 Task: Create a GitHub Pages site by setting up a new repository named 'testpage.io' and deploying it from the main branch.
Action: Mouse moved to (157, 112)
Screenshot: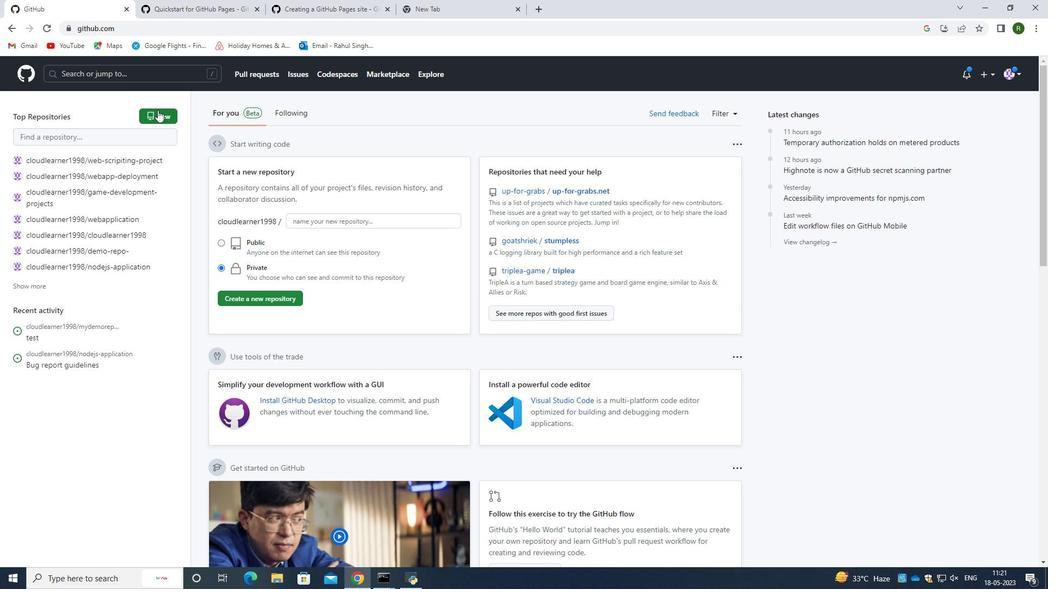 
Action: Mouse pressed left at (157, 112)
Screenshot: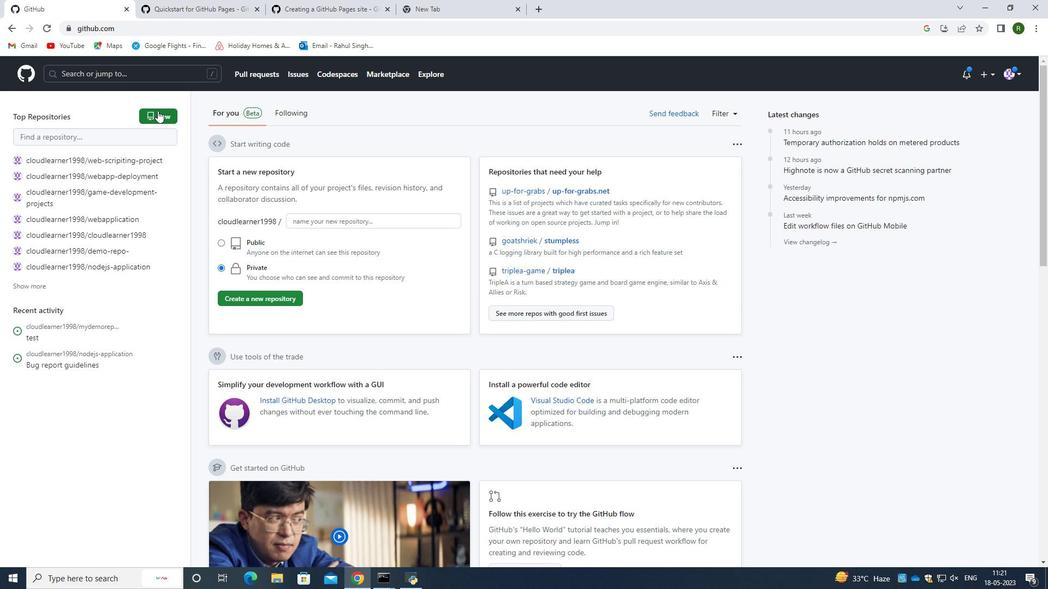 
Action: Mouse moved to (470, 192)
Screenshot: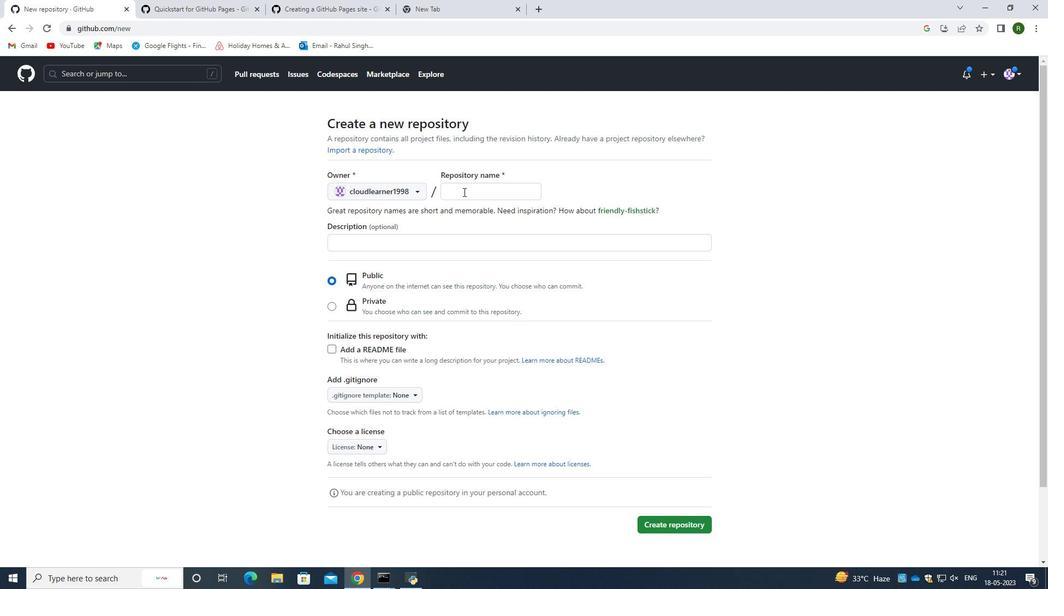 
Action: Mouse pressed left at (470, 192)
Screenshot: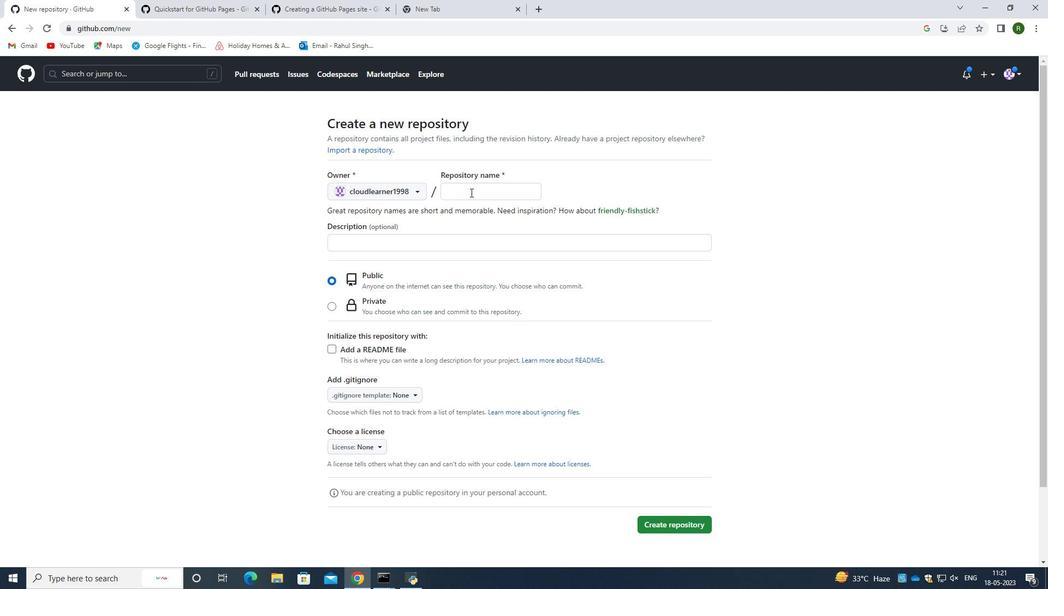 
Action: Key pressed w<Key.backspace>
Screenshot: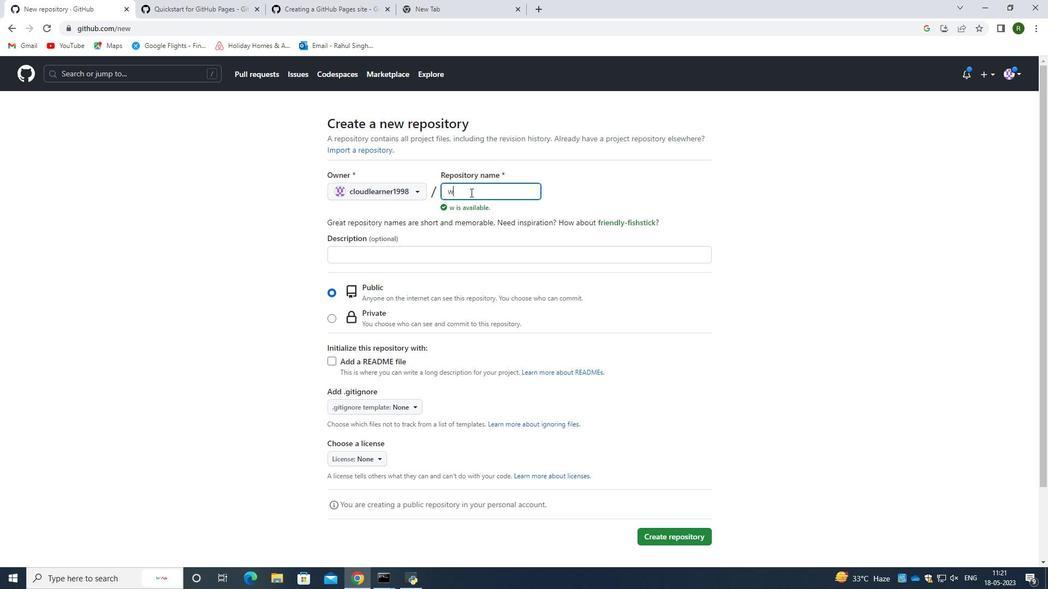 
Action: Mouse moved to (217, 0)
Screenshot: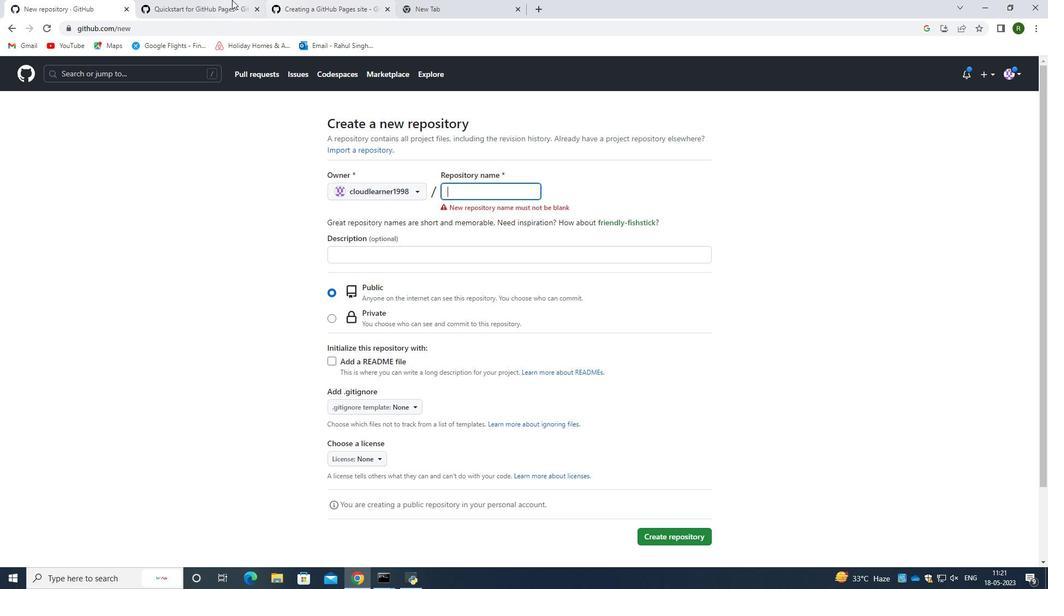 
Action: Mouse pressed left at (217, 0)
Screenshot: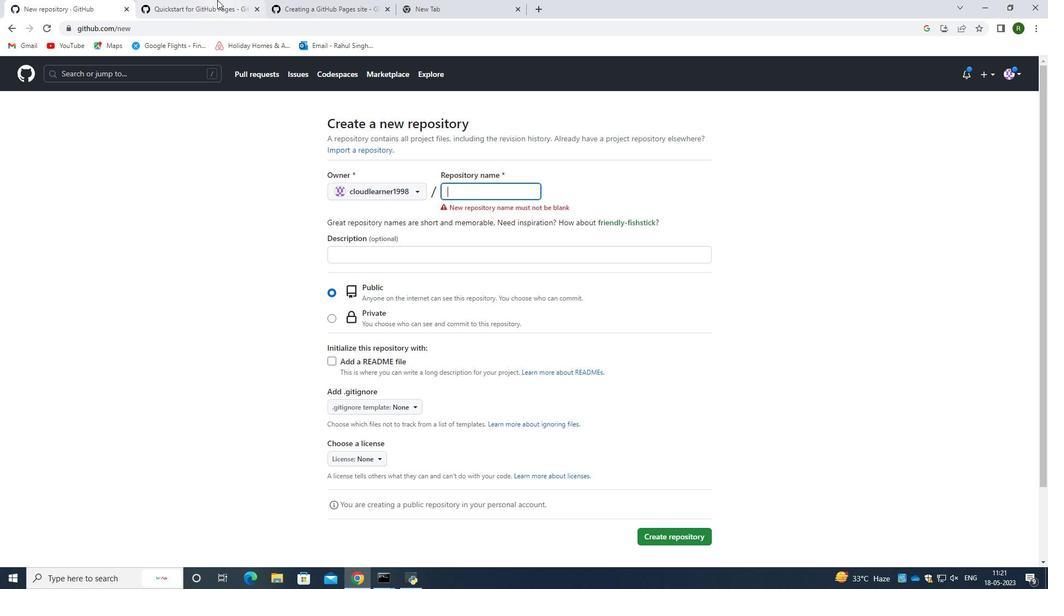
Action: Mouse moved to (438, 321)
Screenshot: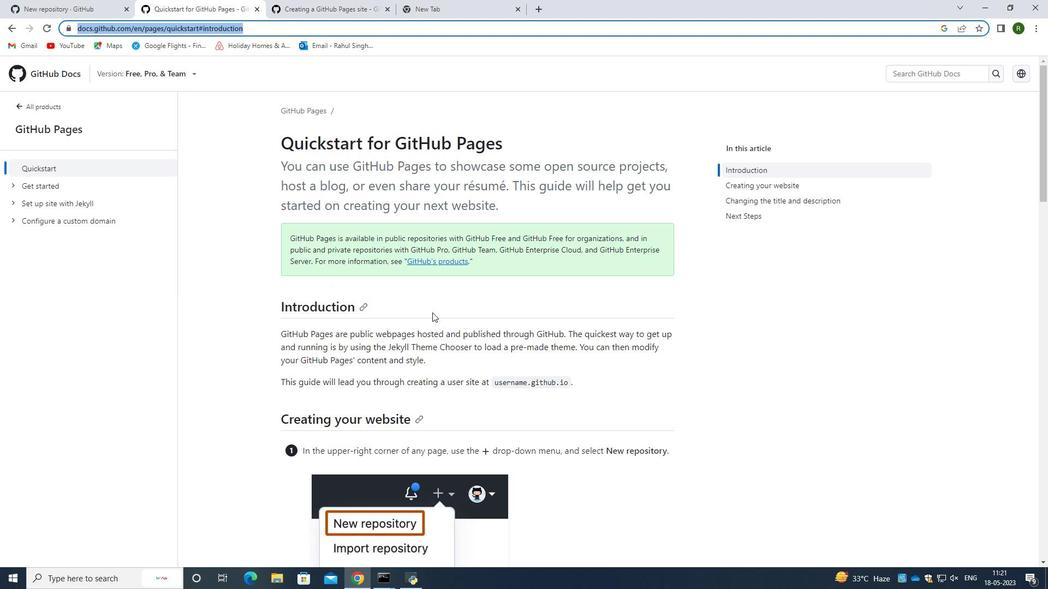 
Action: Mouse scrolled (438, 321) with delta (0, 0)
Screenshot: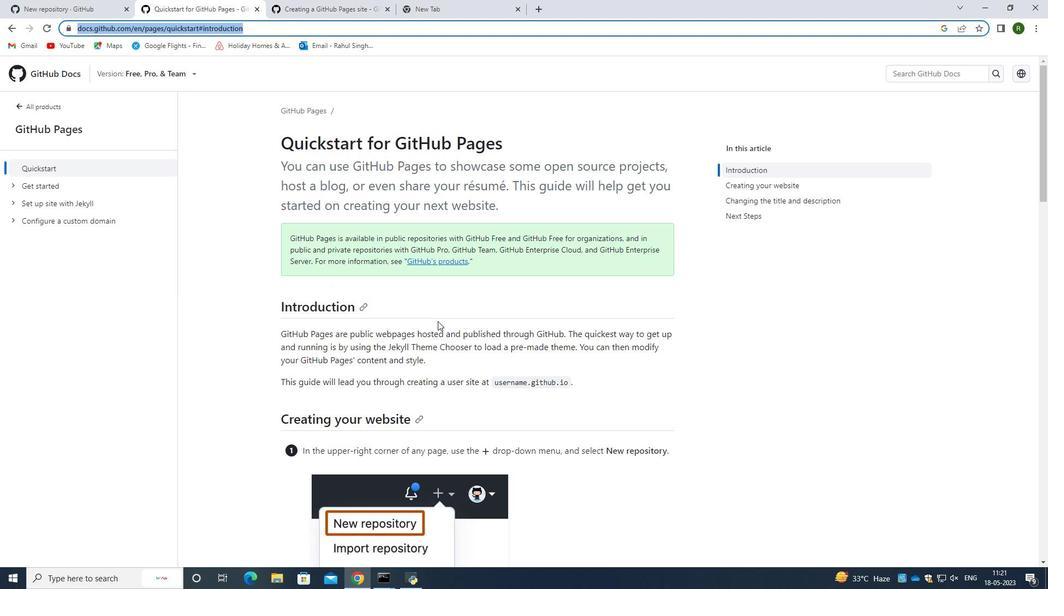 
Action: Mouse scrolled (438, 321) with delta (0, 0)
Screenshot: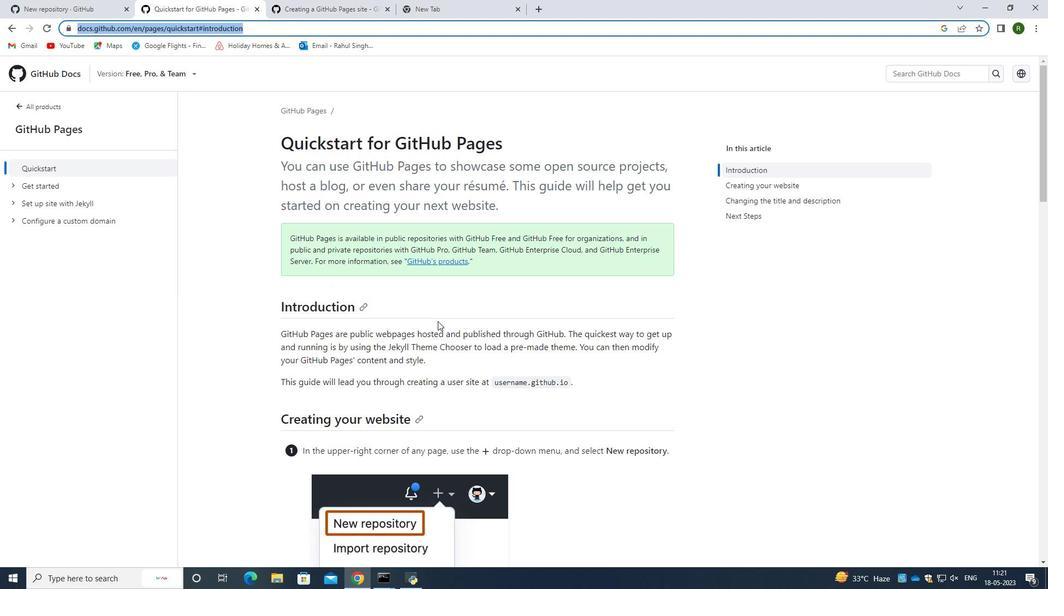 
Action: Mouse scrolled (438, 321) with delta (0, 0)
Screenshot: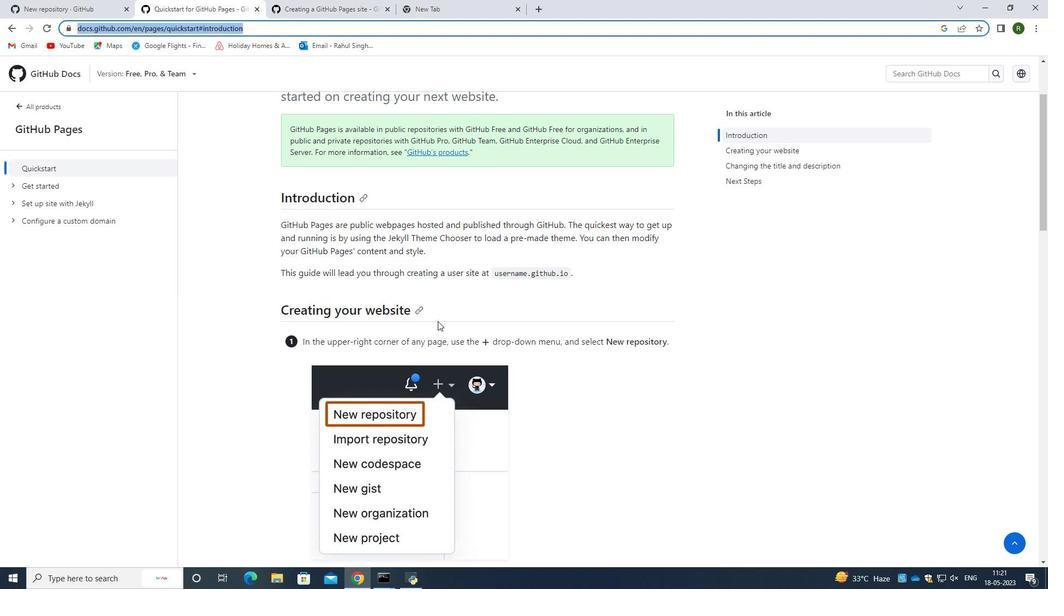 
Action: Mouse scrolled (438, 321) with delta (0, 0)
Screenshot: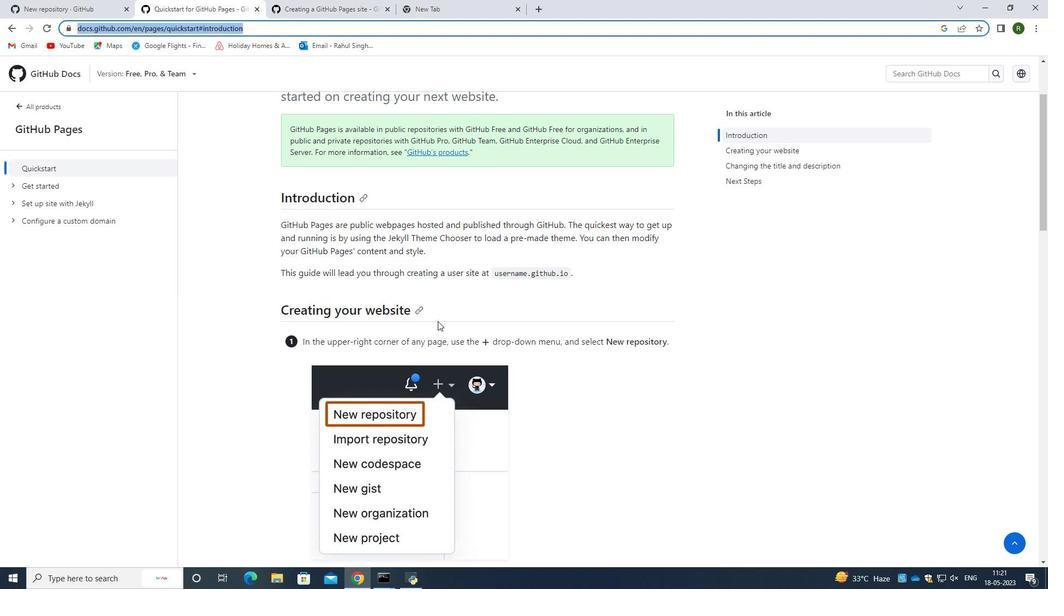 
Action: Mouse scrolled (438, 321) with delta (0, 0)
Screenshot: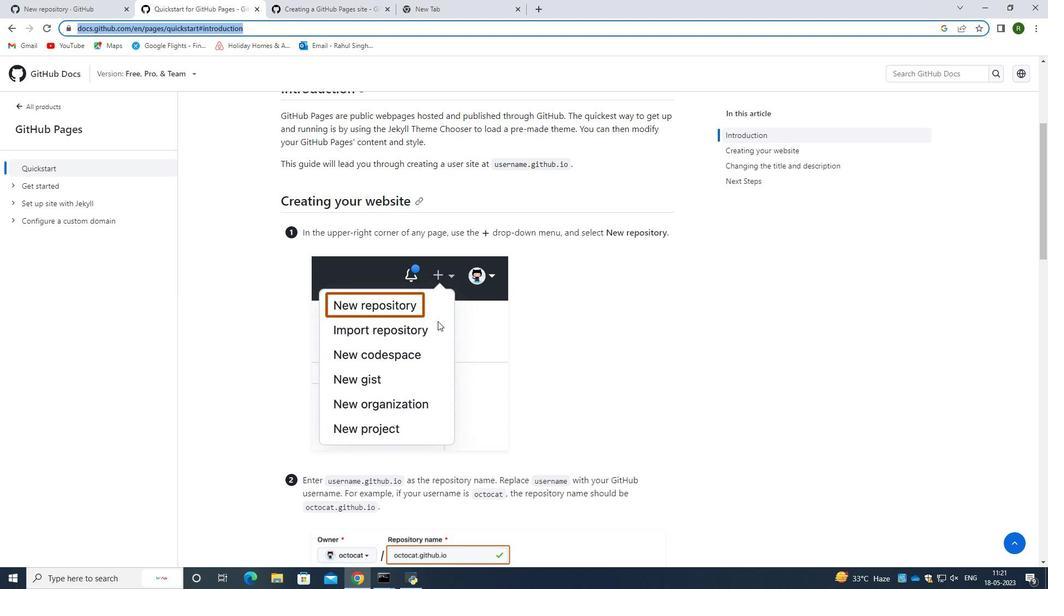 
Action: Mouse scrolled (438, 322) with delta (0, 0)
Screenshot: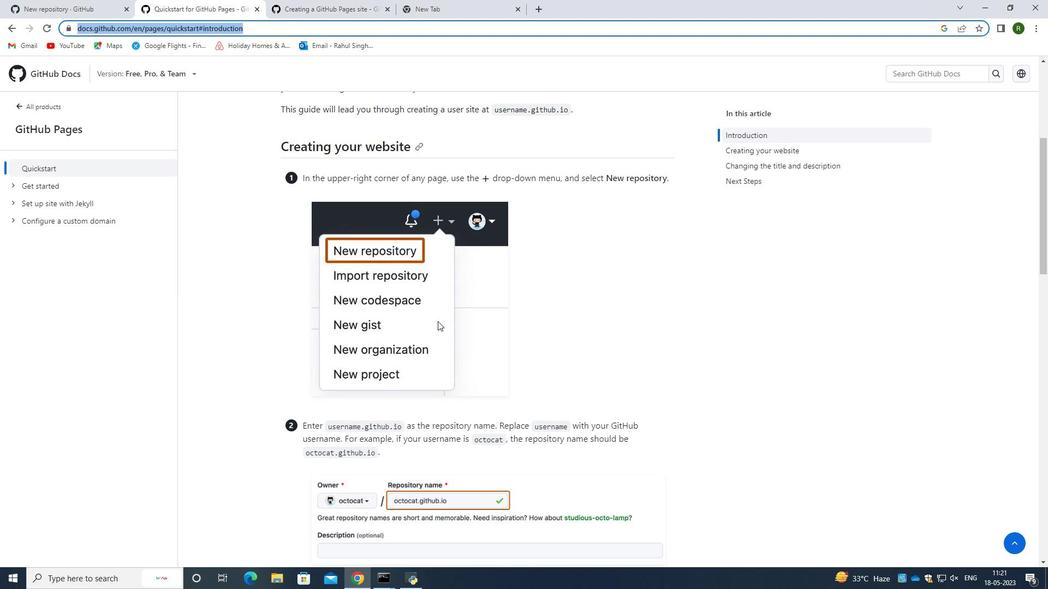 
Action: Mouse scrolled (438, 322) with delta (0, 0)
Screenshot: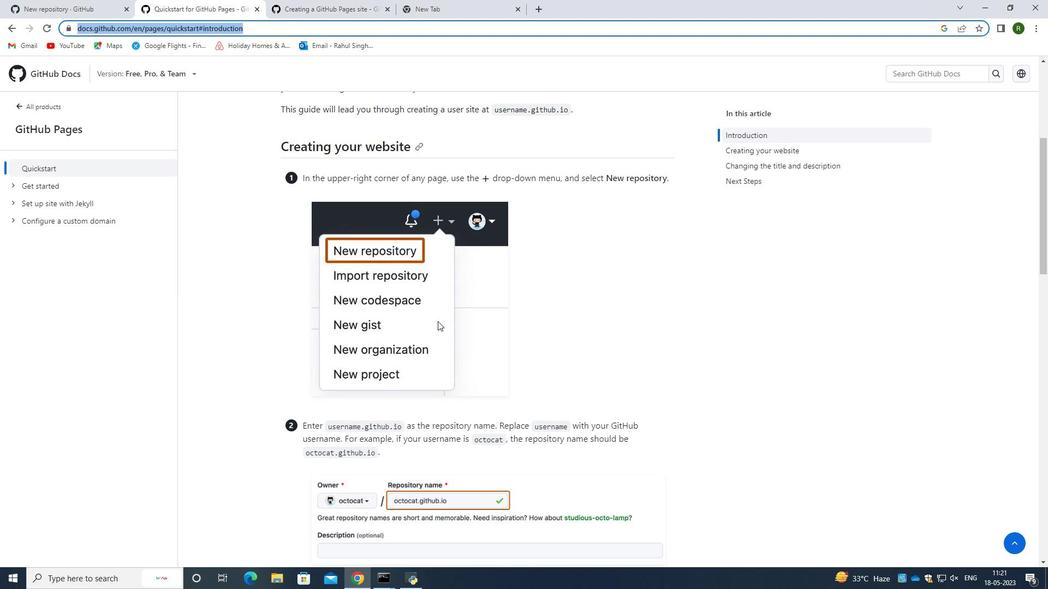 
Action: Mouse scrolled (438, 322) with delta (0, 0)
Screenshot: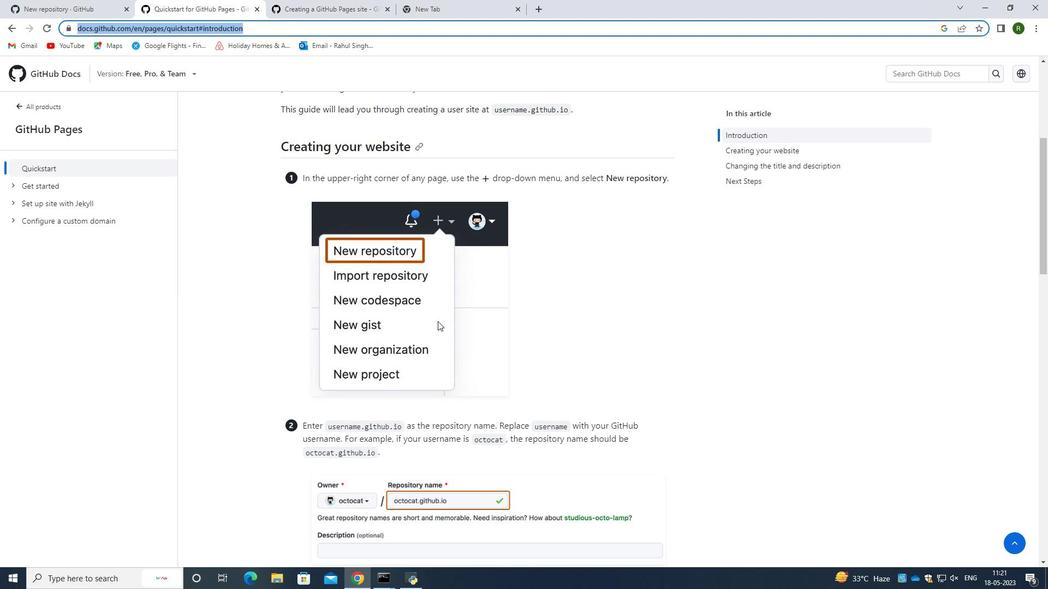
Action: Mouse scrolled (438, 322) with delta (0, 0)
Screenshot: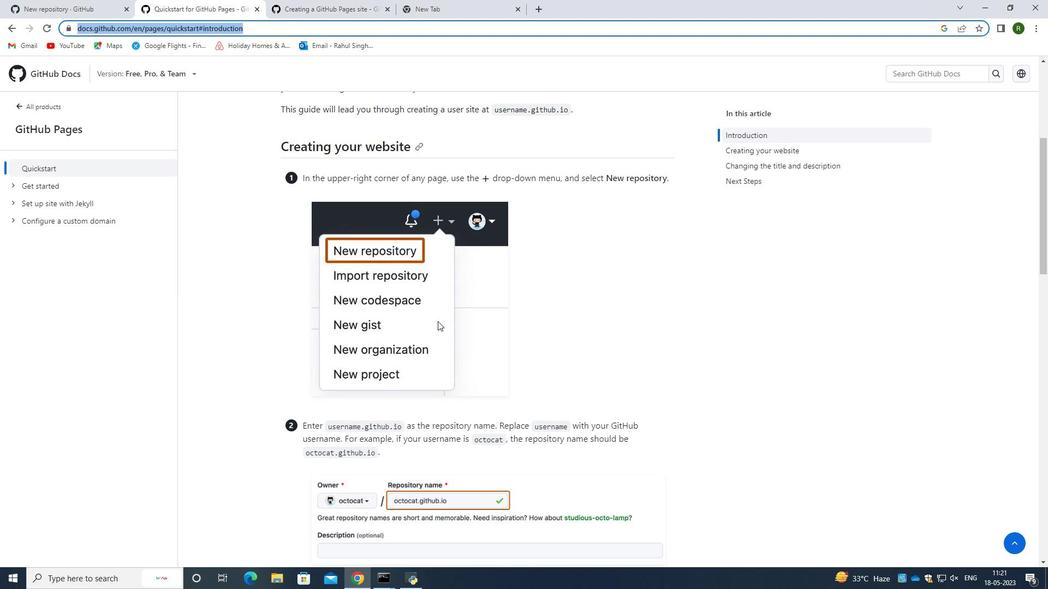 
Action: Mouse scrolled (438, 322) with delta (0, 0)
Screenshot: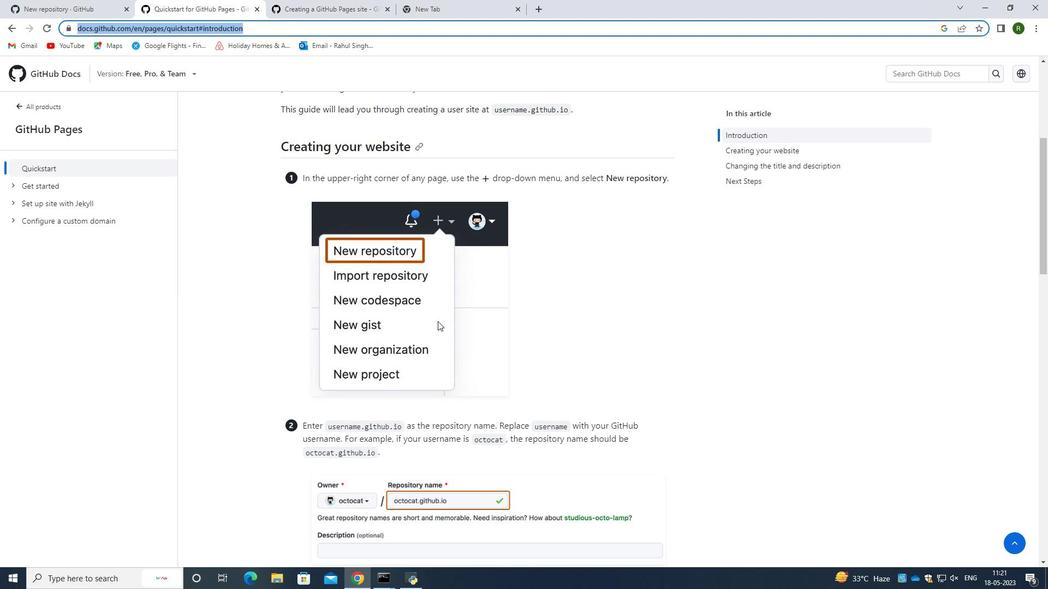 
Action: Mouse scrolled (438, 322) with delta (0, 0)
Screenshot: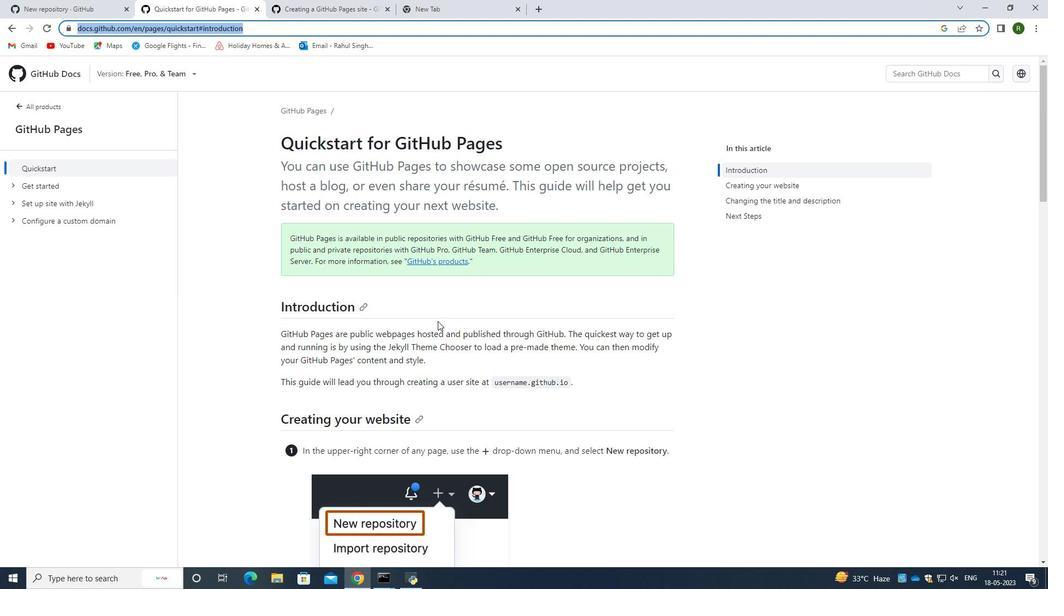 
Action: Mouse scrolled (438, 322) with delta (0, 0)
Screenshot: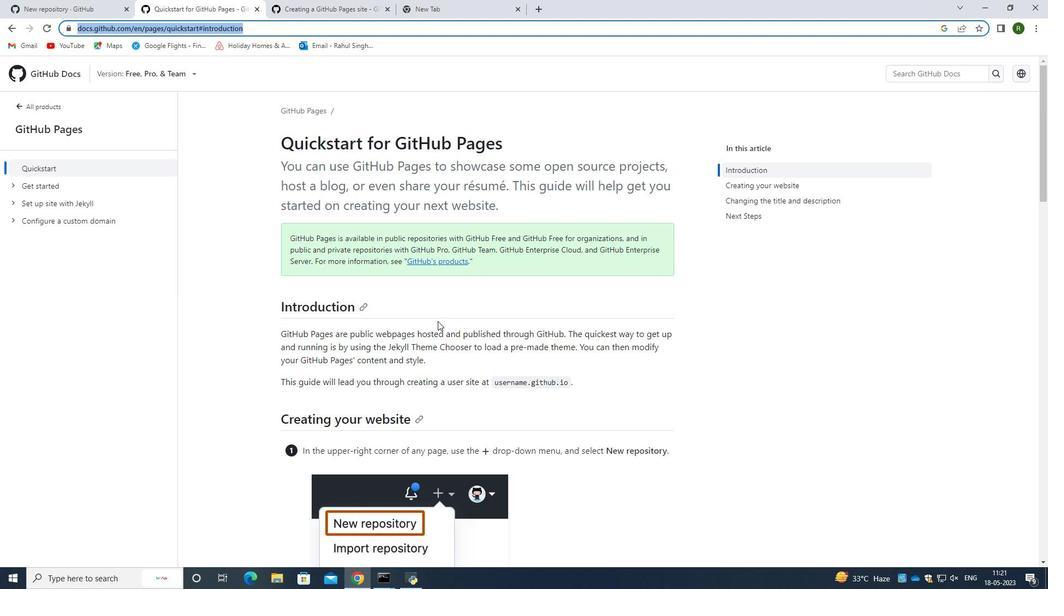
Action: Mouse scrolled (438, 322) with delta (0, 0)
Screenshot: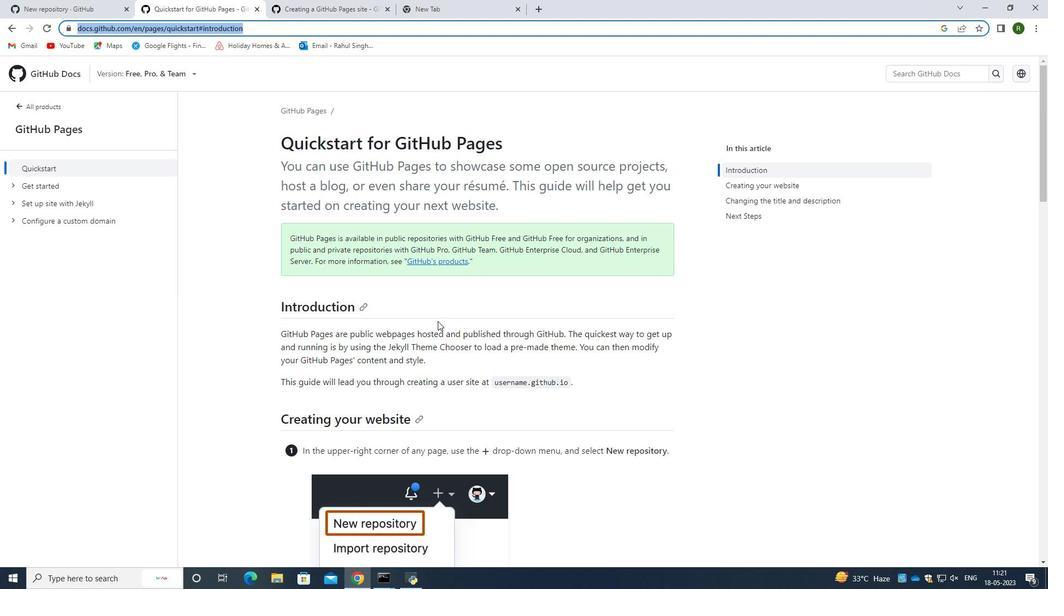 
Action: Mouse moved to (96, 0)
Screenshot: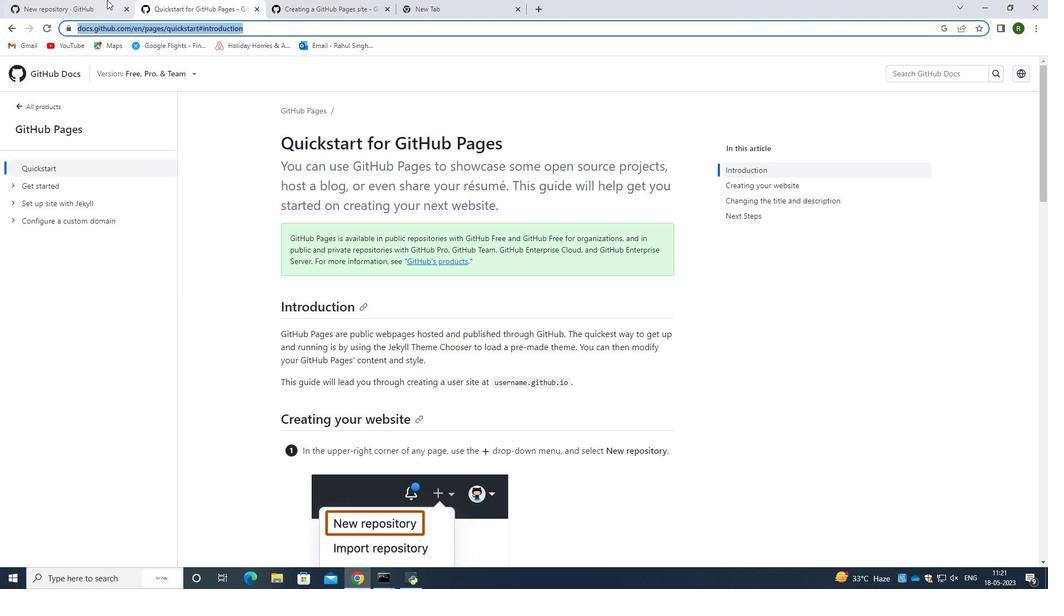 
Action: Mouse pressed left at (96, 0)
Screenshot: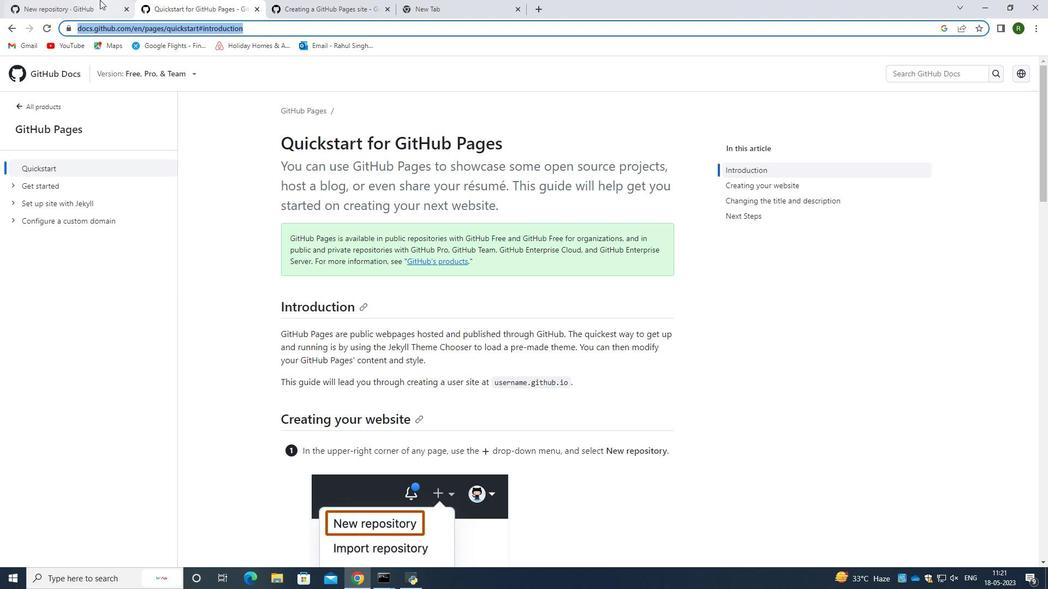 
Action: Mouse moved to (395, 193)
Screenshot: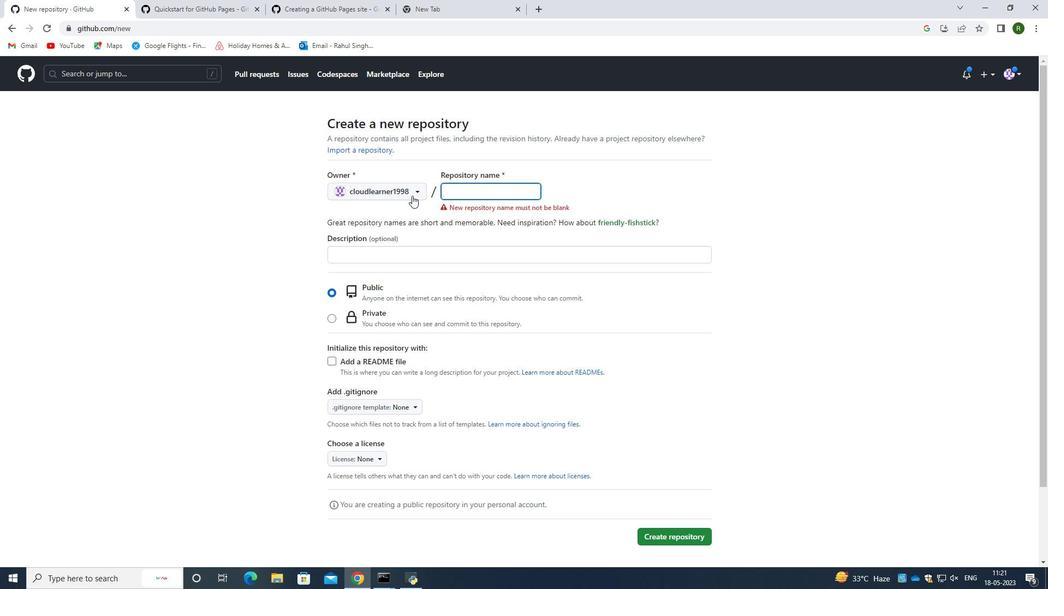 
Action: Mouse pressed left at (395, 193)
Screenshot: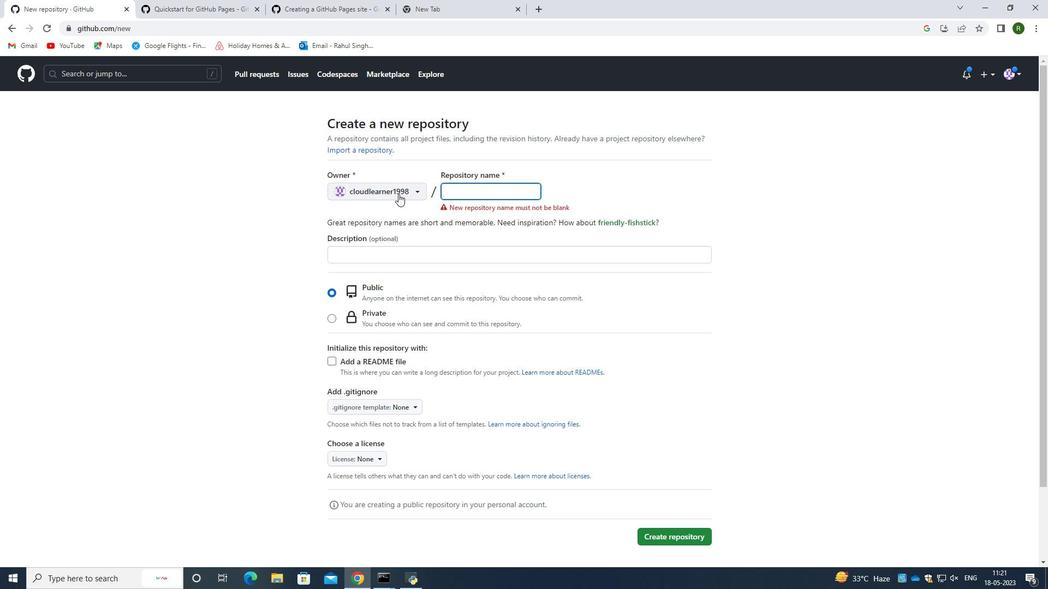 
Action: Mouse moved to (396, 214)
Screenshot: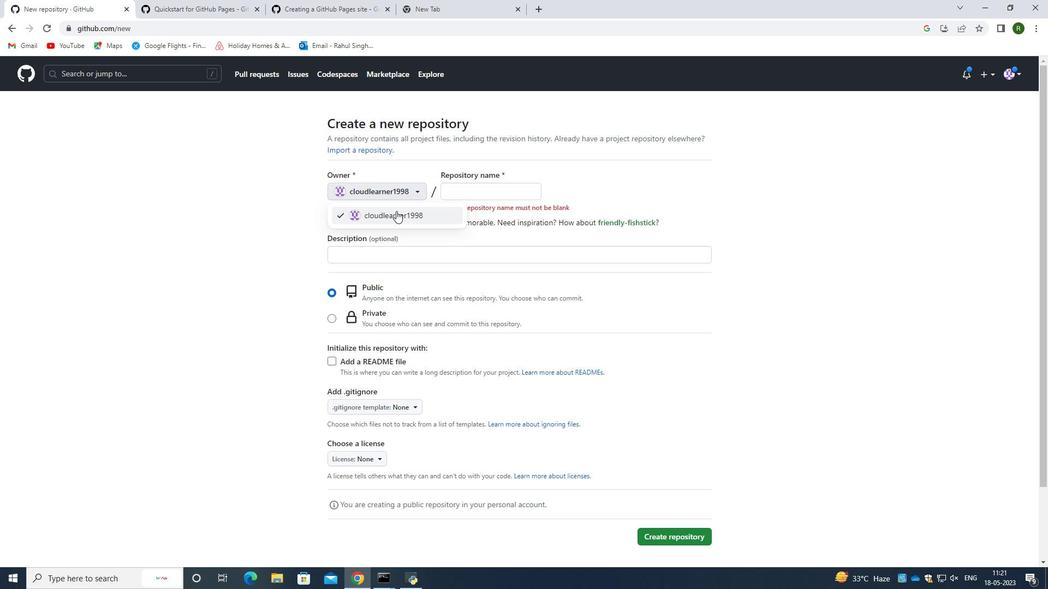 
Action: Mouse pressed left at (396, 214)
Screenshot: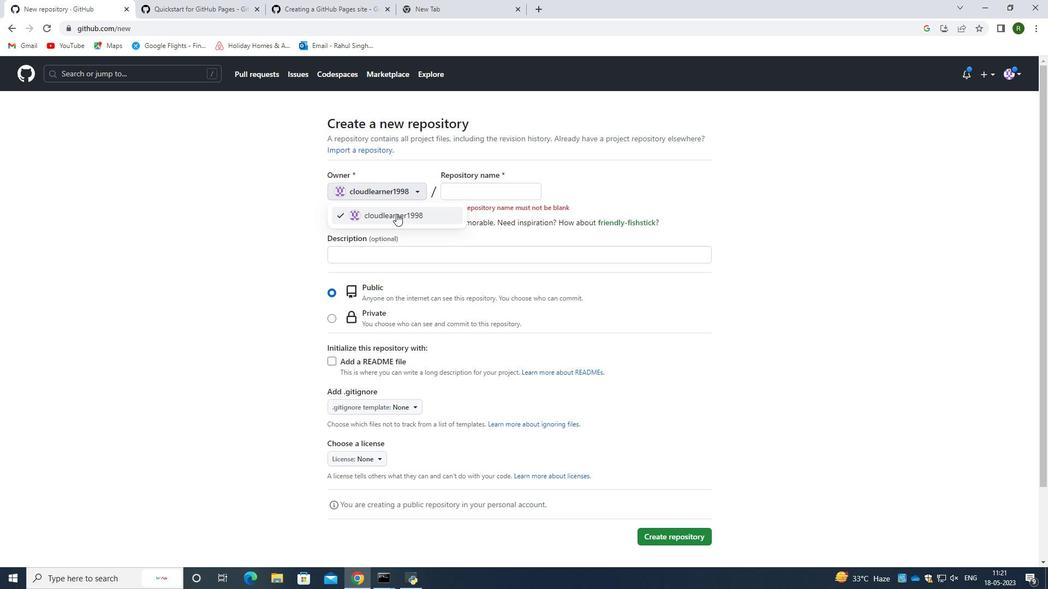 
Action: Mouse moved to (464, 197)
Screenshot: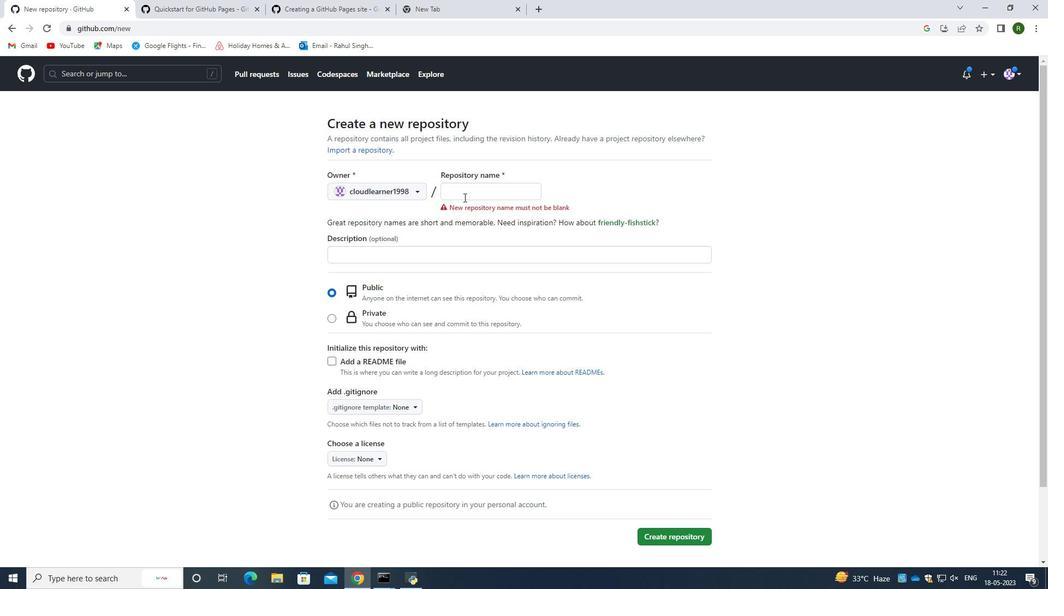 
Action: Mouse pressed left at (464, 197)
Screenshot: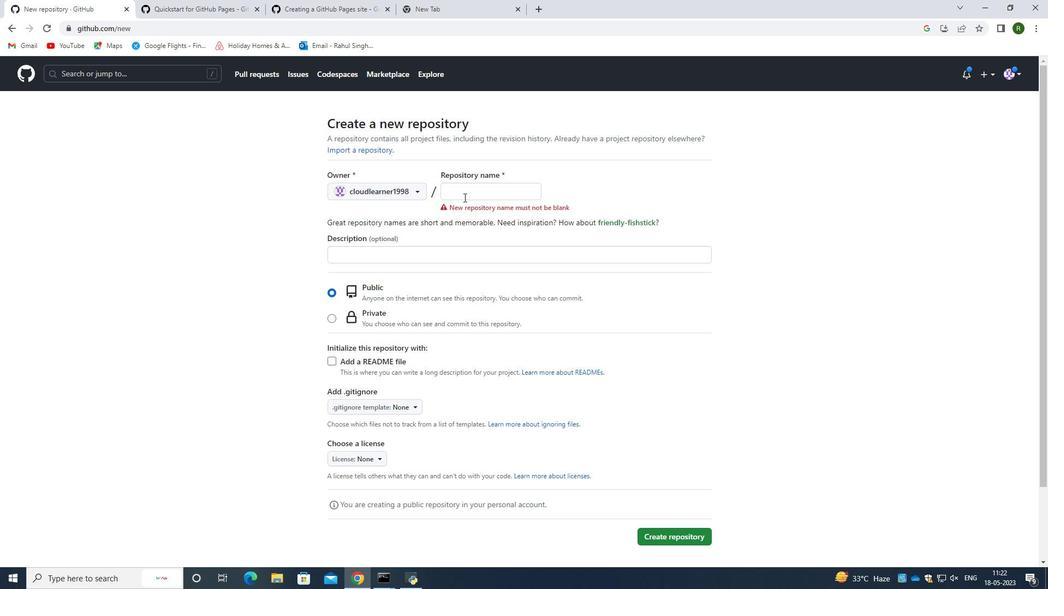 
Action: Key pressed cloudle<Key.backspace><Key.backspace><Key.backspace><Key.backspace><Key.backspace><Key.backspace><Key.backspace><Key.backspace><Key.backspace><Key.backspace><Key.backspace><Key.backspace>testpage.io
Screenshot: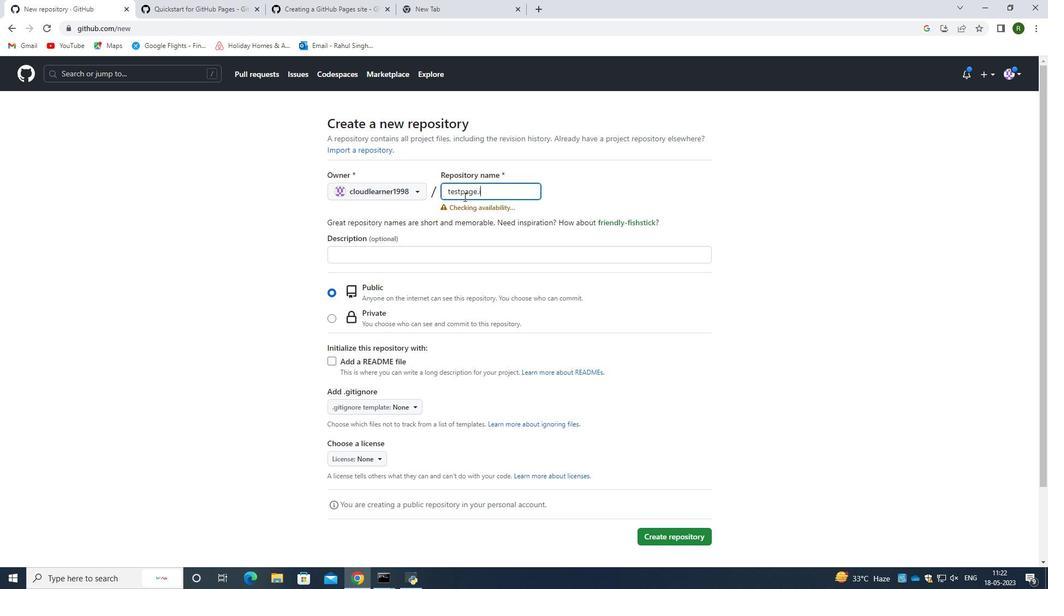 
Action: Mouse moved to (336, 361)
Screenshot: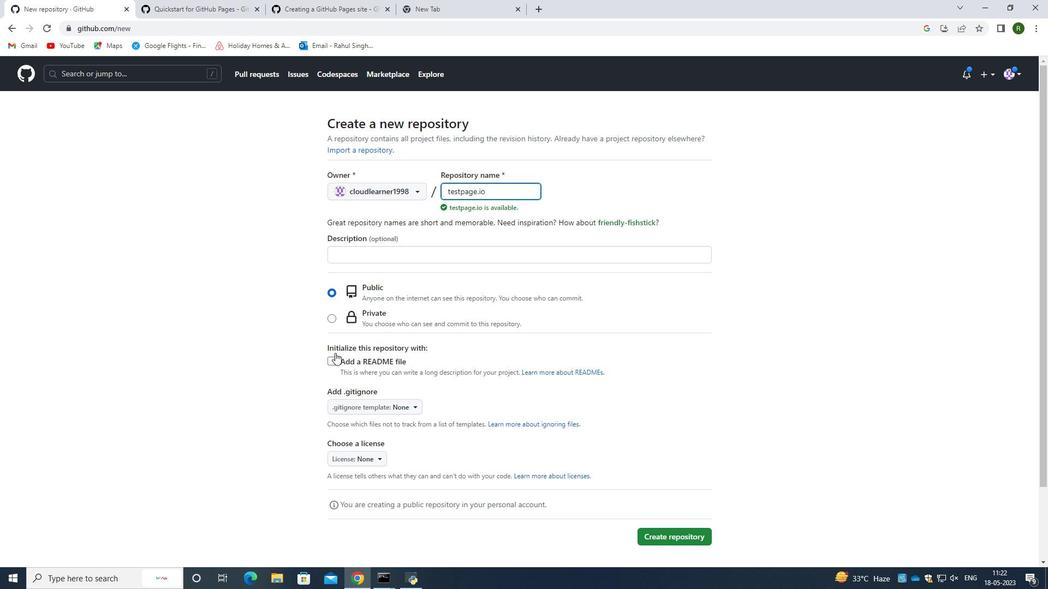 
Action: Mouse pressed left at (336, 361)
Screenshot: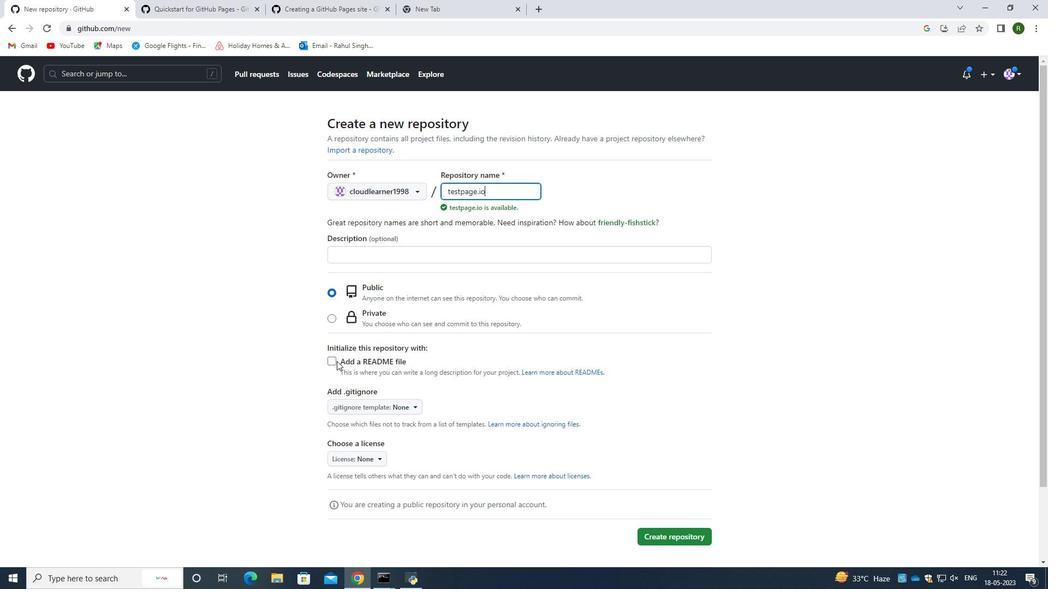 
Action: Mouse moved to (336, 362)
Screenshot: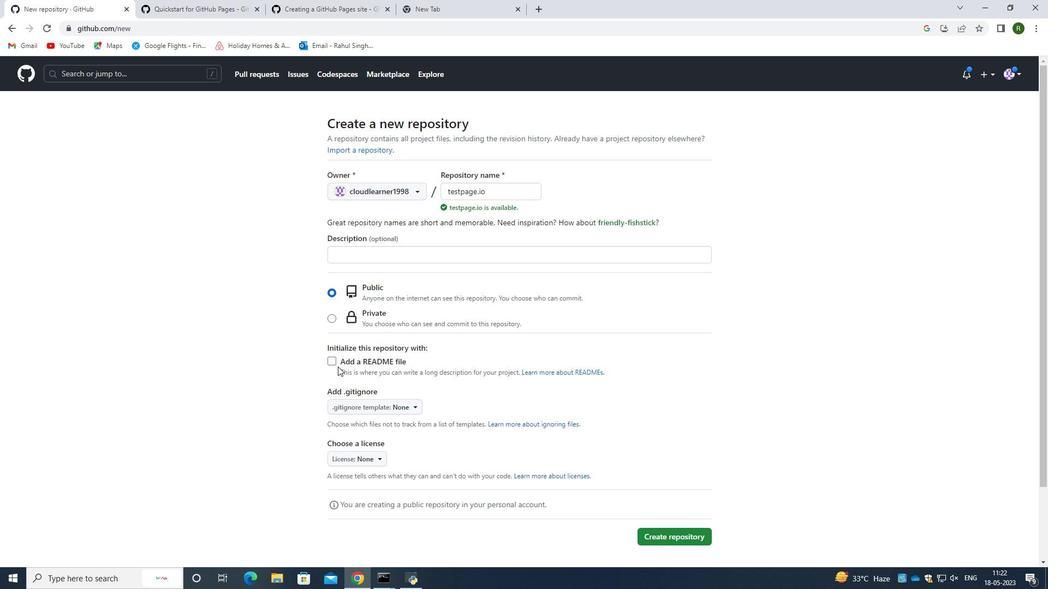 
Action: Mouse pressed left at (336, 362)
Screenshot: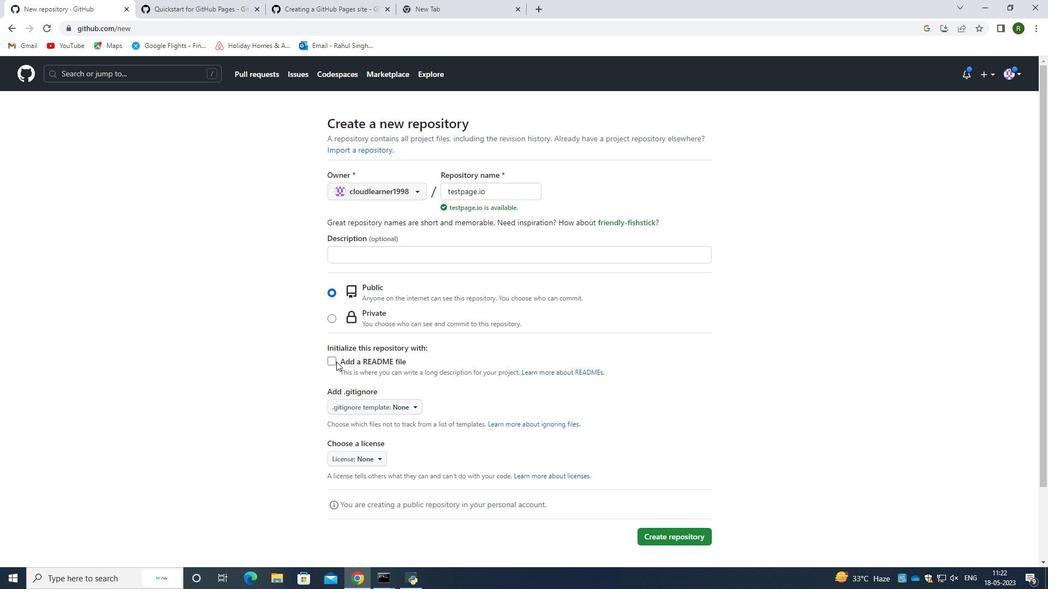 
Action: Mouse moved to (334, 363)
Screenshot: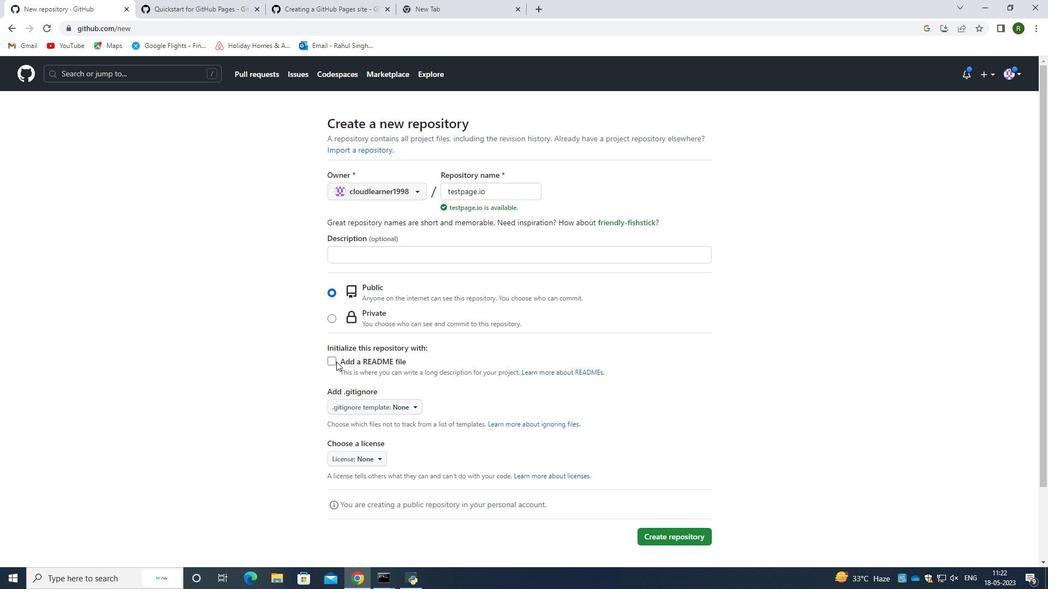 
Action: Mouse pressed left at (334, 363)
Screenshot: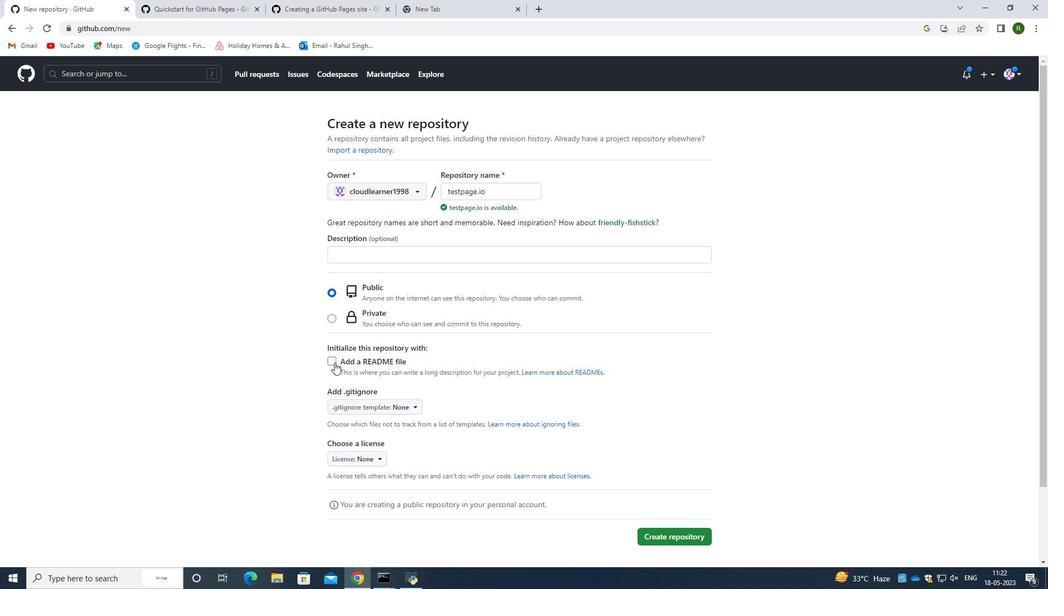 
Action: Mouse moved to (474, 443)
Screenshot: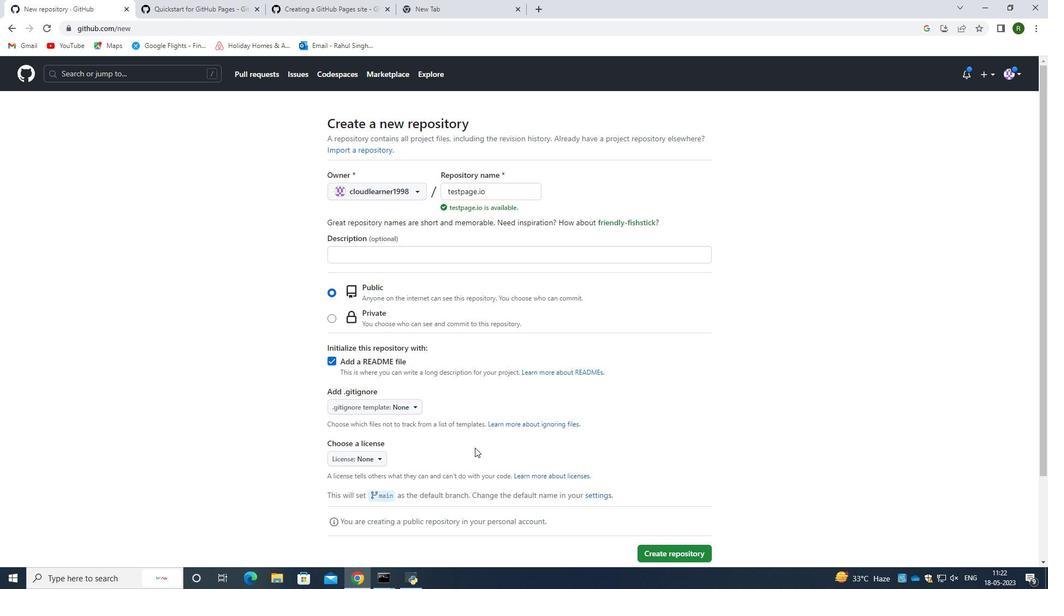 
Action: Mouse scrolled (474, 442) with delta (0, 0)
Screenshot: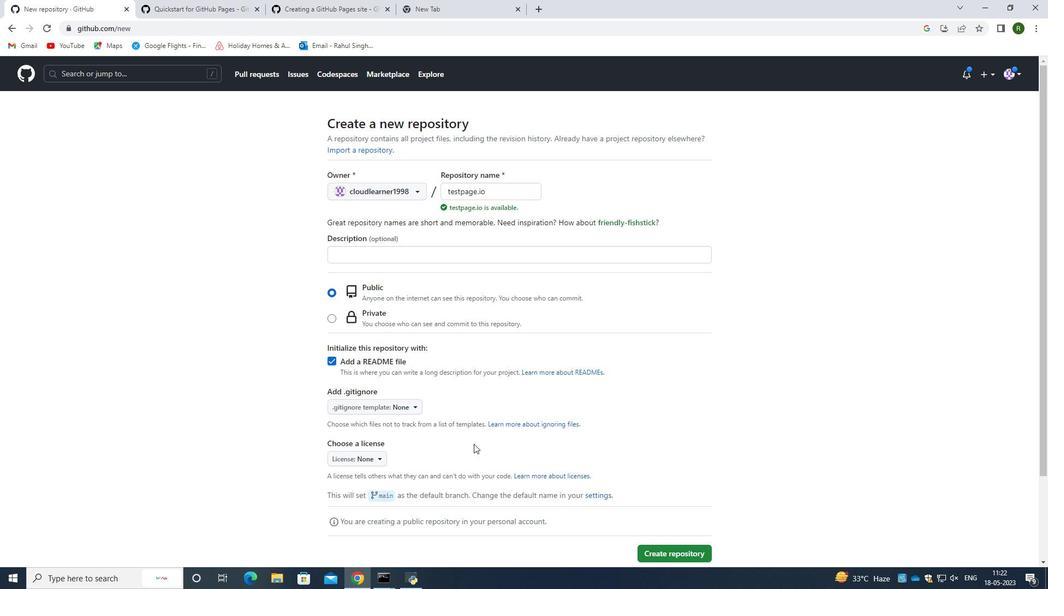 
Action: Mouse scrolled (474, 442) with delta (0, 0)
Screenshot: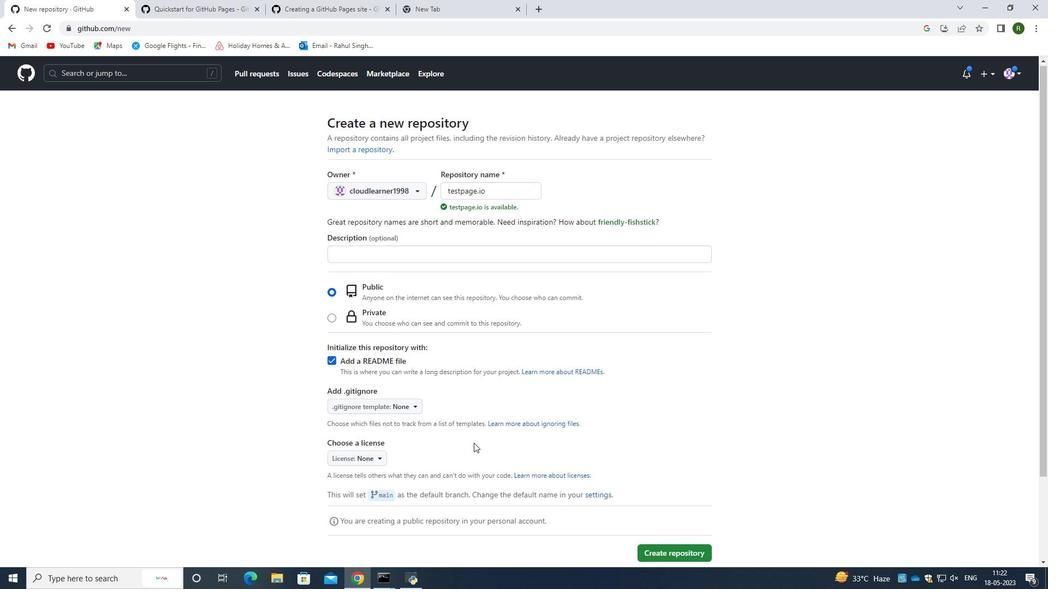 
Action: Mouse moved to (673, 451)
Screenshot: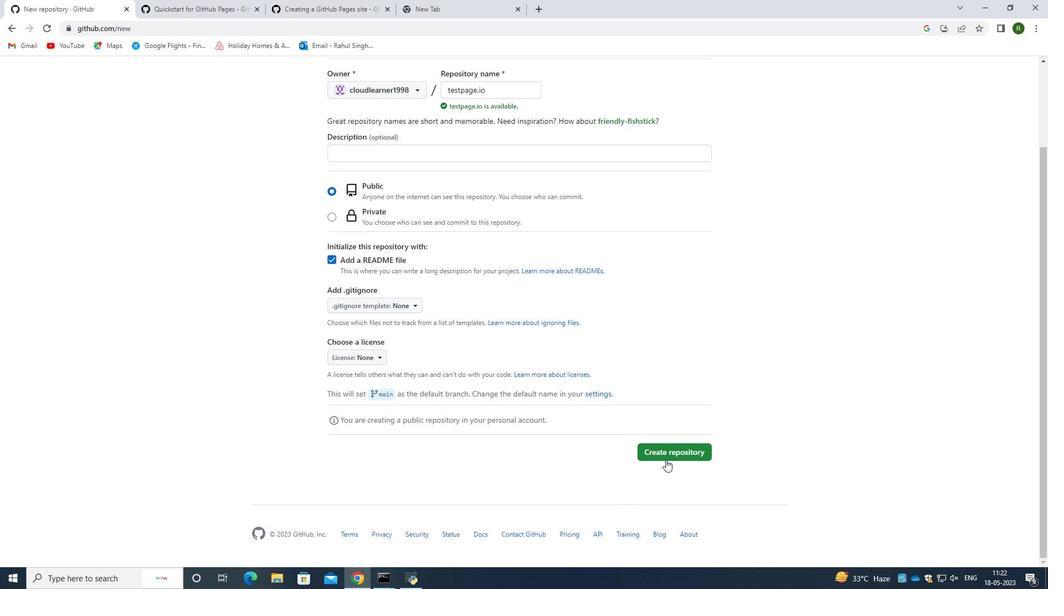 
Action: Mouse pressed left at (673, 451)
Screenshot: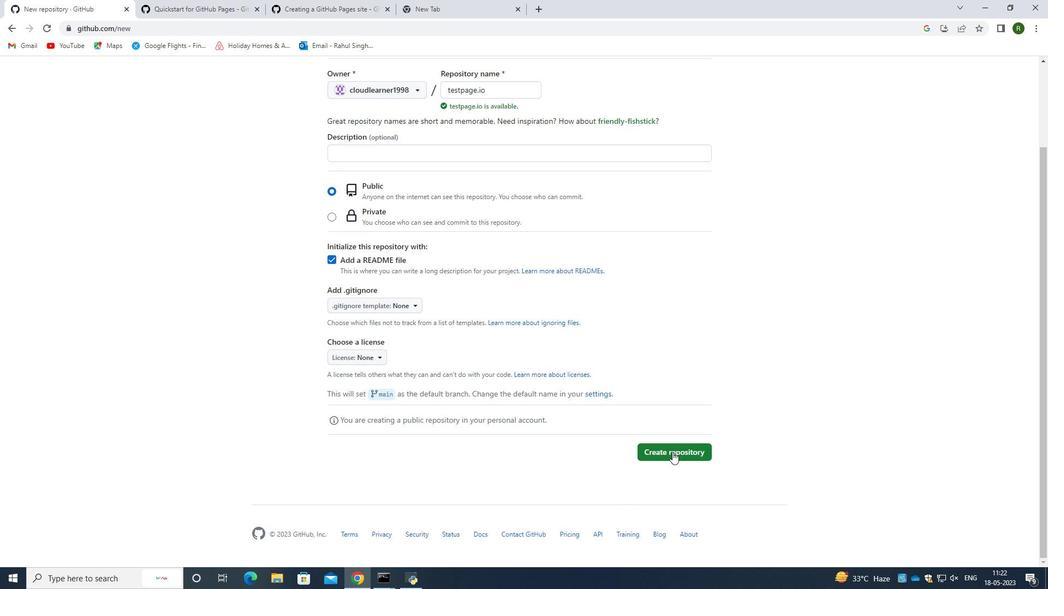 
Action: Mouse moved to (591, 175)
Screenshot: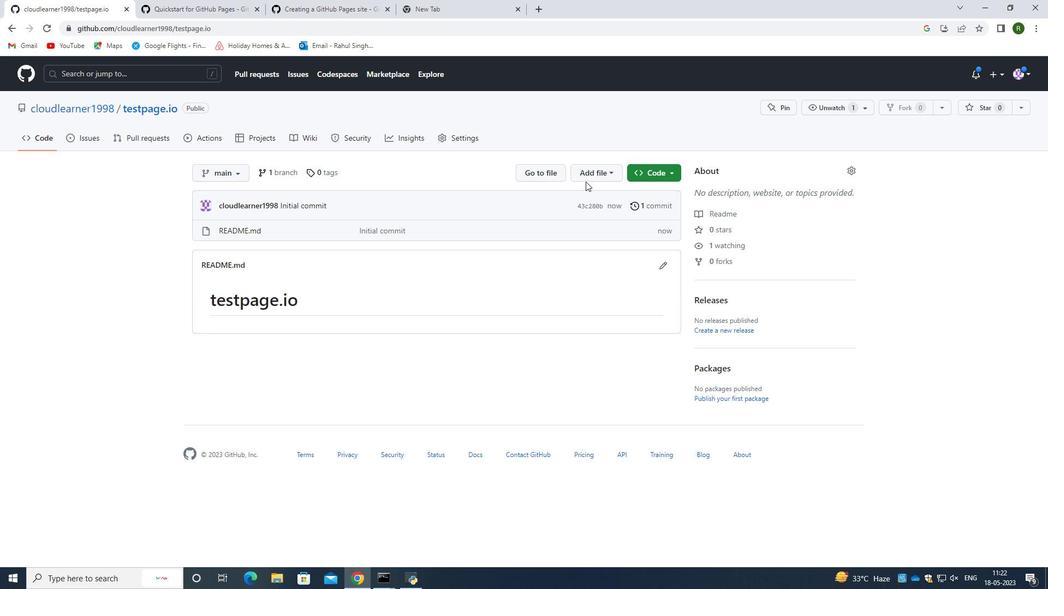 
Action: Mouse pressed left at (591, 175)
Screenshot: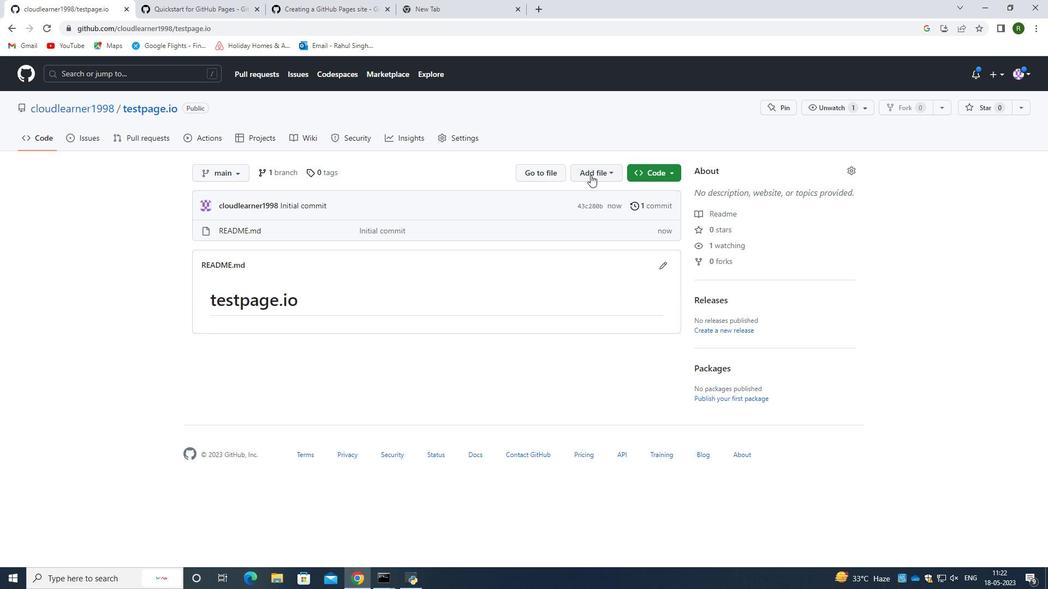 
Action: Mouse moved to (586, 197)
Screenshot: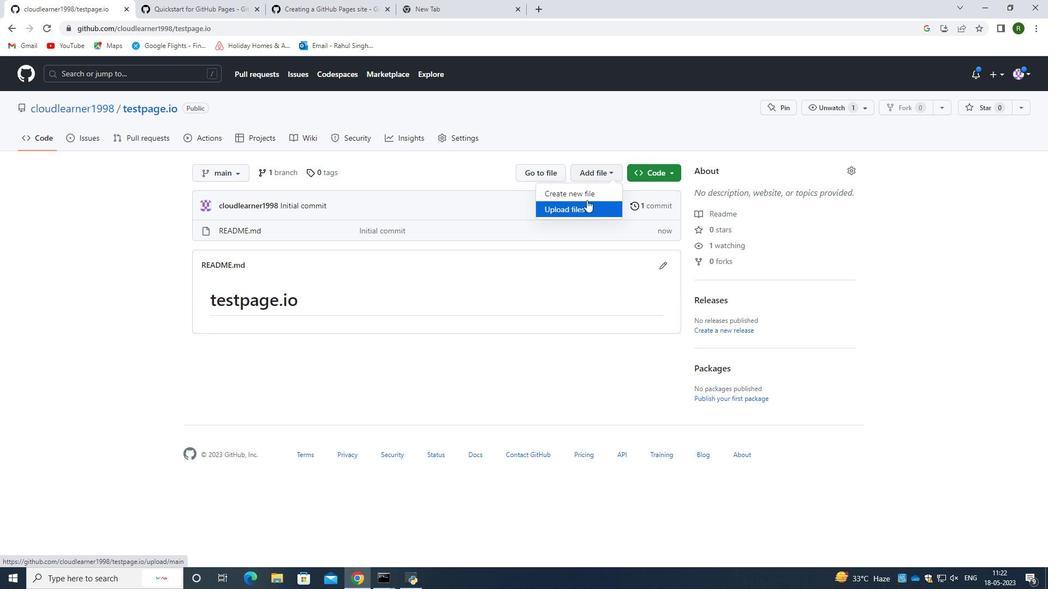 
Action: Mouse pressed left at (586, 197)
Screenshot: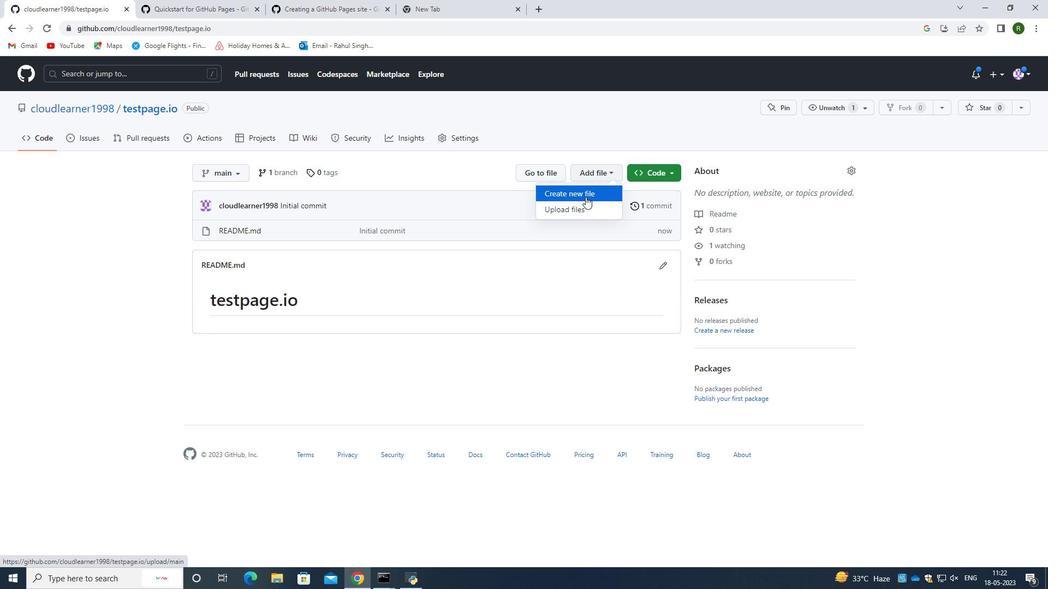 
Action: Mouse moved to (302, 168)
Screenshot: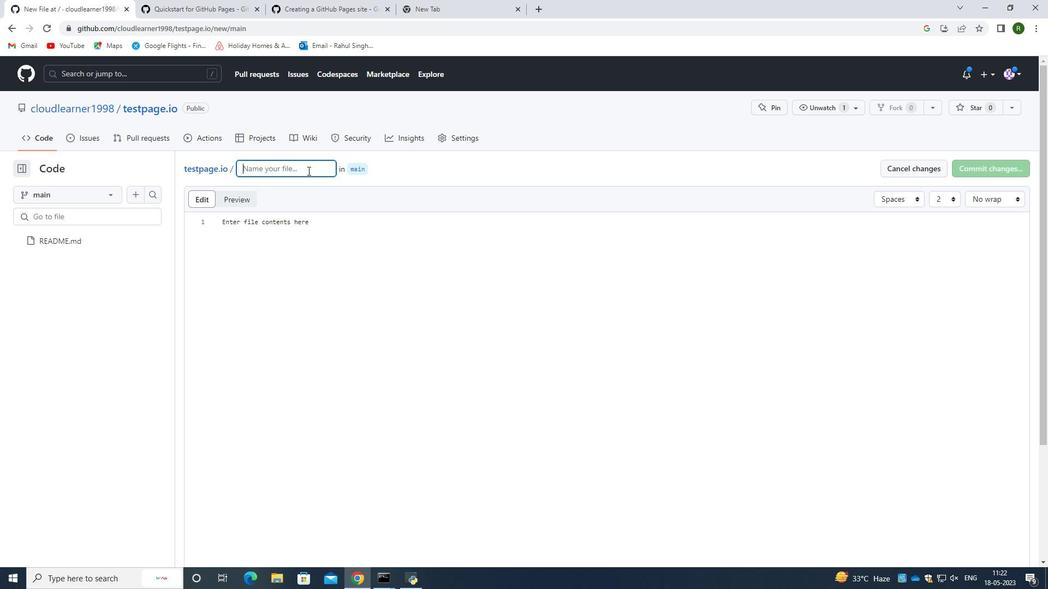 
Action: Key pressed index.html
Screenshot: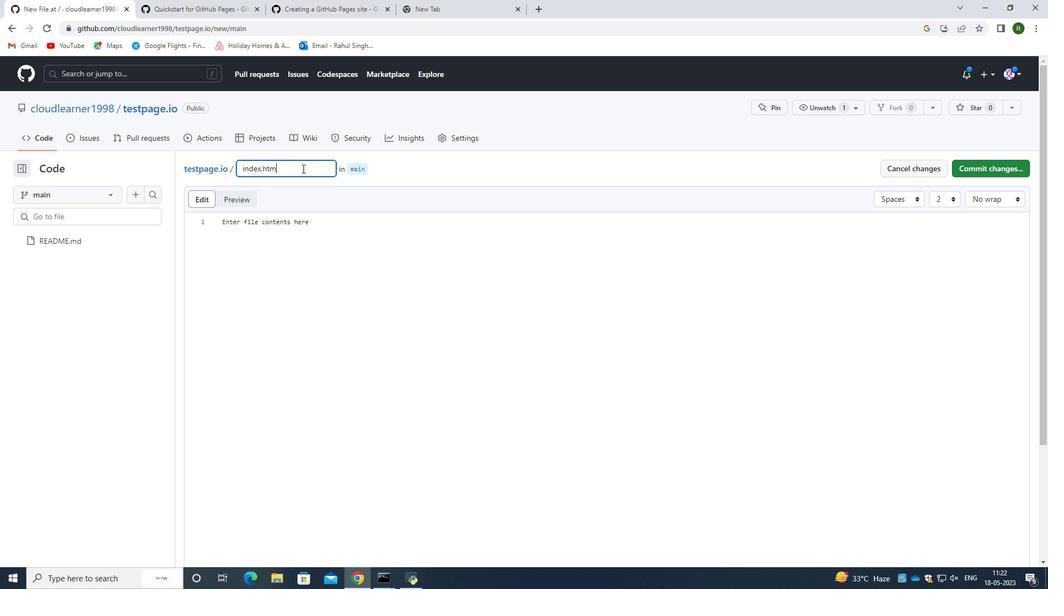 
Action: Mouse moved to (284, 271)
Screenshot: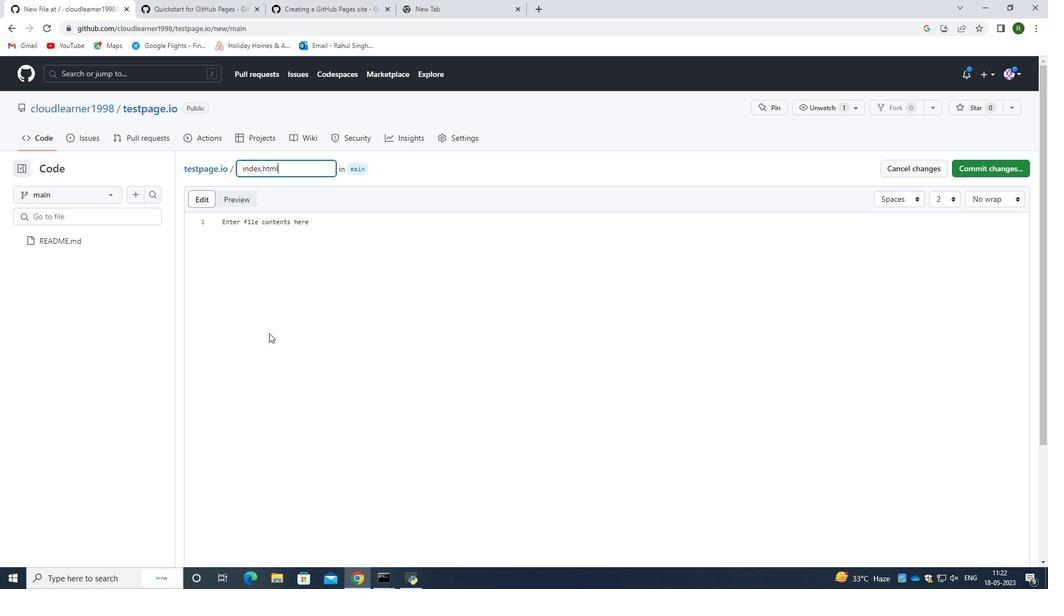 
Action: Mouse pressed left at (284, 271)
Screenshot: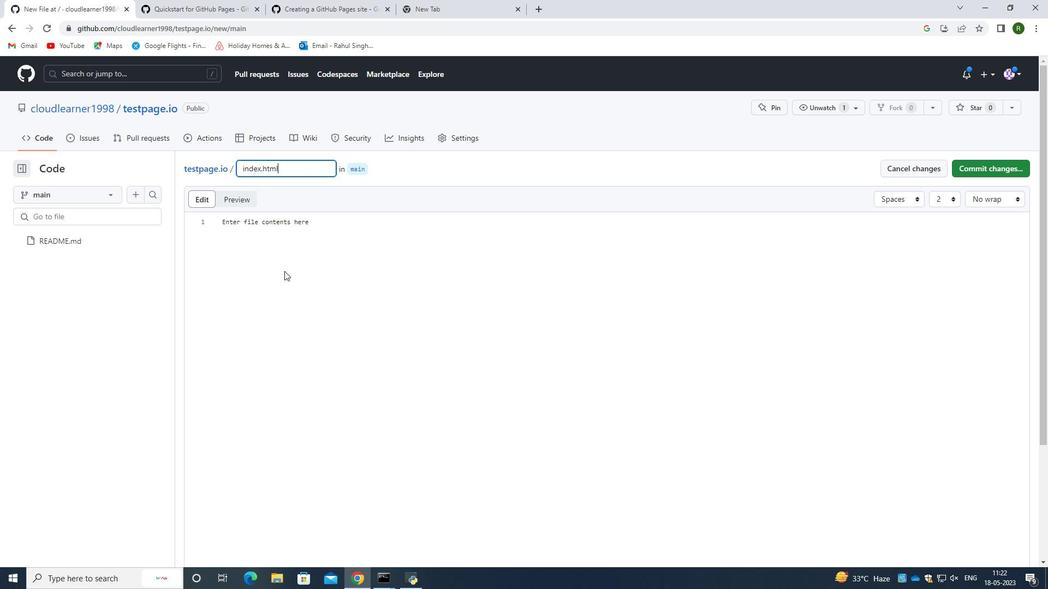 
Action: Mouse moved to (285, 263)
Screenshot: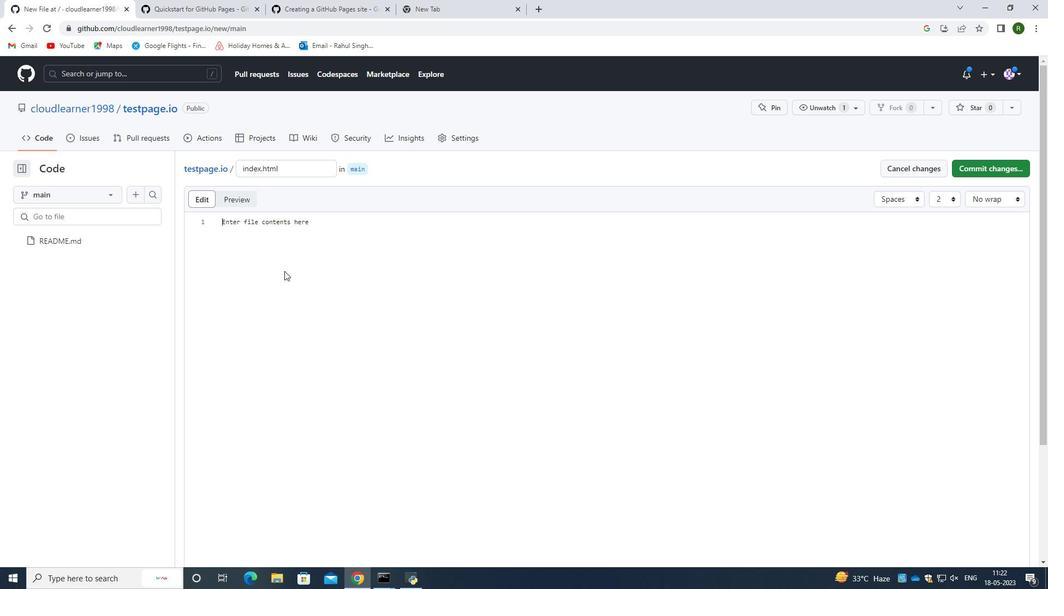 
Action: Key pressed <Key.caps_lock>T<Key.caps_lock>his<Key.space>c<Key.backspace>is<Key.space>t<Key.backspace>for<Key.space>testing<Key.space>purpose<Key.space>
Screenshot: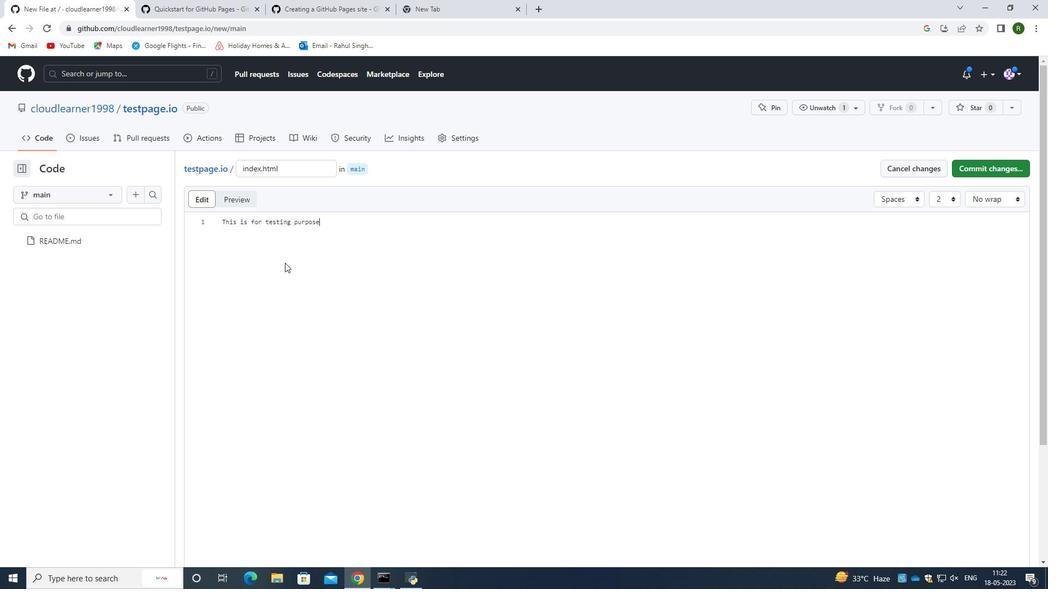 
Action: Mouse moved to (977, 165)
Screenshot: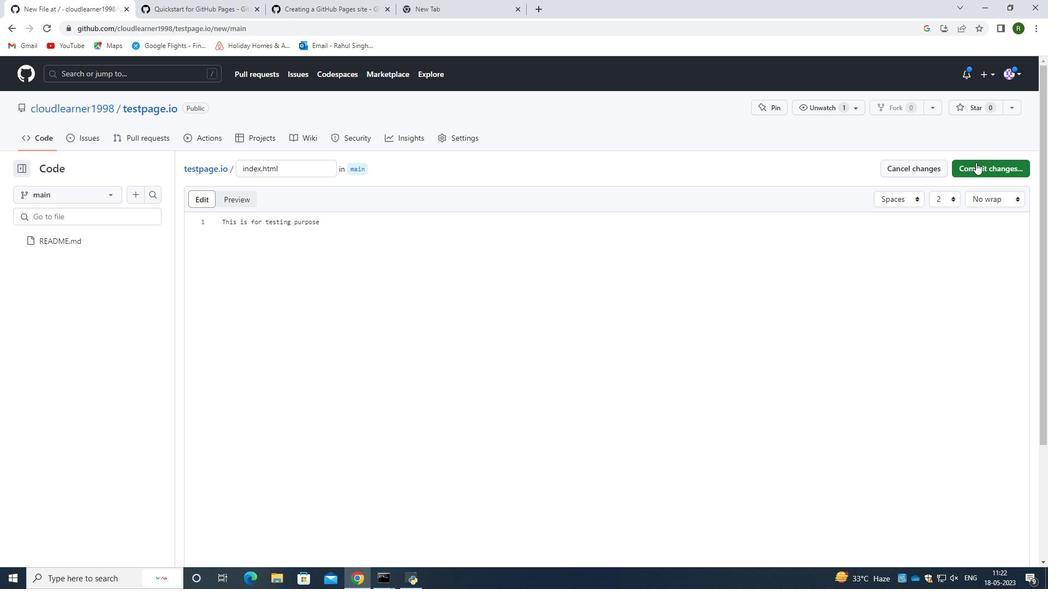 
Action: Mouse pressed left at (977, 165)
Screenshot: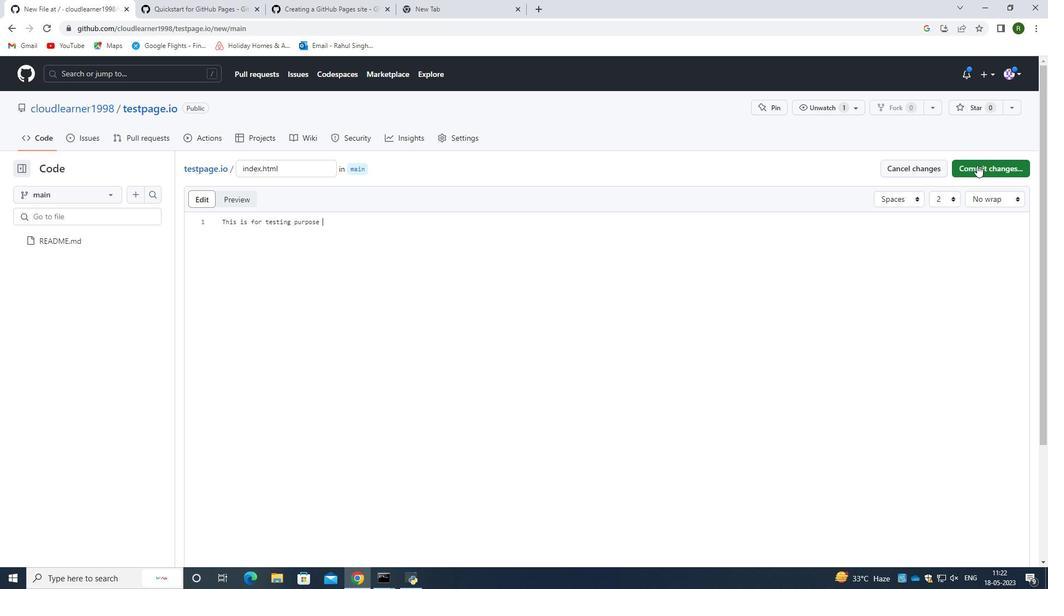 
Action: Mouse moved to (625, 429)
Screenshot: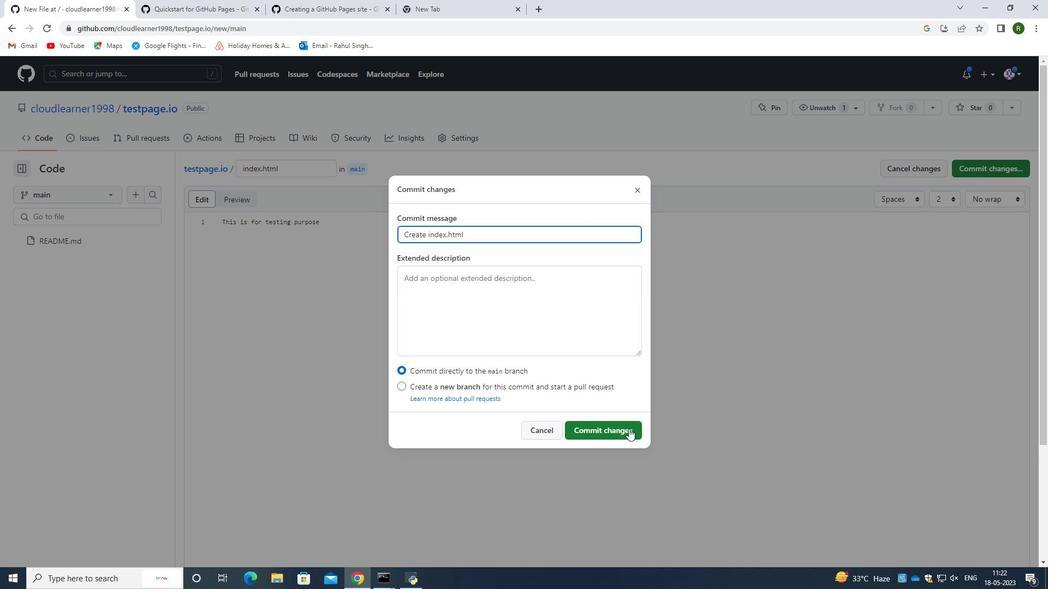 
Action: Mouse pressed left at (625, 429)
Screenshot: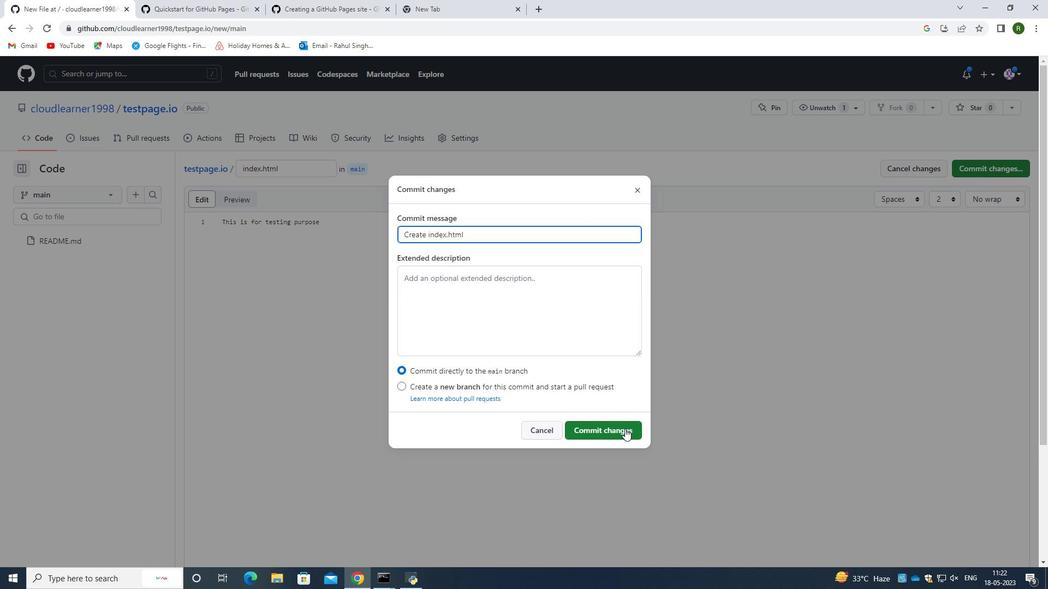 
Action: Mouse moved to (328, 321)
Screenshot: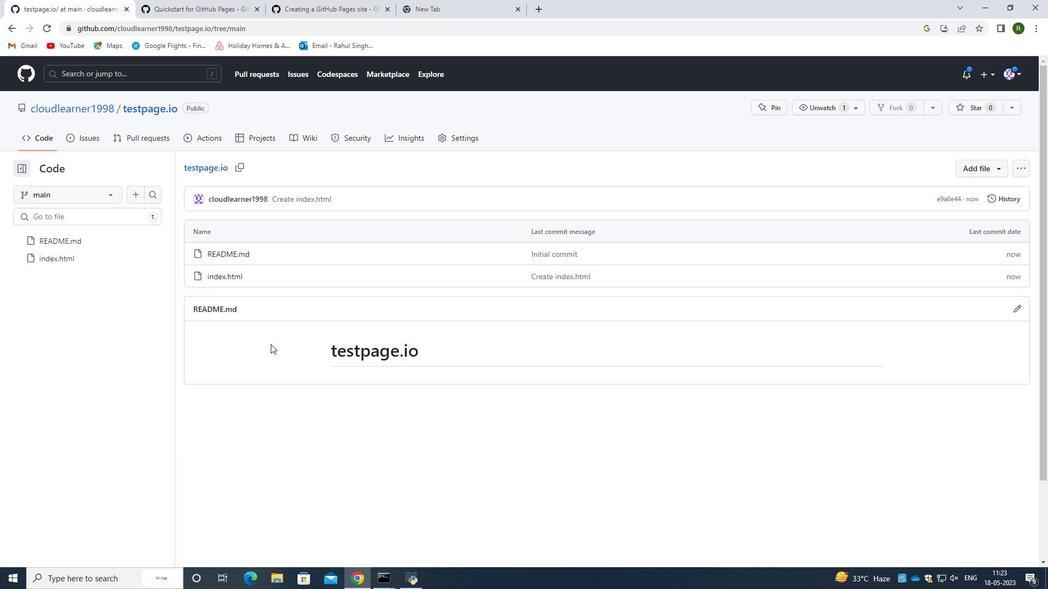 
Action: Mouse scrolled (328, 321) with delta (0, 0)
Screenshot: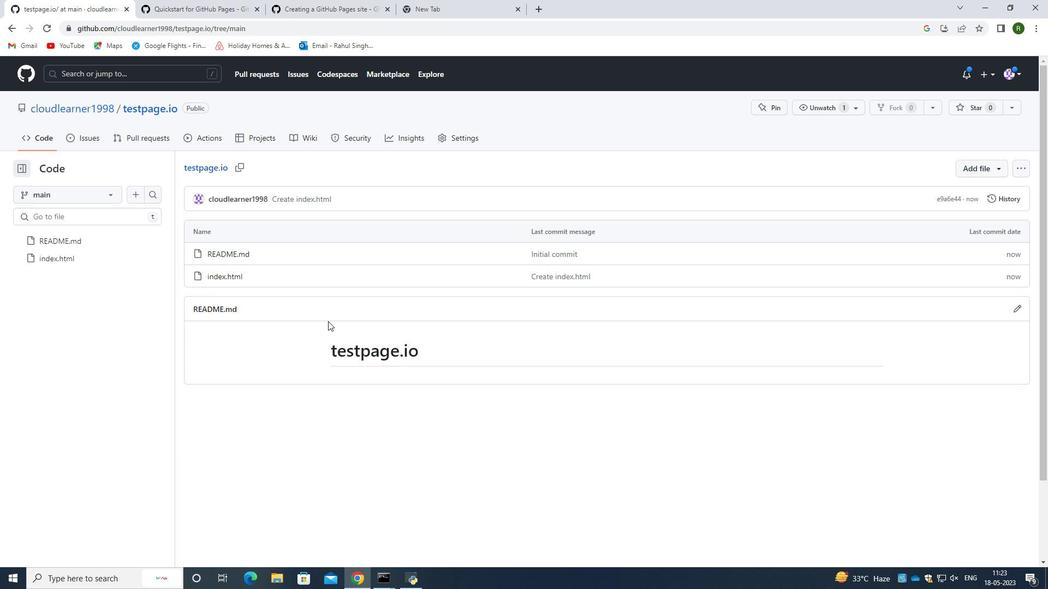
Action: Mouse moved to (330, 320)
Screenshot: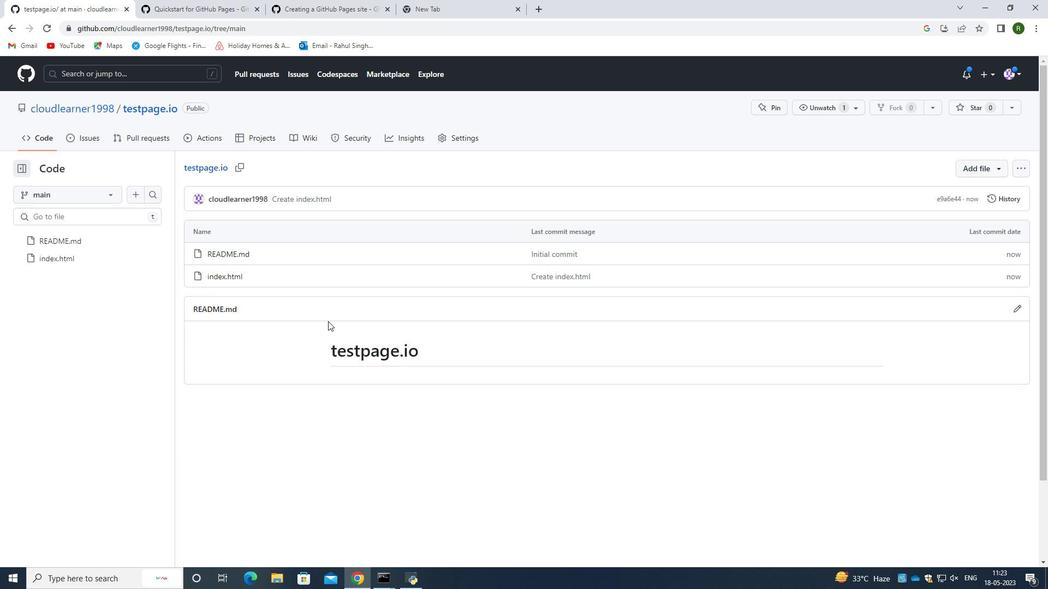 
Action: Mouse scrolled (330, 320) with delta (0, 0)
Screenshot: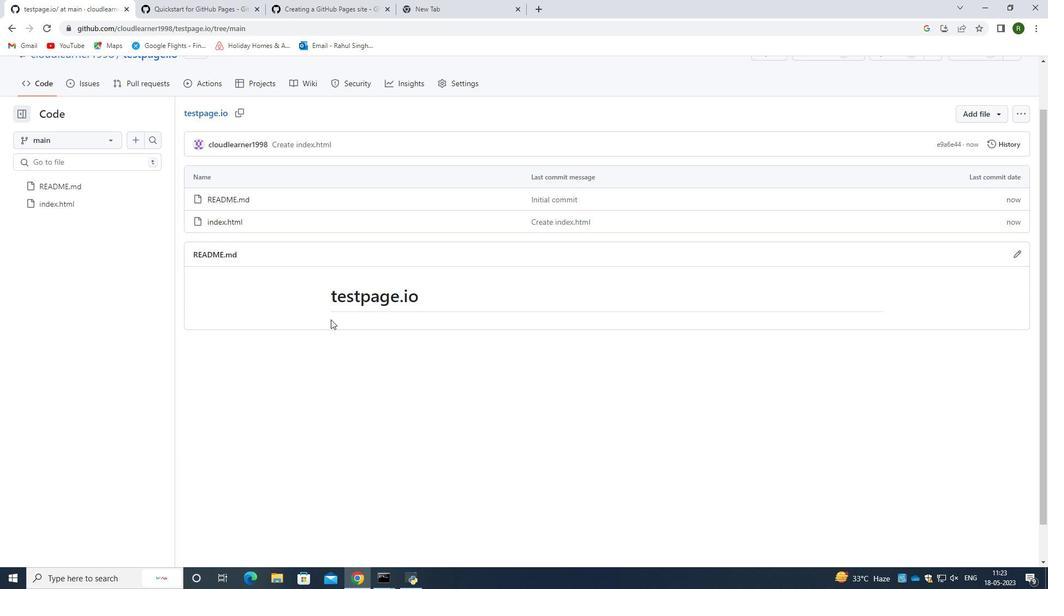 
Action: Mouse moved to (219, 310)
Screenshot: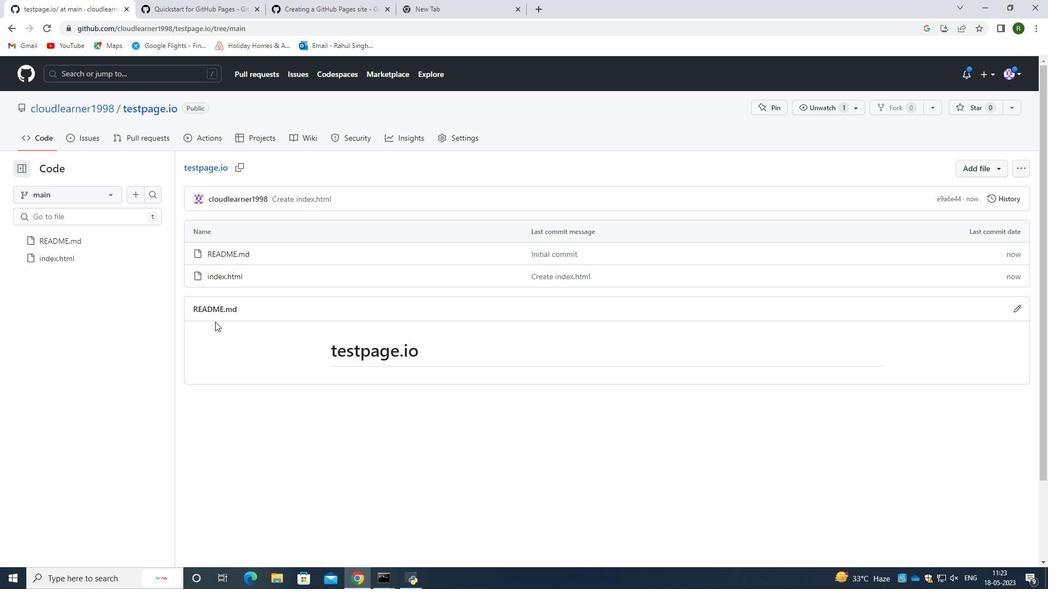 
Action: Mouse scrolled (219, 310) with delta (0, 0)
Screenshot: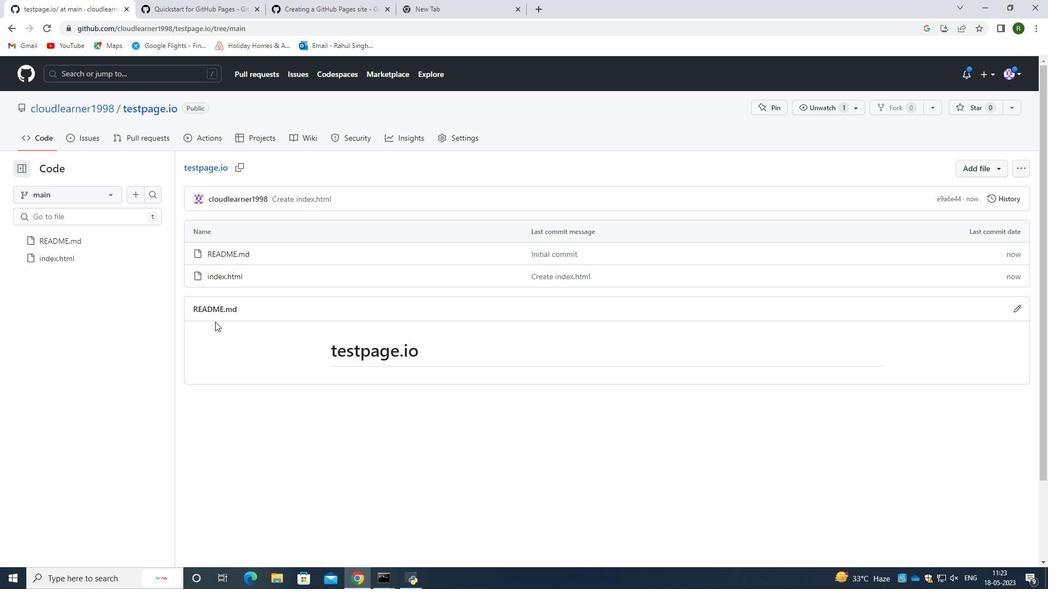 
Action: Mouse scrolled (219, 310) with delta (0, 0)
Screenshot: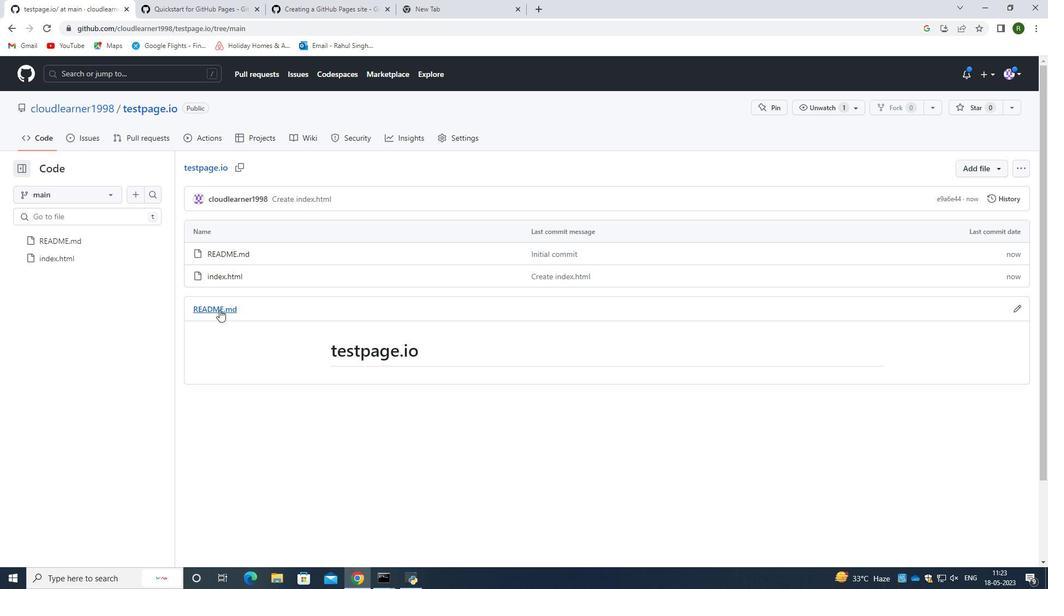 
Action: Mouse moved to (51, 135)
Screenshot: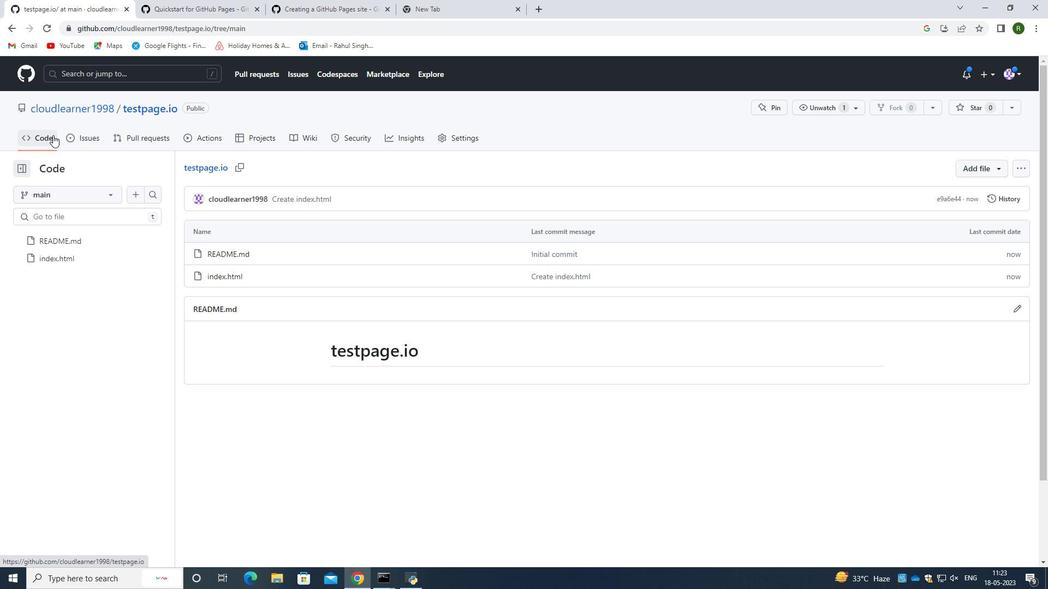 
Action: Mouse pressed left at (51, 135)
Screenshot: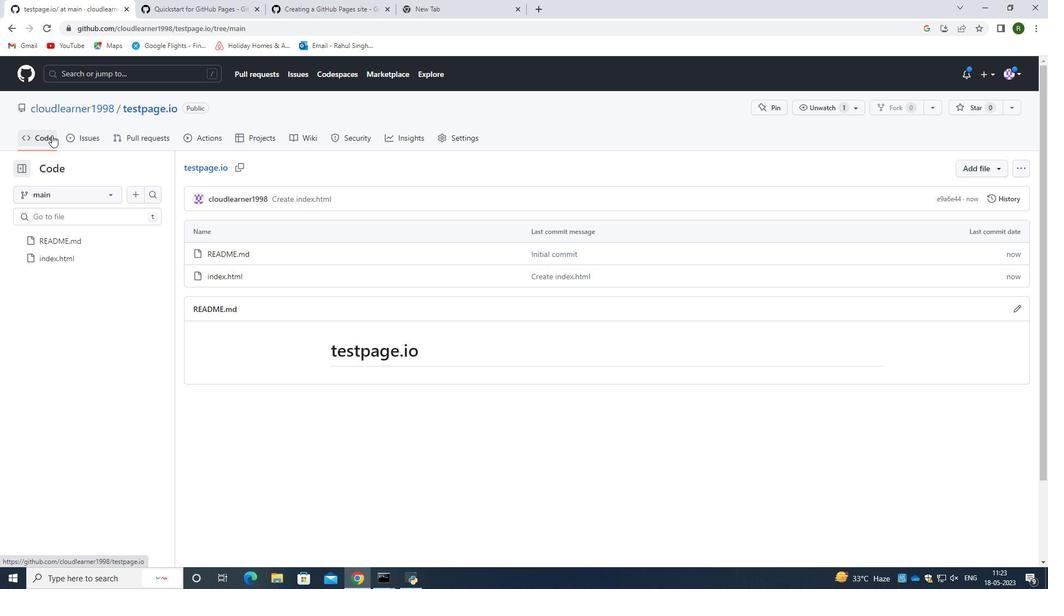 
Action: Mouse moved to (53, 108)
Screenshot: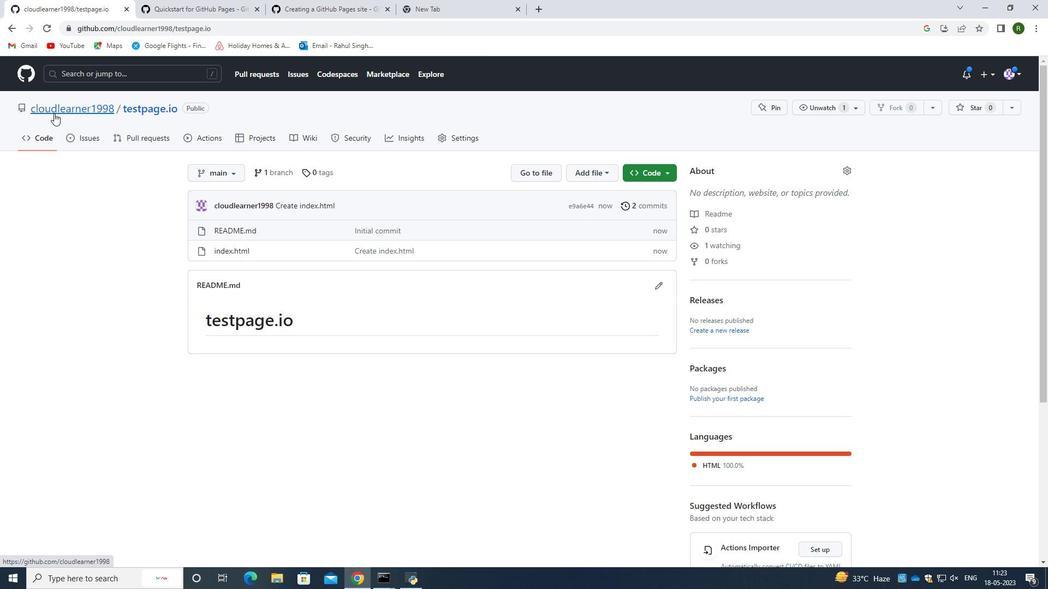 
Action: Mouse pressed left at (53, 108)
Screenshot: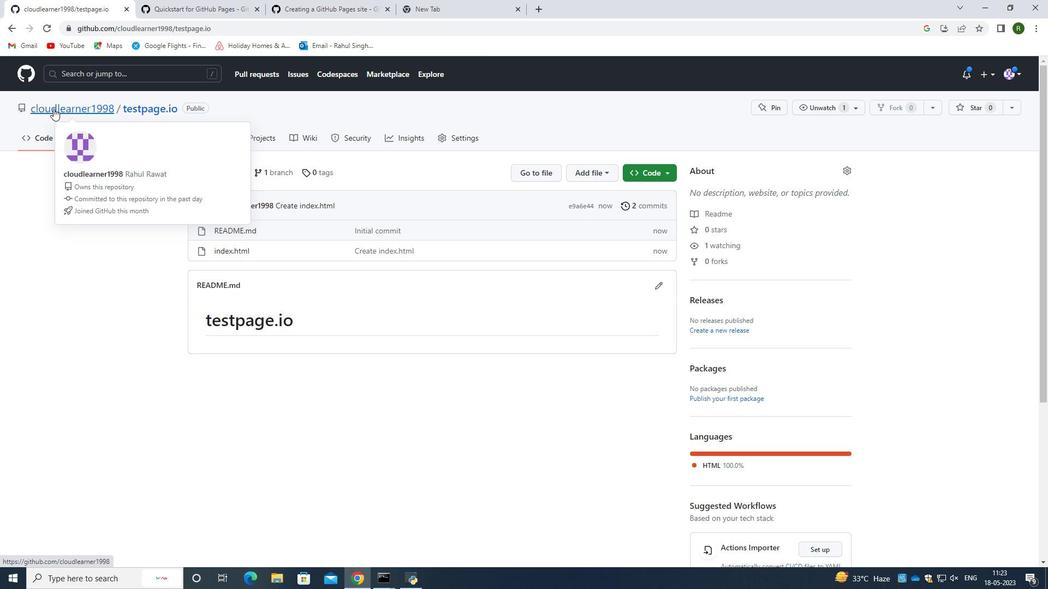 
Action: Mouse moved to (26, 71)
Screenshot: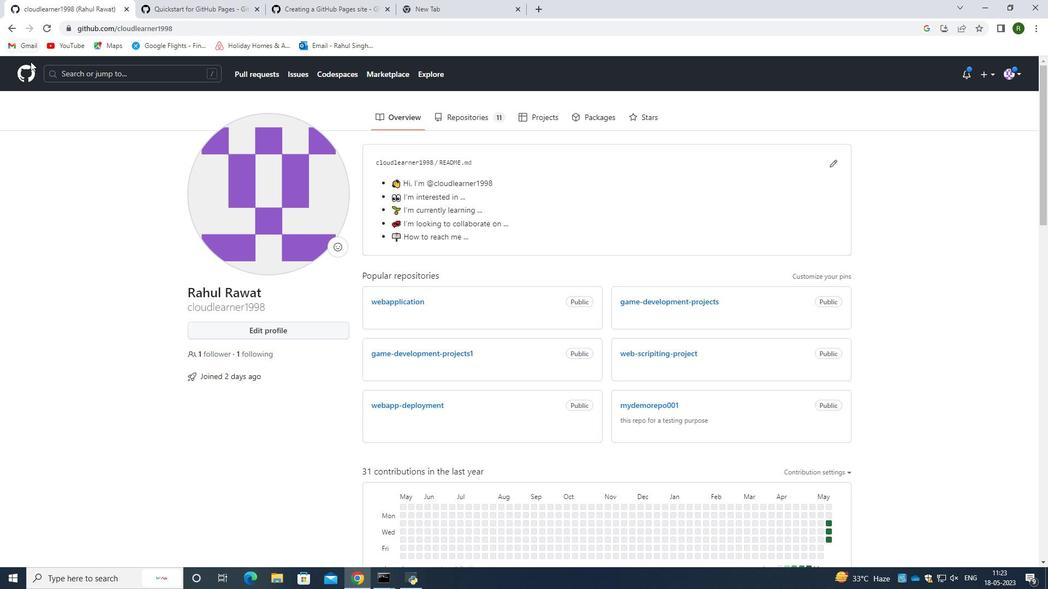 
Action: Mouse pressed left at (26, 71)
Screenshot: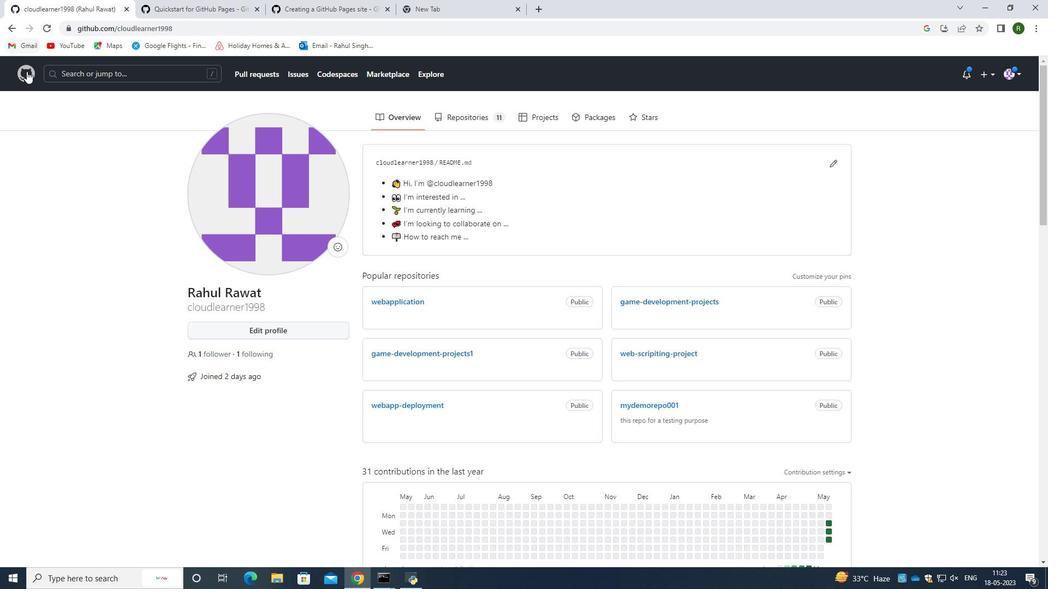 
Action: Mouse moved to (35, 286)
Screenshot: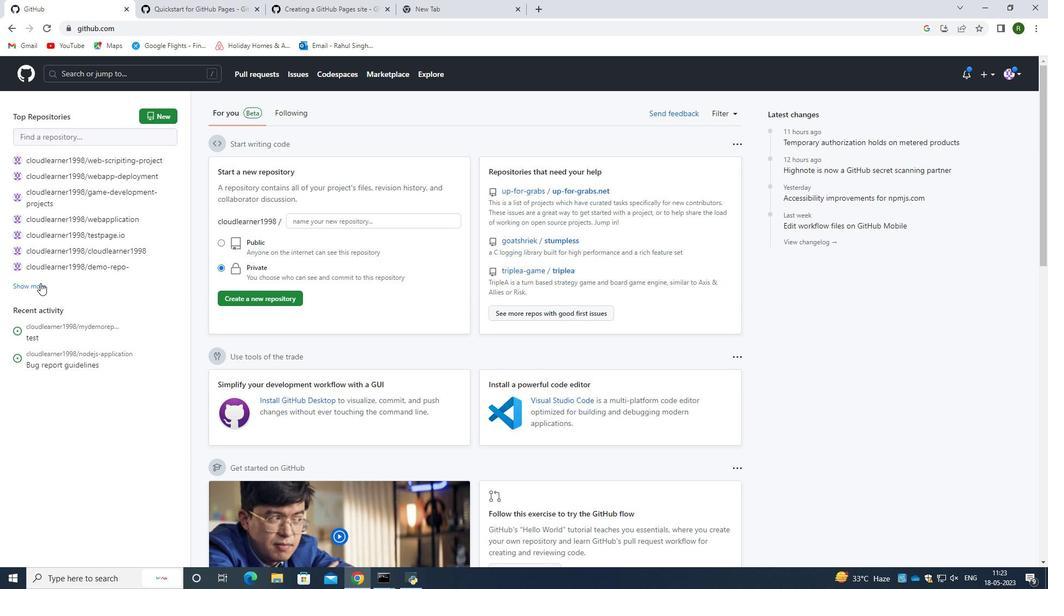 
Action: Mouse pressed left at (35, 286)
Screenshot: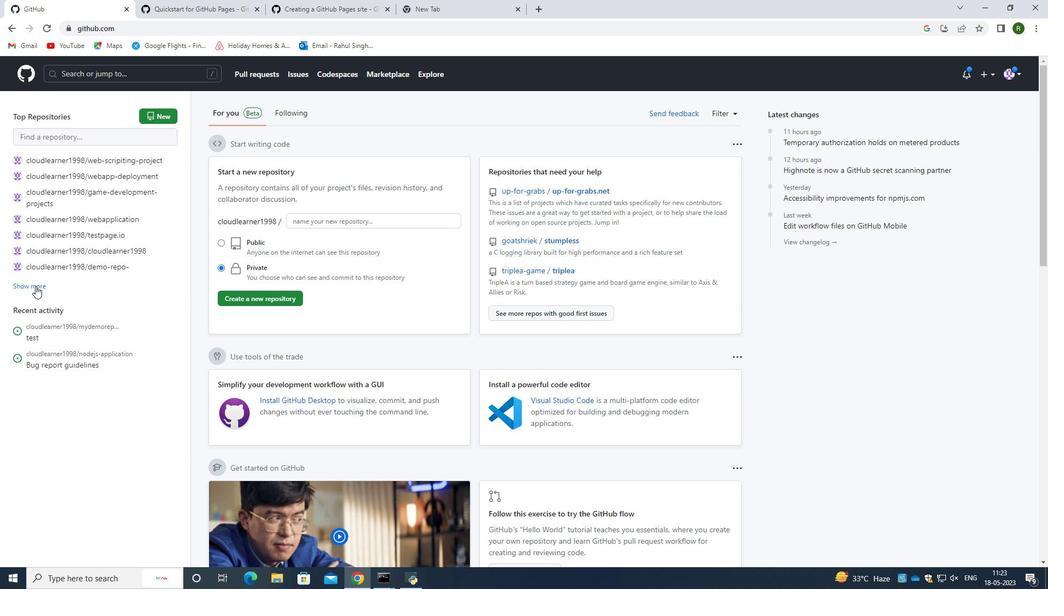 
Action: Mouse moved to (75, 238)
Screenshot: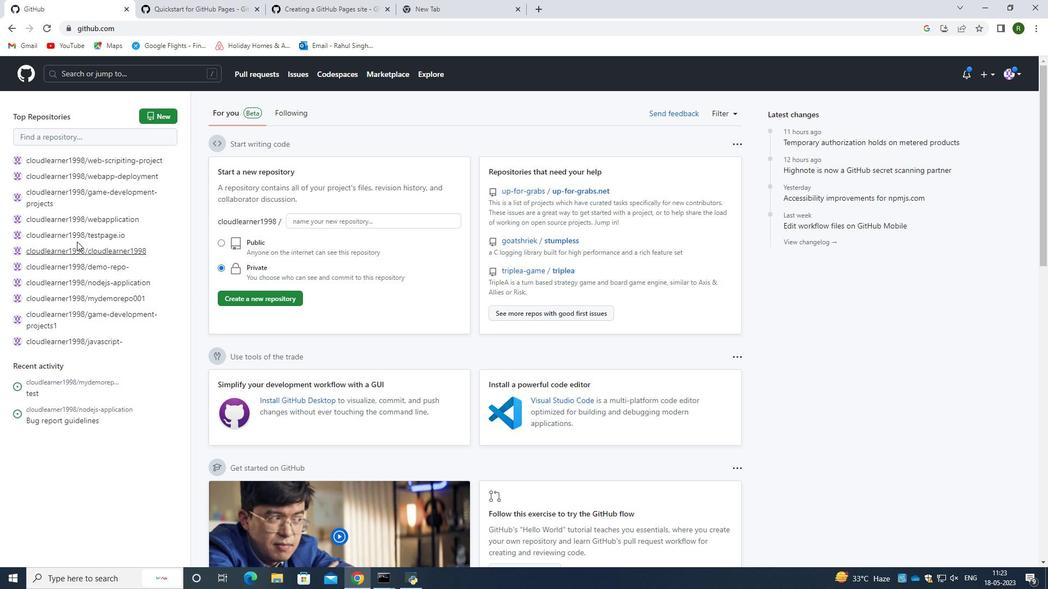 
Action: Mouse pressed left at (75, 238)
Screenshot: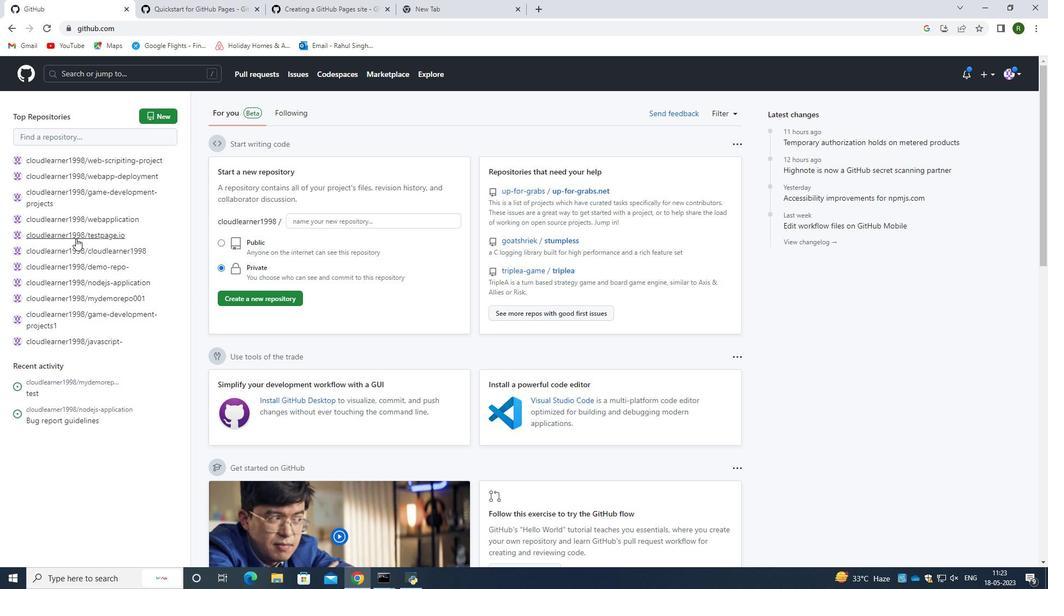 
Action: Mouse moved to (192, 10)
Screenshot: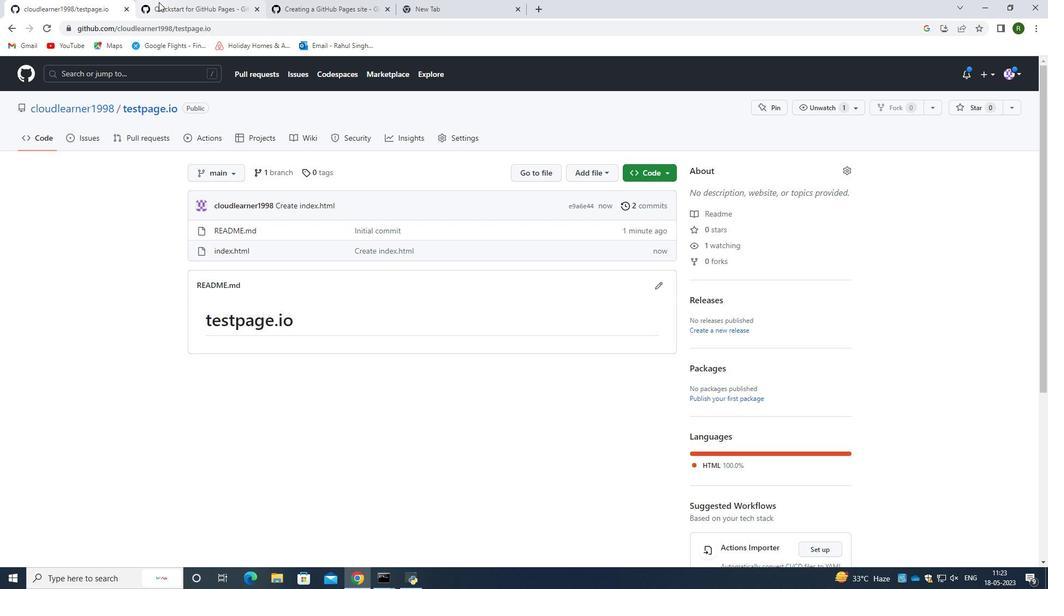 
Action: Mouse pressed left at (192, 10)
Screenshot: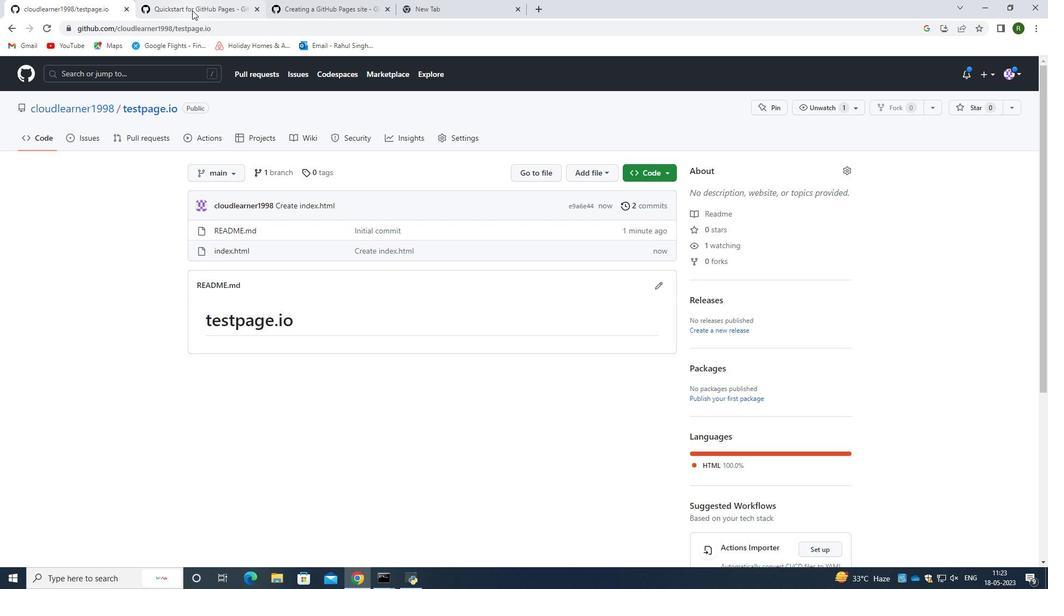 
Action: Mouse moved to (395, 332)
Screenshot: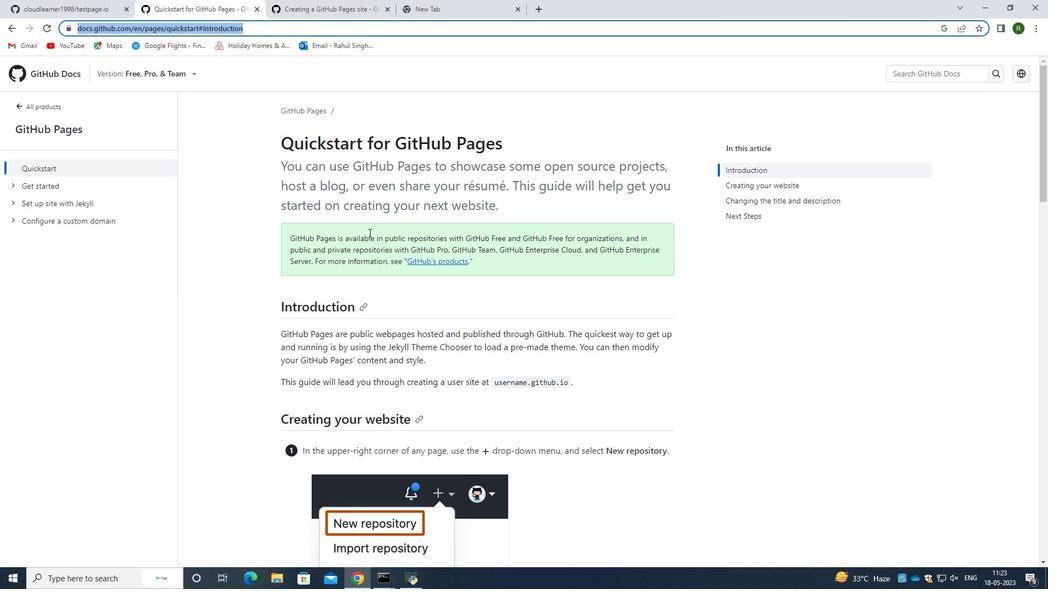 
Action: Mouse scrolled (395, 331) with delta (0, 0)
Screenshot: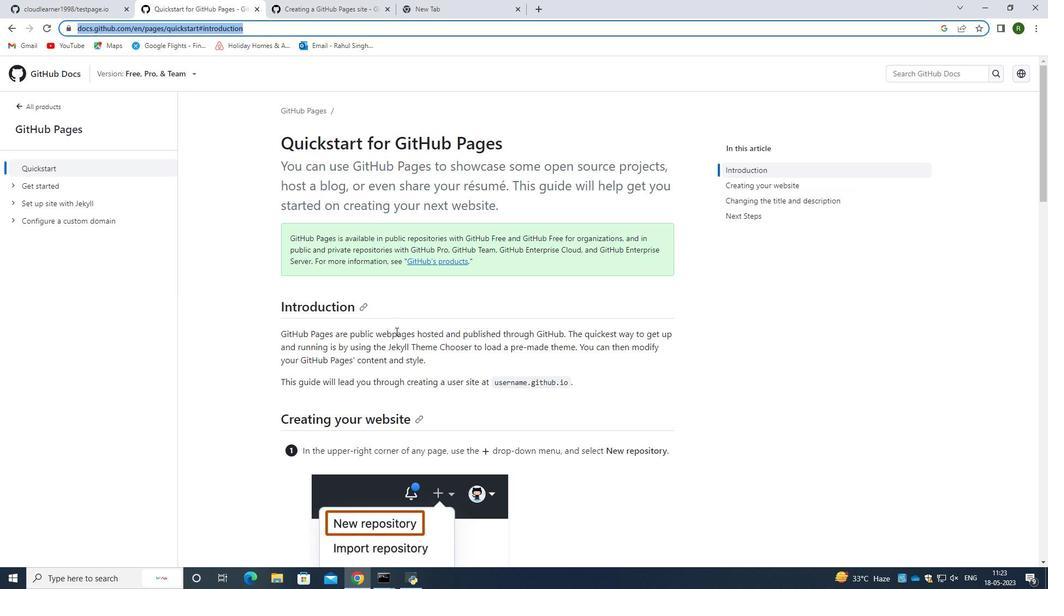 
Action: Mouse scrolled (395, 331) with delta (0, 0)
Screenshot: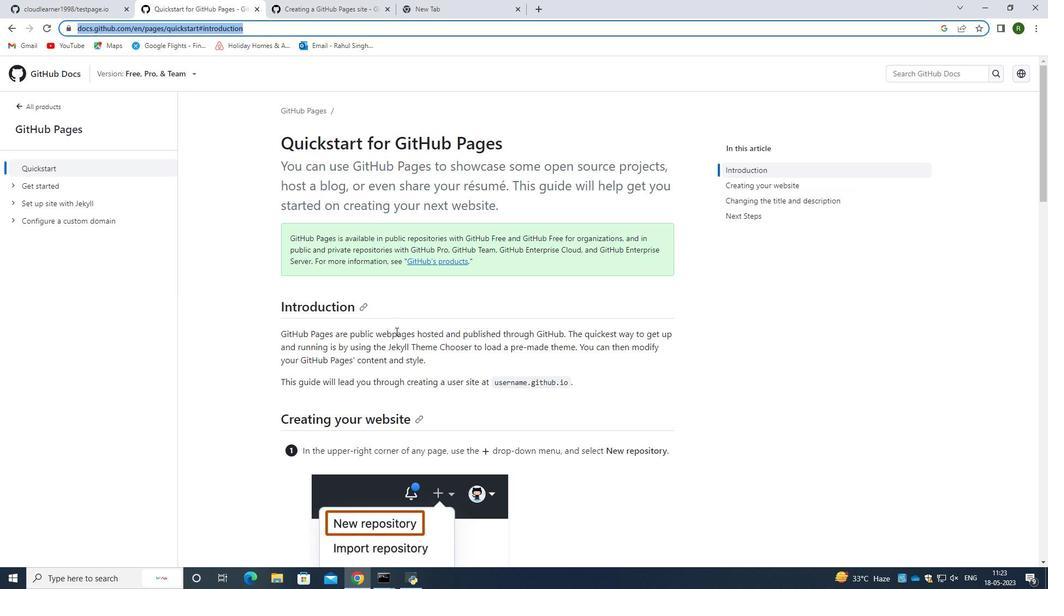 
Action: Mouse scrolled (395, 331) with delta (0, 0)
Screenshot: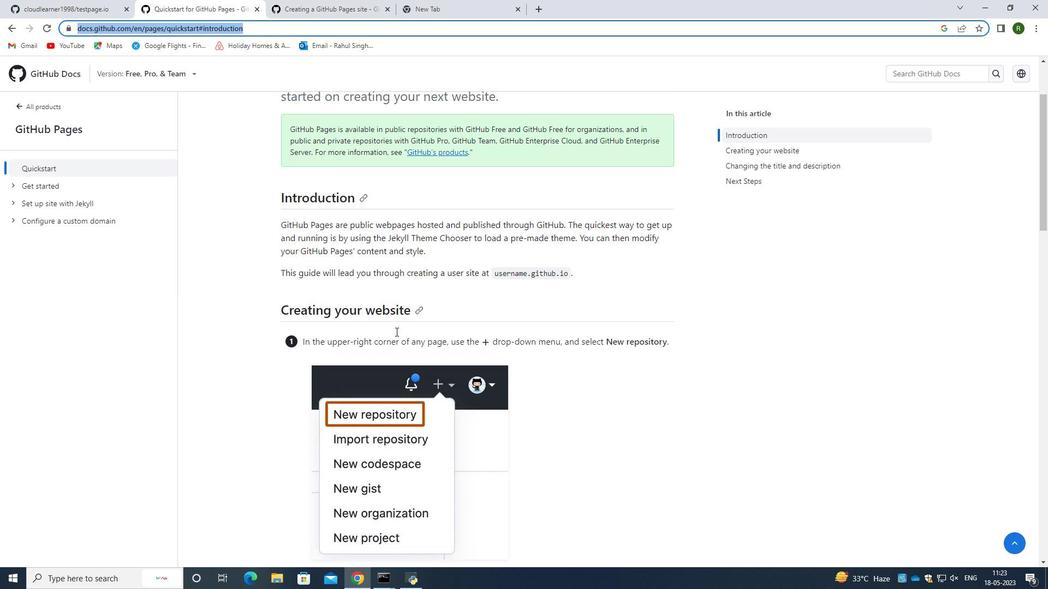 
Action: Mouse scrolled (395, 331) with delta (0, 0)
Screenshot: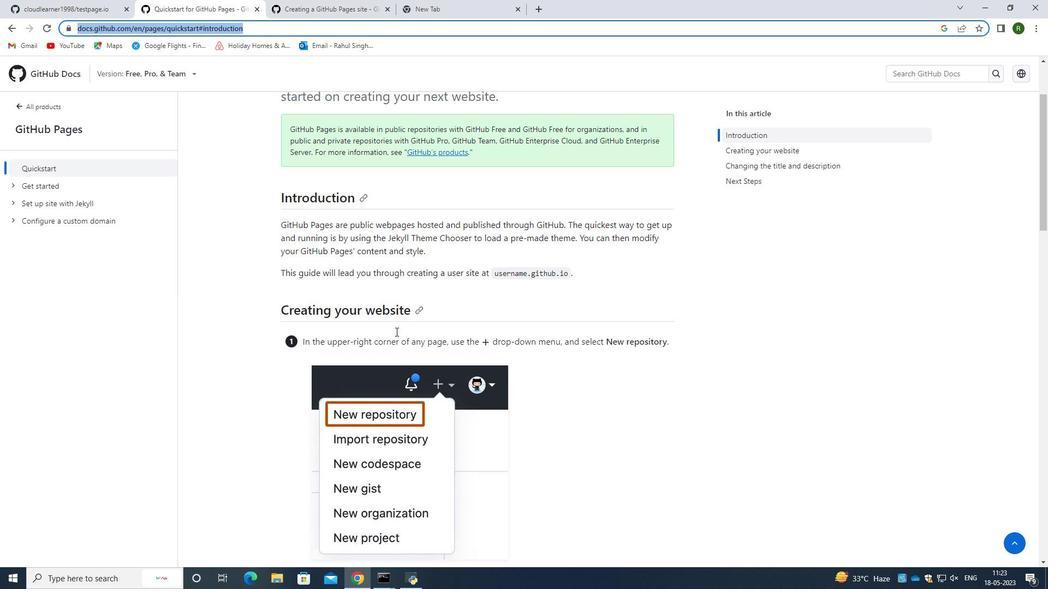 
Action: Mouse moved to (396, 333)
Screenshot: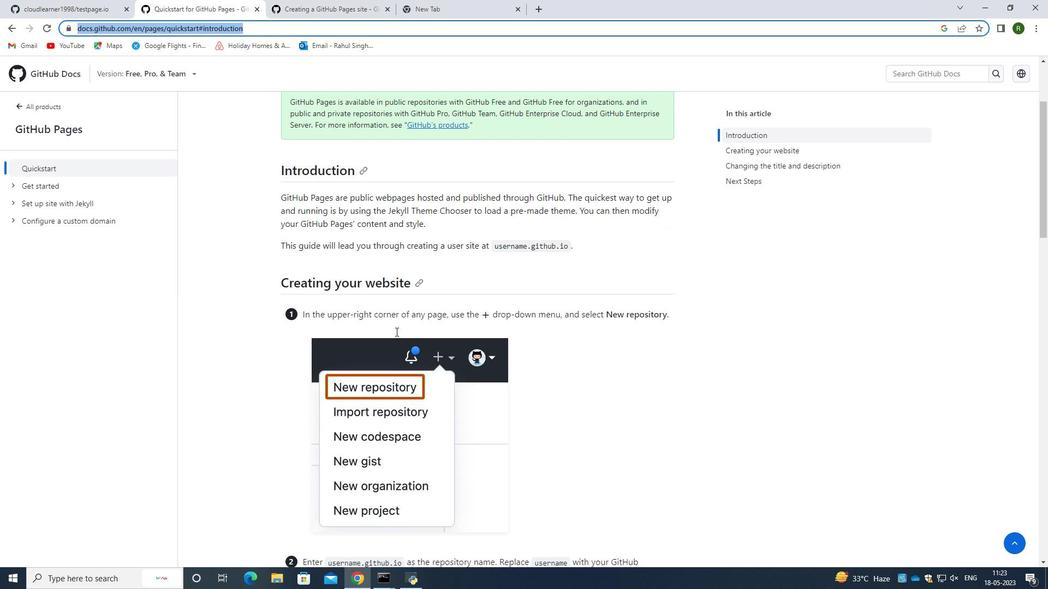 
Action: Mouse scrolled (396, 332) with delta (0, 0)
Screenshot: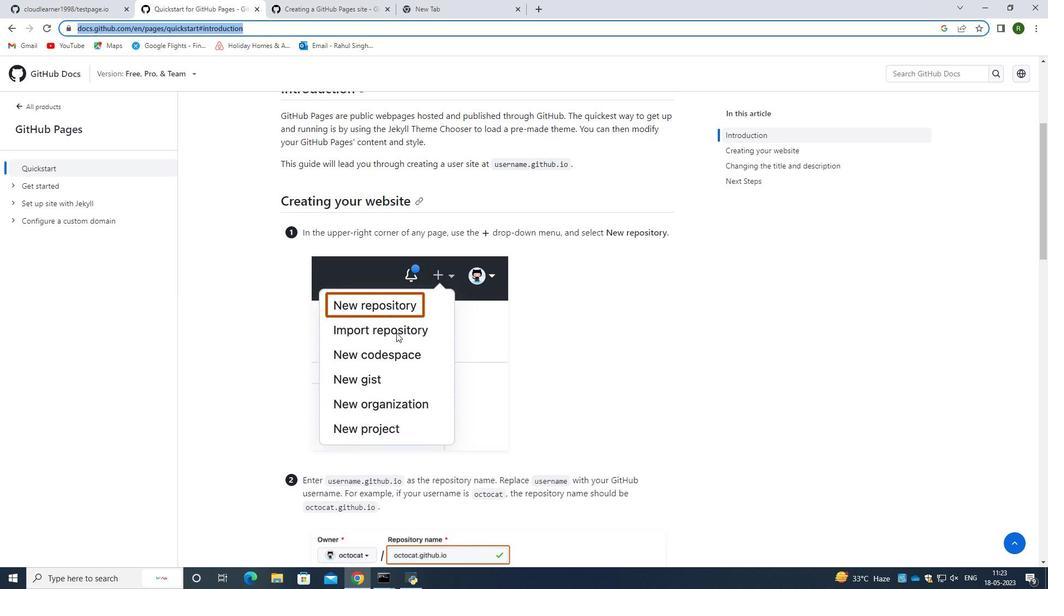
Action: Mouse scrolled (396, 332) with delta (0, 0)
Screenshot: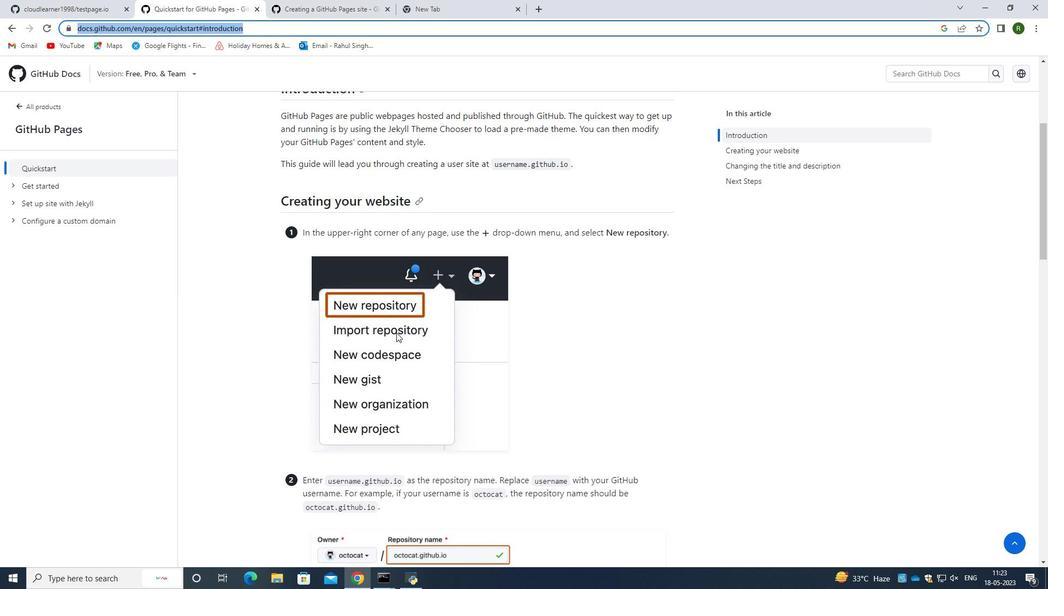 
Action: Mouse scrolled (396, 332) with delta (0, 0)
Screenshot: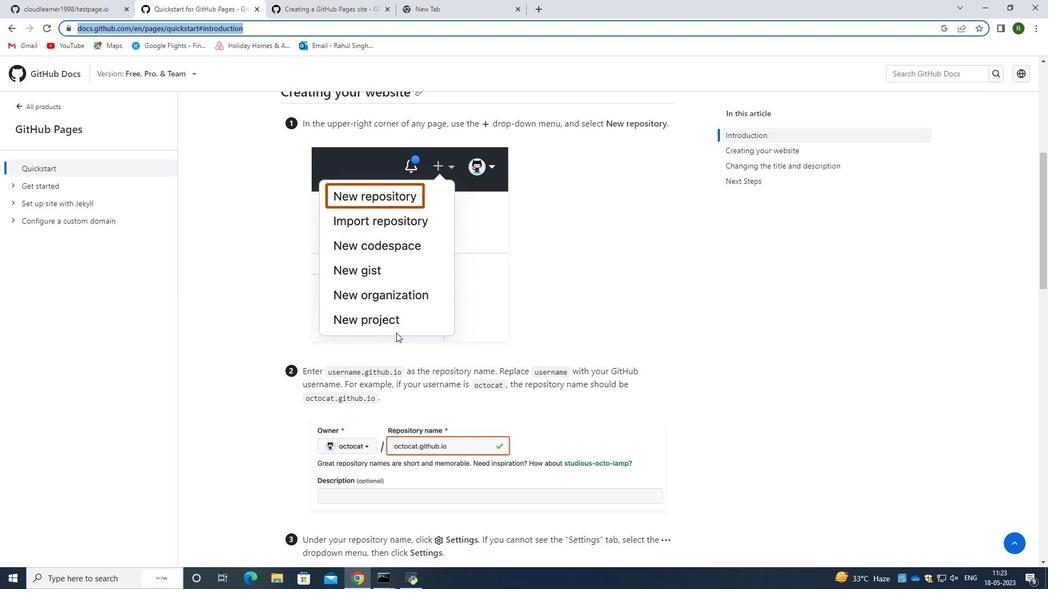 
Action: Mouse scrolled (396, 332) with delta (0, 0)
Screenshot: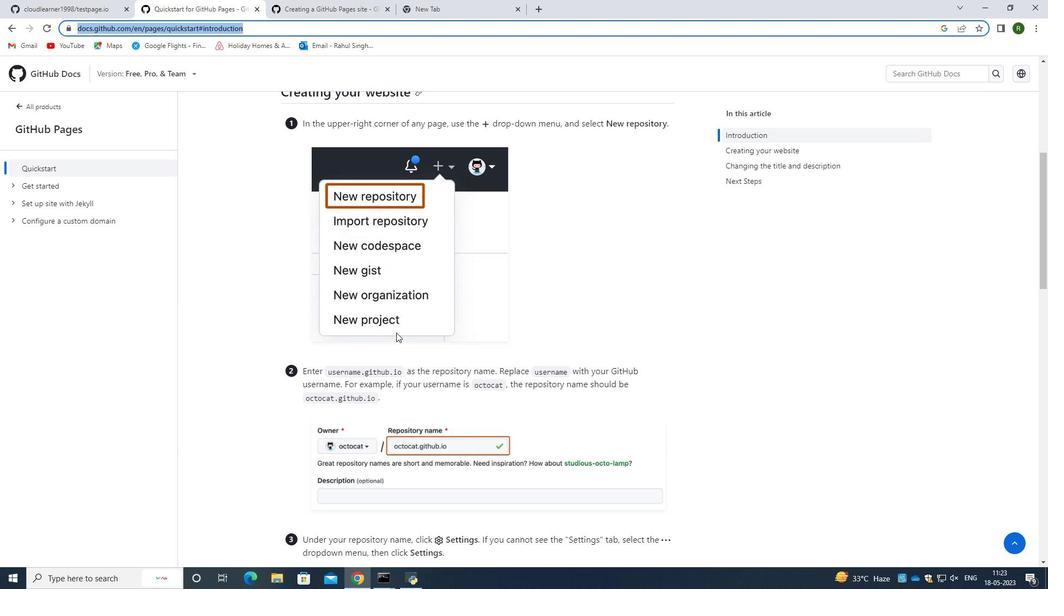 
Action: Mouse scrolled (396, 332) with delta (0, 0)
Screenshot: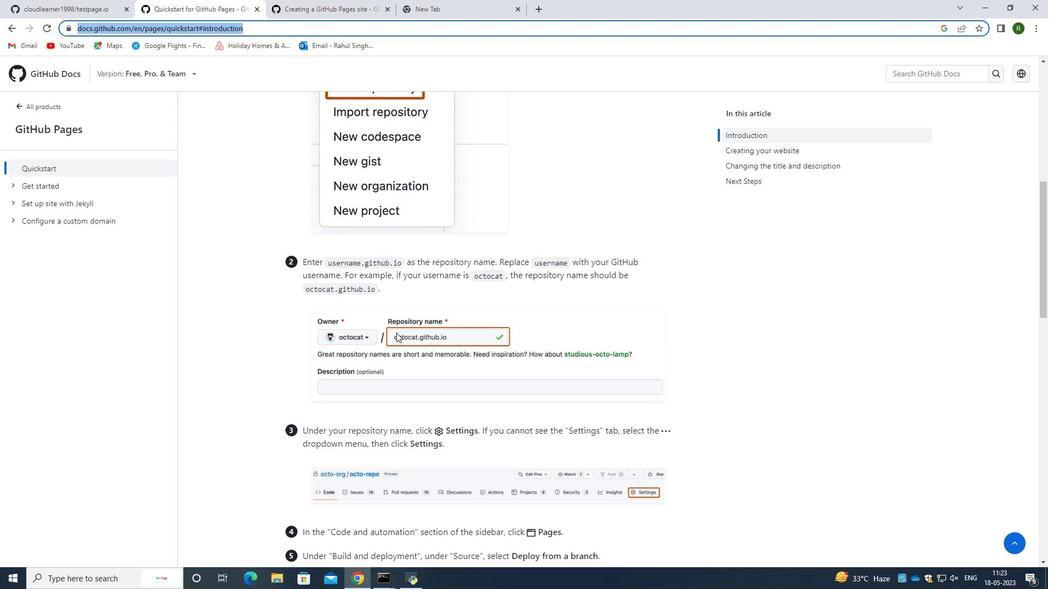 
Action: Mouse moved to (423, 308)
Screenshot: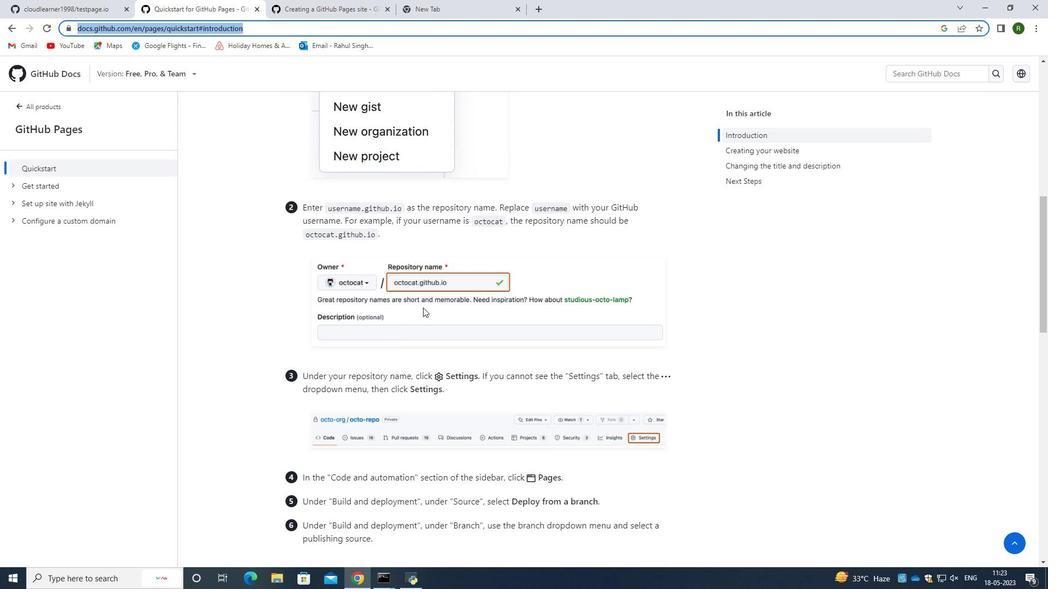 
Action: Mouse scrolled (423, 308) with delta (0, 0)
Screenshot: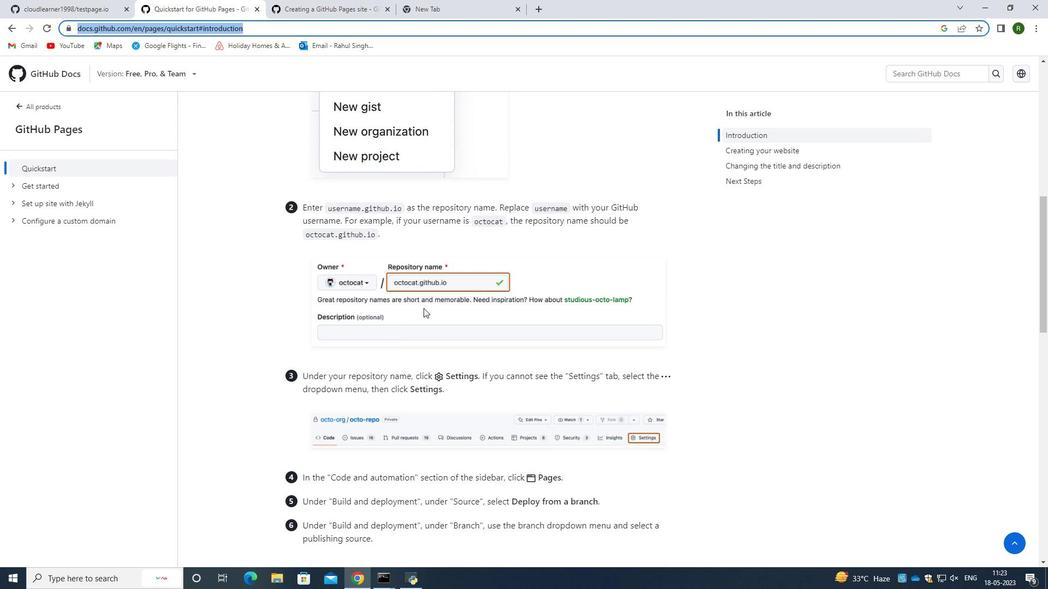 
Action: Mouse moved to (426, 398)
Screenshot: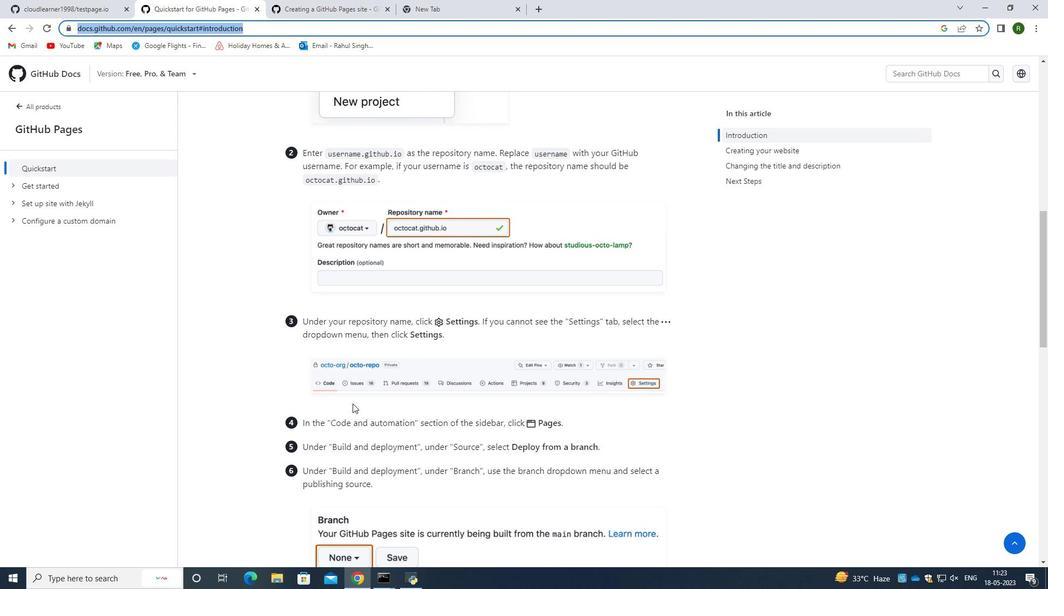 
Action: Mouse scrolled (426, 398) with delta (0, 0)
Screenshot: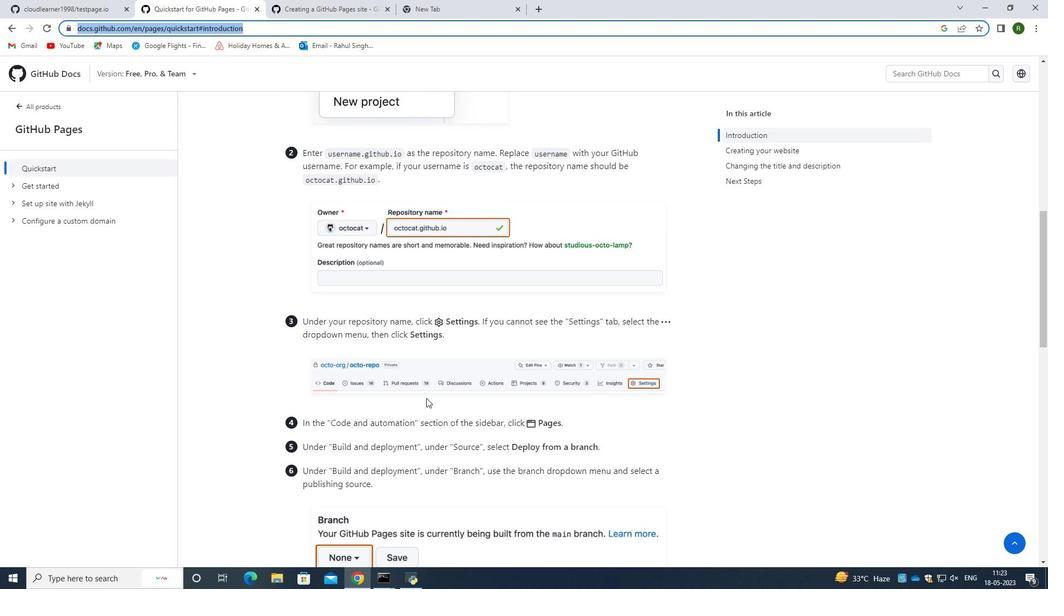 
Action: Mouse moved to (91, 0)
Screenshot: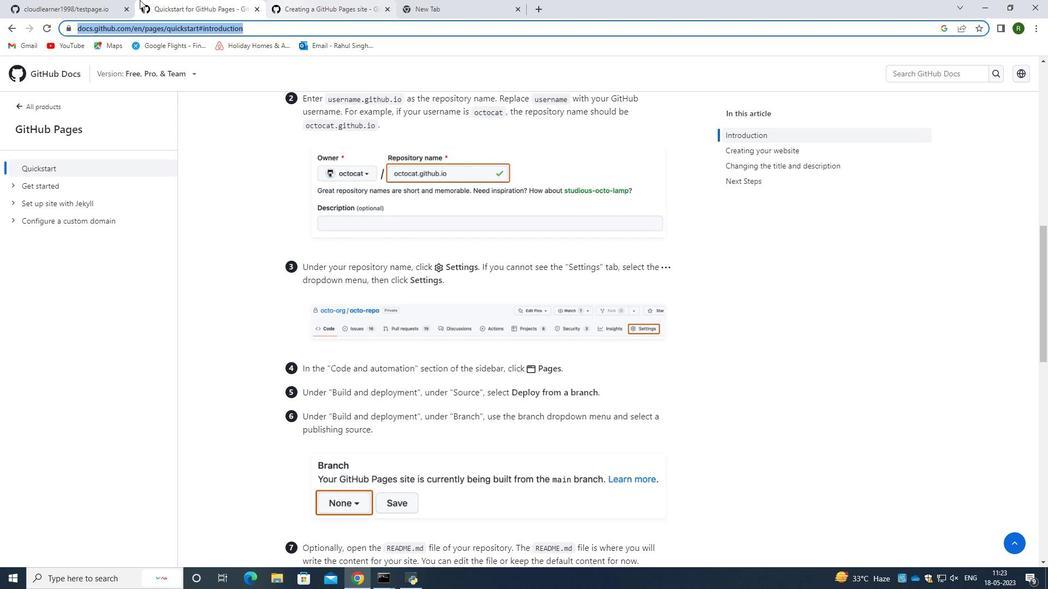 
Action: Mouse pressed left at (91, 0)
Screenshot: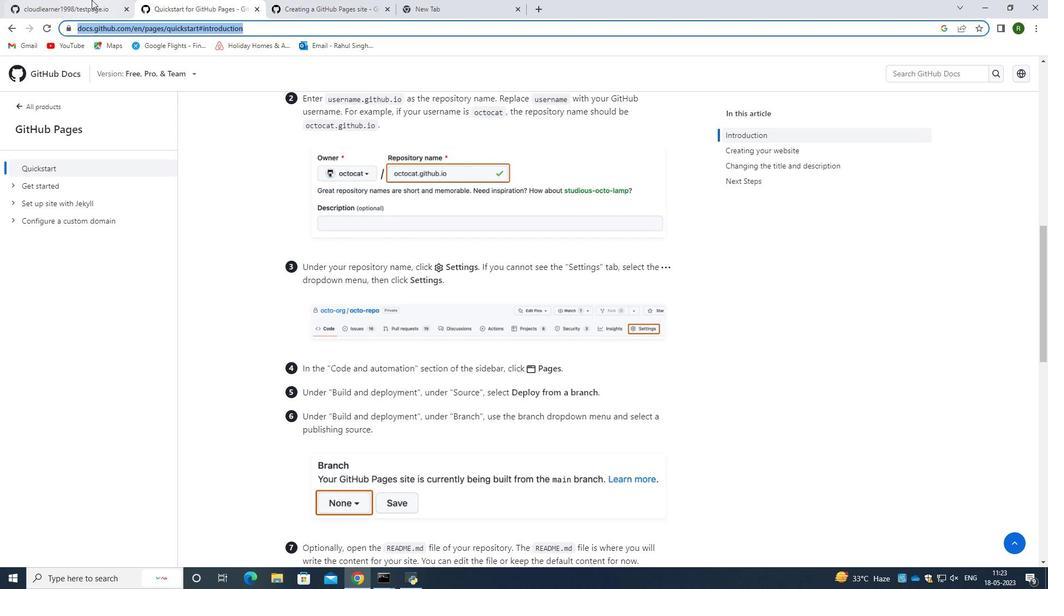 
Action: Mouse moved to (462, 138)
Screenshot: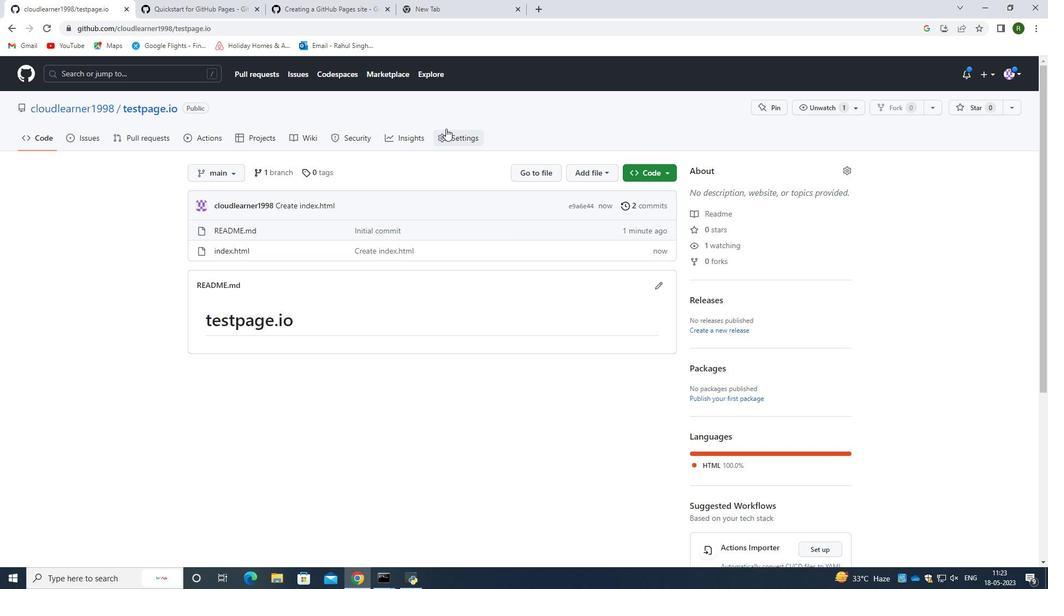 
Action: Mouse pressed left at (462, 138)
Screenshot: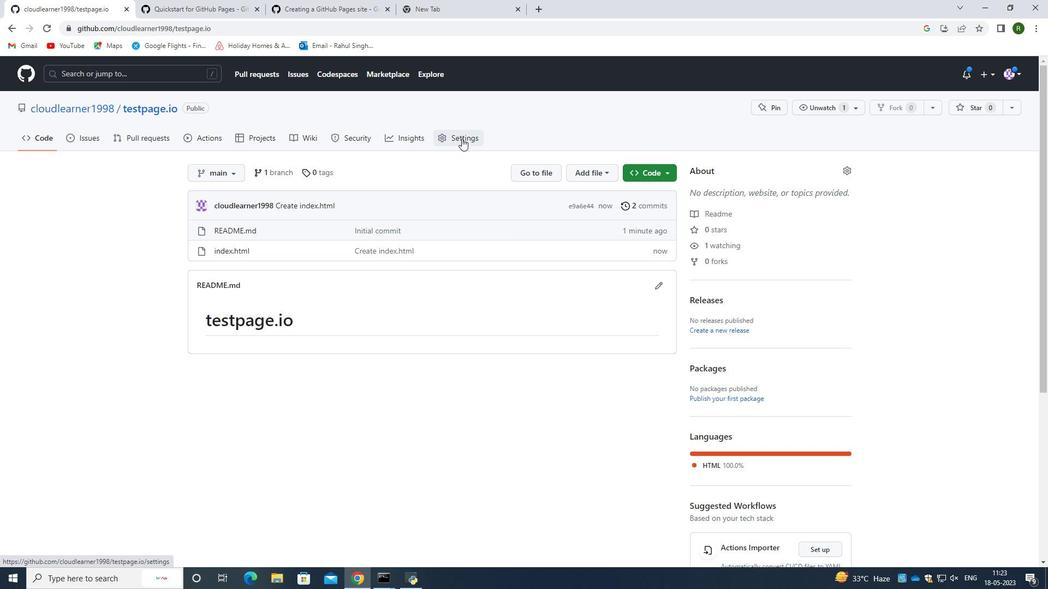 
Action: Mouse moved to (189, 0)
Screenshot: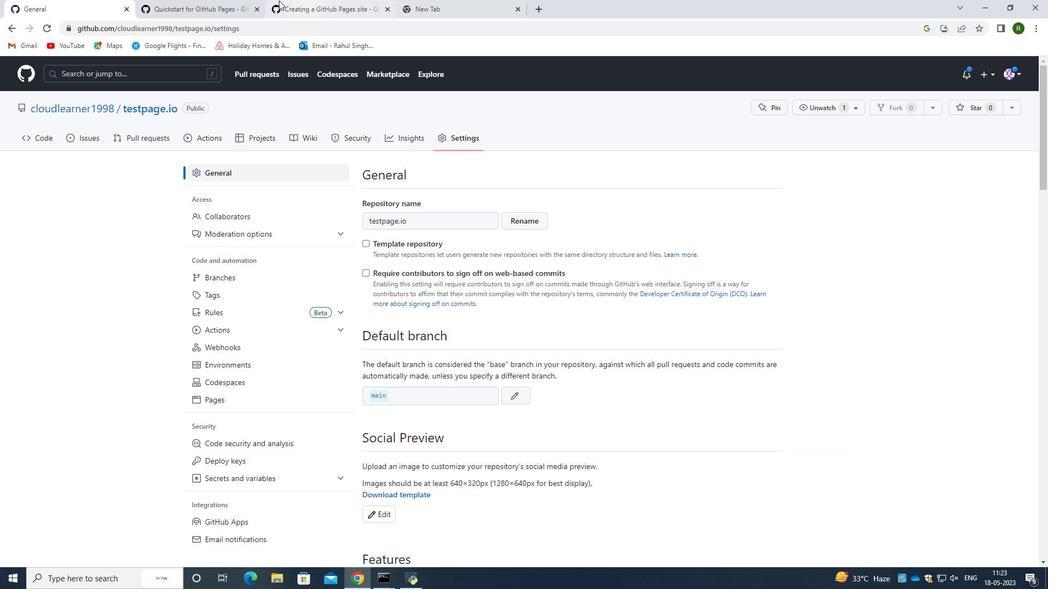 
Action: Mouse pressed left at (189, 0)
Screenshot: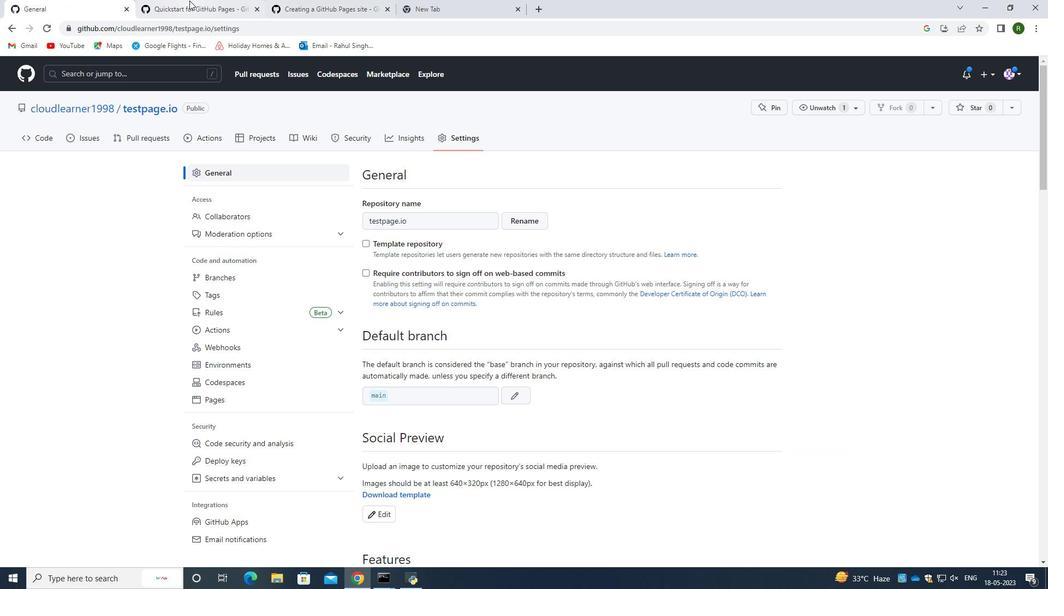 
Action: Mouse moved to (312, 324)
Screenshot: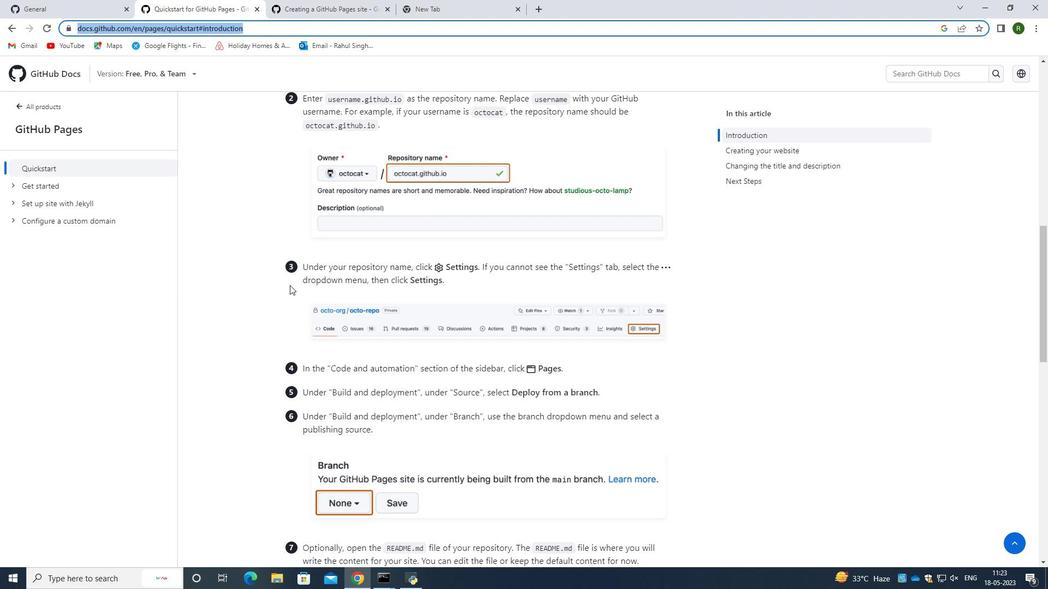 
Action: Mouse scrolled (312, 324) with delta (0, 0)
Screenshot: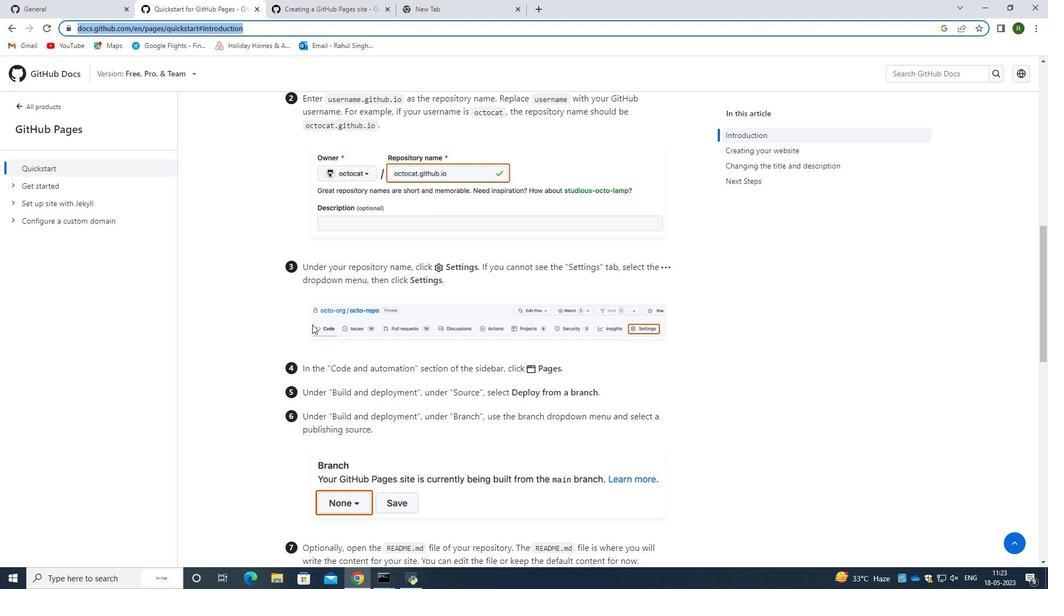 
Action: Mouse scrolled (312, 325) with delta (0, 0)
Screenshot: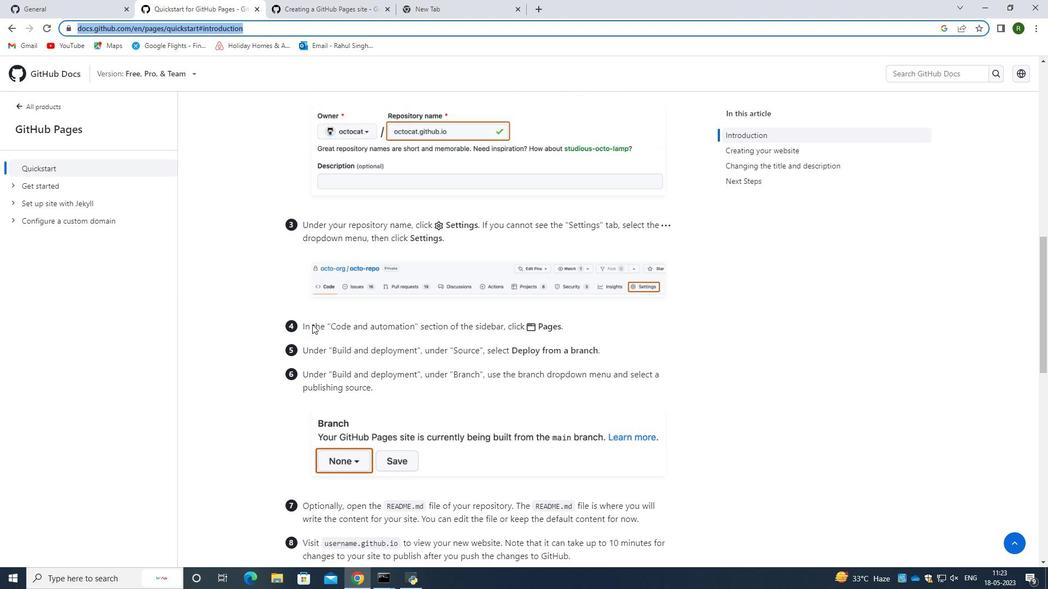
Action: Mouse scrolled (312, 324) with delta (0, 0)
Screenshot: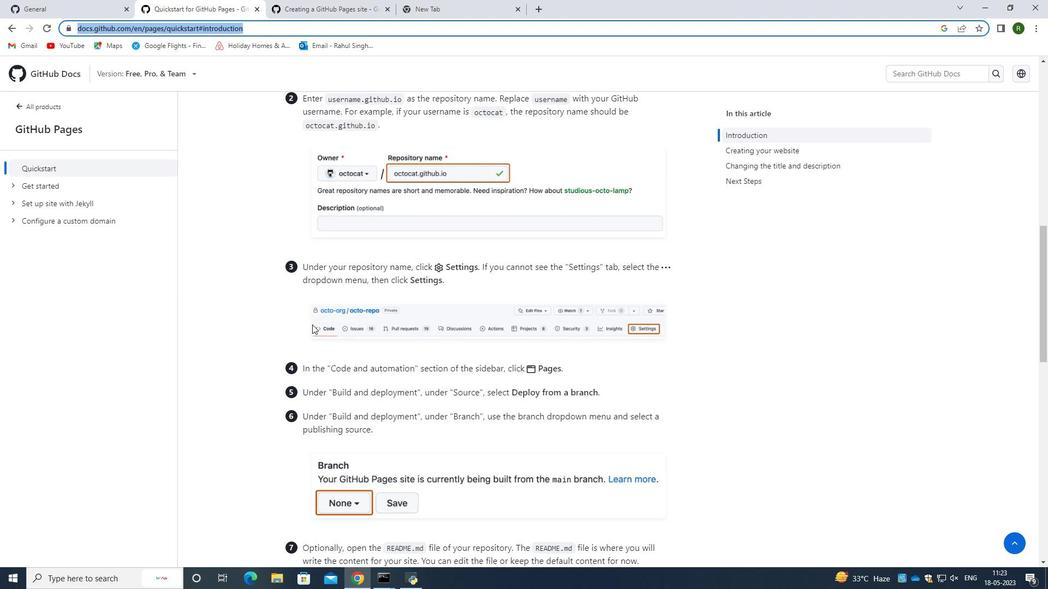 
Action: Mouse scrolled (312, 324) with delta (0, 0)
Screenshot: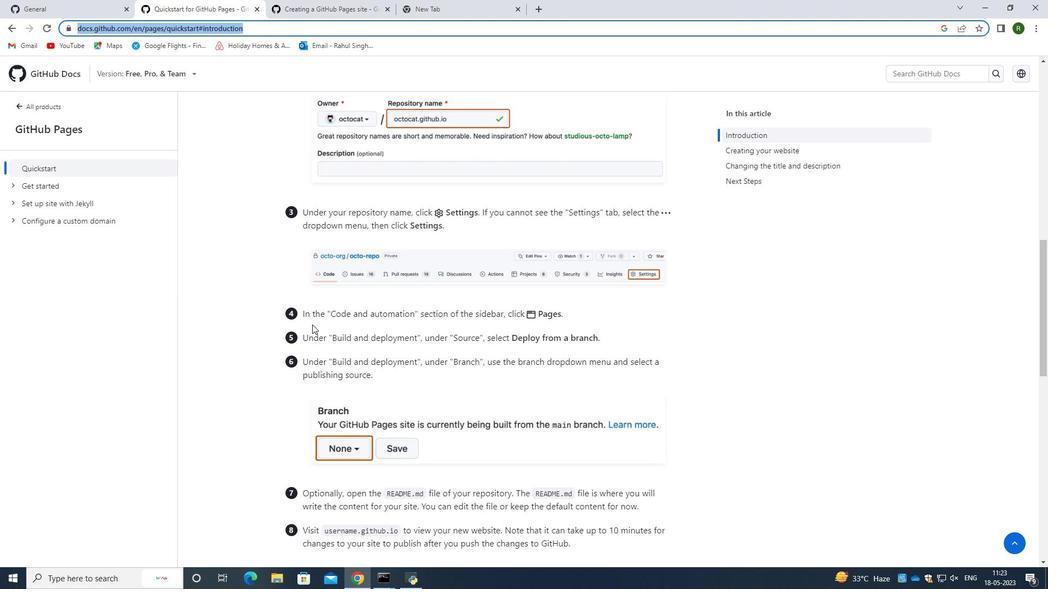 
Action: Mouse moved to (368, 302)
Screenshot: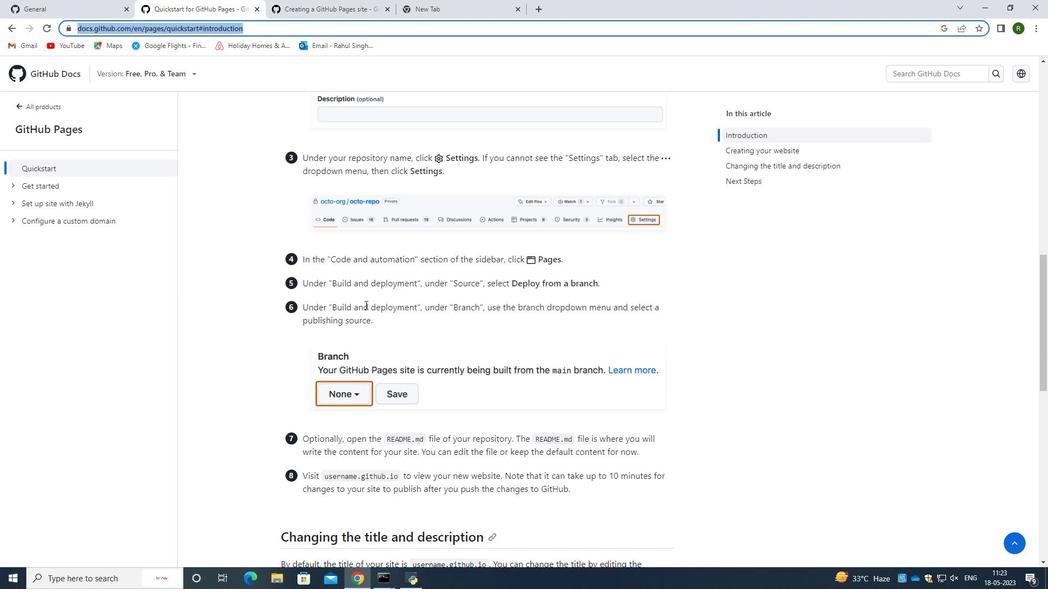 
Action: Mouse scrolled (368, 302) with delta (0, 0)
Screenshot: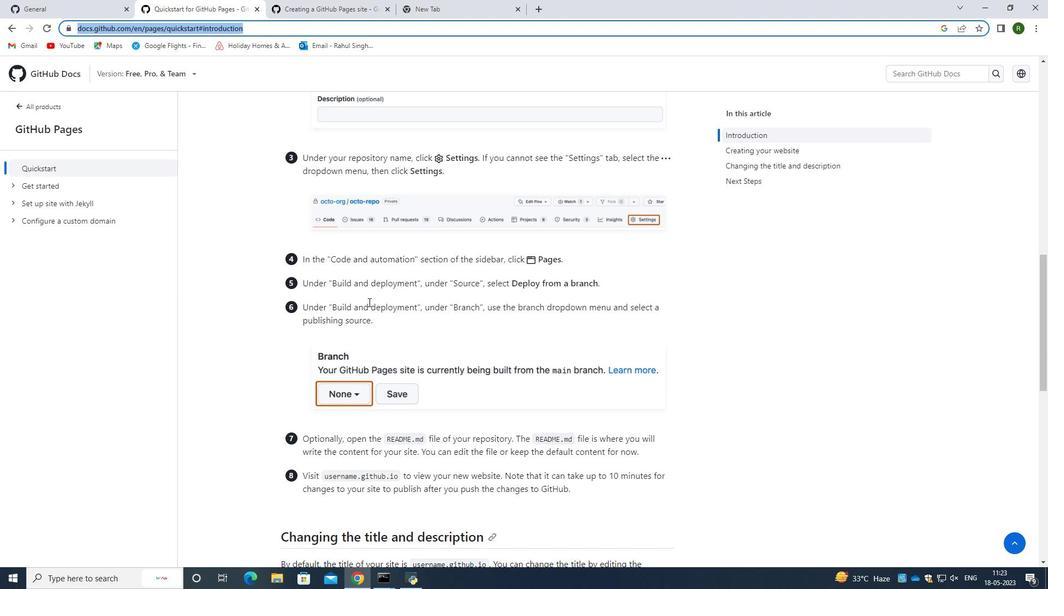 
Action: Mouse scrolled (368, 303) with delta (0, 0)
Screenshot: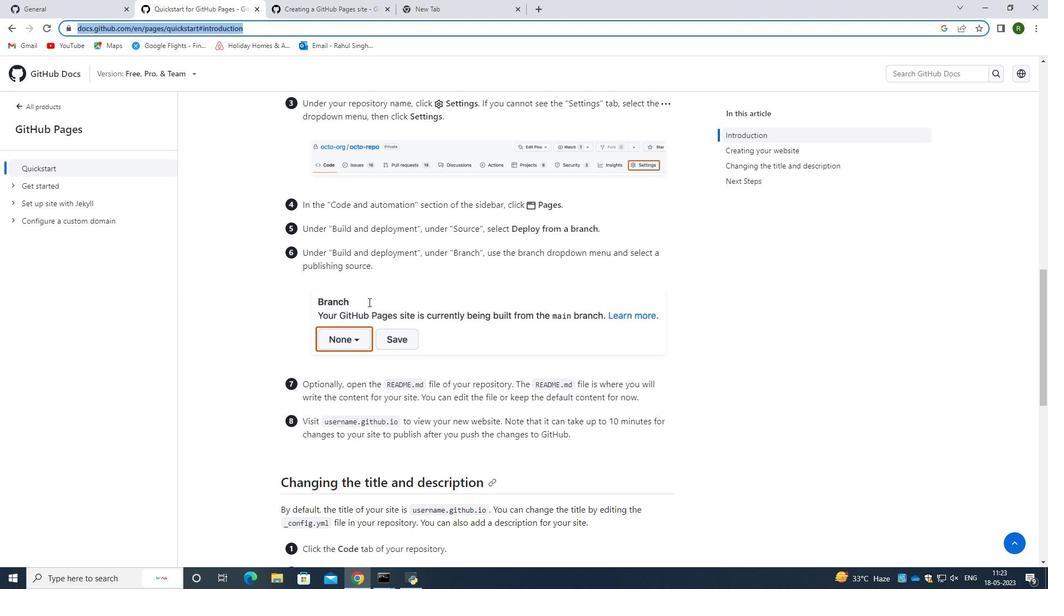 
Action: Mouse scrolled (368, 302) with delta (0, 0)
Screenshot: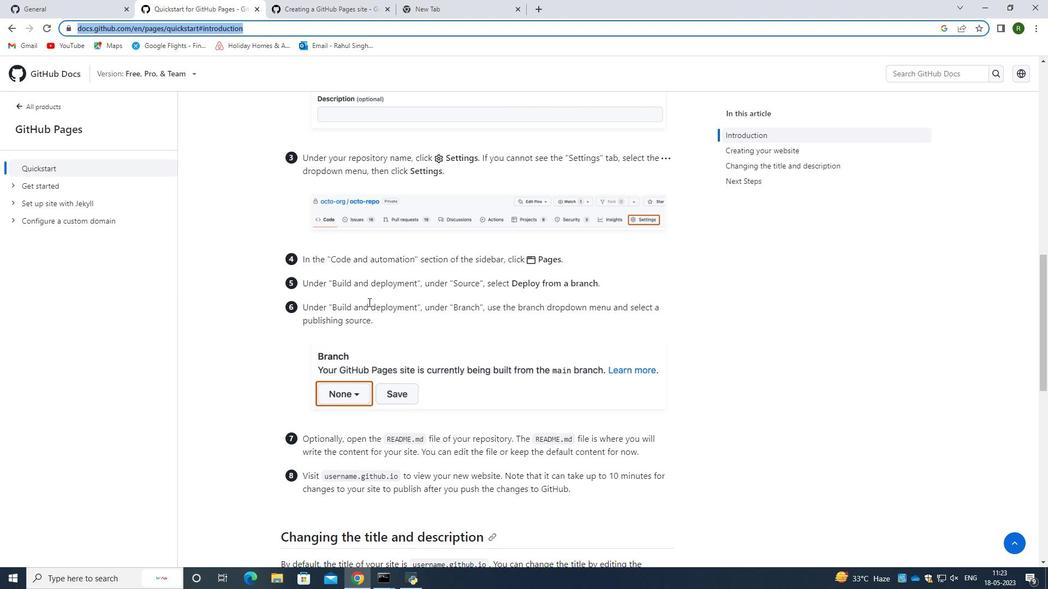 
Action: Mouse scrolled (368, 302) with delta (0, 0)
Screenshot: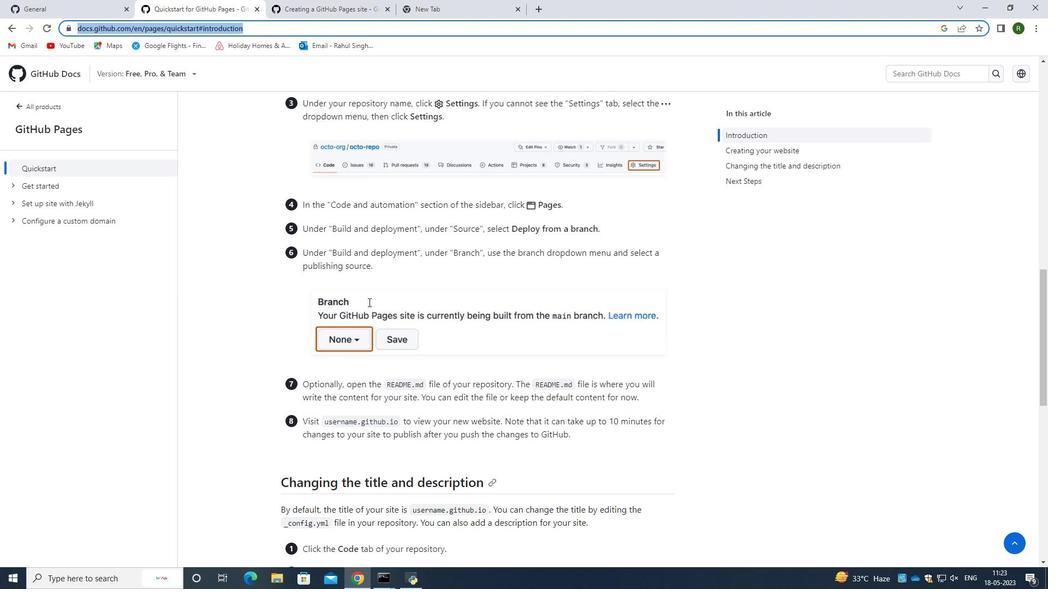 
Action: Mouse scrolled (368, 302) with delta (0, 0)
Screenshot: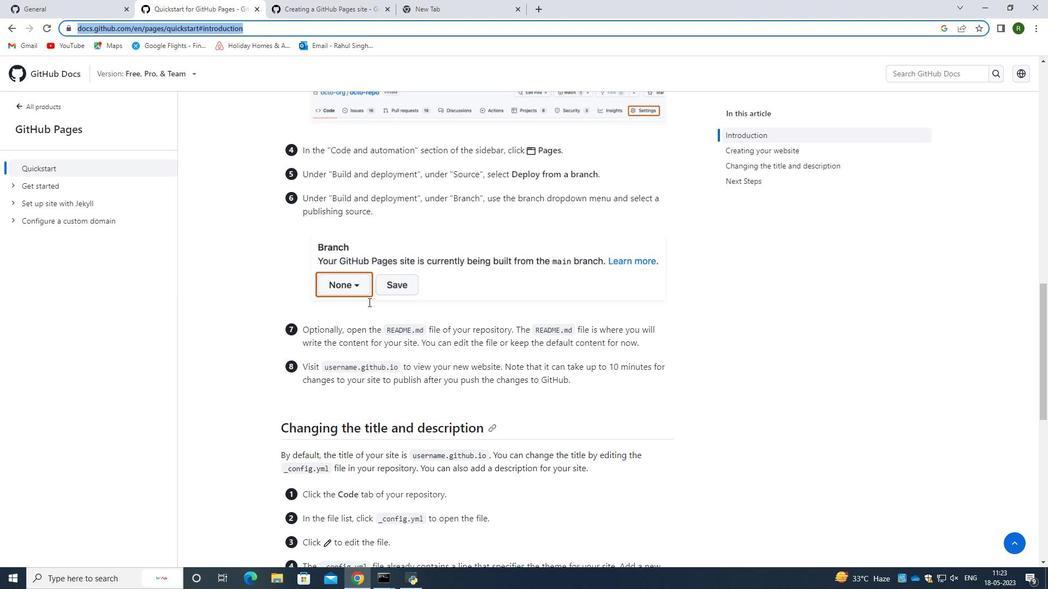 
Action: Mouse scrolled (368, 302) with delta (0, 0)
Screenshot: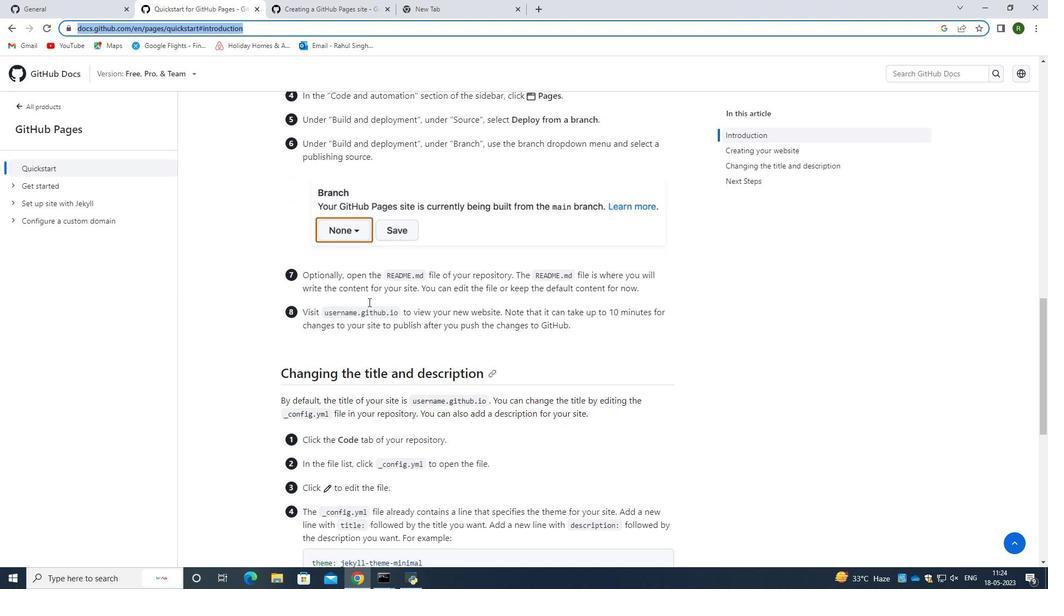 
Action: Mouse scrolled (368, 302) with delta (0, 0)
Screenshot: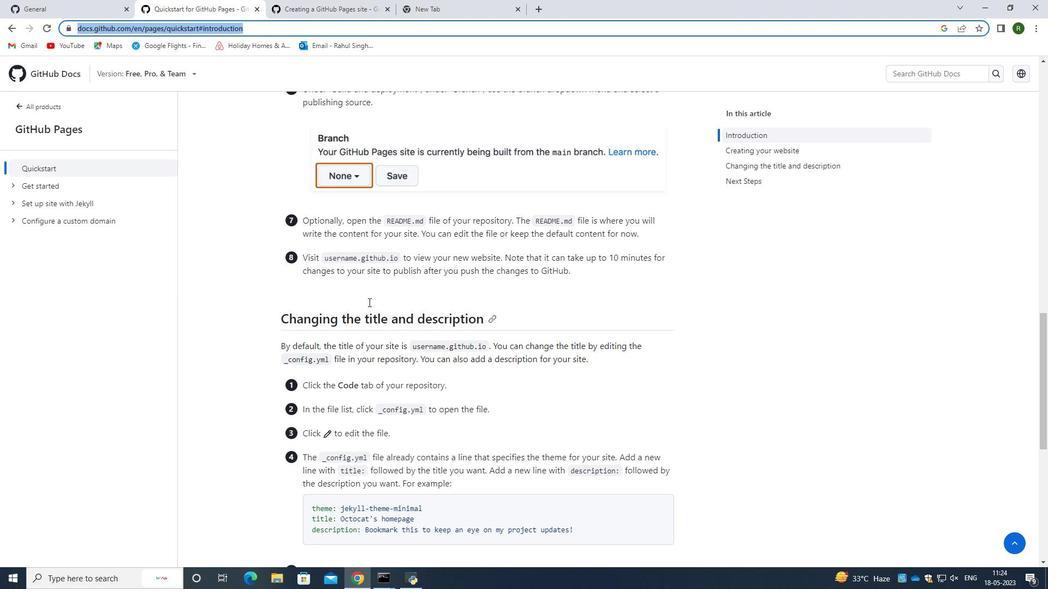 
Action: Mouse scrolled (368, 303) with delta (0, 0)
Screenshot: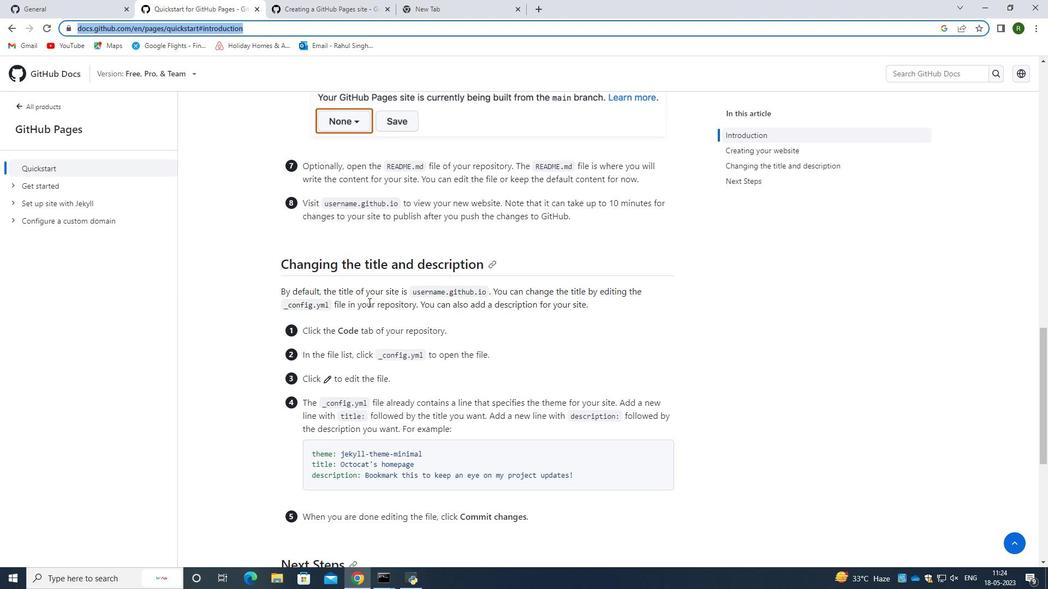 
Action: Mouse scrolled (368, 303) with delta (0, 0)
Screenshot: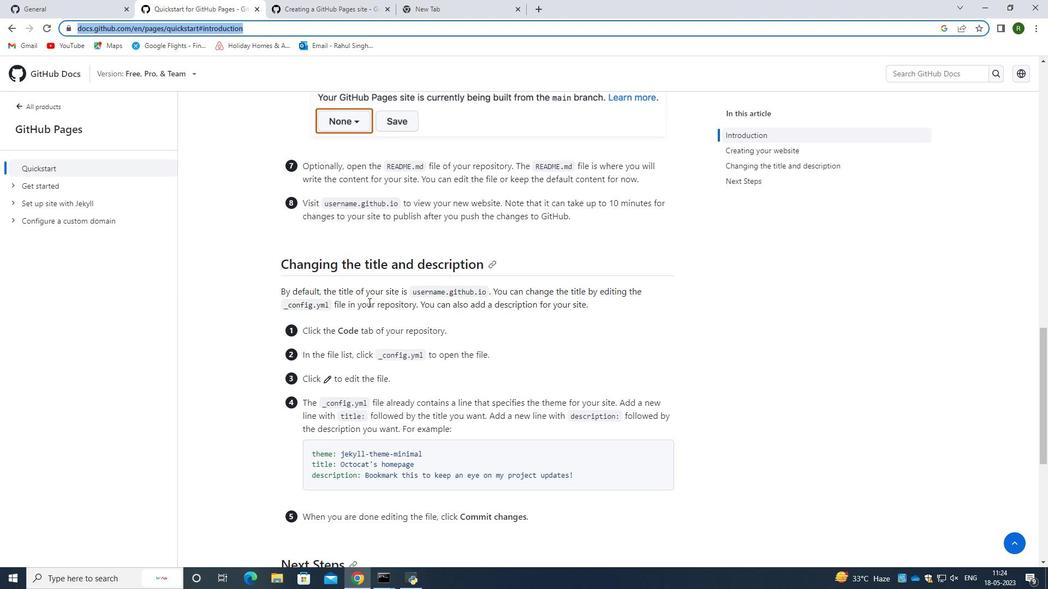 
Action: Mouse scrolled (368, 303) with delta (0, 0)
Screenshot: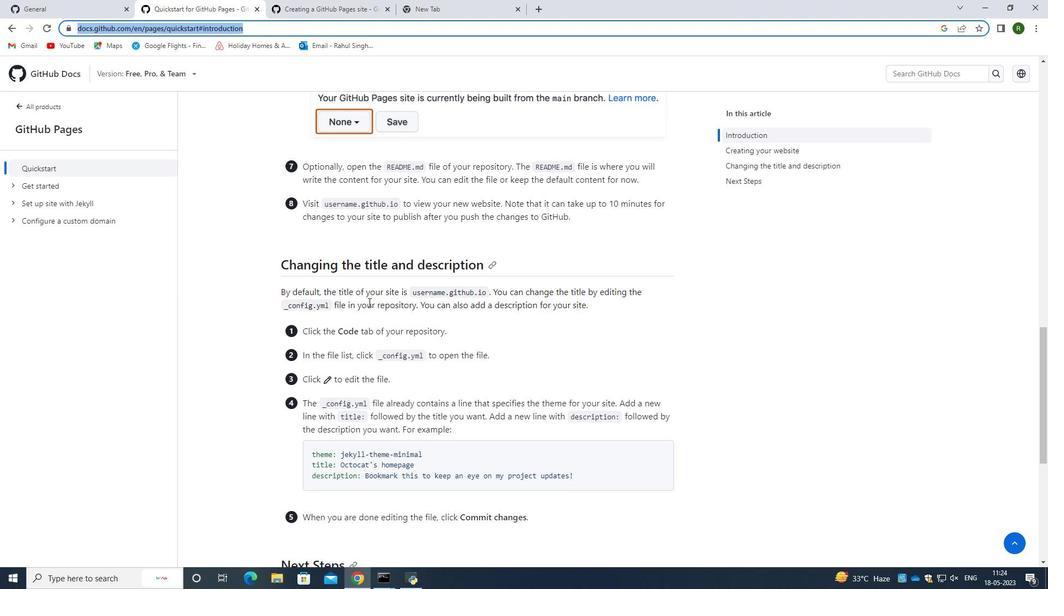 
Action: Mouse scrolled (368, 302) with delta (0, 0)
Screenshot: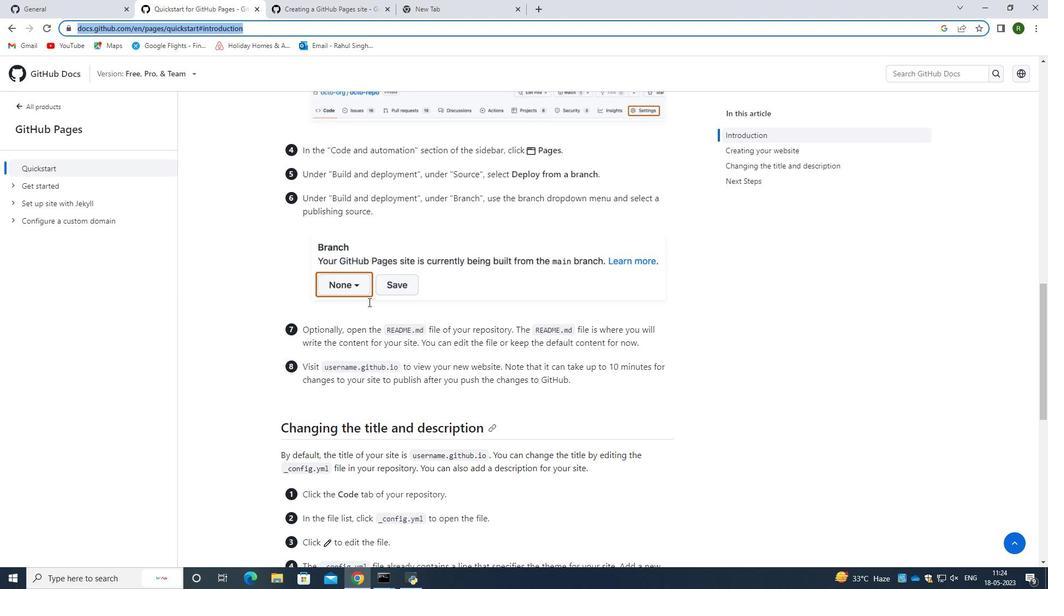 
Action: Mouse scrolled (368, 303) with delta (0, 0)
Screenshot: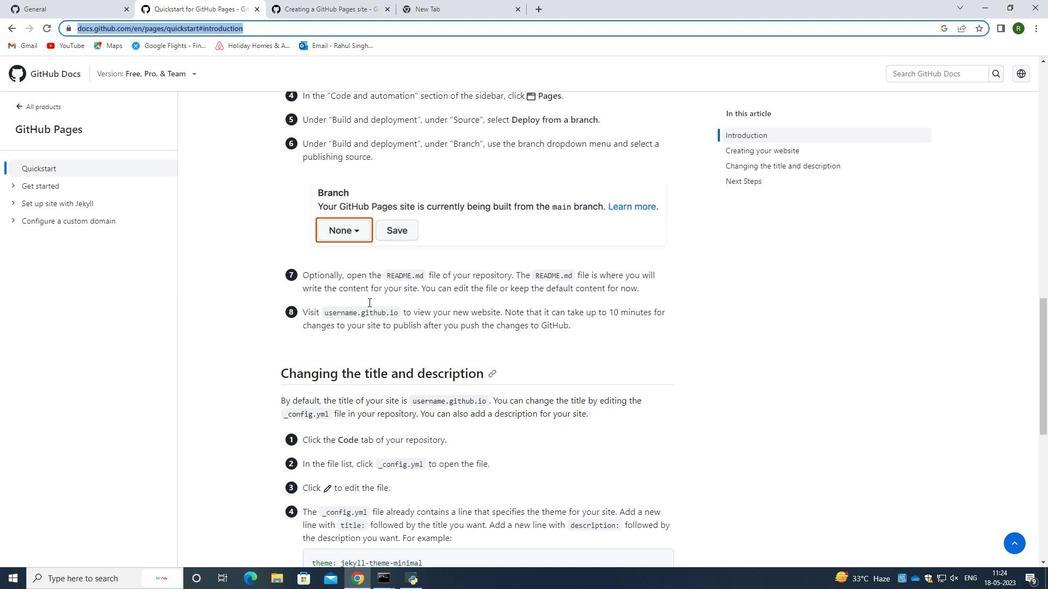 
Action: Mouse scrolled (368, 303) with delta (0, 0)
Screenshot: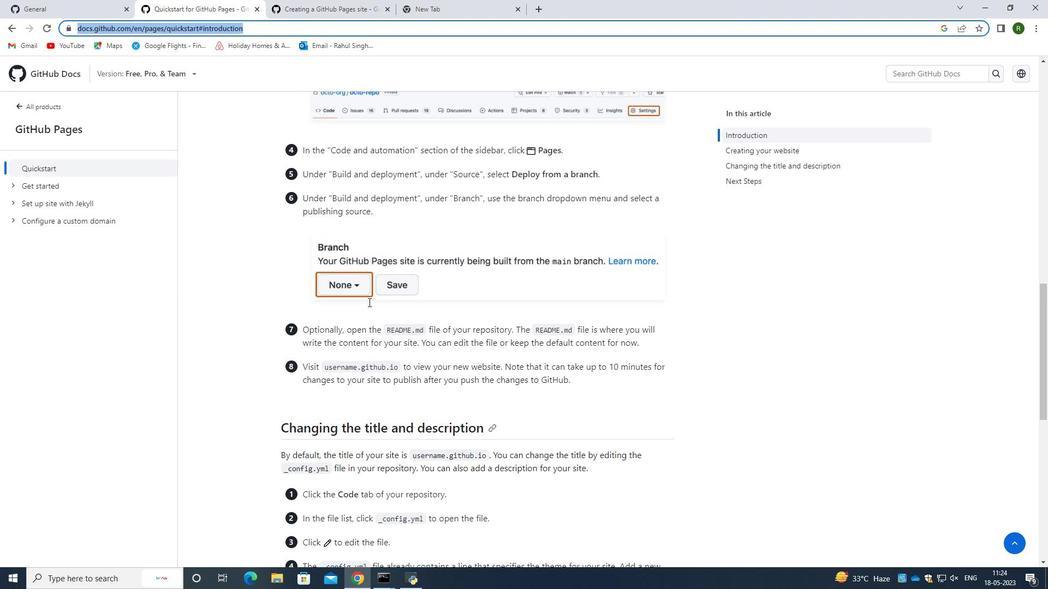
Action: Mouse moved to (428, 250)
Screenshot: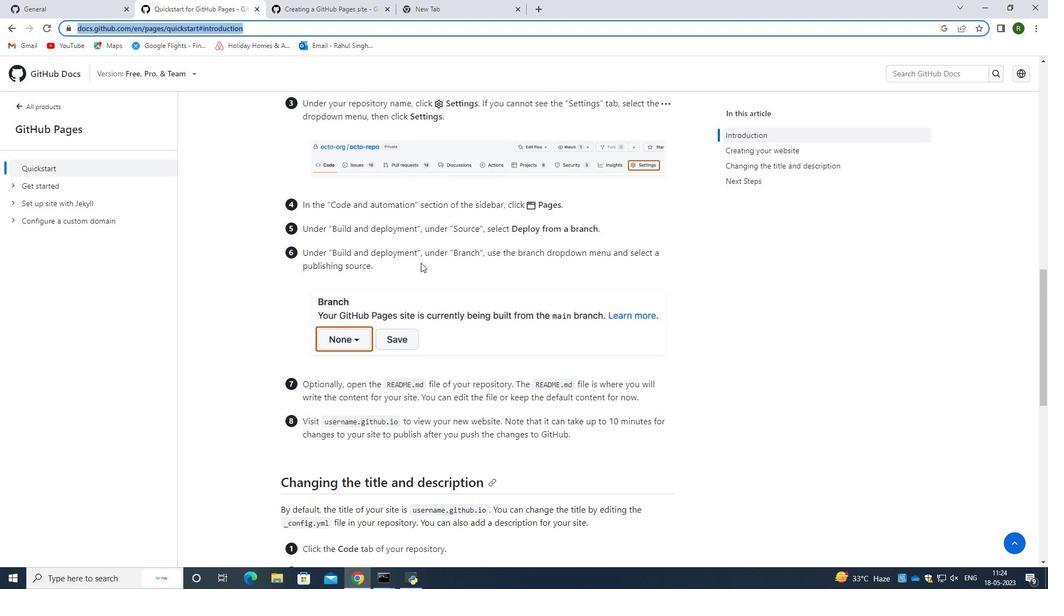 
Action: Mouse scrolled (428, 251) with delta (0, 0)
Screenshot: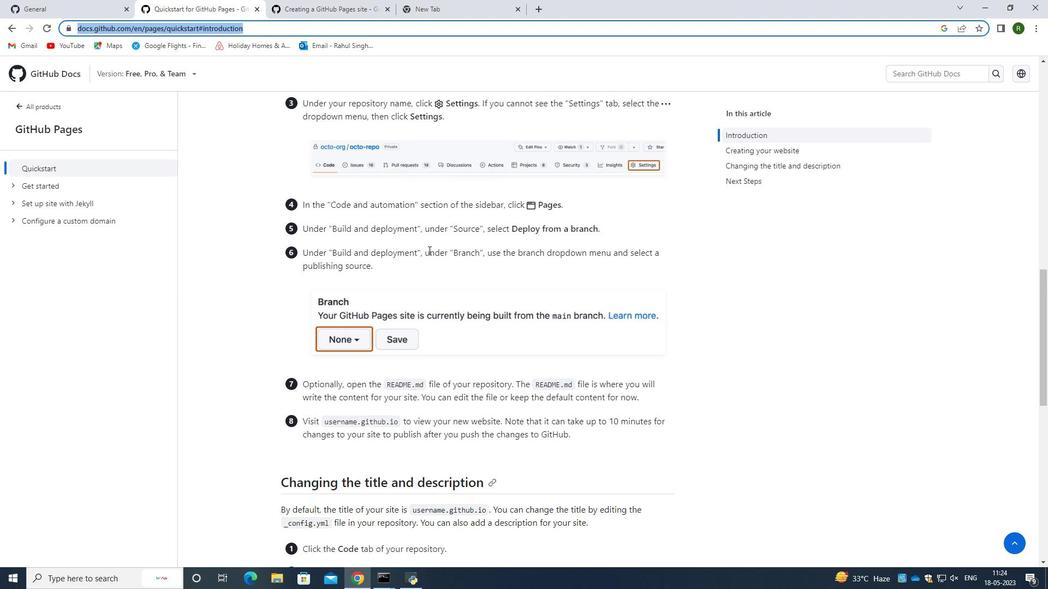 
Action: Mouse moved to (42, 0)
Screenshot: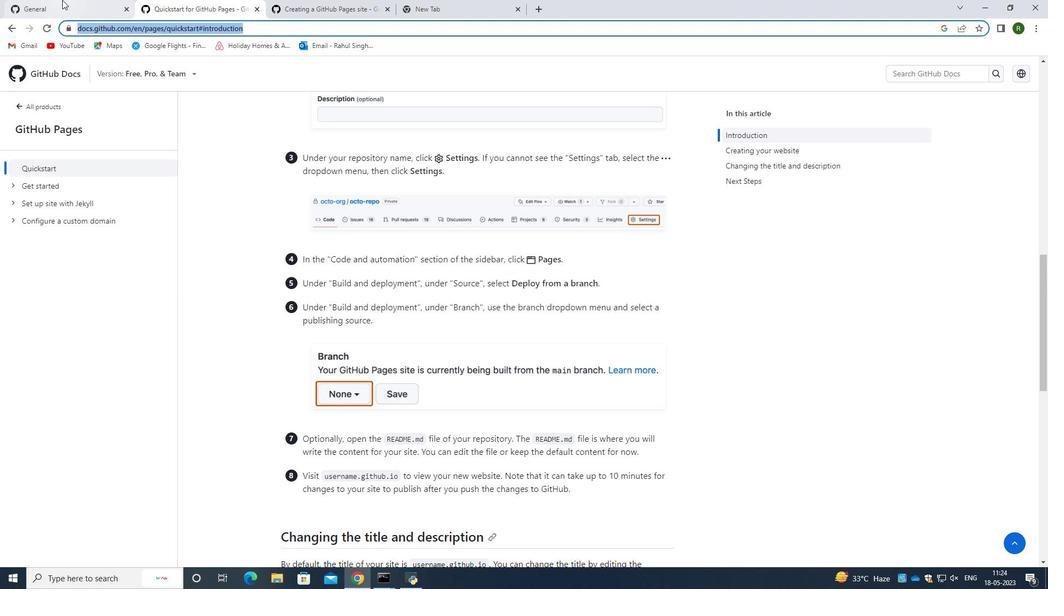 
Action: Mouse pressed left at (42, 0)
Screenshot: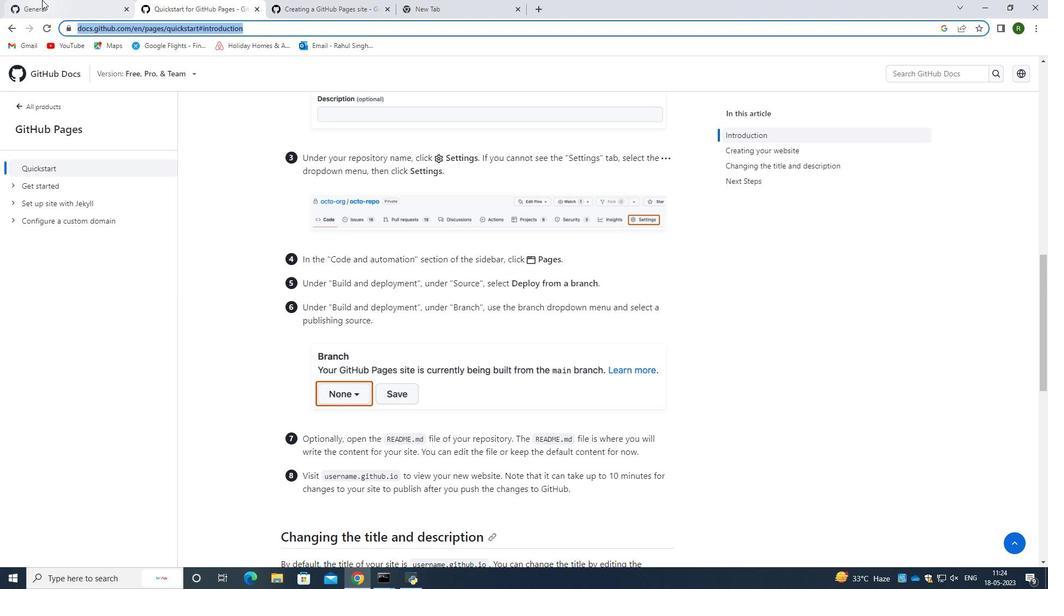 
Action: Mouse moved to (232, 401)
Screenshot: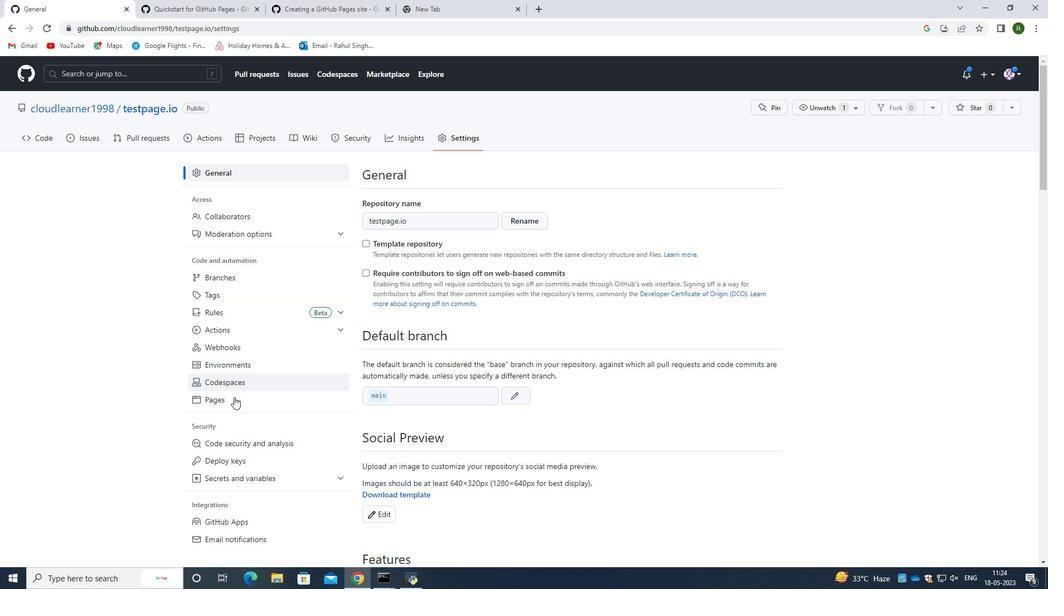 
Action: Mouse pressed left at (232, 401)
Screenshot: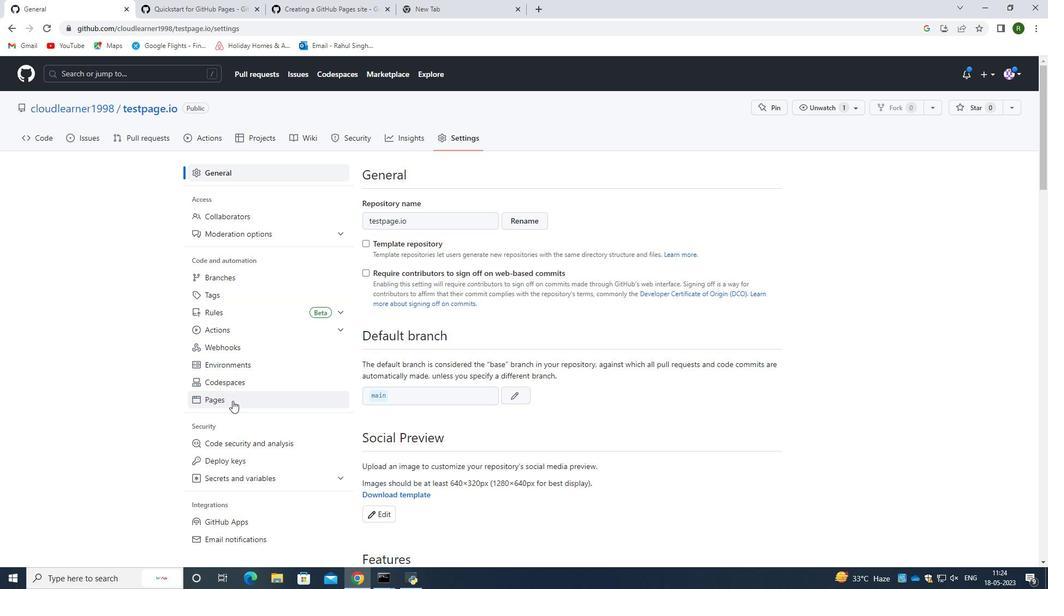 
Action: Mouse moved to (430, 277)
Screenshot: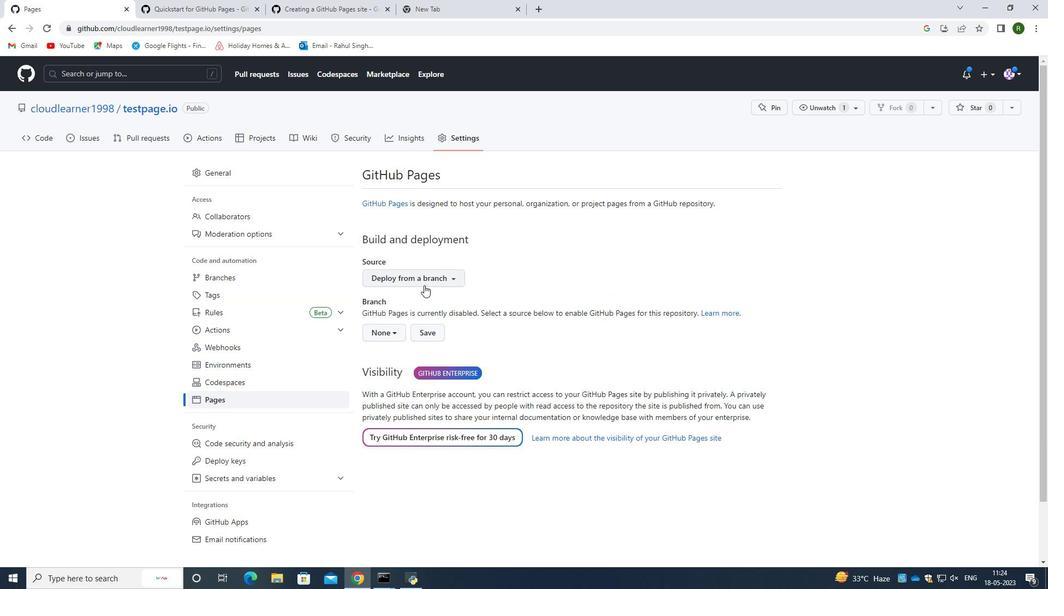 
Action: Mouse pressed left at (430, 277)
Screenshot: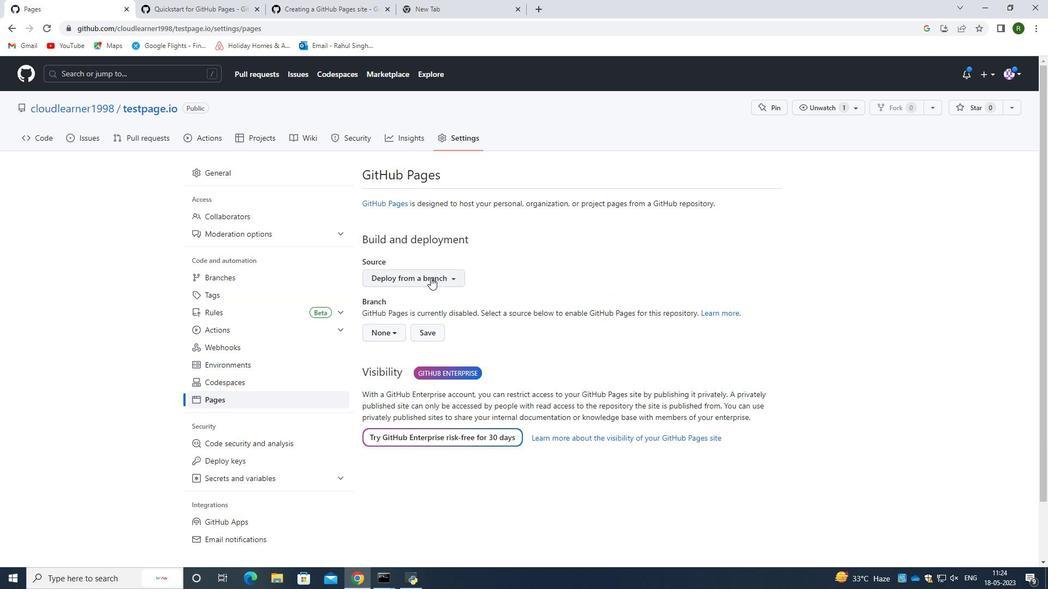 
Action: Mouse moved to (417, 342)
Screenshot: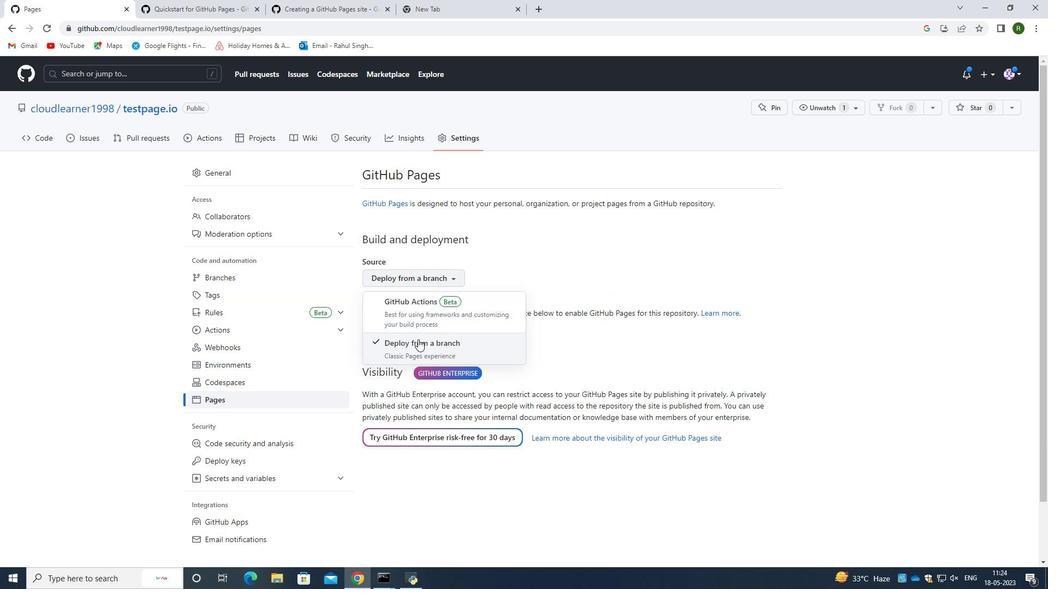 
Action: Mouse pressed left at (417, 342)
Screenshot: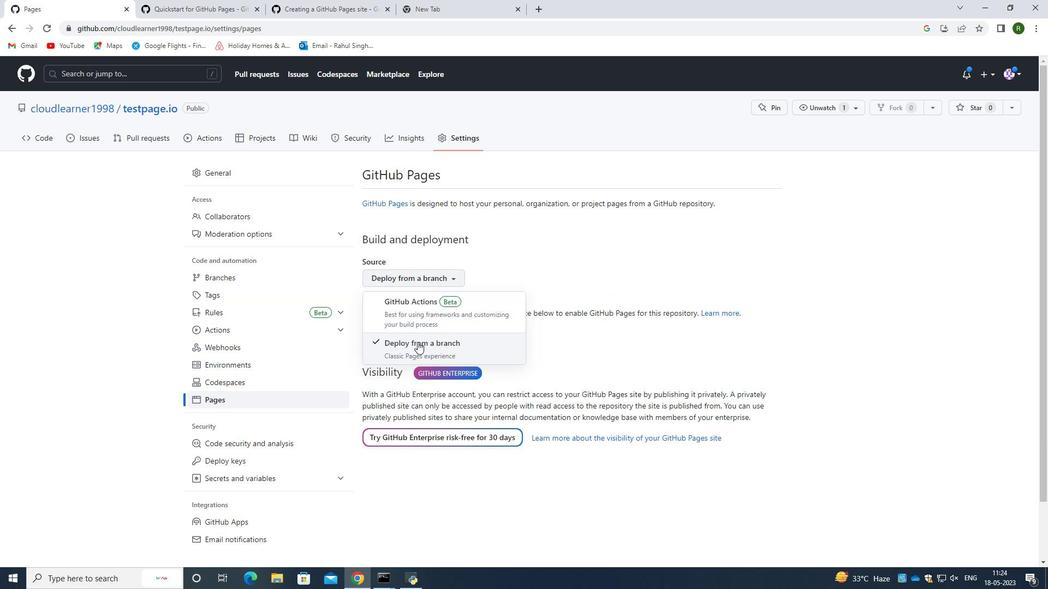 
Action: Mouse moved to (379, 330)
Screenshot: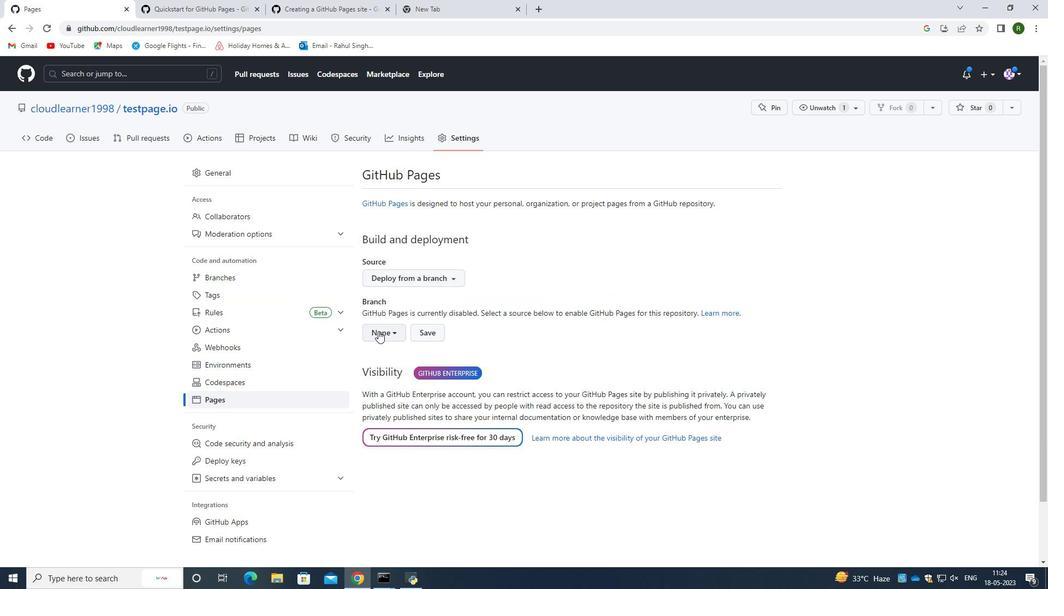 
Action: Mouse pressed left at (379, 330)
Screenshot: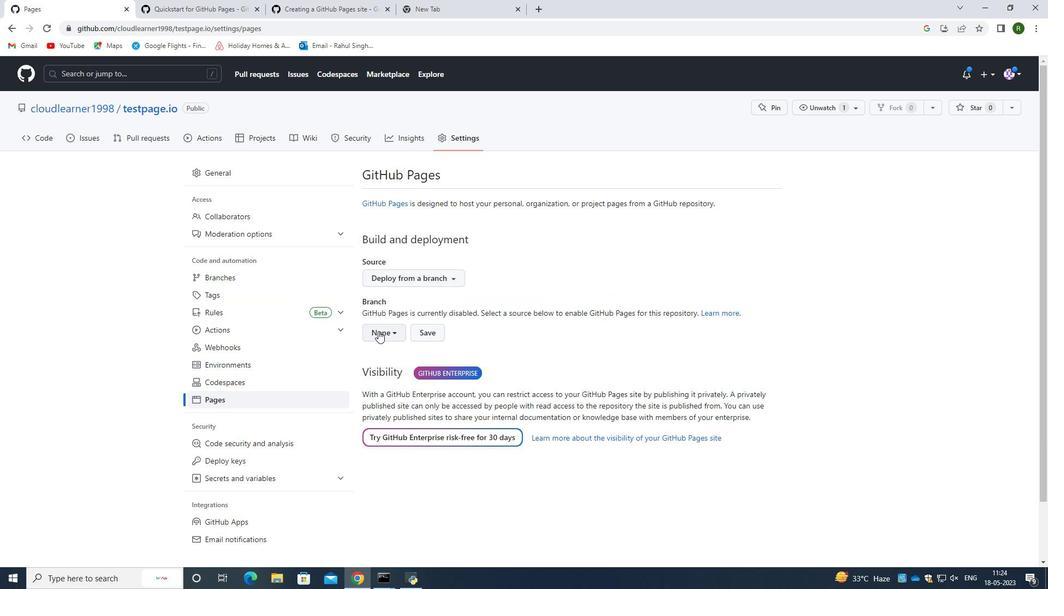 
Action: Mouse moved to (392, 407)
Screenshot: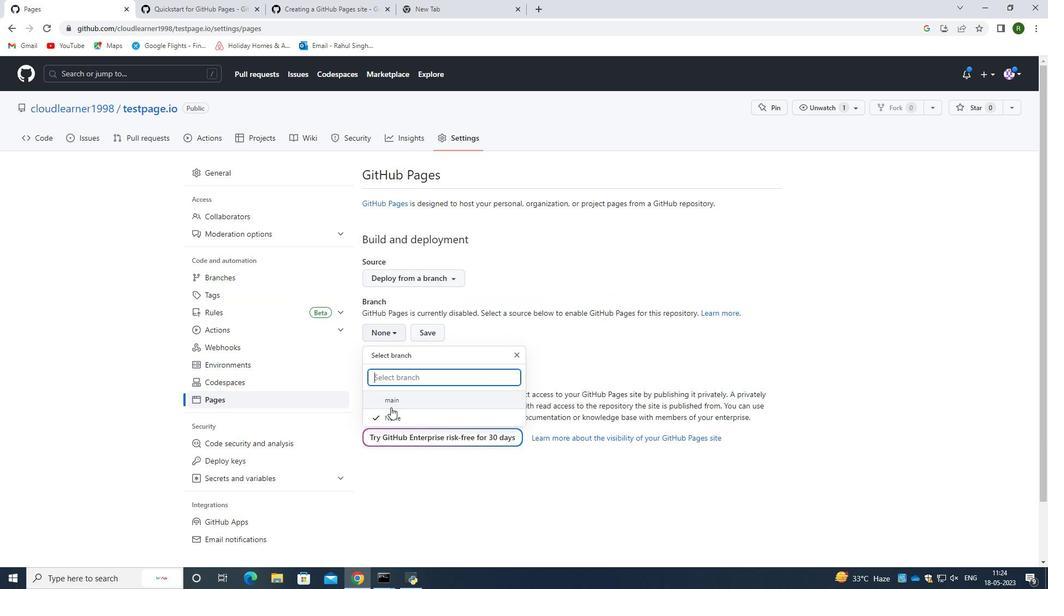 
Action: Mouse pressed left at (392, 407)
Screenshot: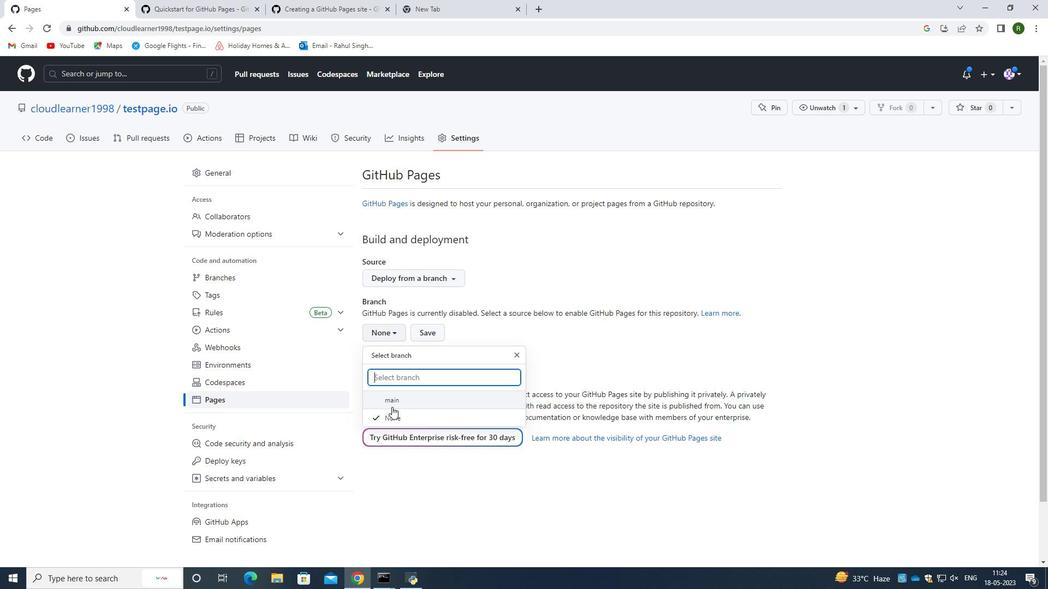 
Action: Mouse moved to (443, 333)
Screenshot: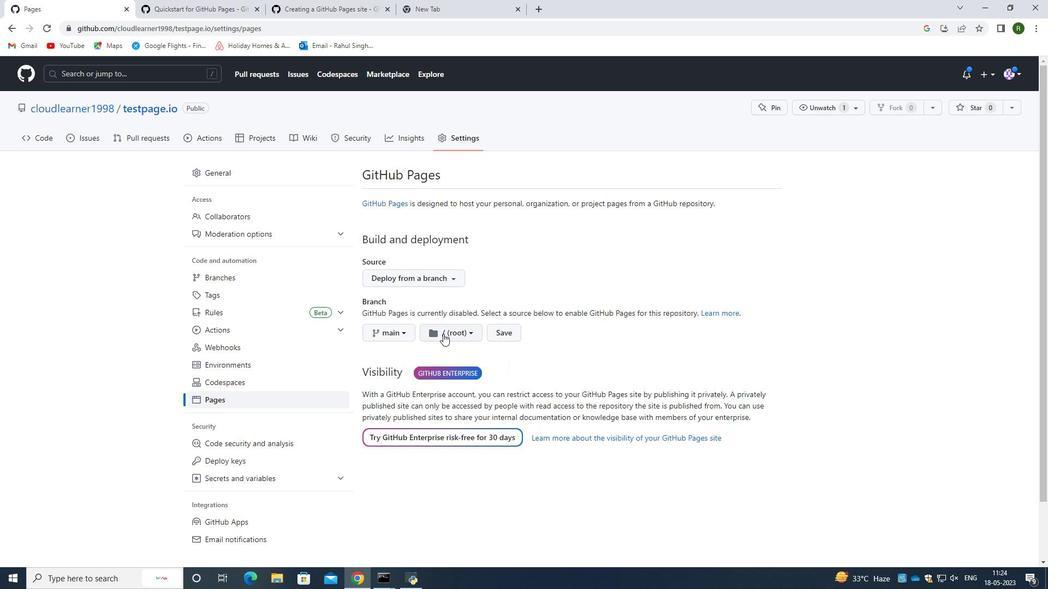 
Action: Mouse pressed left at (443, 333)
Screenshot: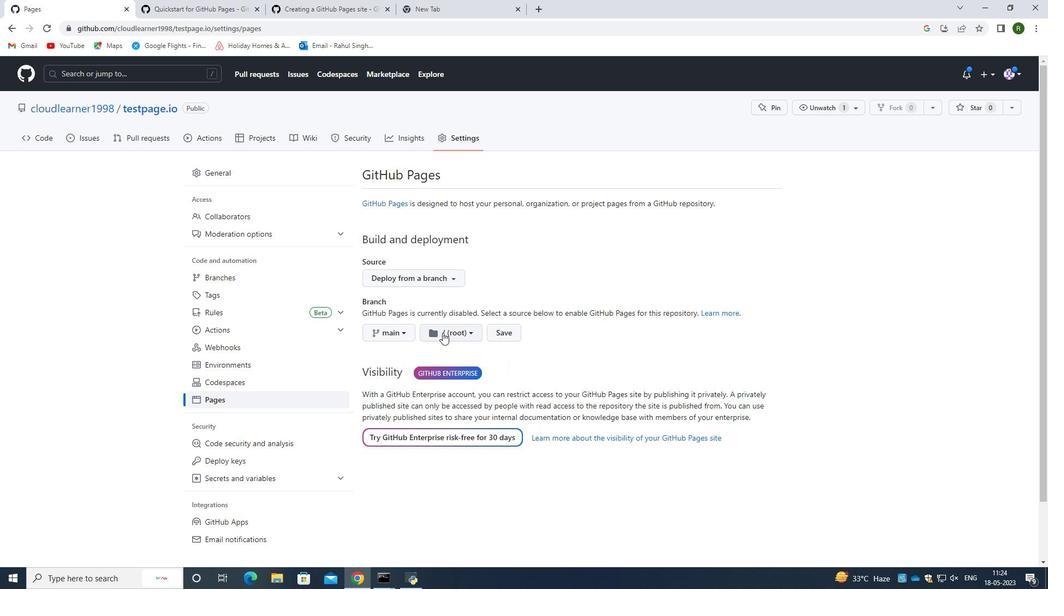 
Action: Mouse moved to (460, 388)
Screenshot: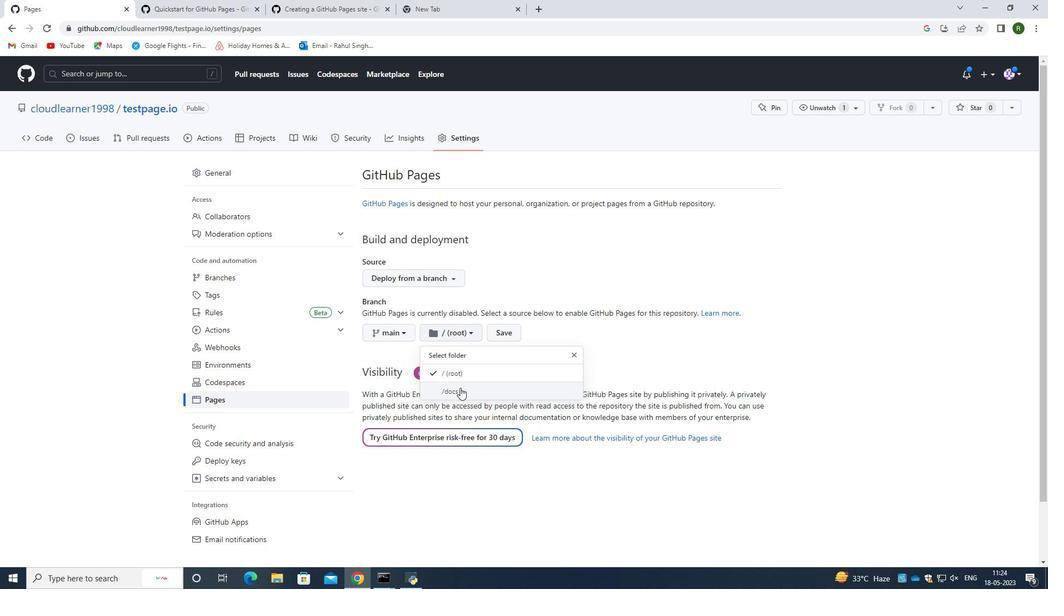 
Action: Mouse pressed left at (460, 388)
Screenshot: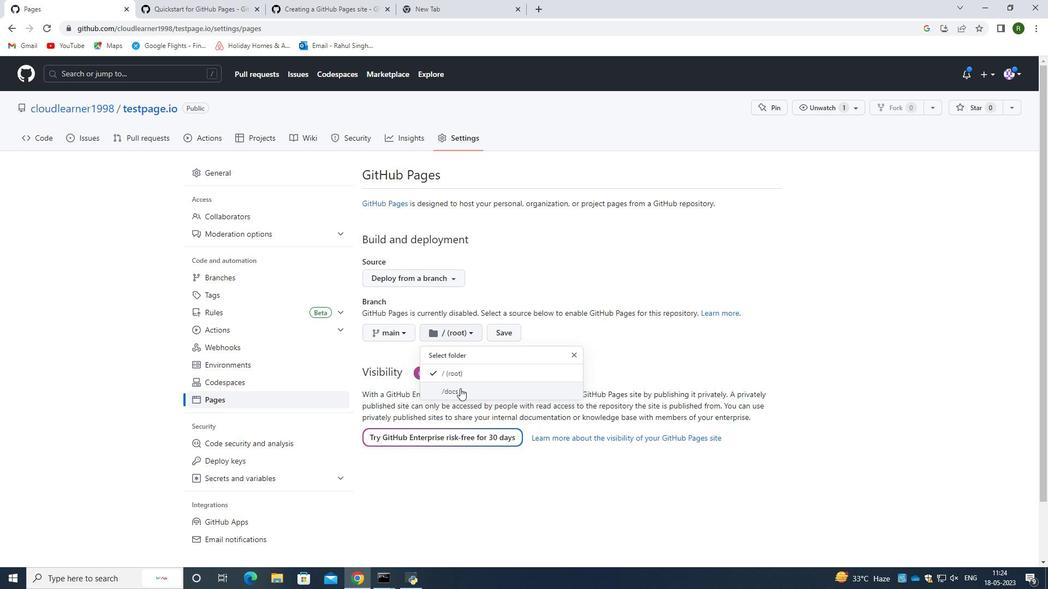 
Action: Mouse moved to (207, 1)
Screenshot: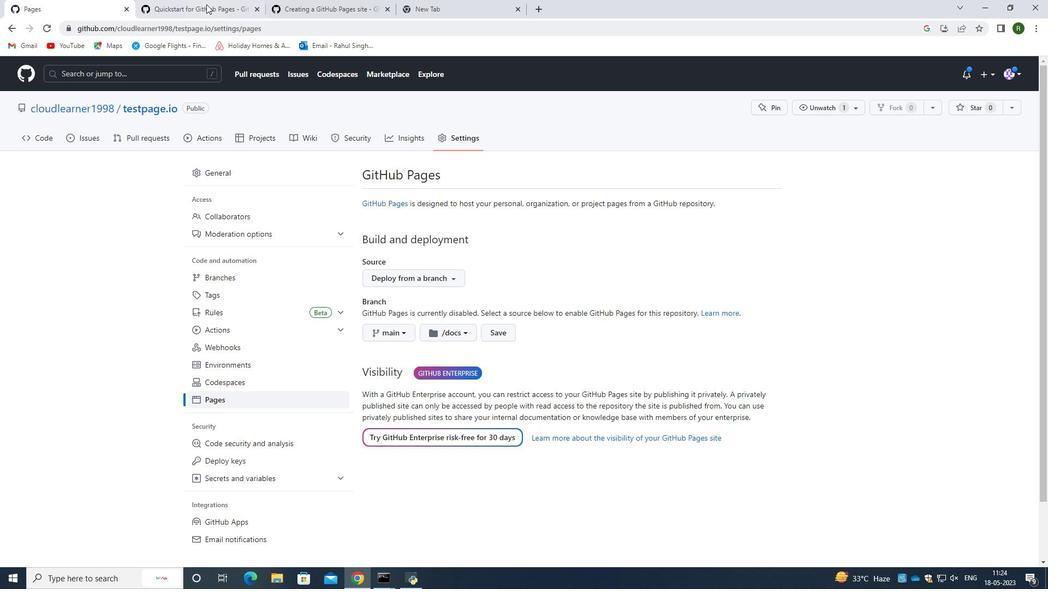 
Action: Mouse pressed left at (207, 1)
Screenshot: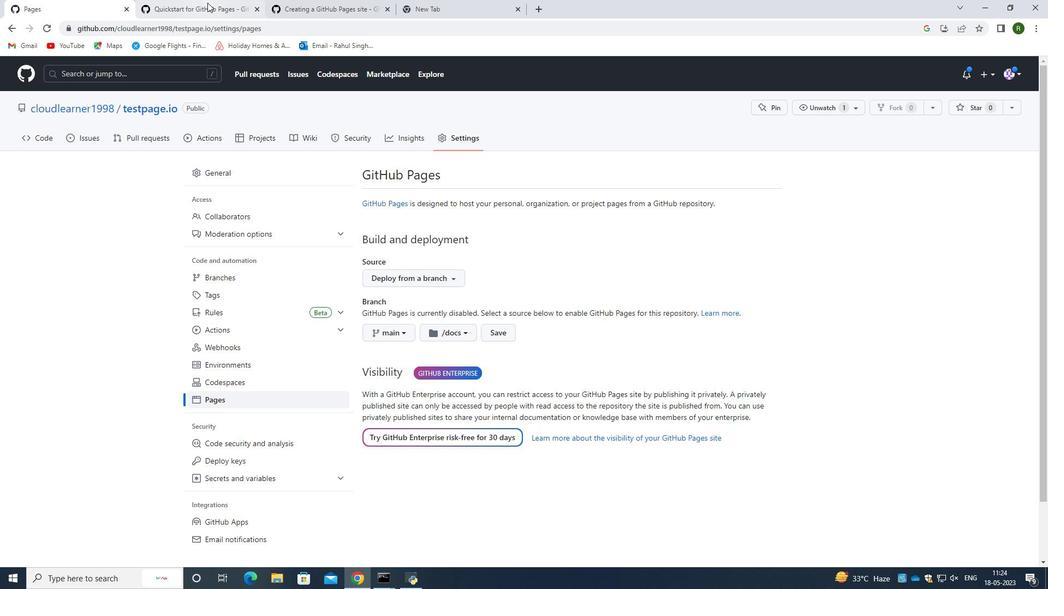 
Action: Mouse moved to (458, 387)
Screenshot: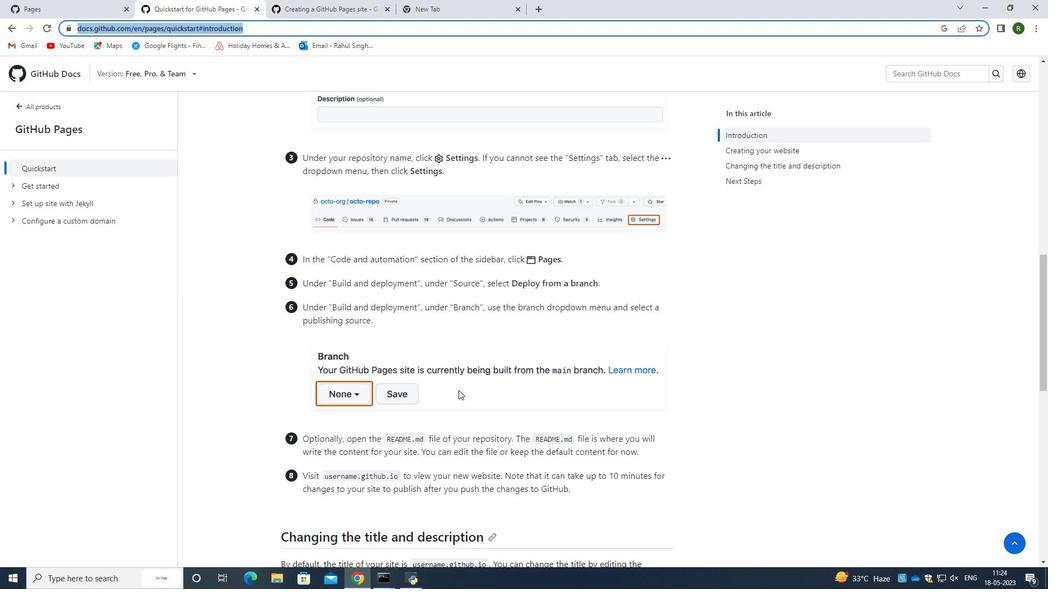 
Action: Mouse scrolled (458, 387) with delta (0, 0)
Screenshot: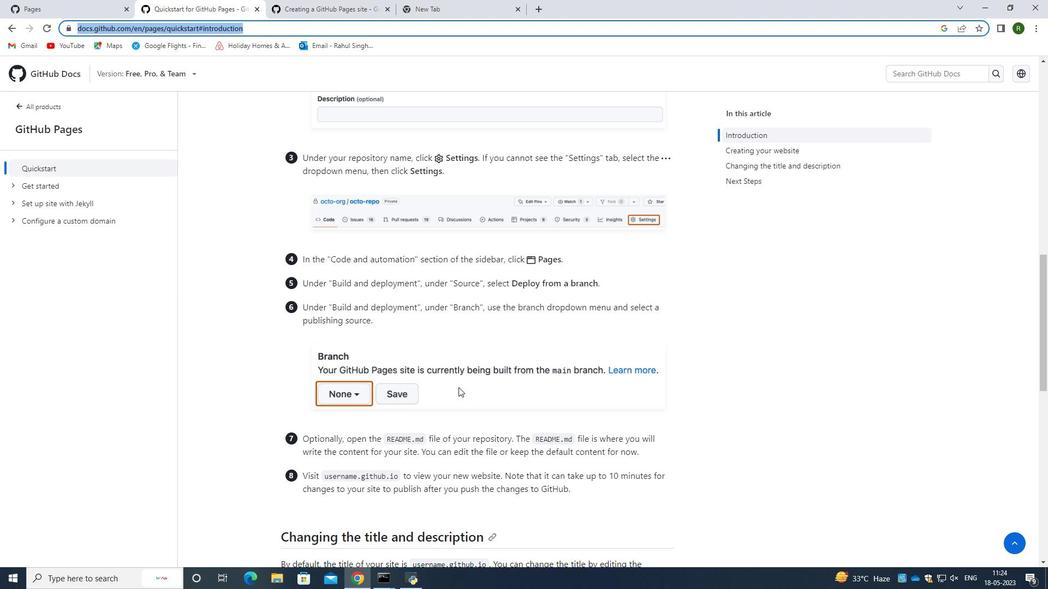 
Action: Mouse moved to (460, 386)
Screenshot: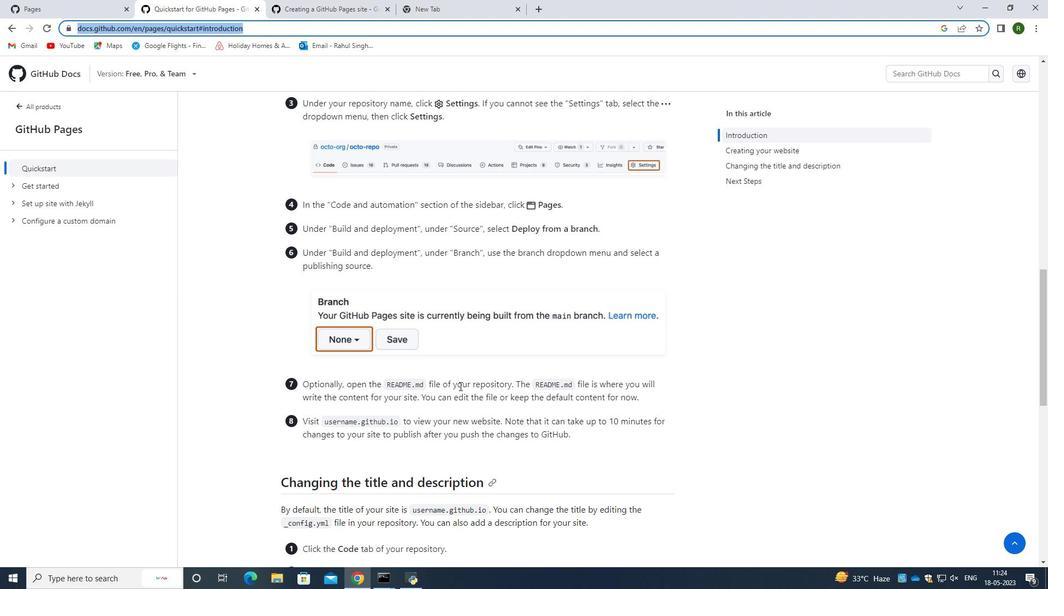 
Action: Mouse scrolled (460, 385) with delta (0, 0)
Screenshot: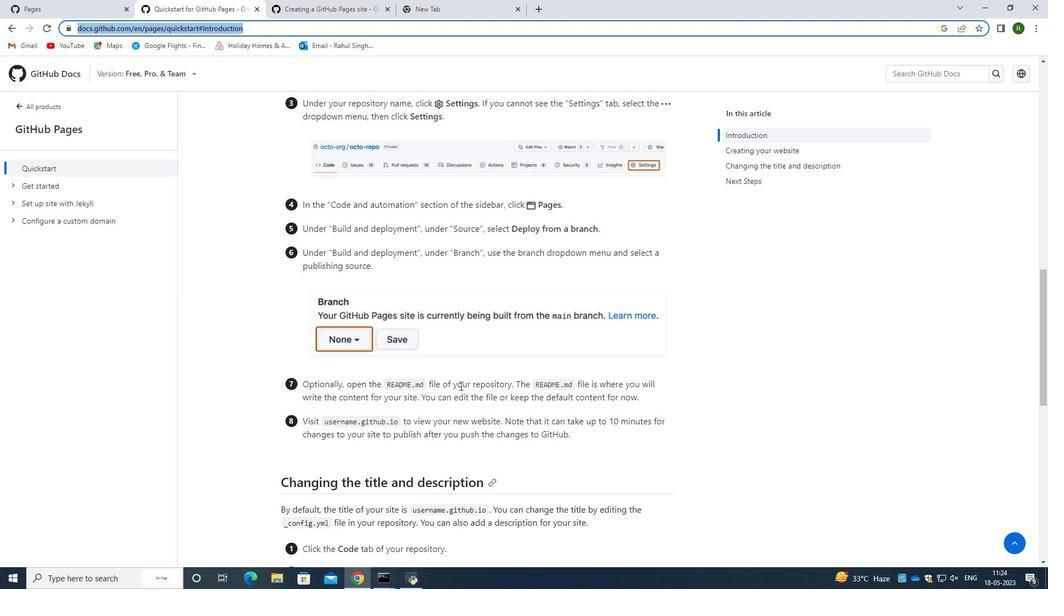 
Action: Mouse scrolled (460, 385) with delta (0, 0)
Screenshot: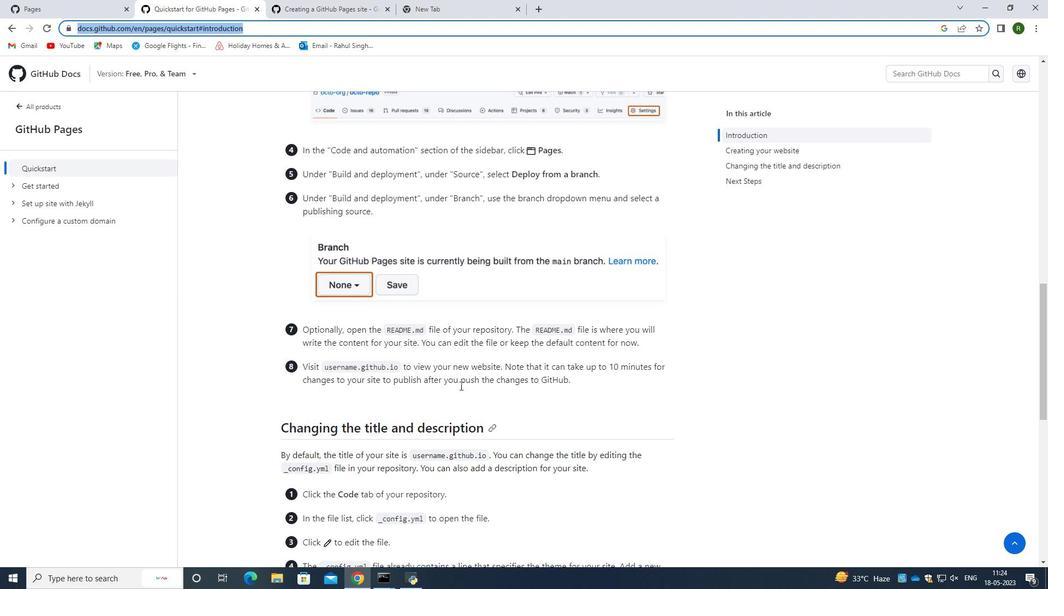 
Action: Mouse moved to (448, 303)
Screenshot: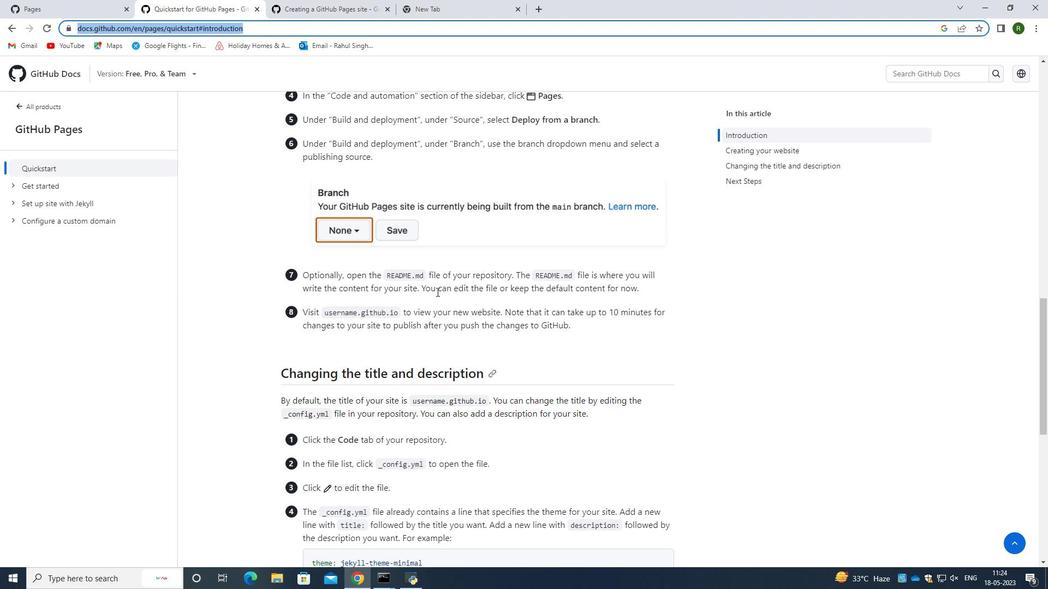 
Action: Mouse scrolled (448, 302) with delta (0, 0)
Screenshot: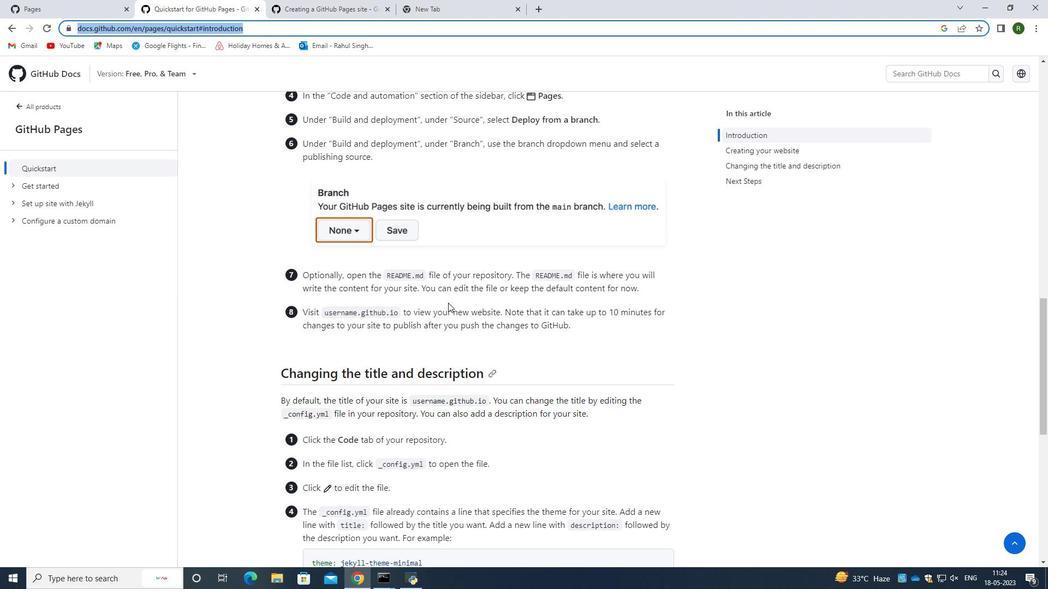 
Action: Mouse scrolled (448, 303) with delta (0, 0)
Screenshot: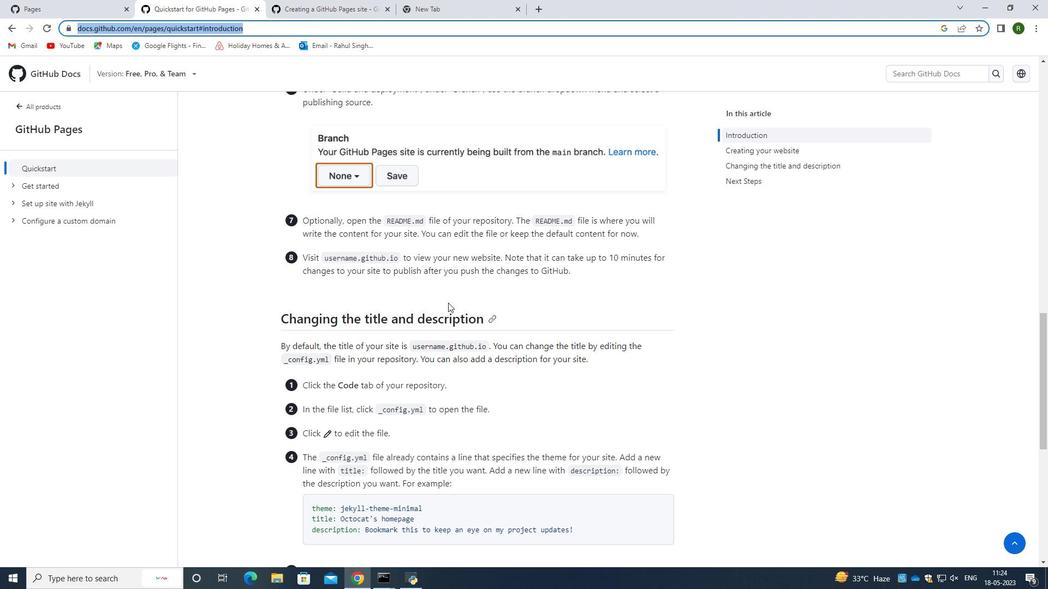 
Action: Mouse scrolled (448, 303) with delta (0, 0)
Screenshot: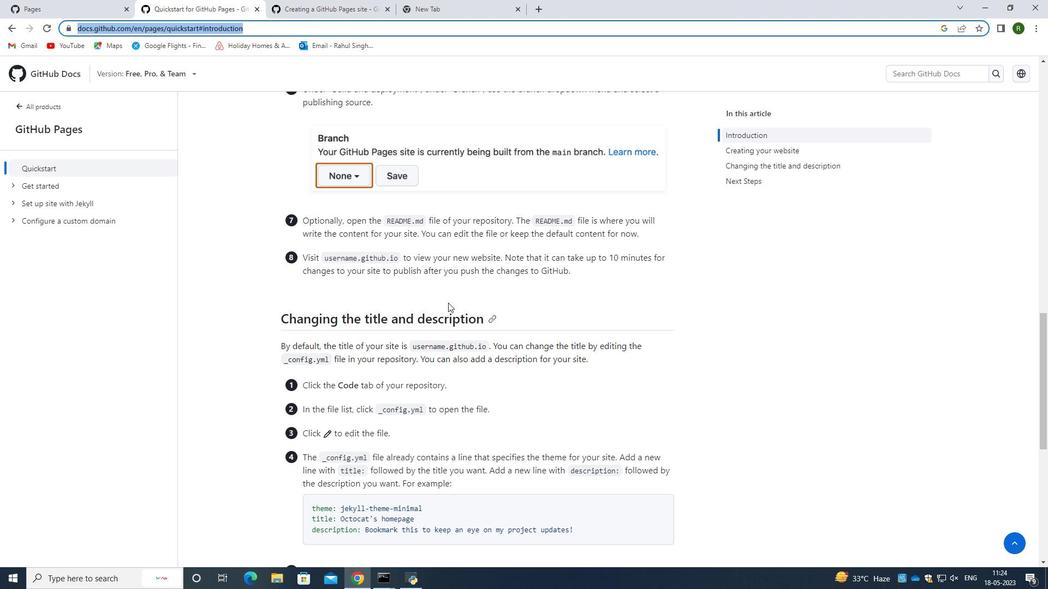 
Action: Mouse moved to (449, 303)
Screenshot: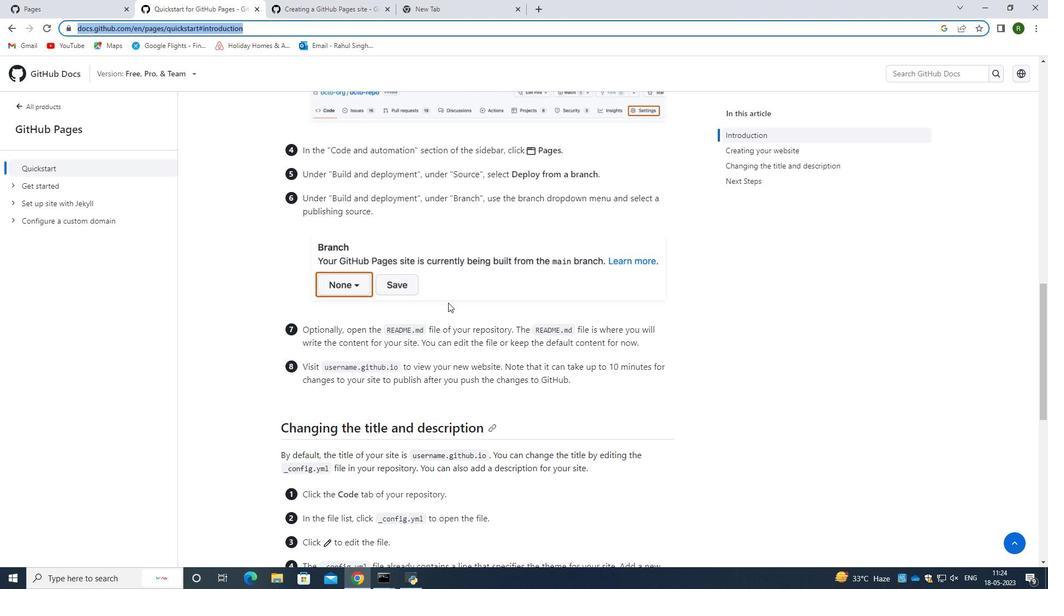 
Action: Mouse scrolled (449, 303) with delta (0, 0)
Screenshot: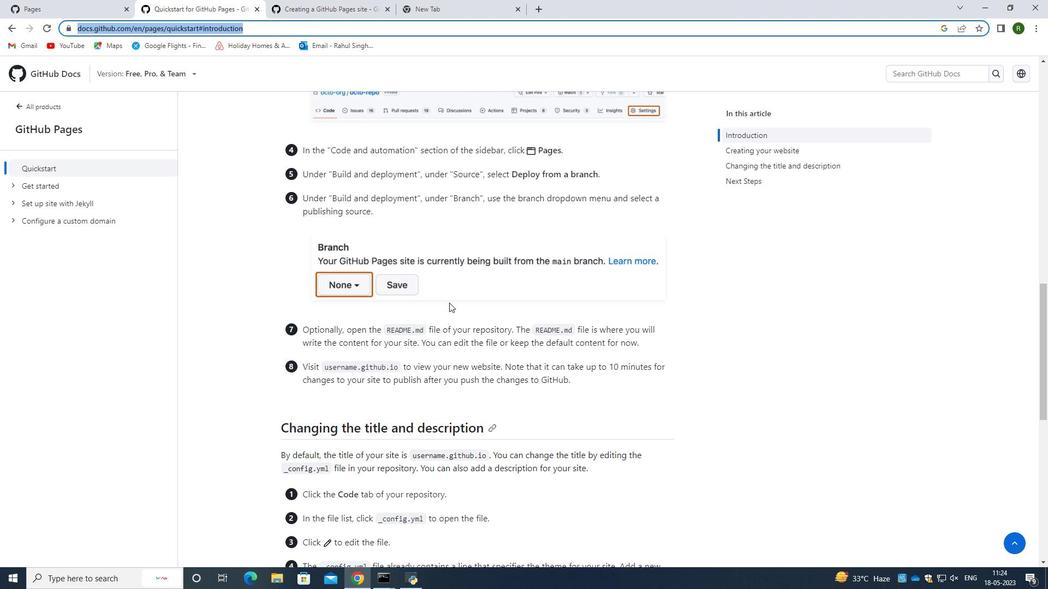 
Action: Mouse moved to (77, 0)
Screenshot: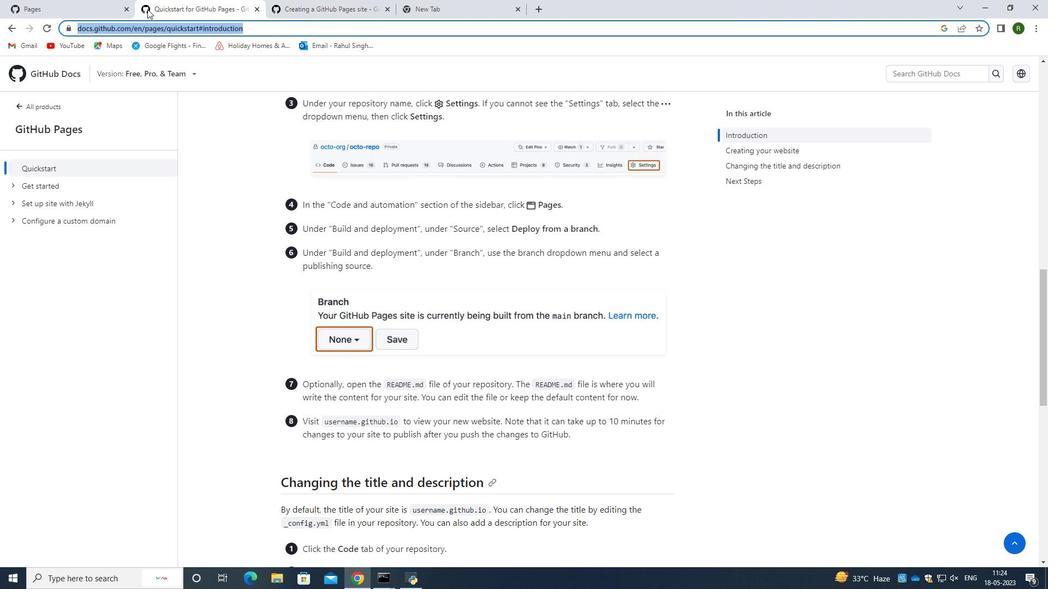 
Action: Mouse pressed left at (77, 0)
Screenshot: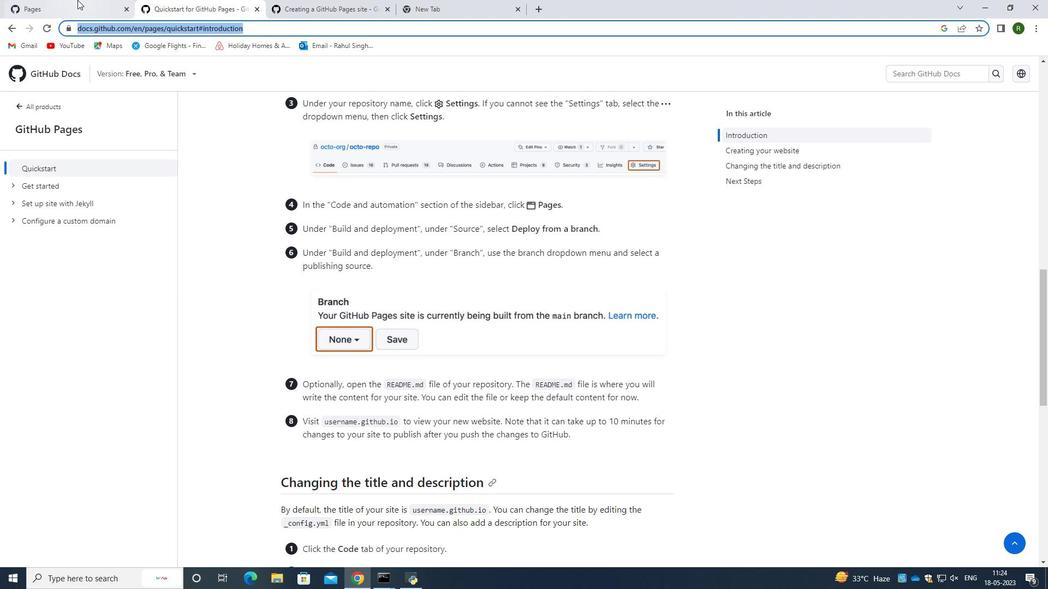 
Action: Mouse moved to (402, 333)
Screenshot: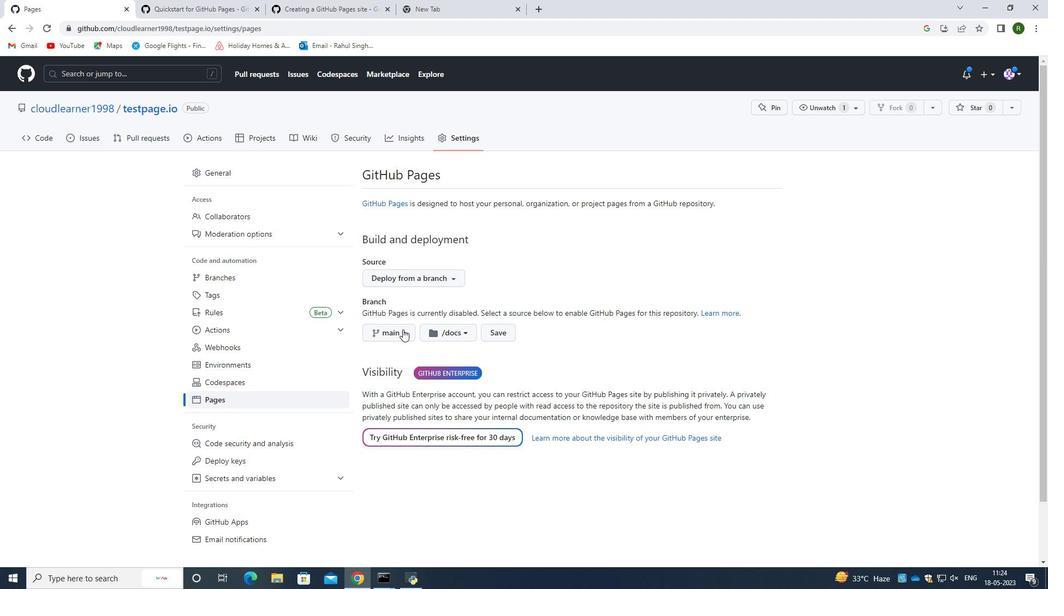 
Action: Mouse pressed left at (402, 333)
Screenshot: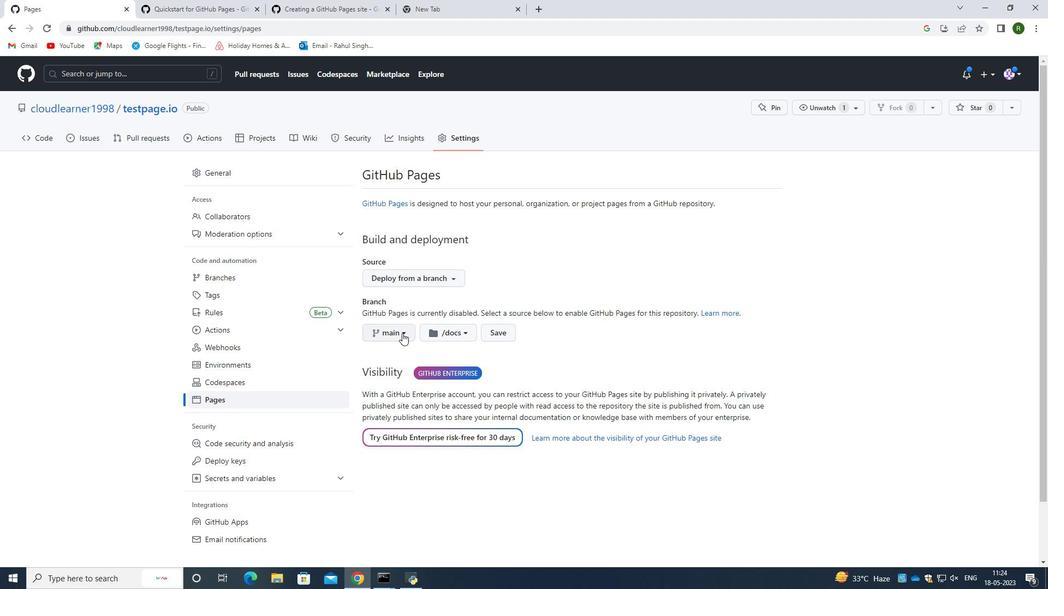 
Action: Mouse moved to (405, 418)
Screenshot: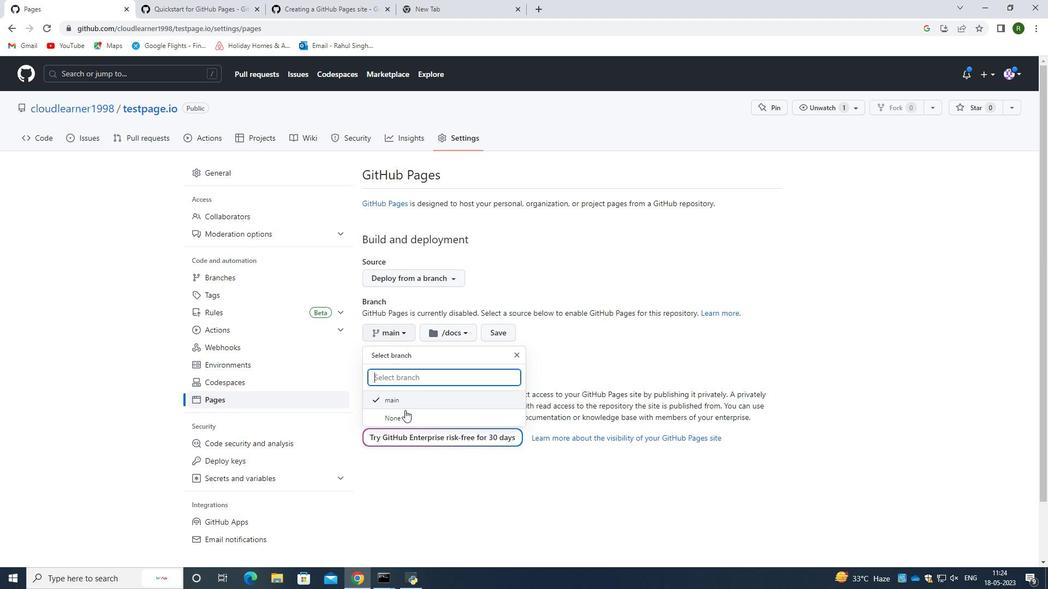 
Action: Mouse pressed left at (405, 418)
Screenshot: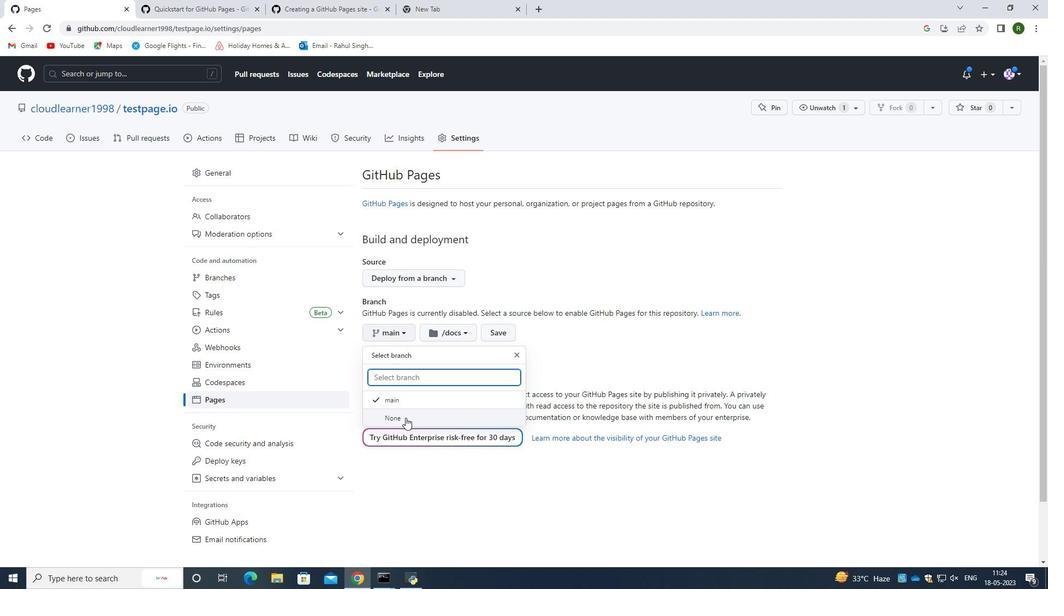 
Action: Mouse moved to (423, 330)
Screenshot: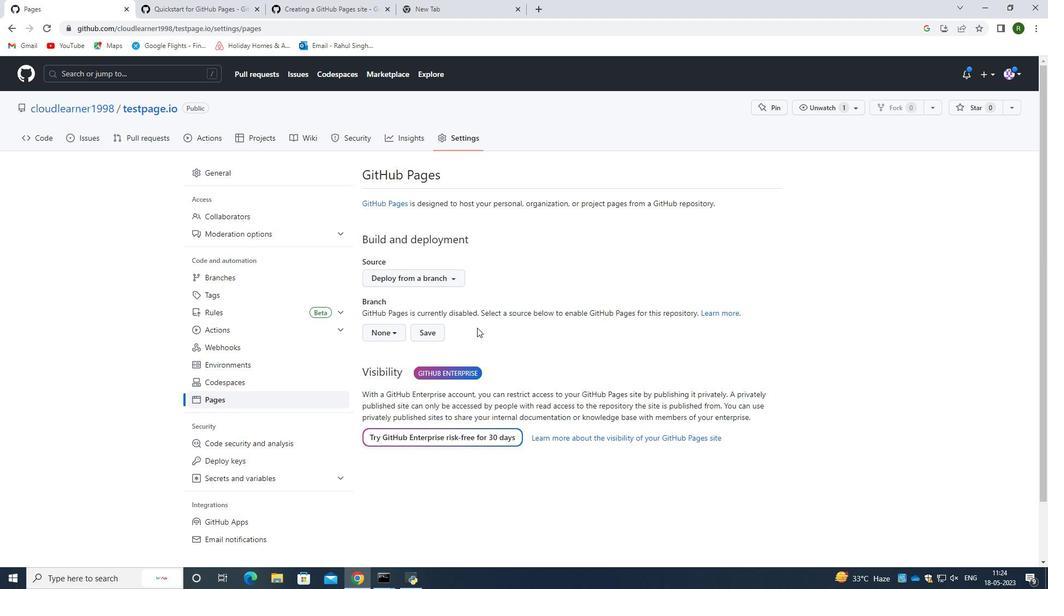 
Action: Mouse pressed left at (423, 330)
Screenshot: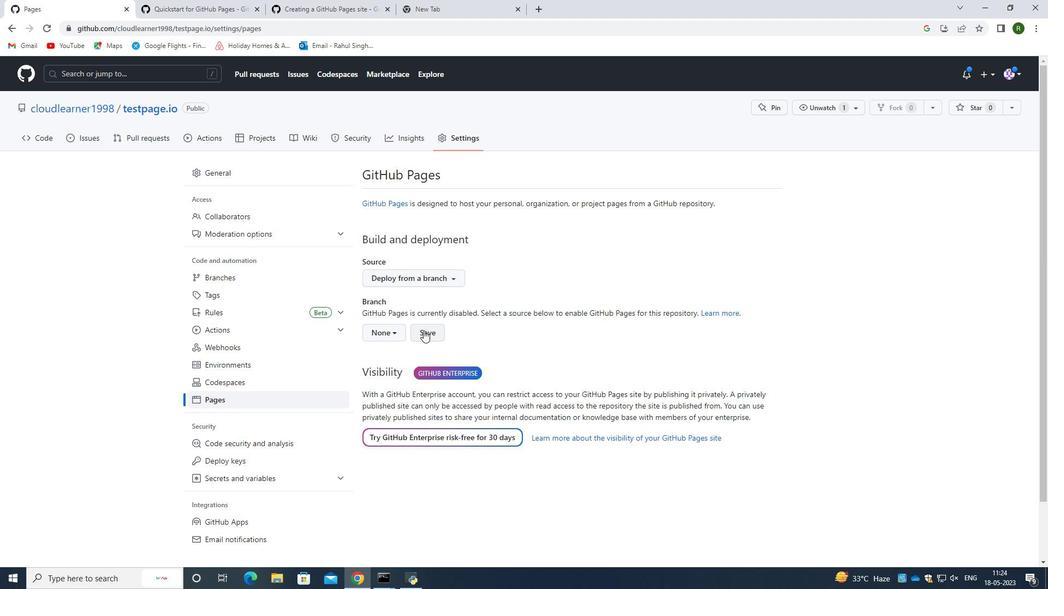 
Action: Mouse moved to (529, 370)
Screenshot: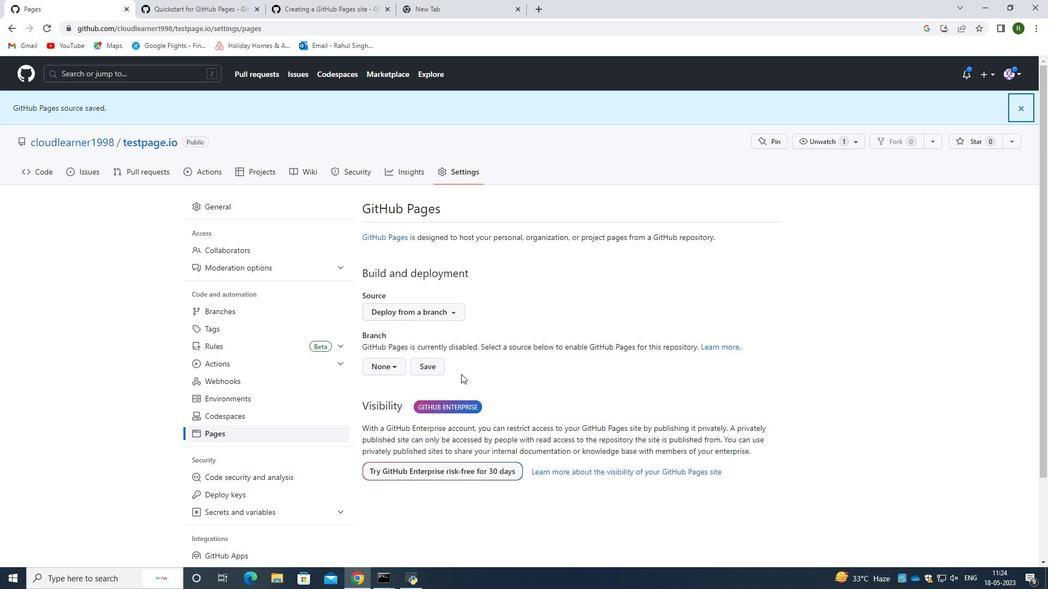 
Action: Mouse scrolled (529, 370) with delta (0, 0)
Screenshot: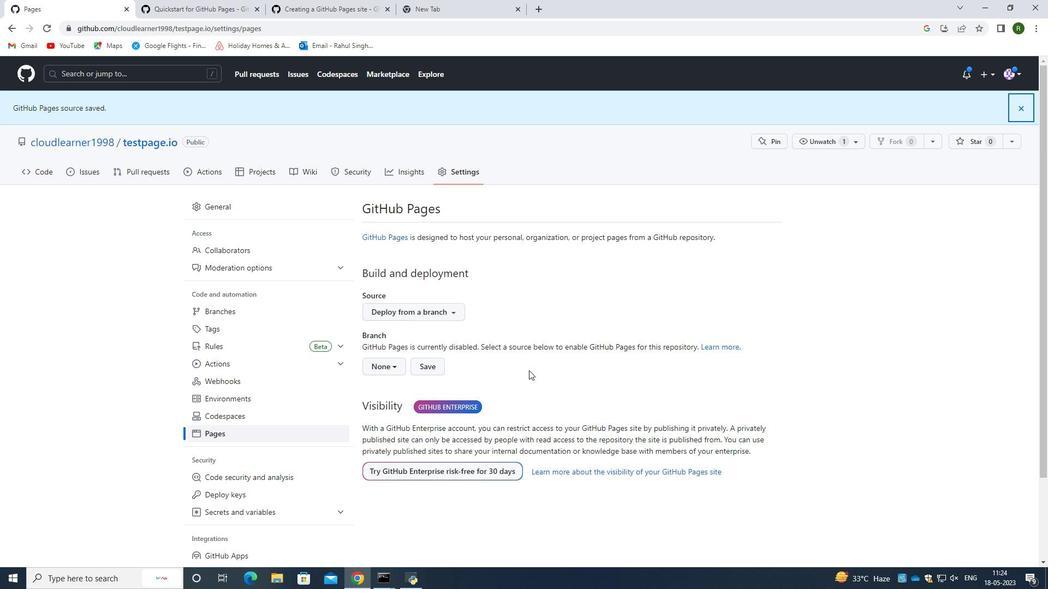 
Action: Mouse moved to (465, 263)
Screenshot: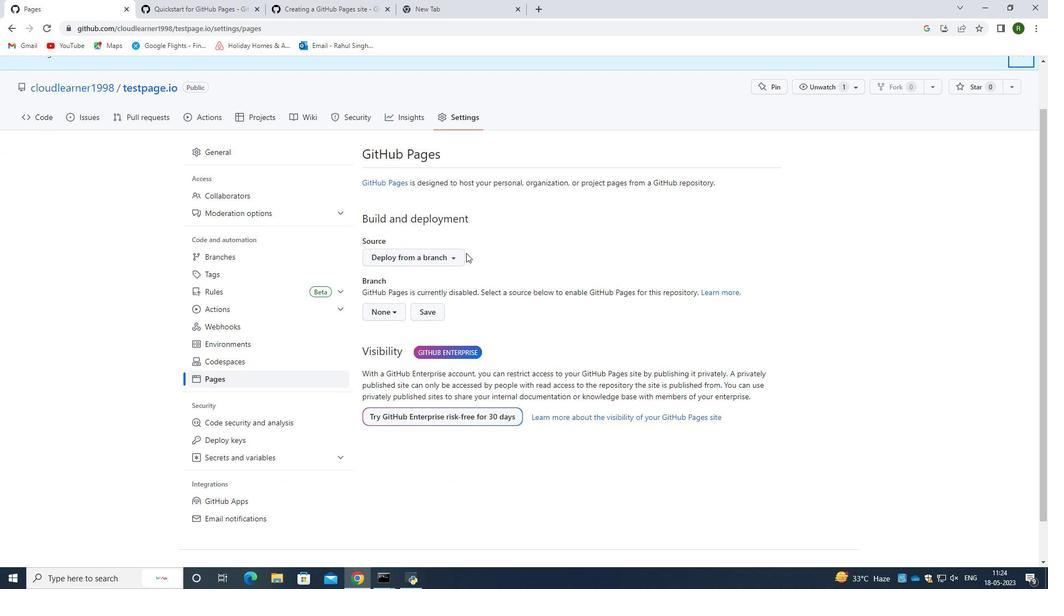 
Action: Mouse scrolled (465, 263) with delta (0, 0)
Screenshot: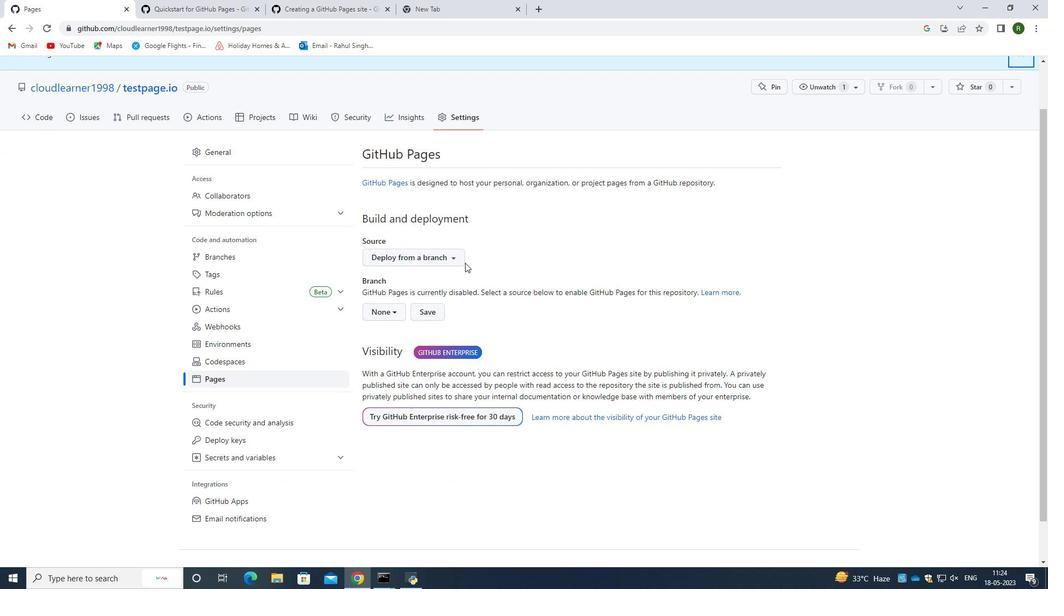
Action: Mouse scrolled (465, 263) with delta (0, 0)
Screenshot: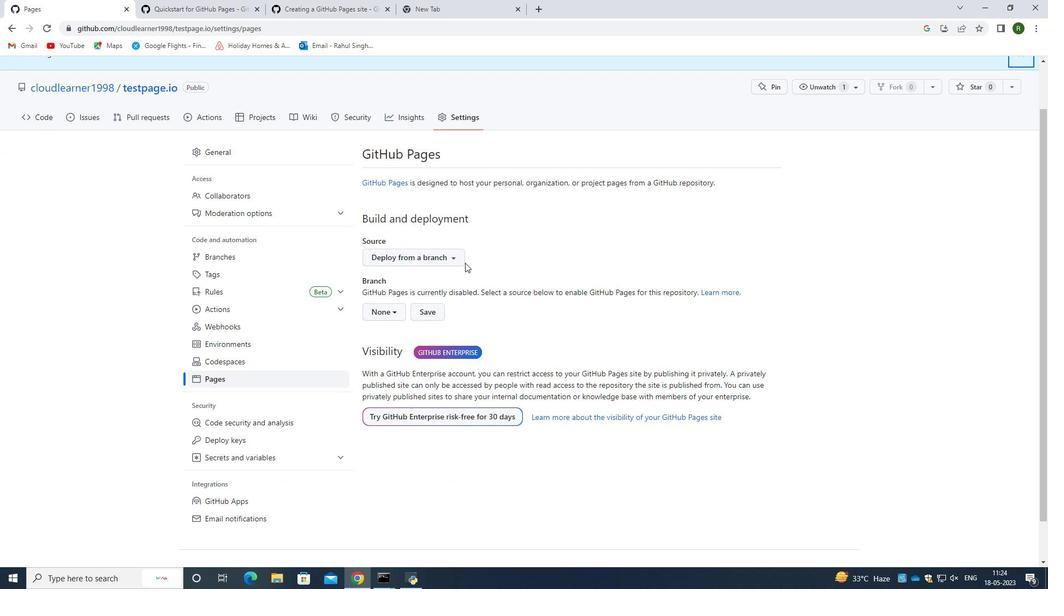 
Action: Mouse moved to (168, 0)
Screenshot: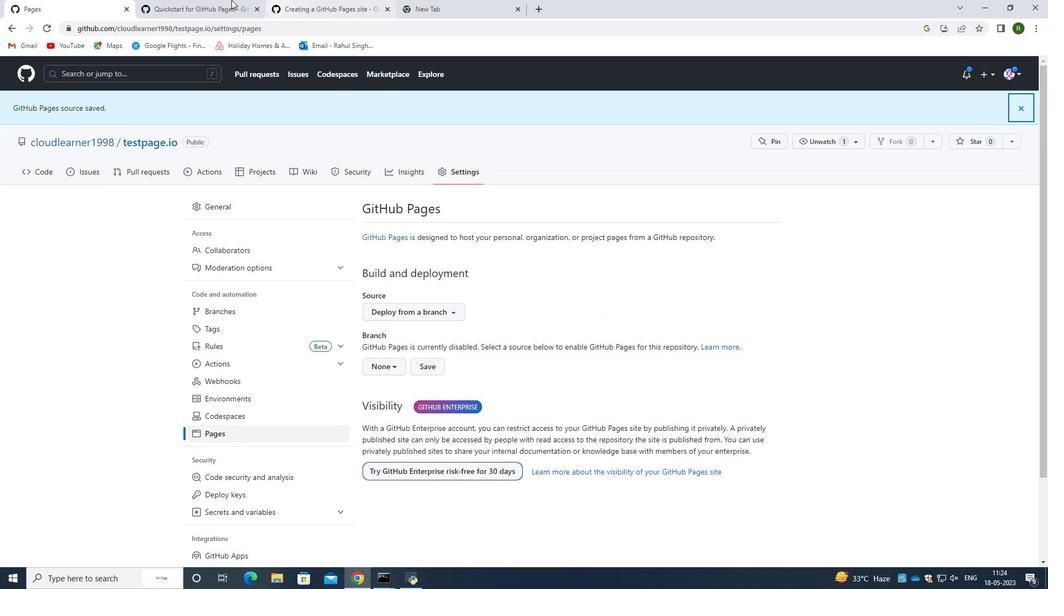 
Action: Mouse pressed left at (168, 0)
Screenshot: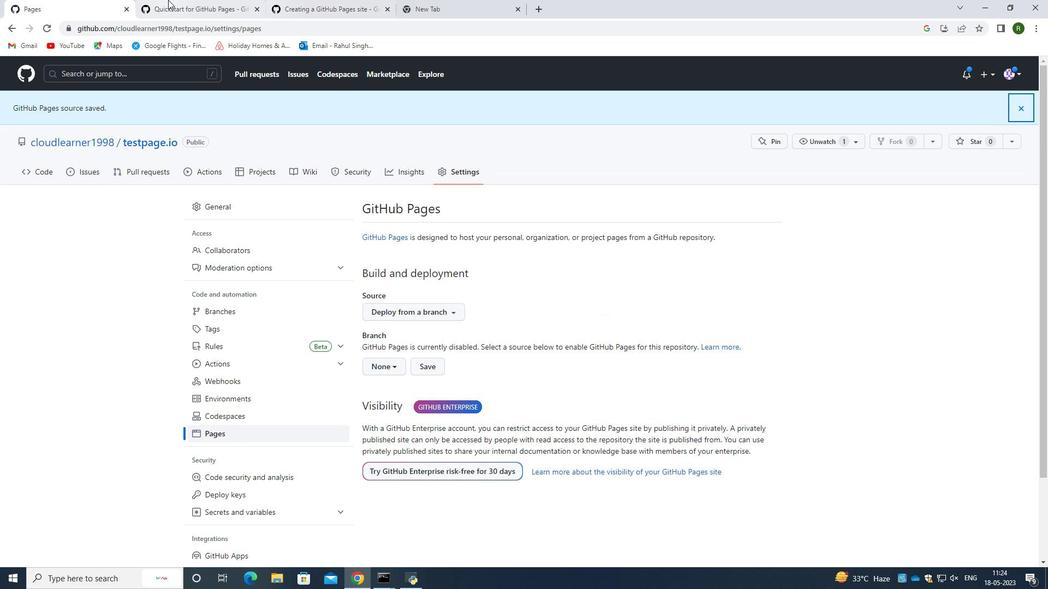 
Action: Mouse moved to (353, 324)
Screenshot: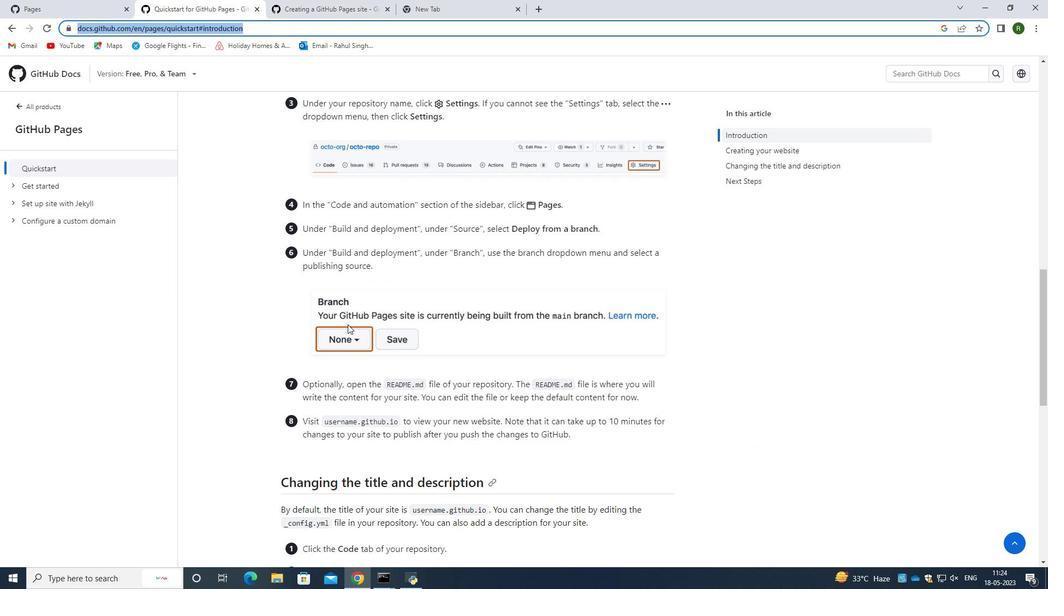 
Action: Mouse scrolled (353, 324) with delta (0, 0)
Screenshot: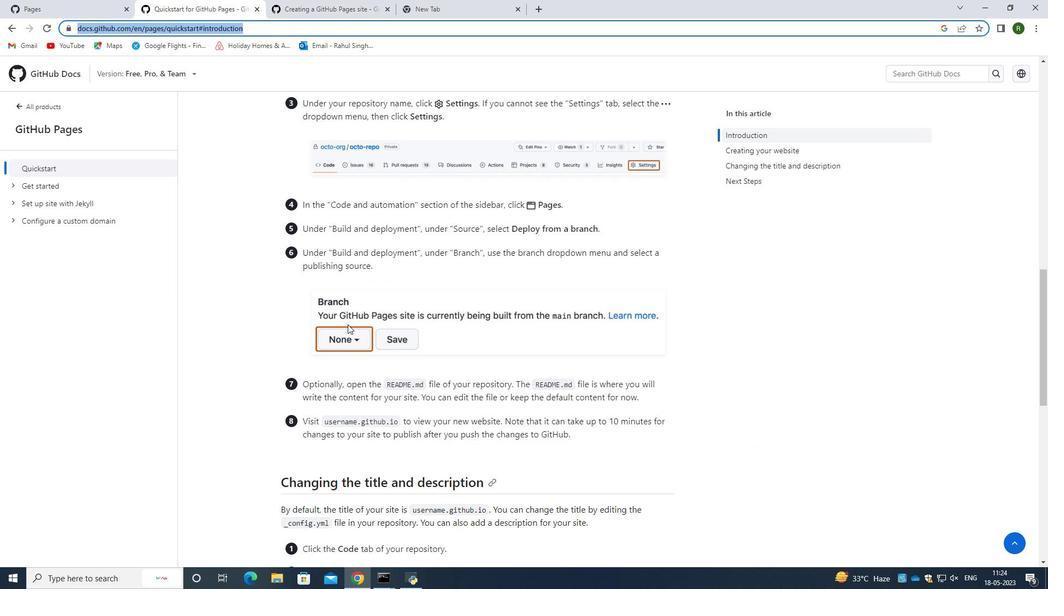 
Action: Mouse moved to (435, 349)
Screenshot: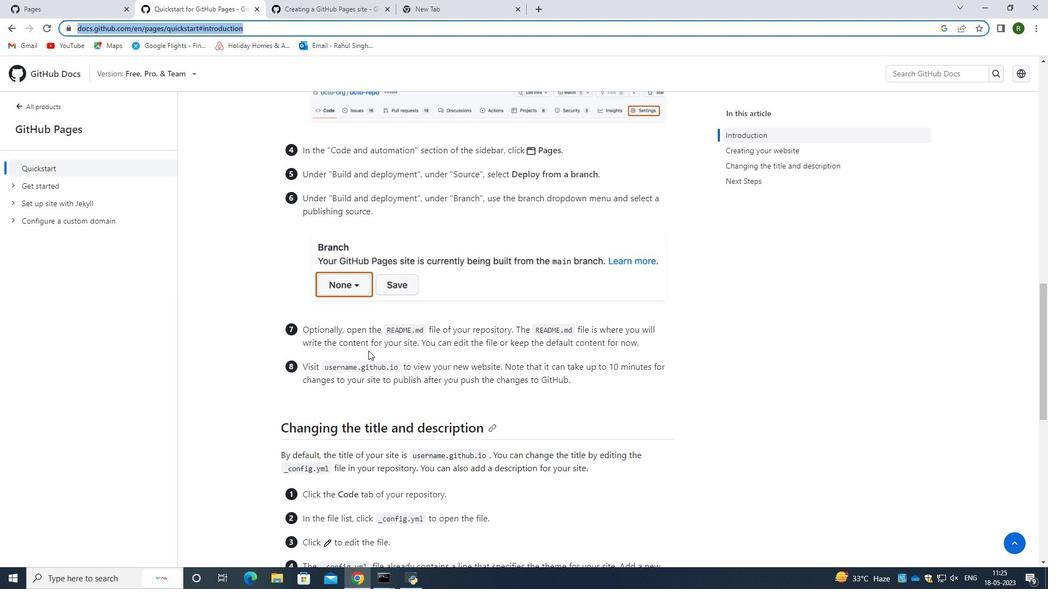 
Action: Mouse scrolled (435, 348) with delta (0, 0)
Screenshot: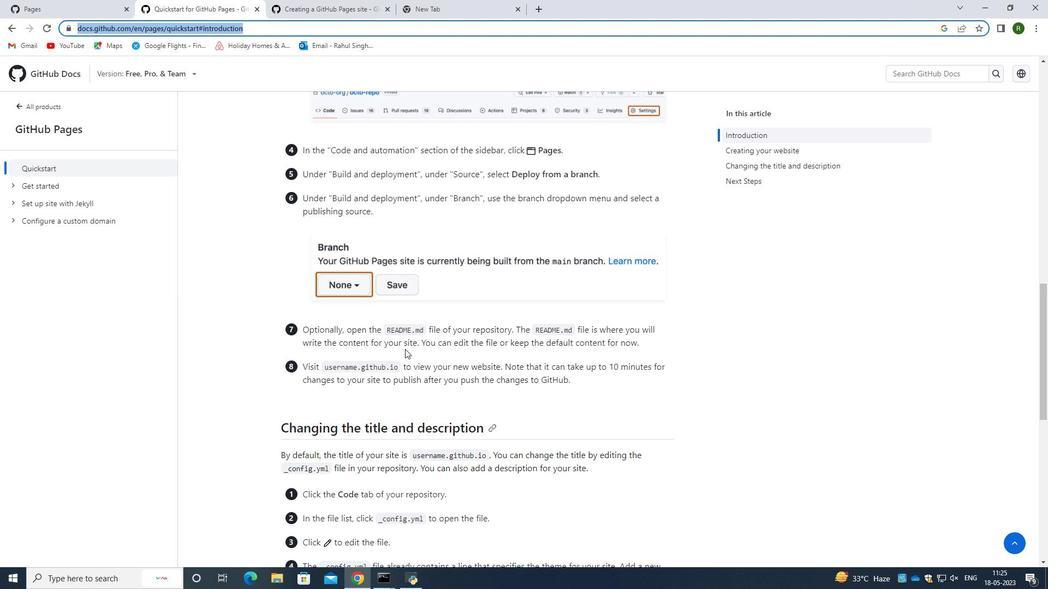 
Action: Mouse moved to (412, 317)
Screenshot: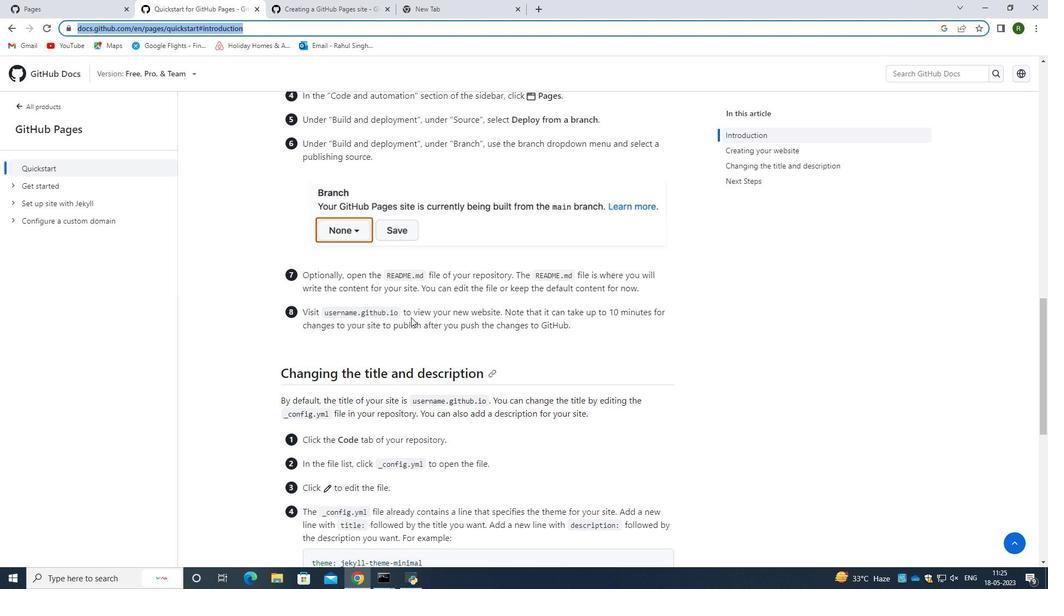 
Action: Mouse scrolled (412, 318) with delta (0, 0)
Screenshot: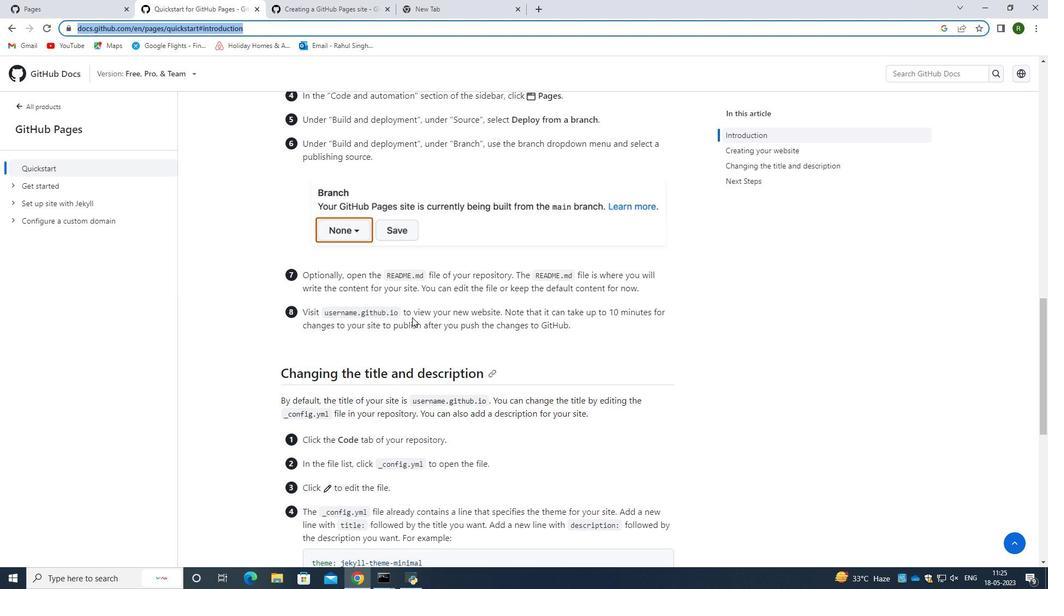 
Action: Mouse scrolled (412, 318) with delta (0, 0)
Screenshot: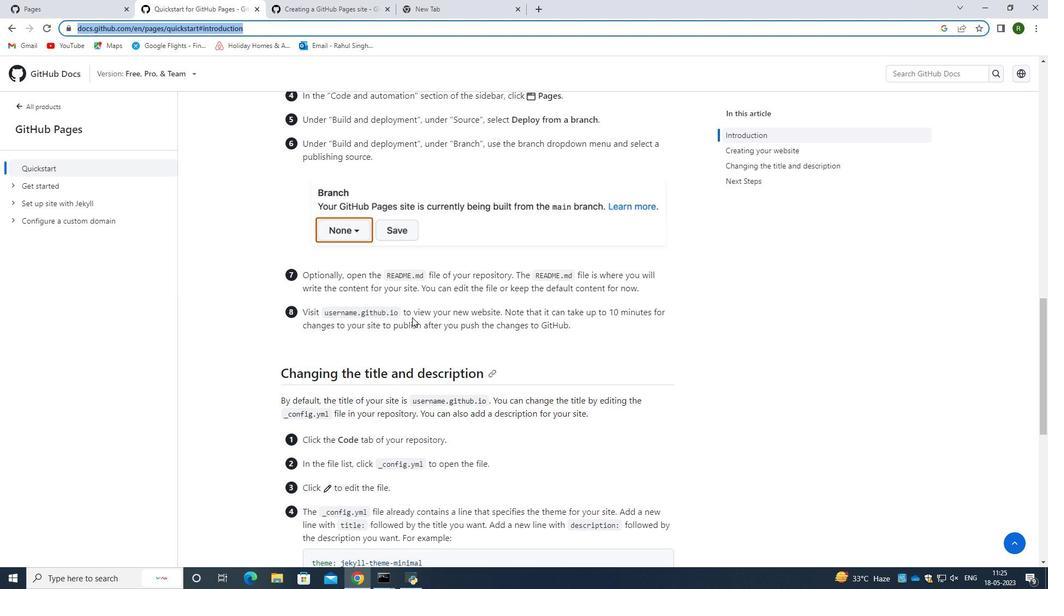 
Action: Mouse scrolled (412, 318) with delta (0, 0)
Screenshot: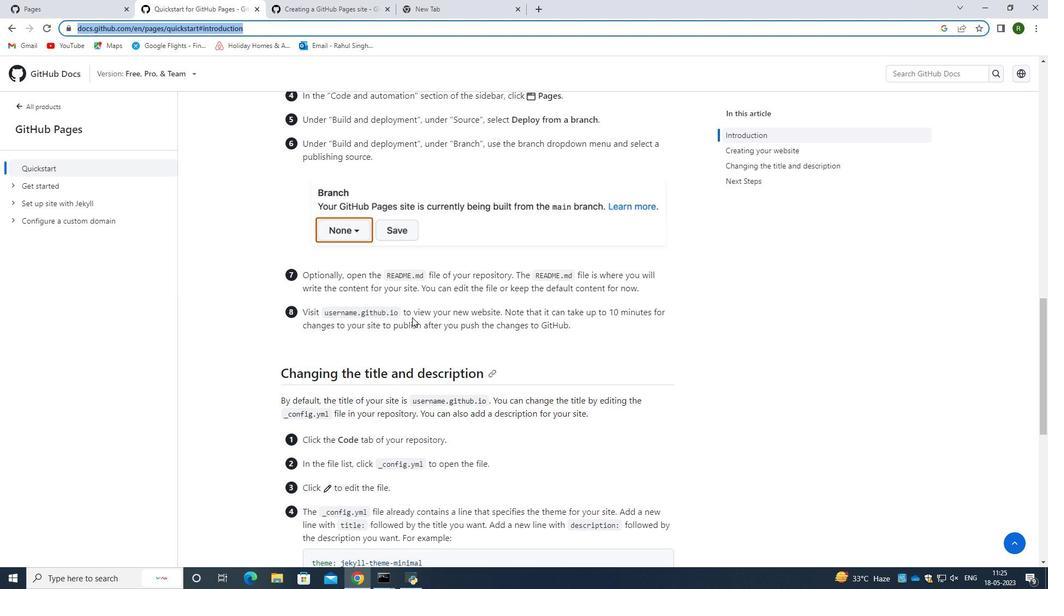 
Action: Mouse scrolled (412, 318) with delta (0, 0)
Screenshot: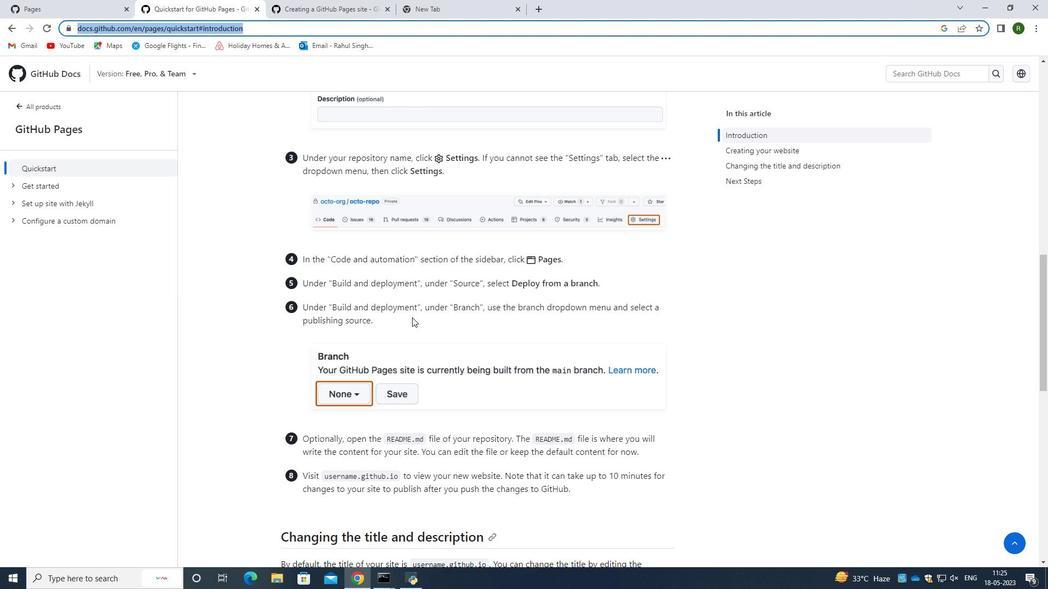 
Action: Mouse scrolled (412, 318) with delta (0, 0)
Screenshot: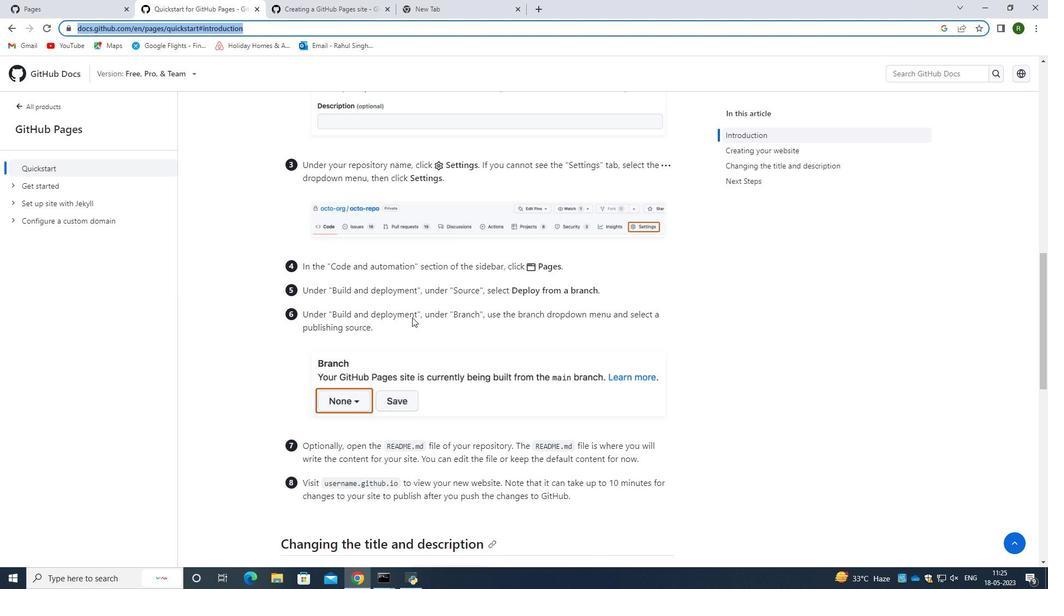 
Action: Mouse scrolled (412, 317) with delta (0, 0)
Screenshot: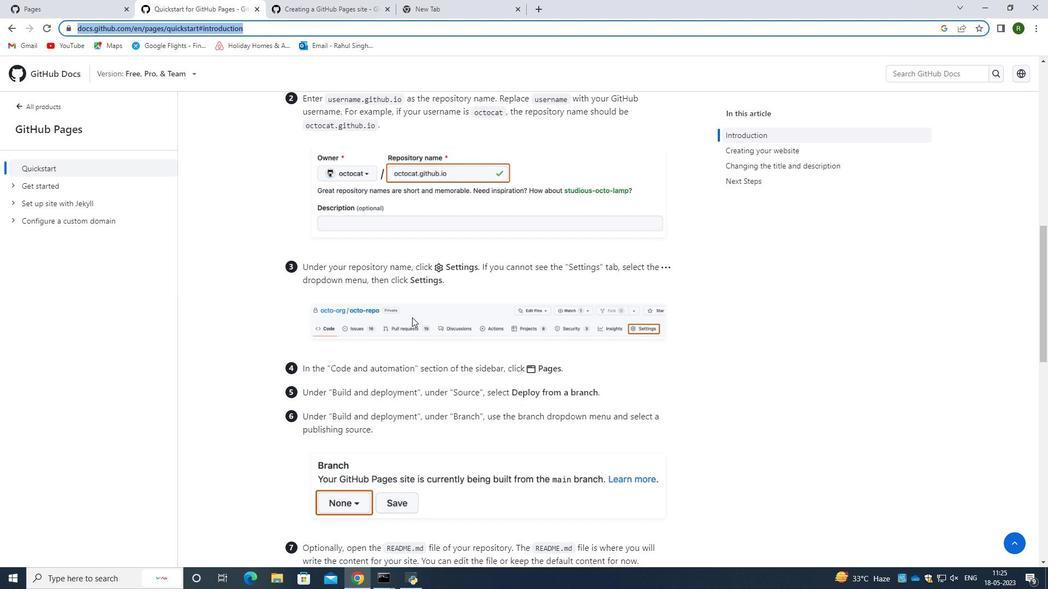 
Action: Mouse scrolled (412, 317) with delta (0, 0)
Screenshot: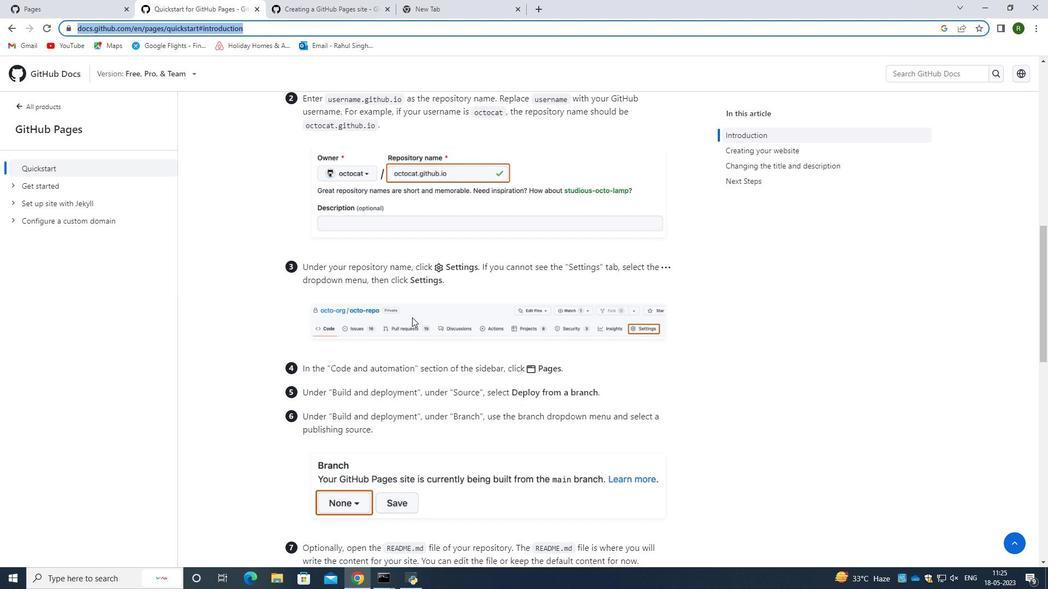 
Action: Mouse scrolled (412, 317) with delta (0, 0)
Screenshot: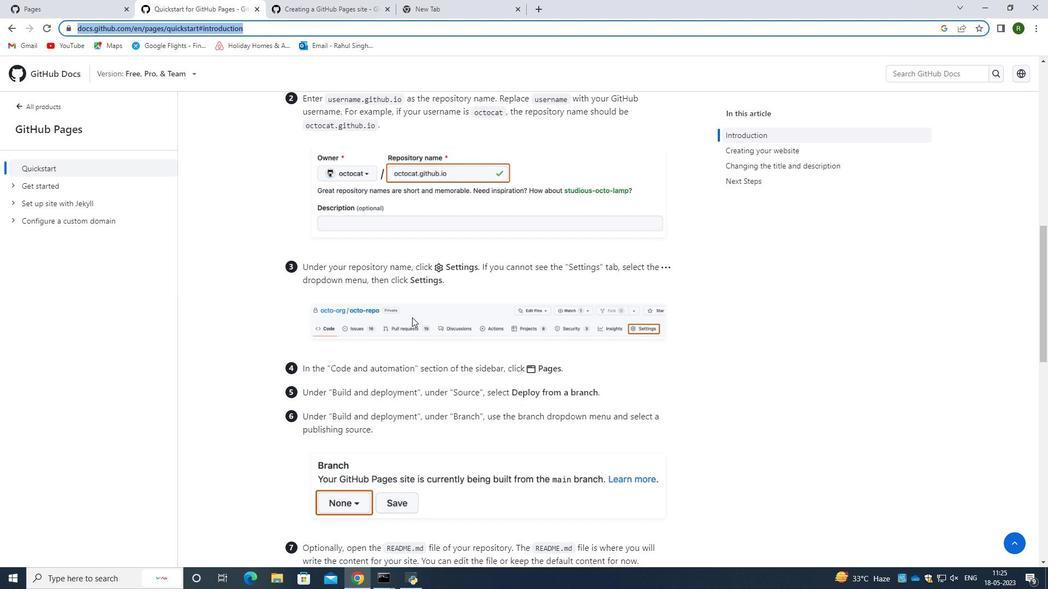 
Action: Mouse scrolled (412, 318) with delta (0, 0)
Screenshot: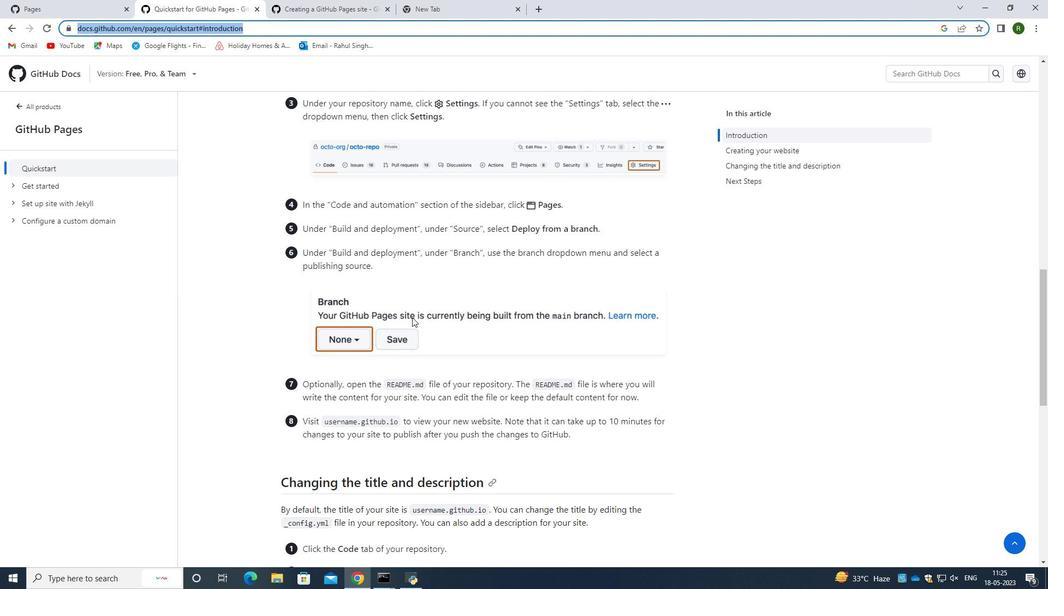 
Action: Mouse scrolled (412, 318) with delta (0, 0)
Screenshot: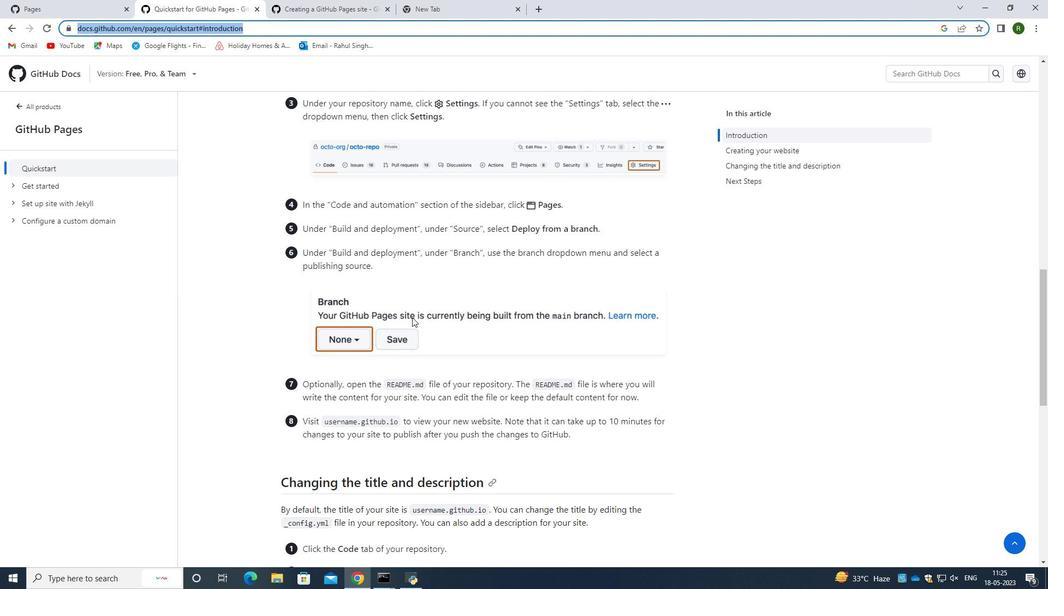 
Action: Mouse scrolled (412, 318) with delta (0, 0)
Screenshot: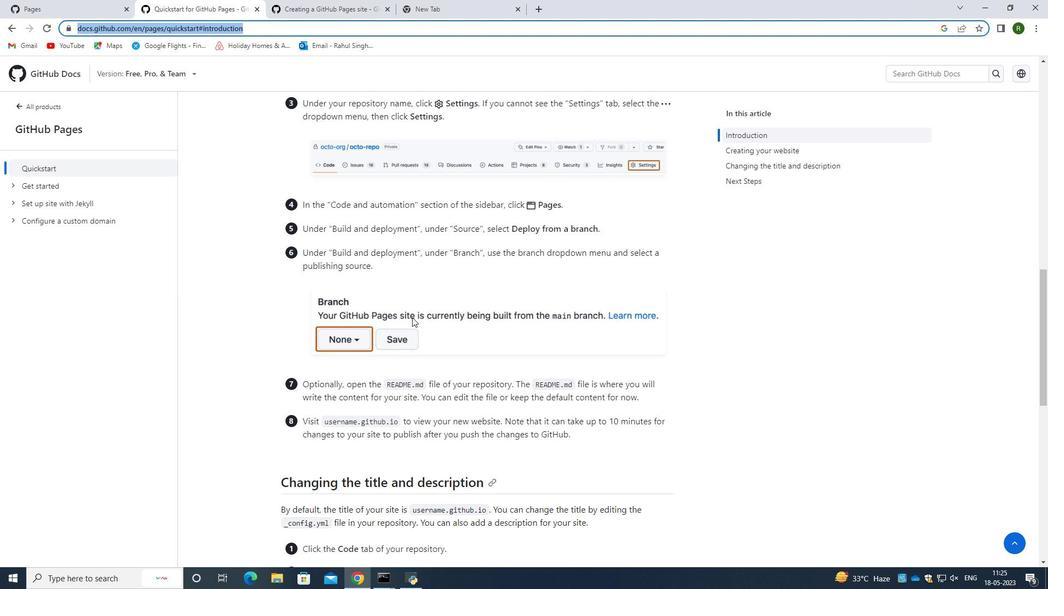 
Action: Mouse scrolled (412, 318) with delta (0, 0)
Screenshot: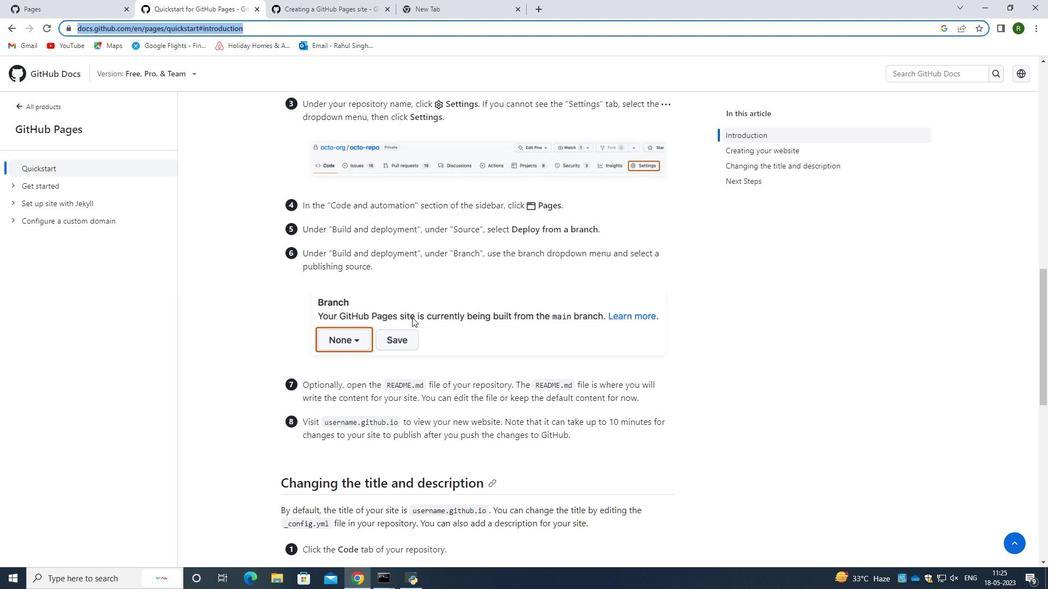 
Action: Mouse scrolled (412, 318) with delta (0, 0)
Screenshot: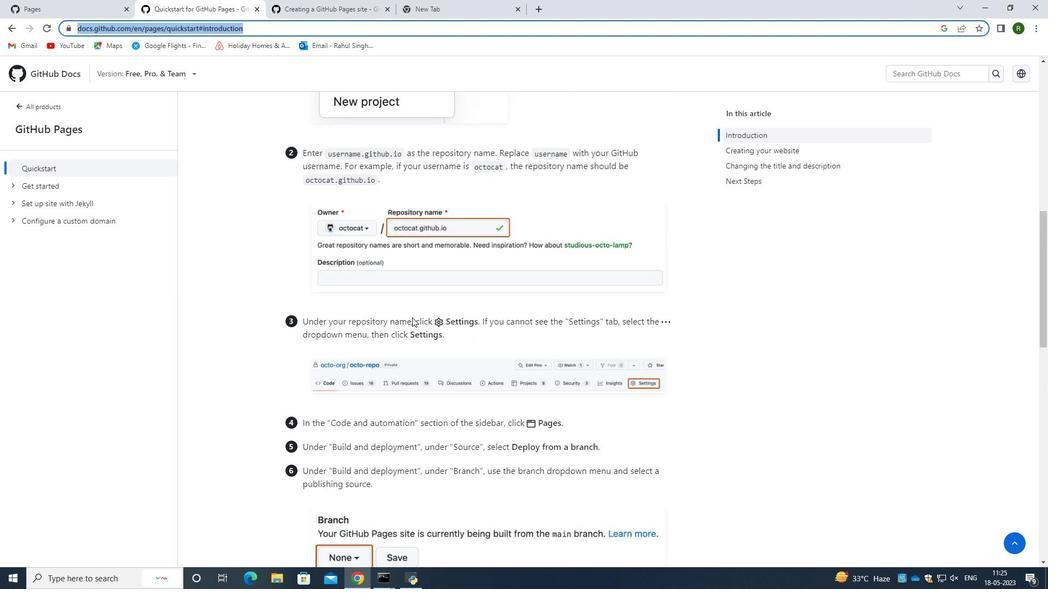 
Action: Mouse scrolled (412, 318) with delta (0, 0)
Screenshot: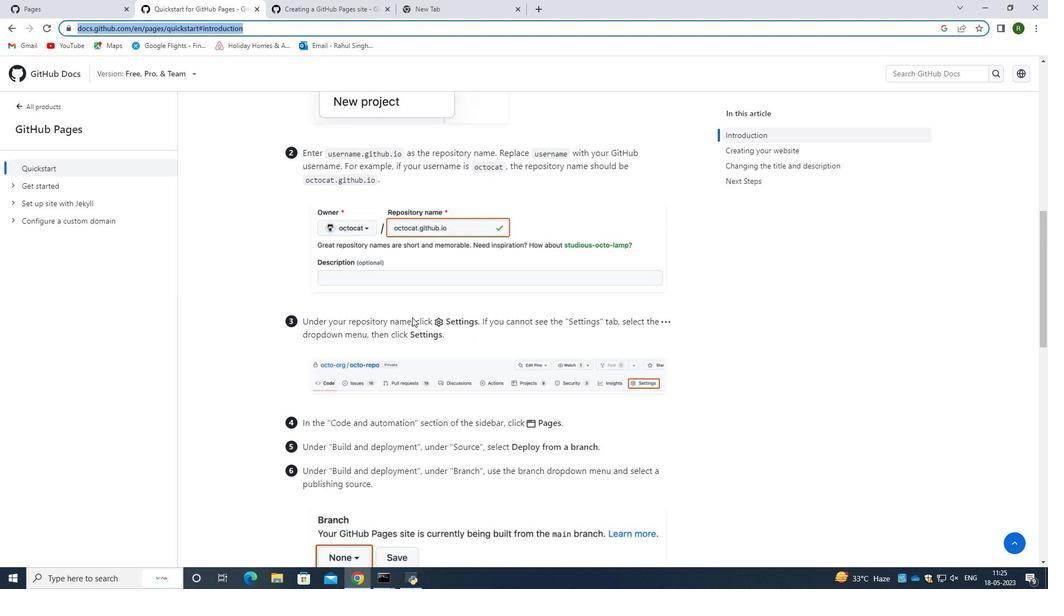 
Action: Mouse scrolled (412, 318) with delta (0, 0)
Screenshot: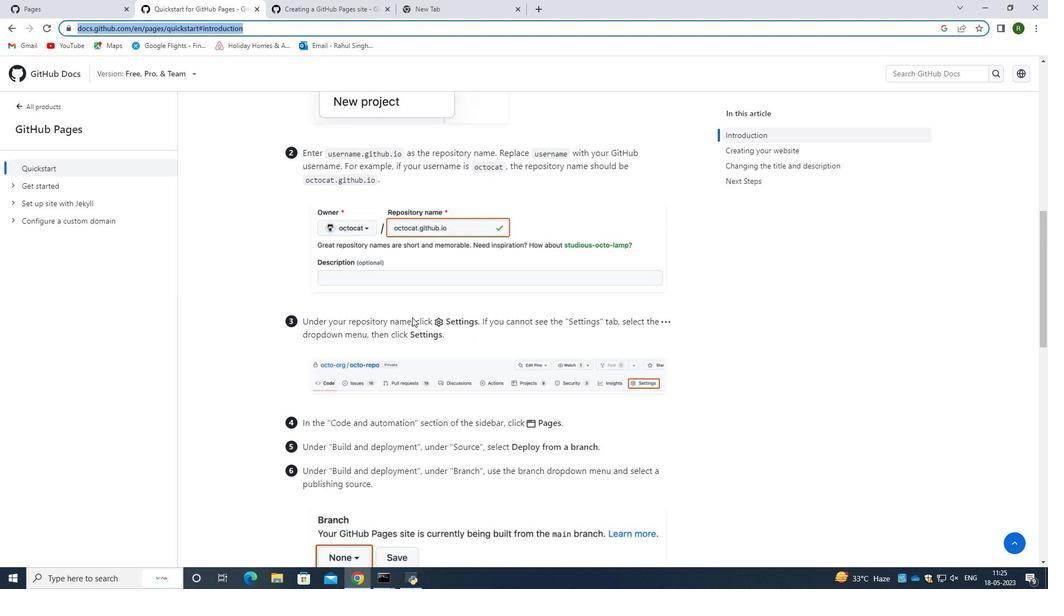 
Action: Mouse scrolled (412, 318) with delta (0, 0)
Screenshot: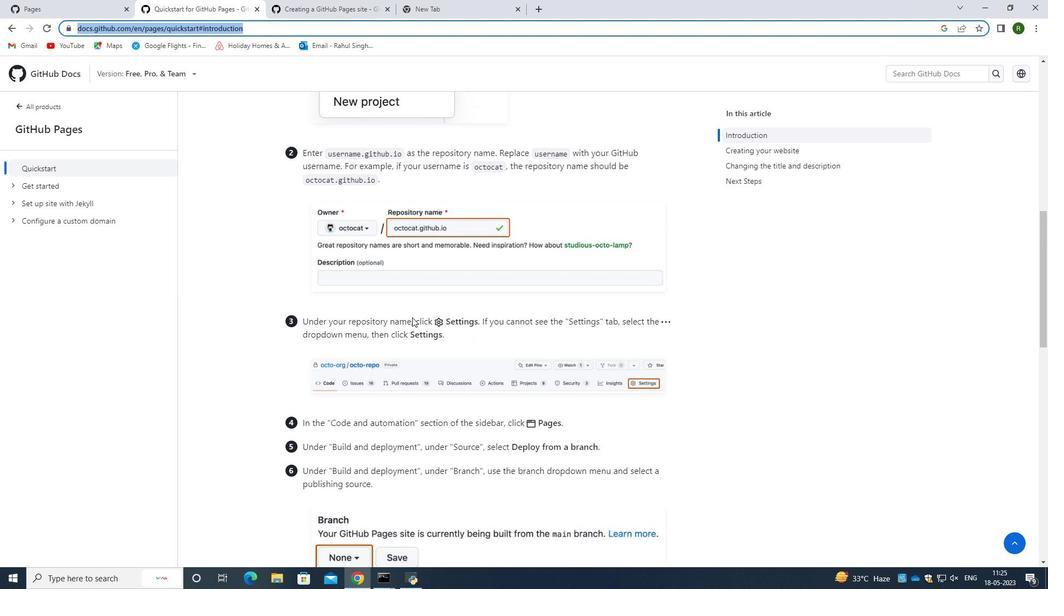 
Action: Mouse scrolled (412, 318) with delta (0, 0)
Screenshot: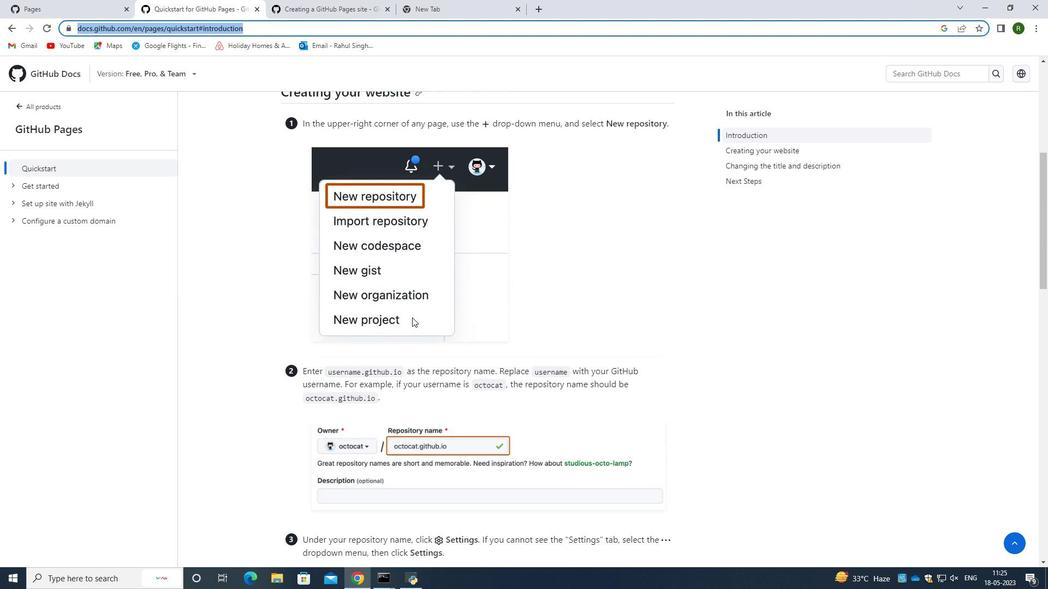 
Action: Mouse scrolled (412, 318) with delta (0, 0)
Screenshot: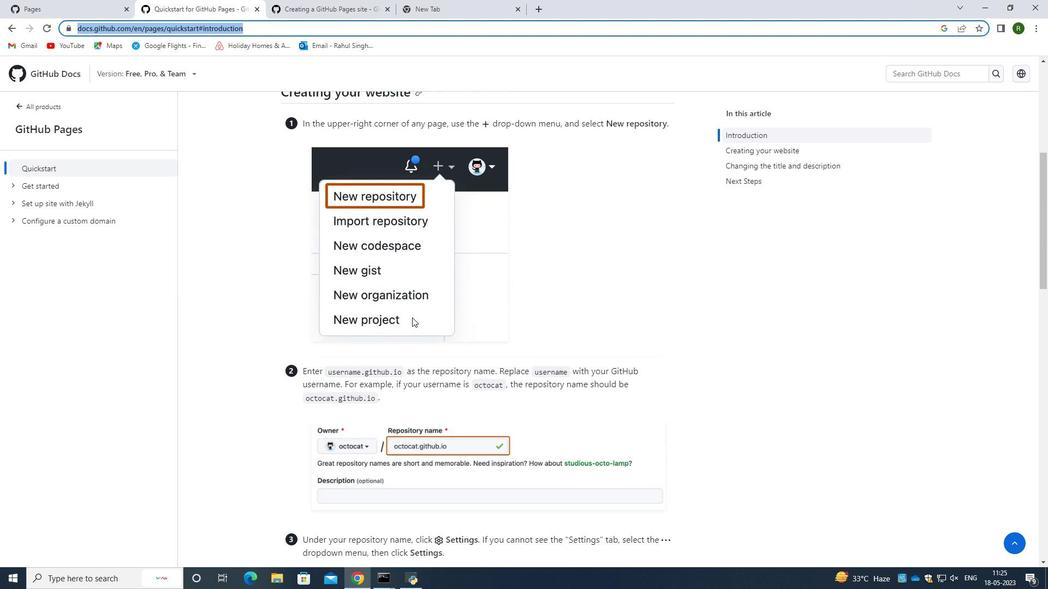 
Action: Mouse scrolled (412, 317) with delta (0, 0)
Screenshot: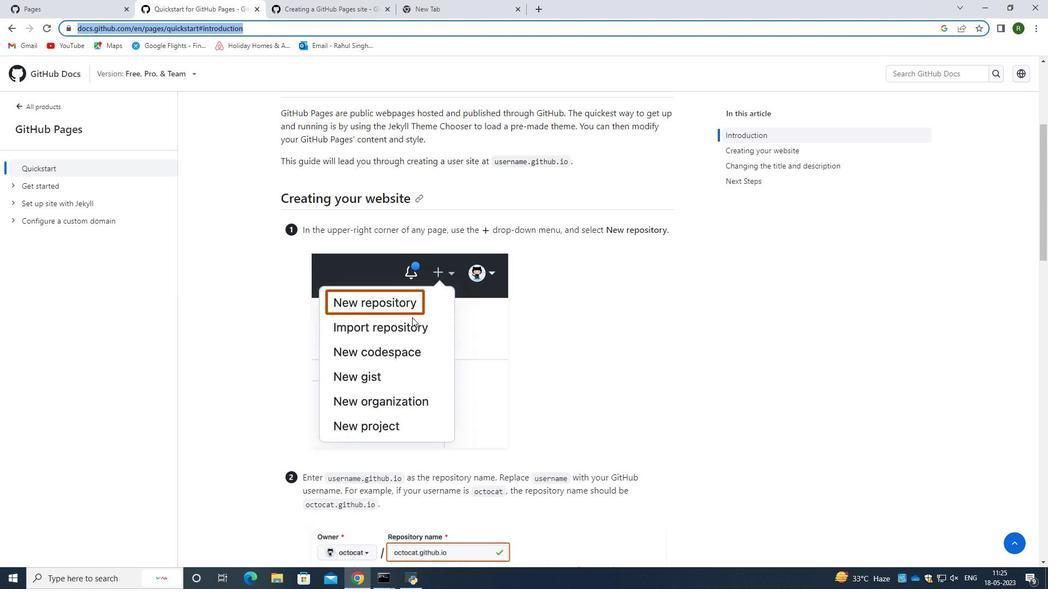 
Action: Mouse scrolled (412, 317) with delta (0, 0)
Screenshot: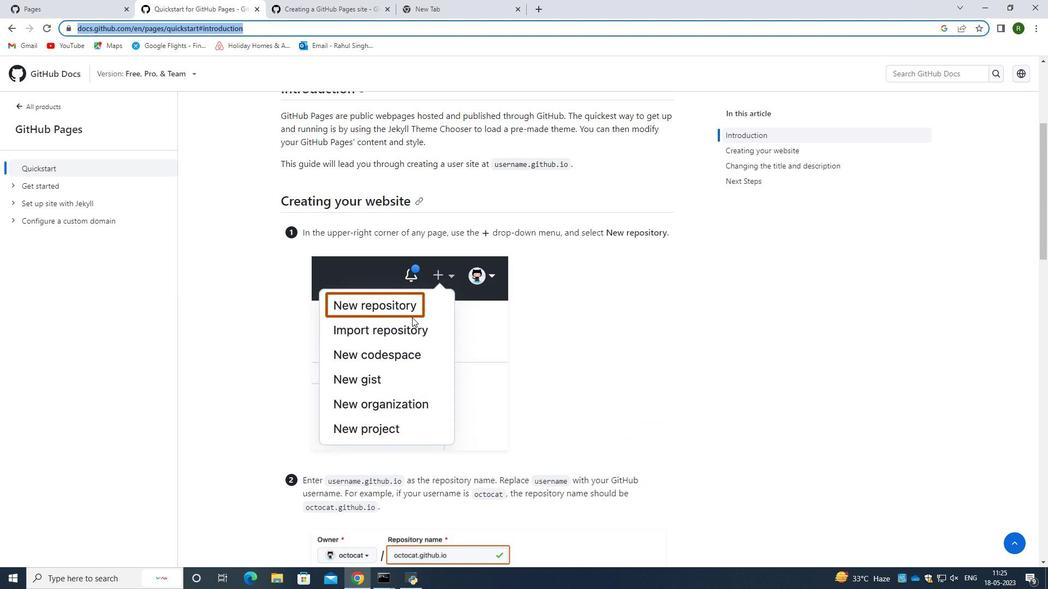 
Action: Mouse scrolled (412, 317) with delta (0, 0)
Screenshot: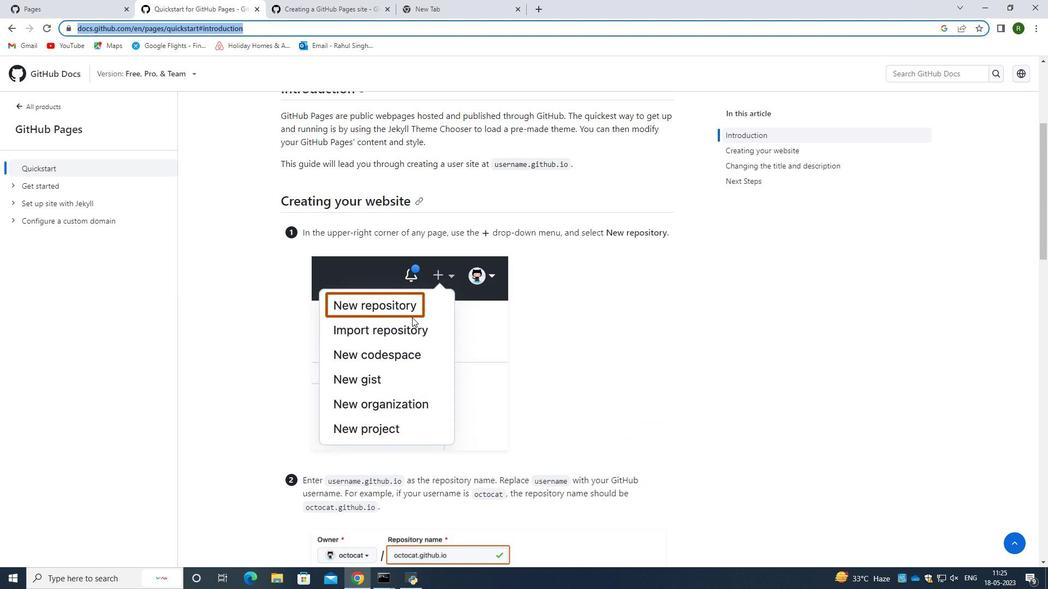
Action: Mouse scrolled (412, 317) with delta (0, 0)
Screenshot: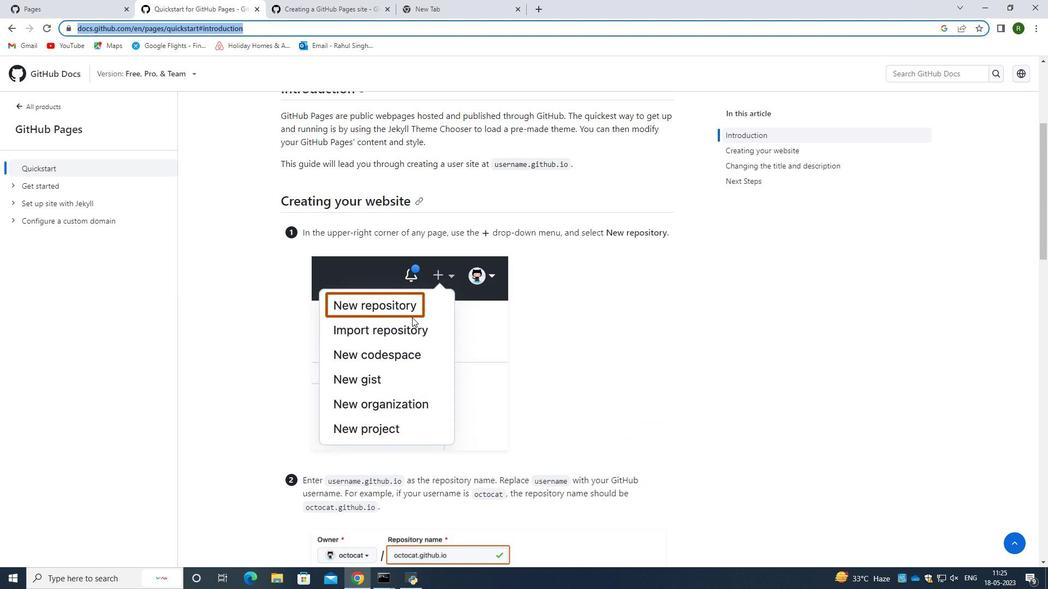 
Action: Mouse scrolled (412, 317) with delta (0, 0)
Screenshot: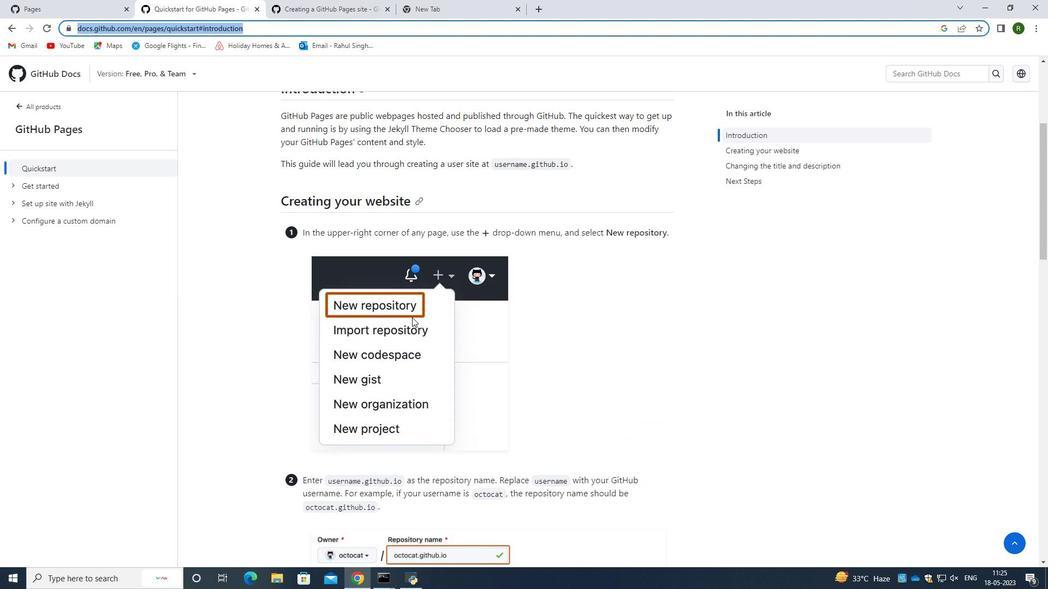 
Action: Mouse moved to (412, 319)
Screenshot: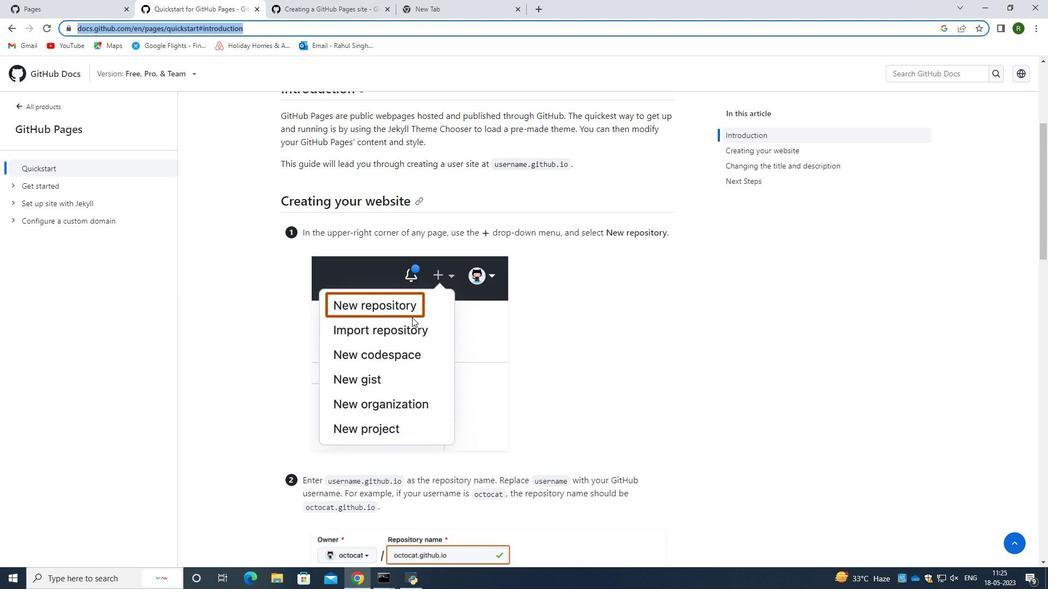 
Action: Mouse scrolled (412, 318) with delta (0, 0)
Screenshot: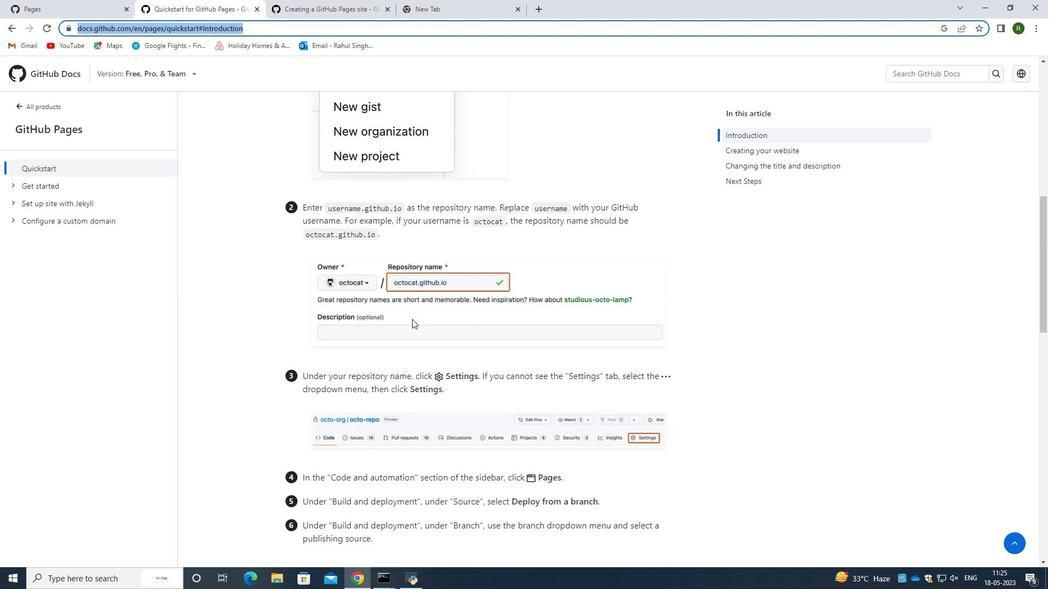 
Action: Mouse scrolled (412, 318) with delta (0, 0)
Screenshot: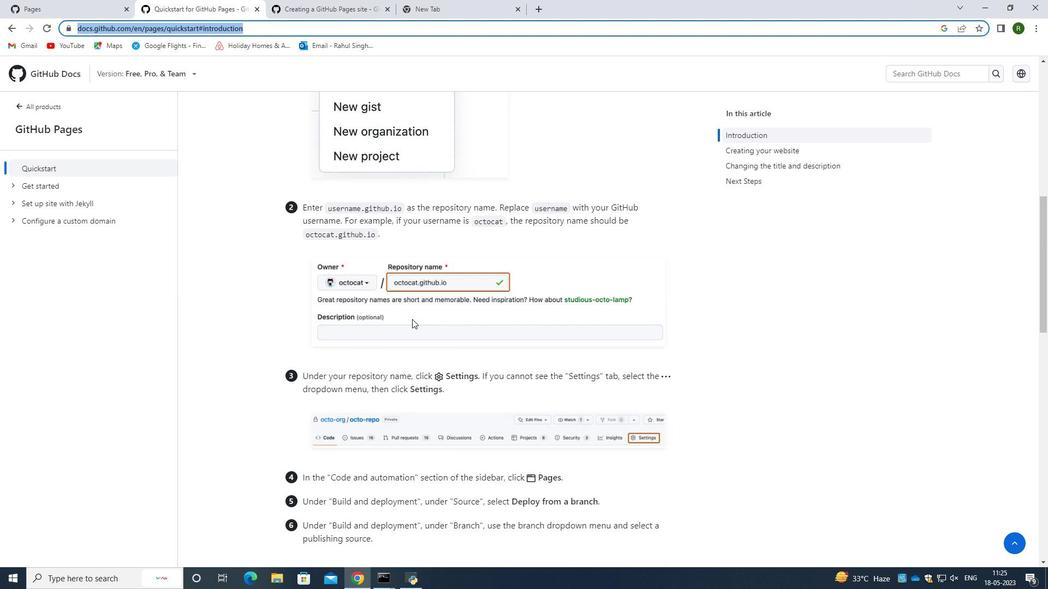 
Action: Mouse scrolled (412, 318) with delta (0, 0)
Screenshot: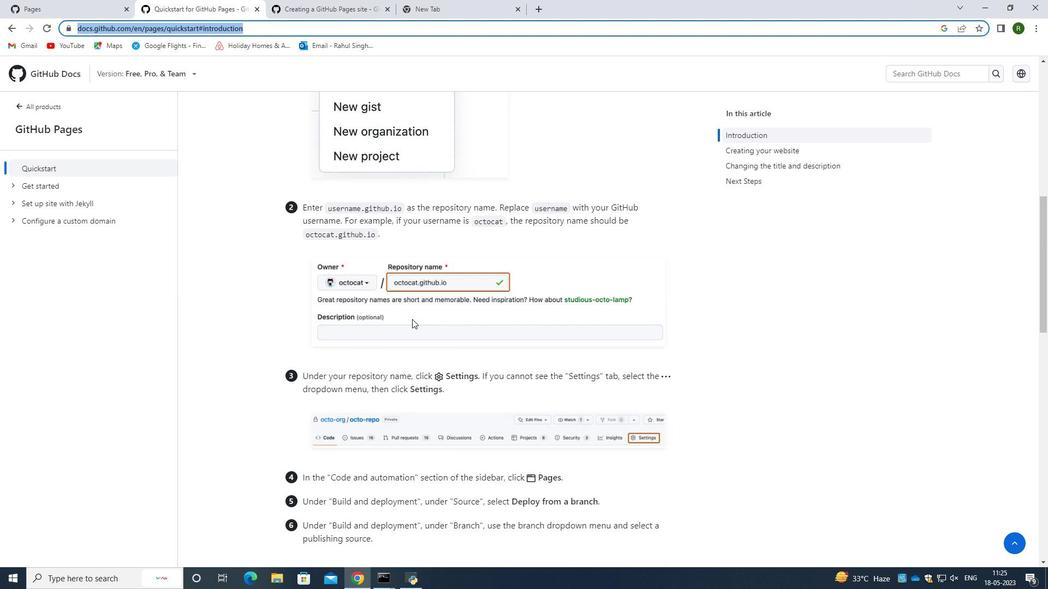 
Action: Mouse scrolled (412, 318) with delta (0, 0)
Screenshot: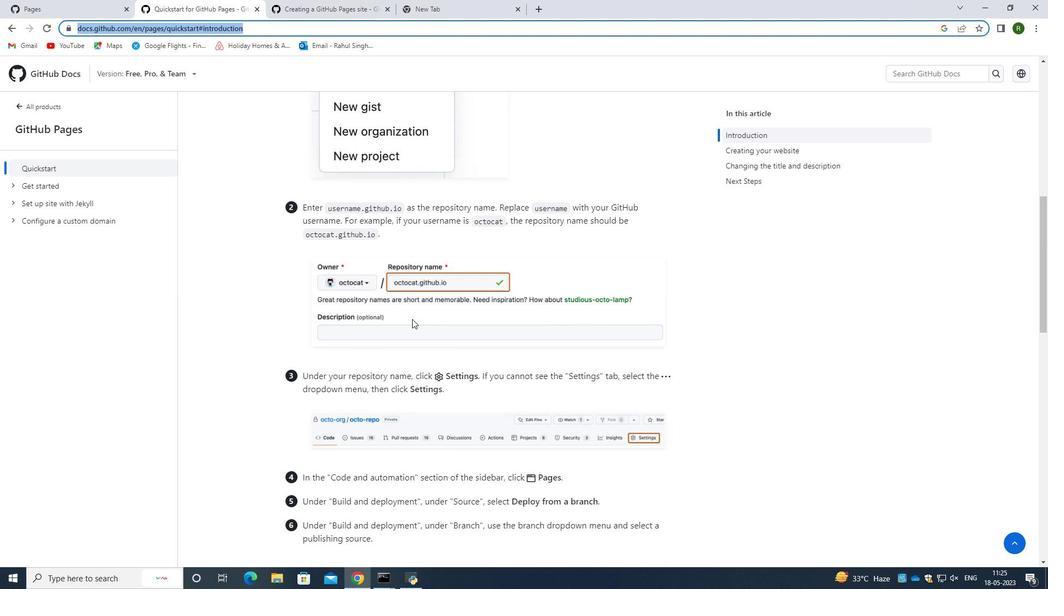 
Action: Mouse moved to (412, 319)
Screenshot: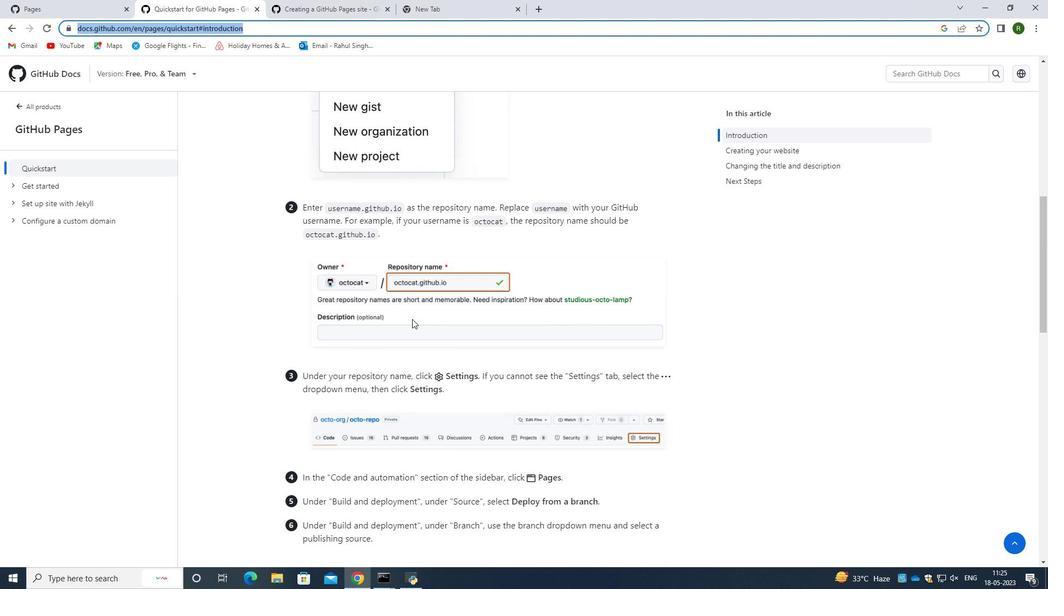 
Action: Mouse scrolled (412, 318) with delta (0, 0)
Screenshot: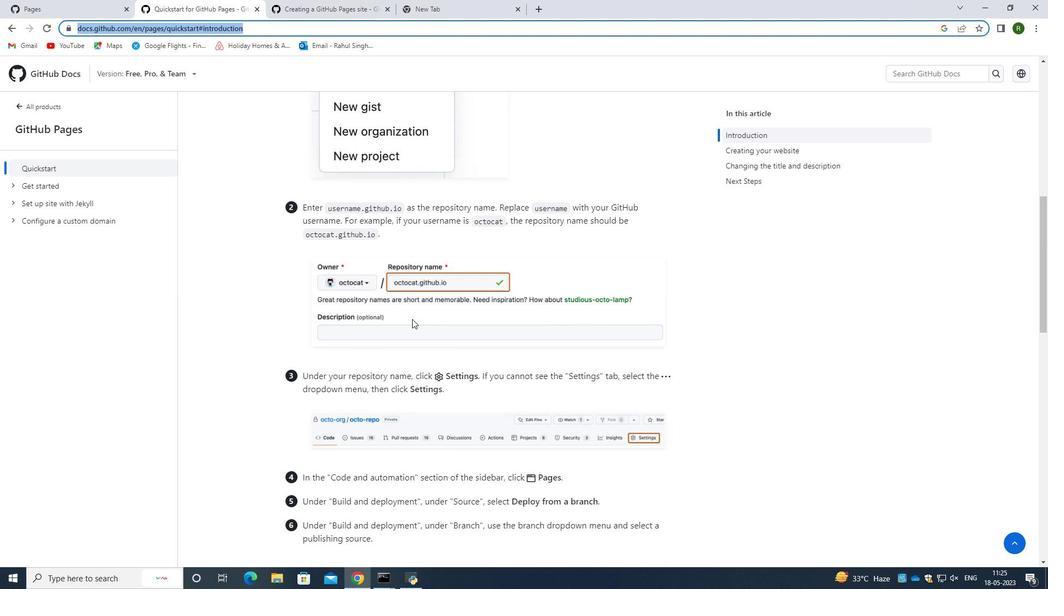 
Action: Mouse scrolled (412, 318) with delta (0, 0)
Screenshot: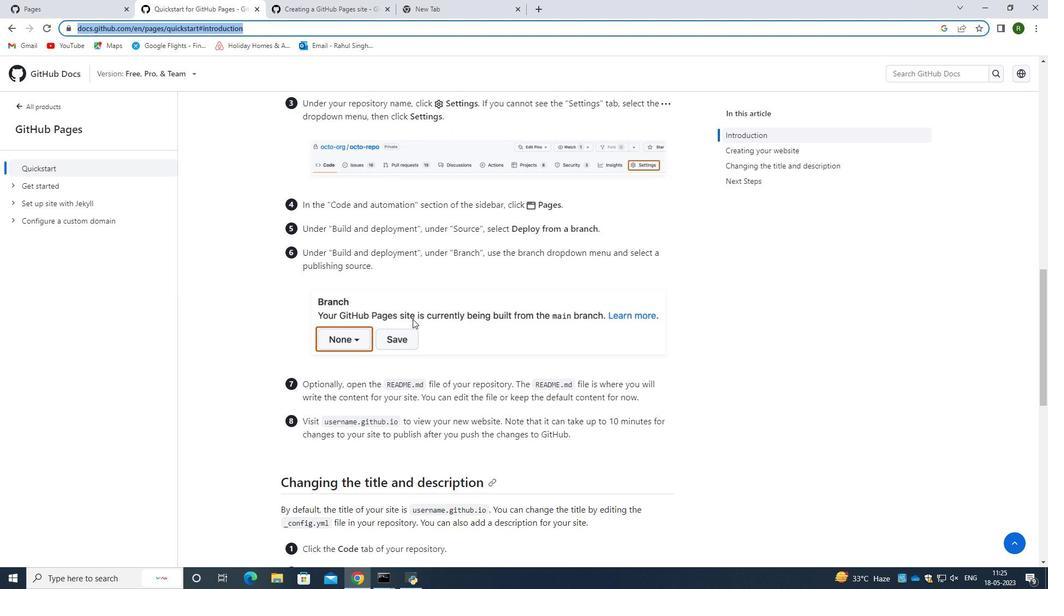 
Action: Mouse scrolled (412, 318) with delta (0, 0)
Screenshot: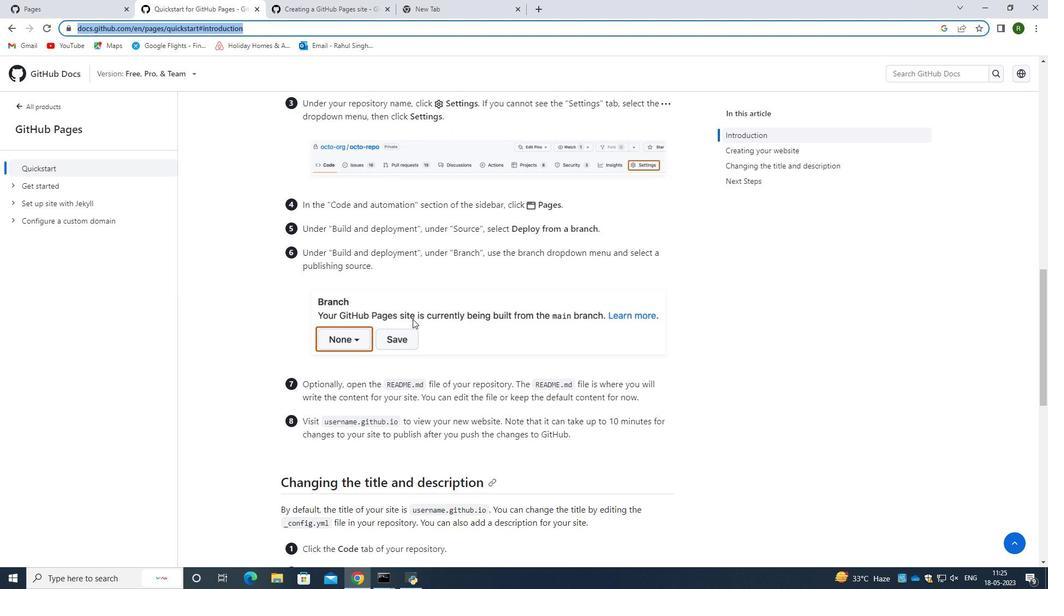 
Action: Mouse scrolled (412, 318) with delta (0, 0)
Screenshot: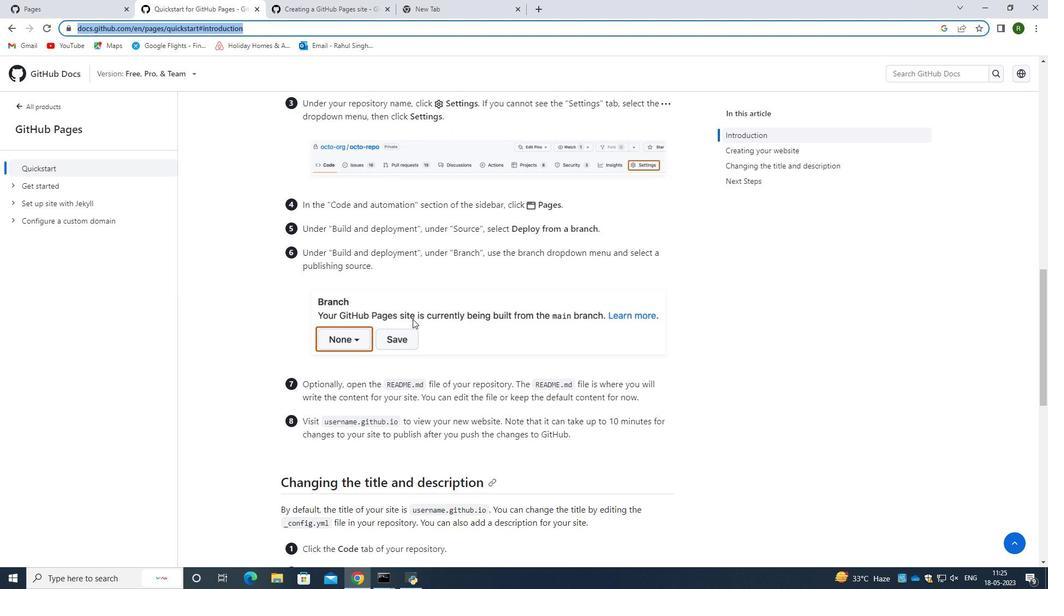 
Action: Mouse moved to (456, 421)
Screenshot: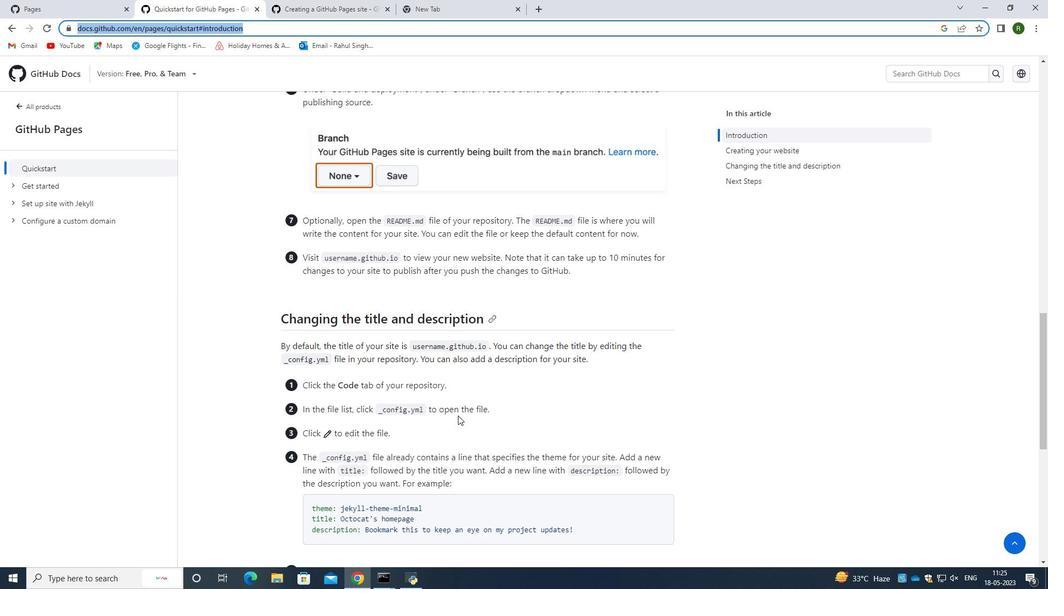 
Action: Mouse scrolled (456, 421) with delta (0, 0)
Screenshot: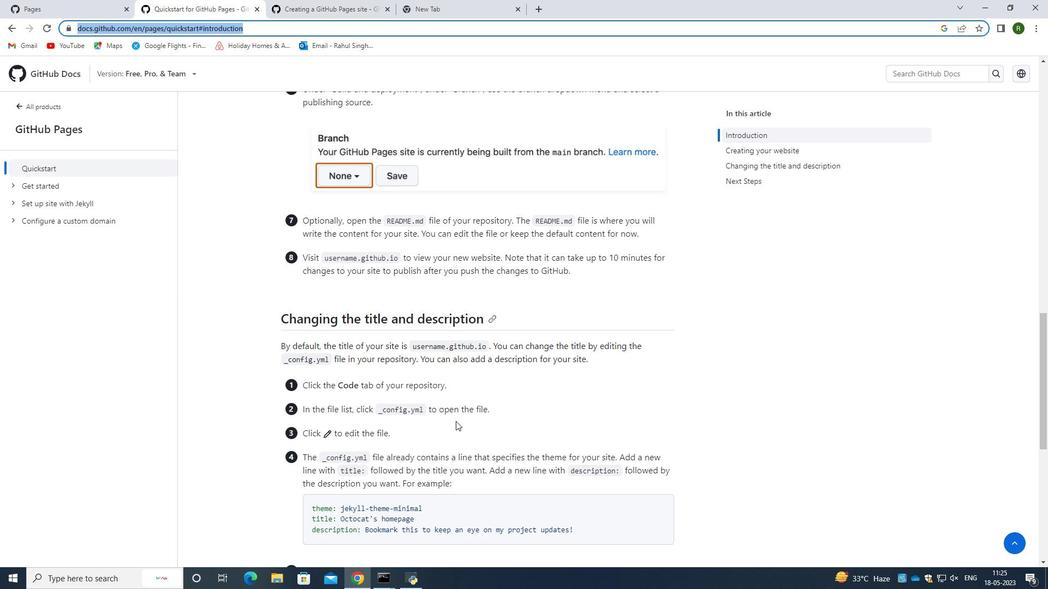 
Action: Mouse scrolled (456, 421) with delta (0, 0)
Screenshot: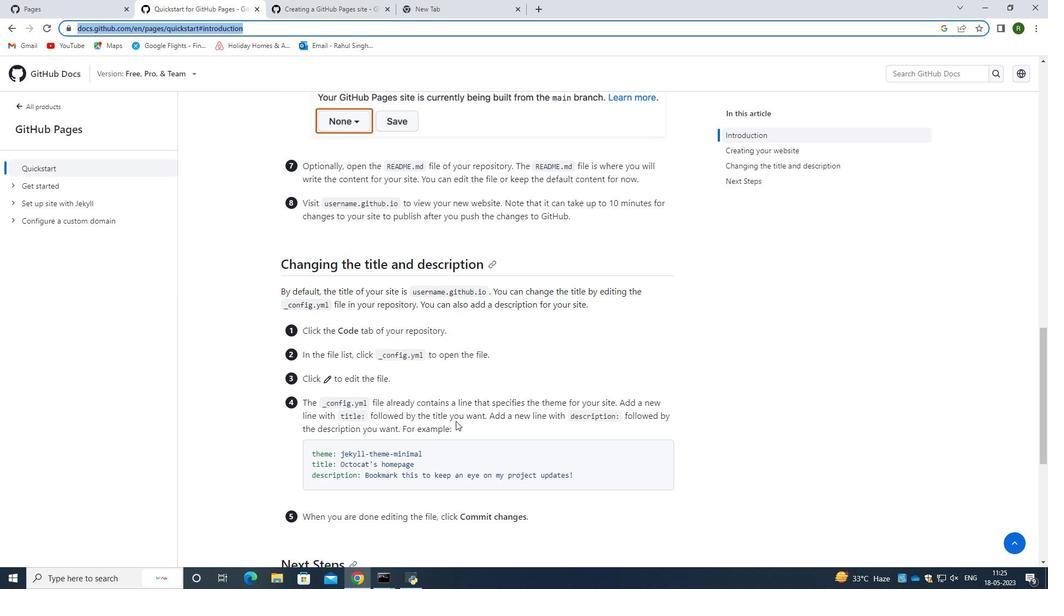 
Action: Mouse moved to (436, 409)
Screenshot: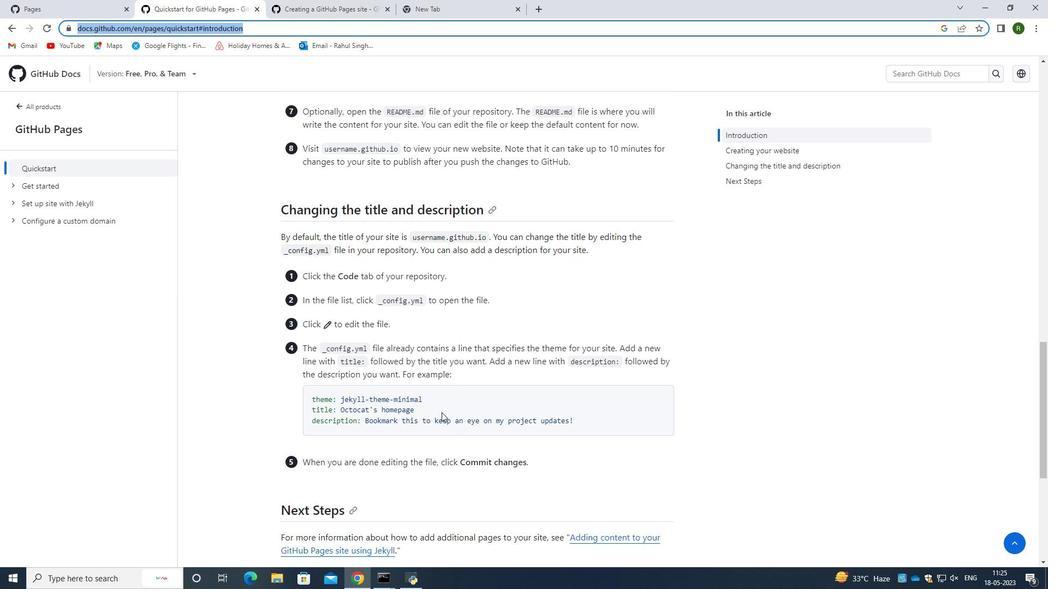 
Action: Mouse scrolled (436, 409) with delta (0, 0)
Screenshot: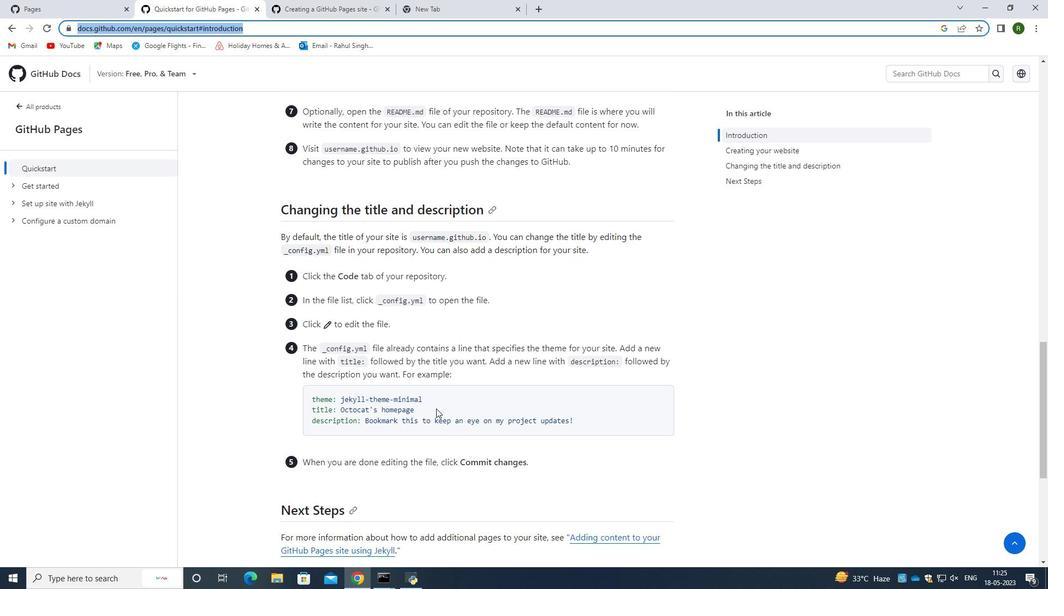 
Action: Mouse scrolled (436, 409) with delta (0, 0)
Screenshot: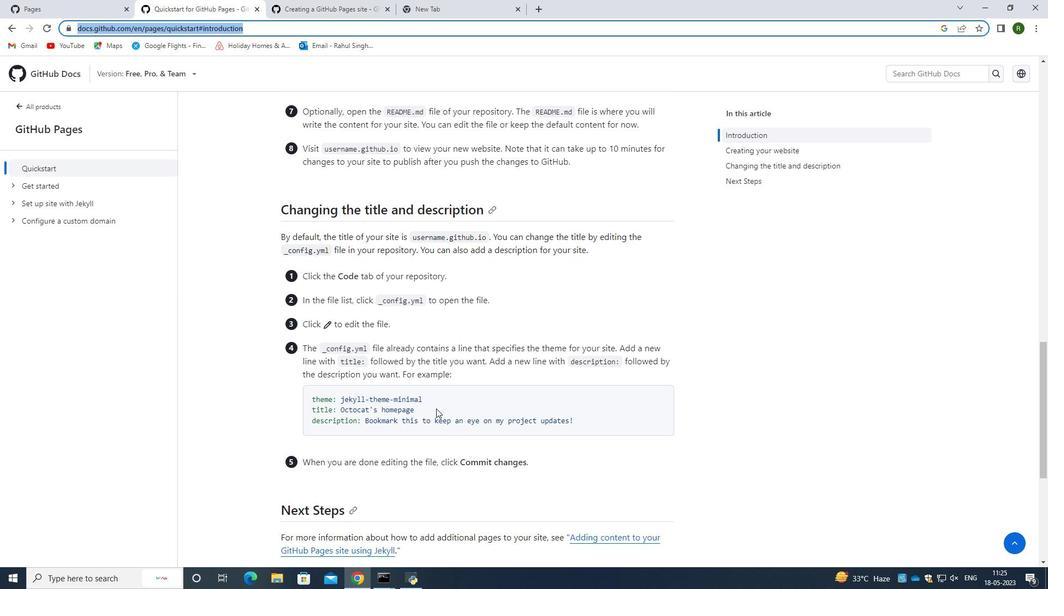 
Action: Mouse scrolled (436, 409) with delta (0, 0)
Screenshot: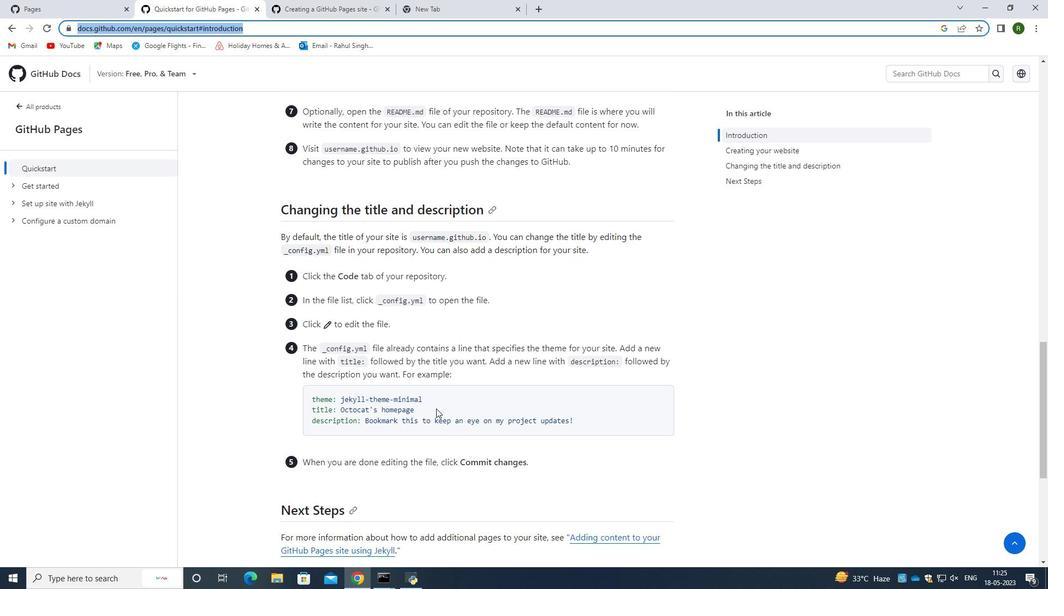 
Action: Mouse scrolled (436, 409) with delta (0, 0)
Screenshot: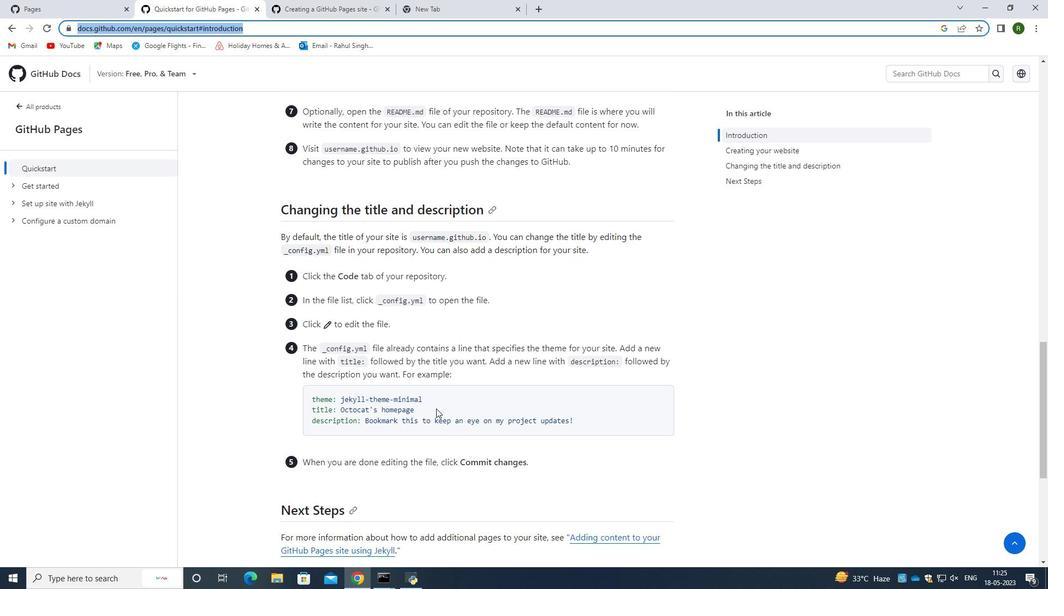 
Action: Mouse scrolled (436, 409) with delta (0, 0)
Screenshot: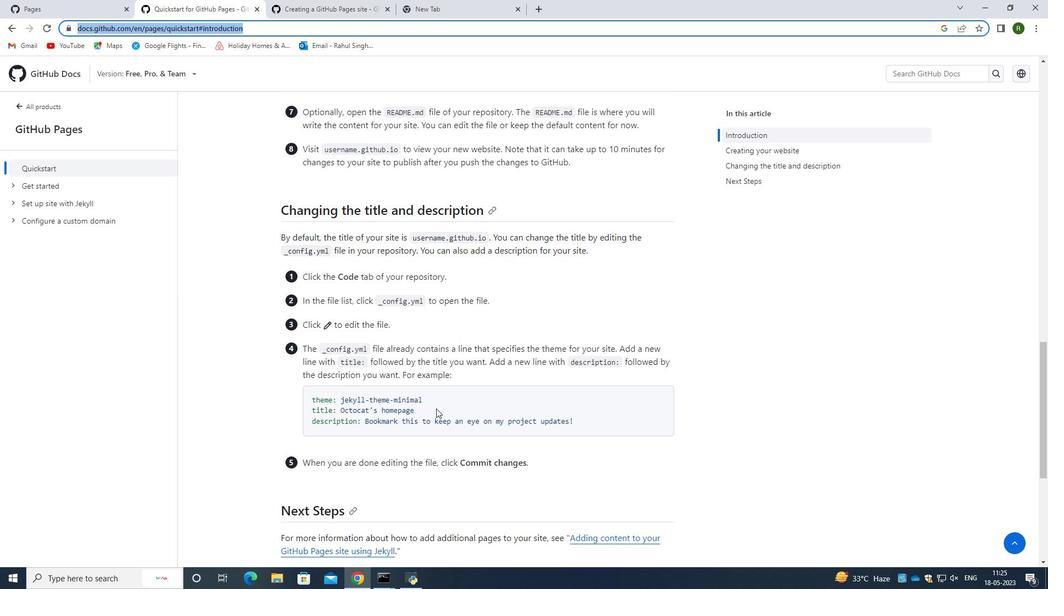 
Action: Mouse scrolled (436, 409) with delta (0, 0)
Screenshot: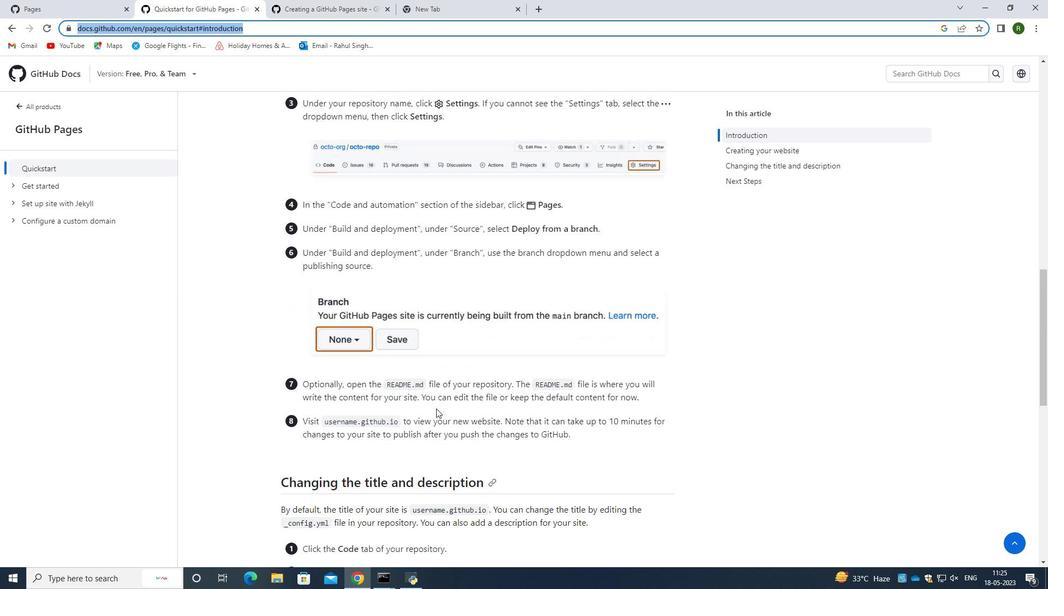 
Action: Mouse moved to (435, 408)
Screenshot: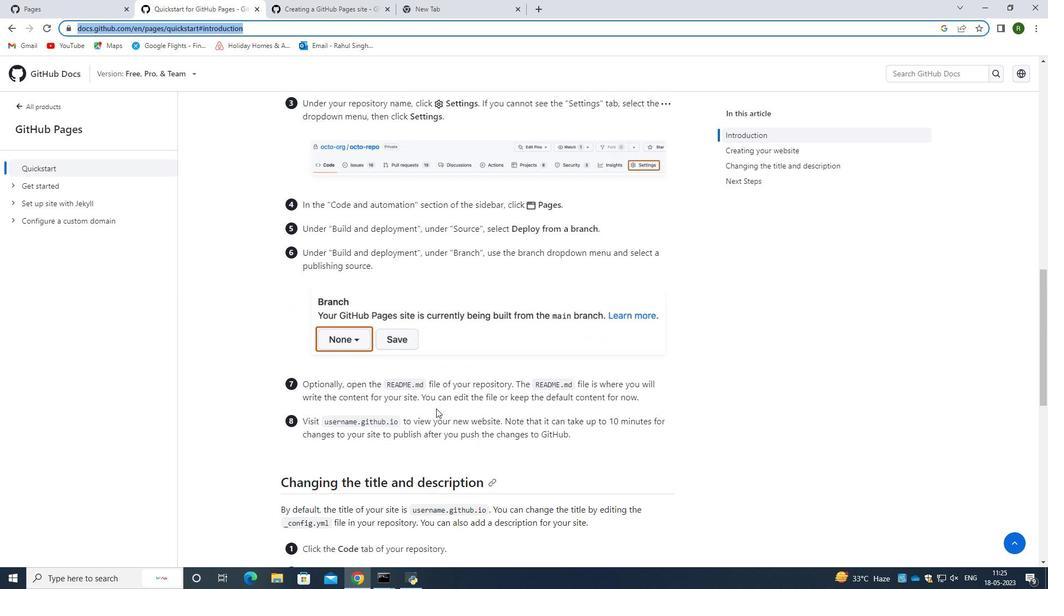 
Action: Mouse scrolled (436, 409) with delta (0, 0)
Screenshot: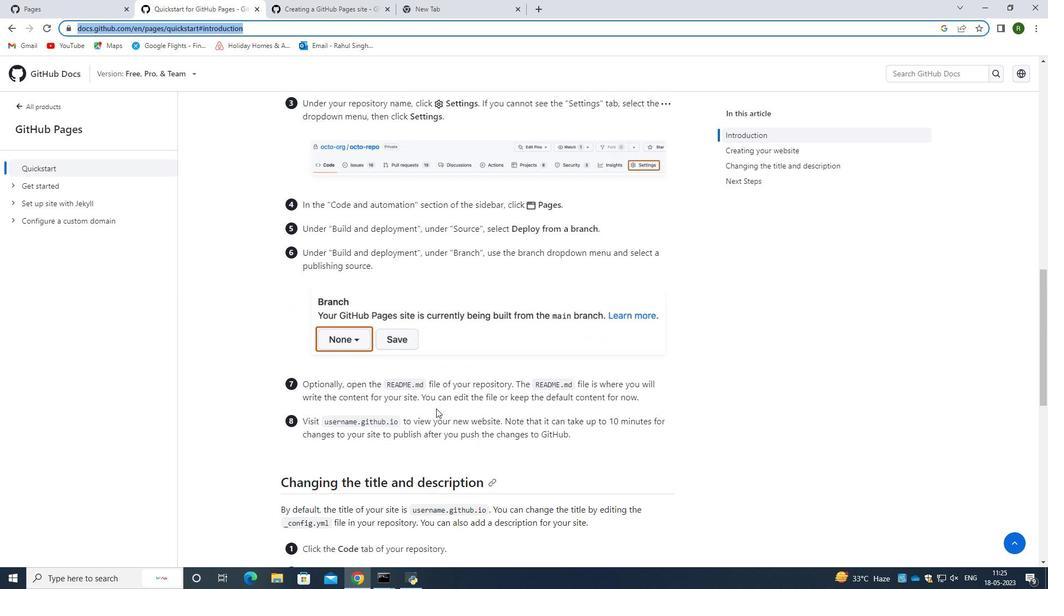 
Action: Mouse moved to (435, 406)
Screenshot: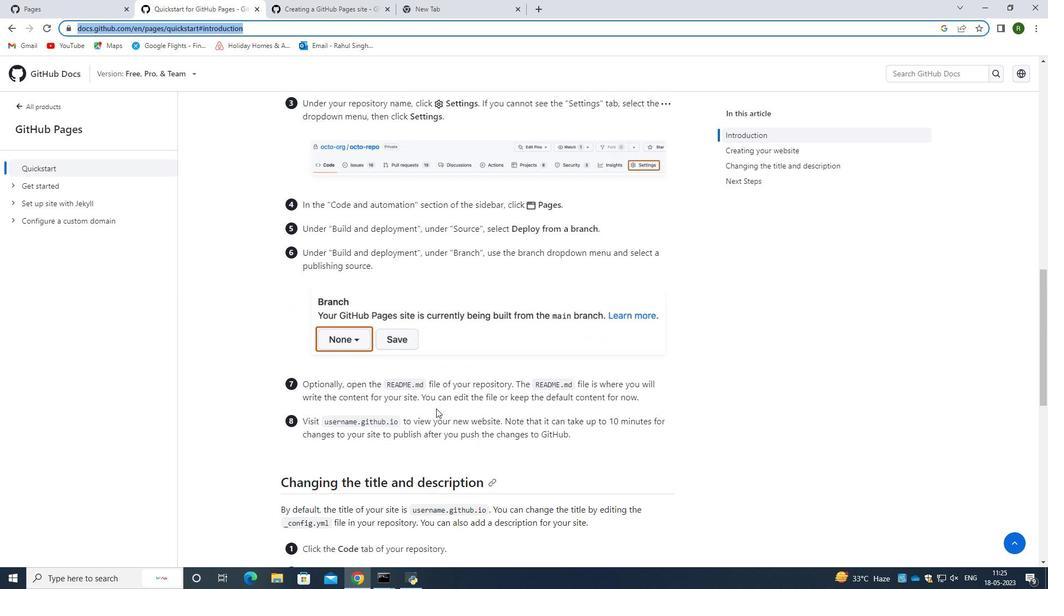 
Action: Mouse scrolled (436, 409) with delta (0, 0)
Screenshot: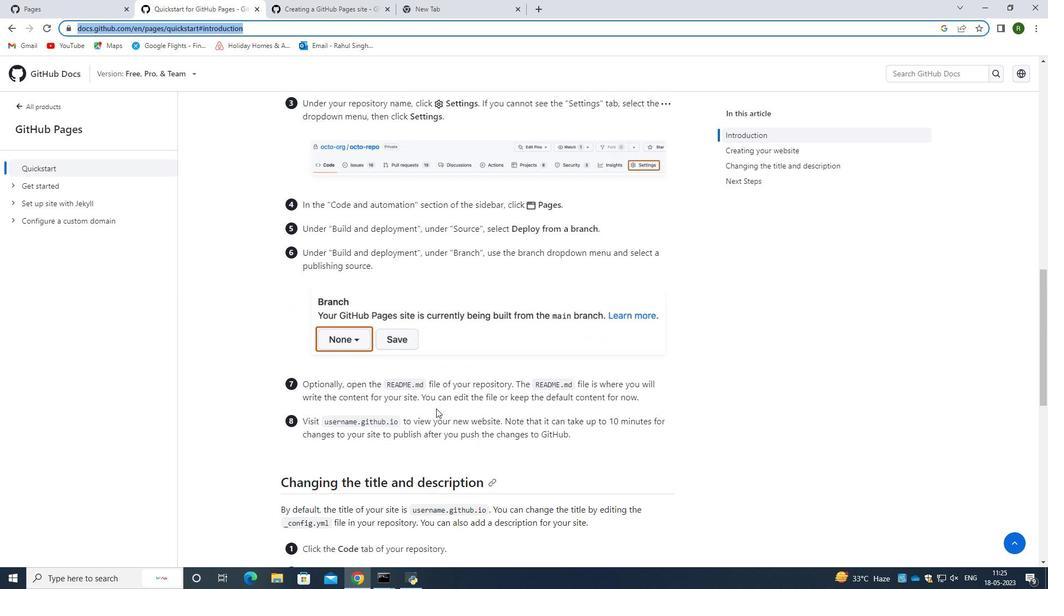 
Action: Mouse moved to (435, 403)
Screenshot: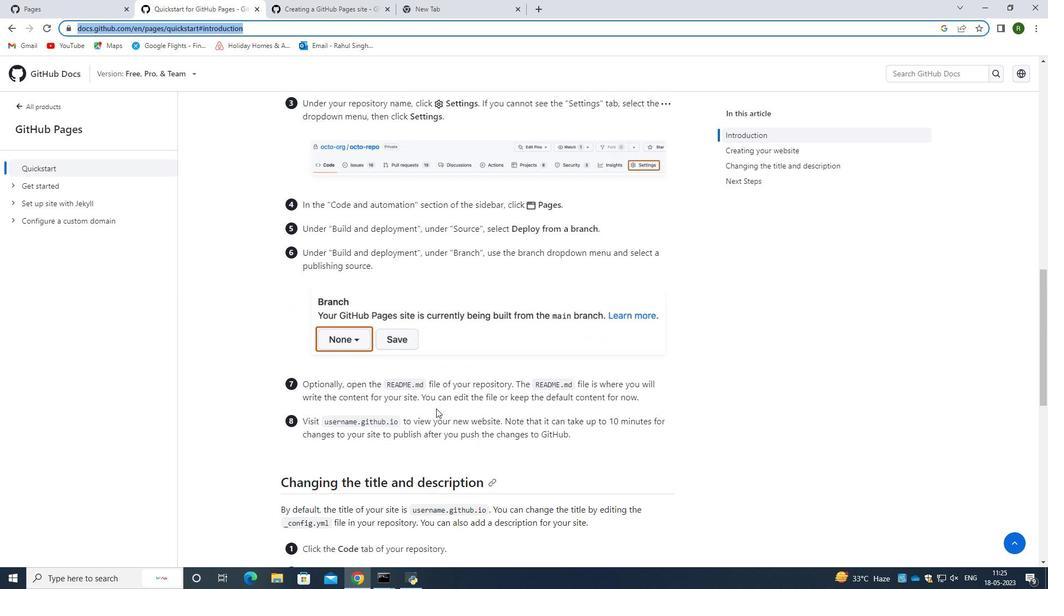 
Action: Mouse scrolled (436, 409) with delta (0, 0)
Screenshot: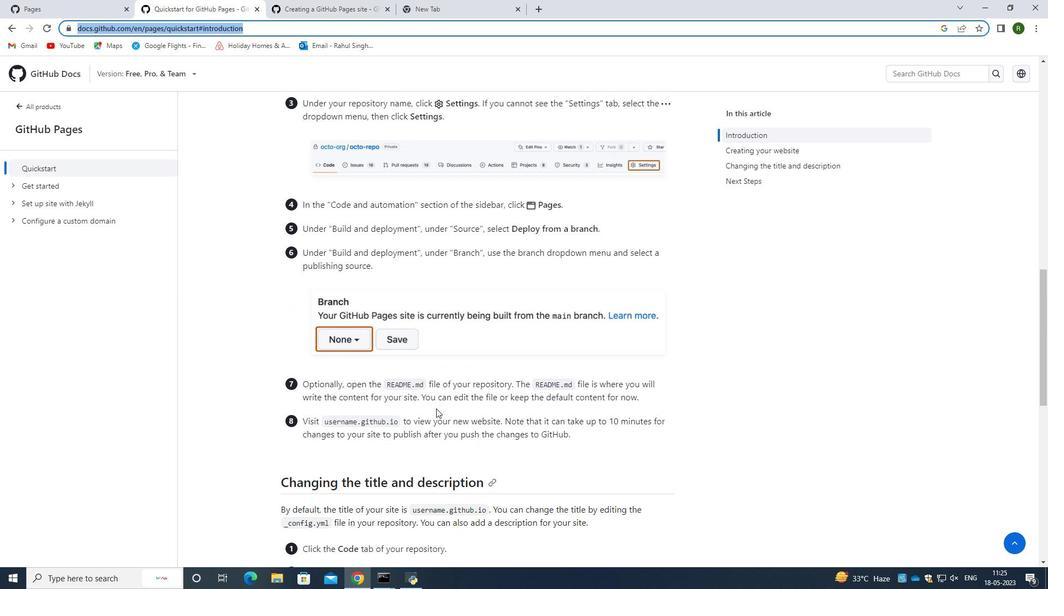 
Action: Mouse moved to (53, 0)
Screenshot: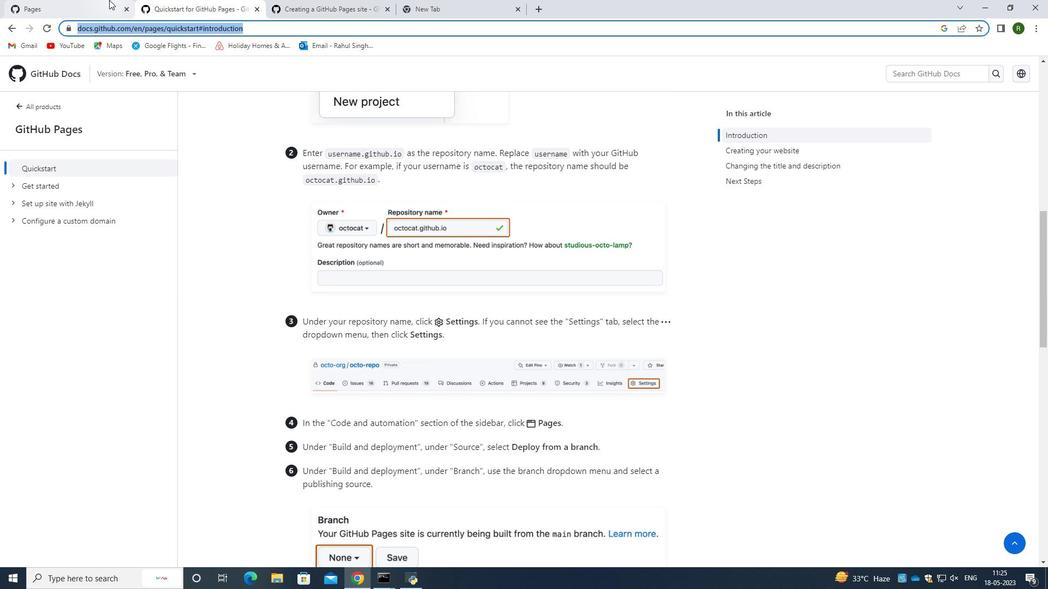 
Action: Mouse pressed left at (53, 0)
Screenshot: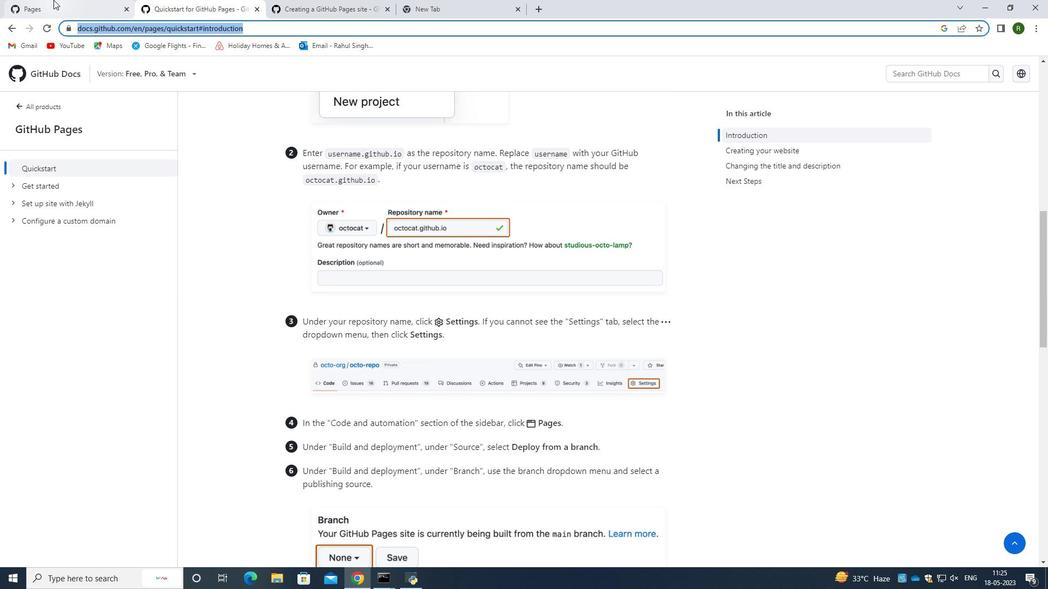 
Action: Mouse moved to (49, 139)
Screenshot: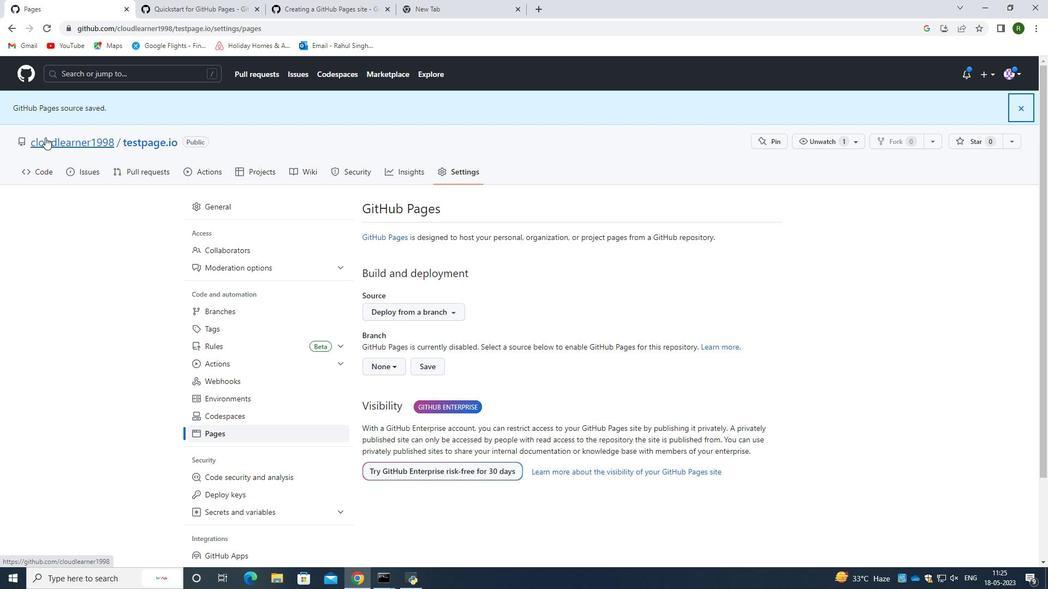 
Action: Mouse pressed left at (49, 139)
Screenshot: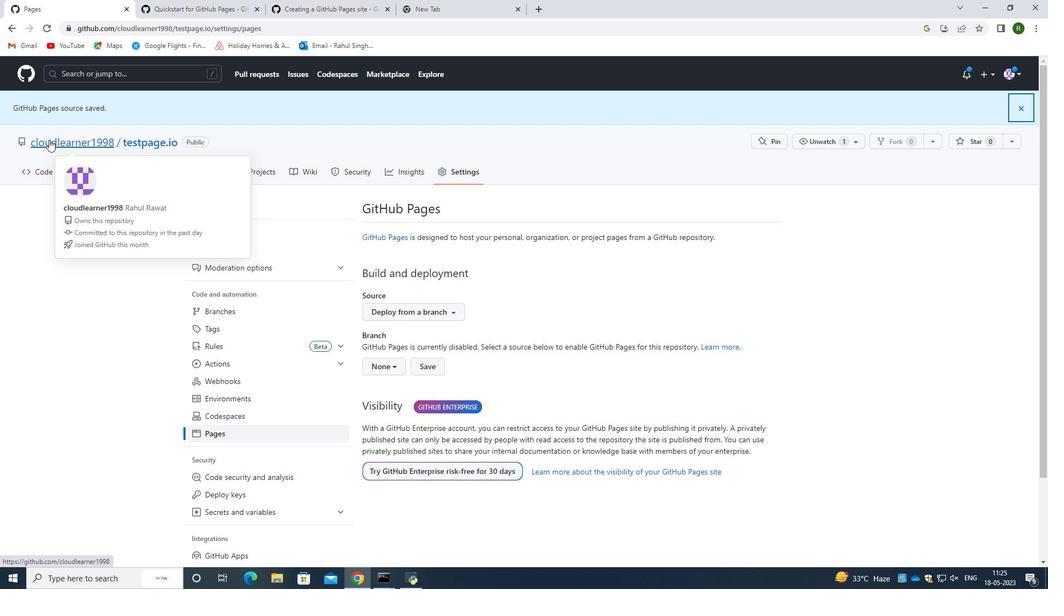 
Action: Mouse moved to (30, 73)
Screenshot: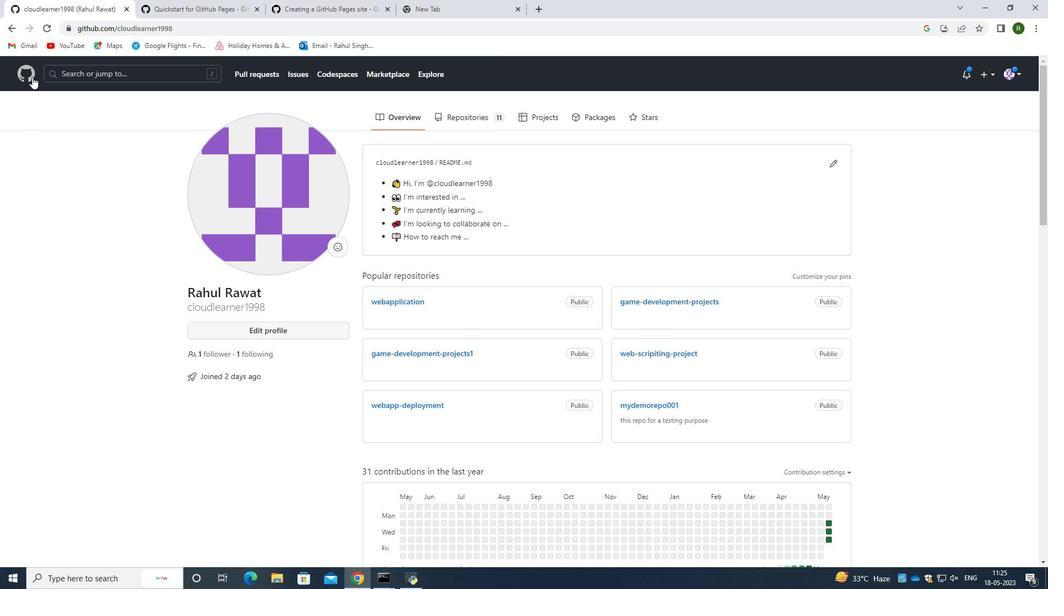
Action: Mouse pressed left at (30, 73)
Screenshot: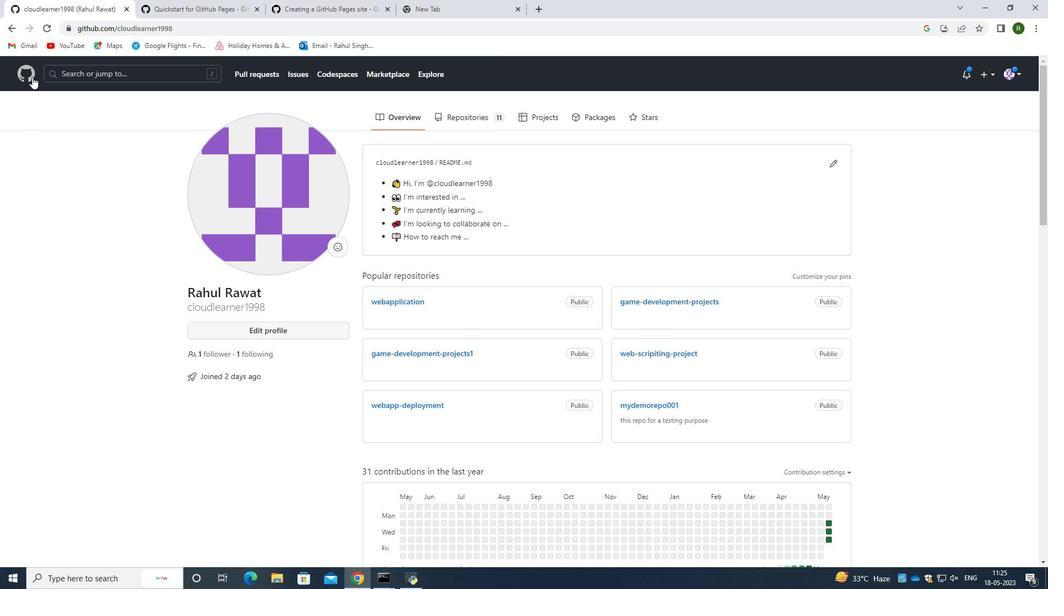 
Action: Mouse moved to (101, 239)
Screenshot: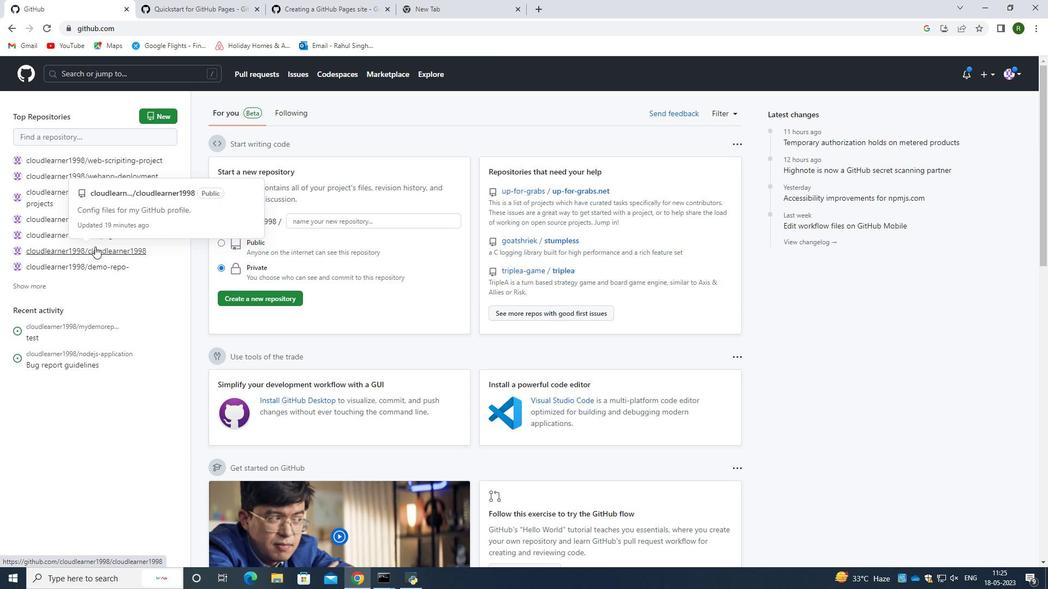
Action: Mouse pressed left at (101, 239)
Screenshot: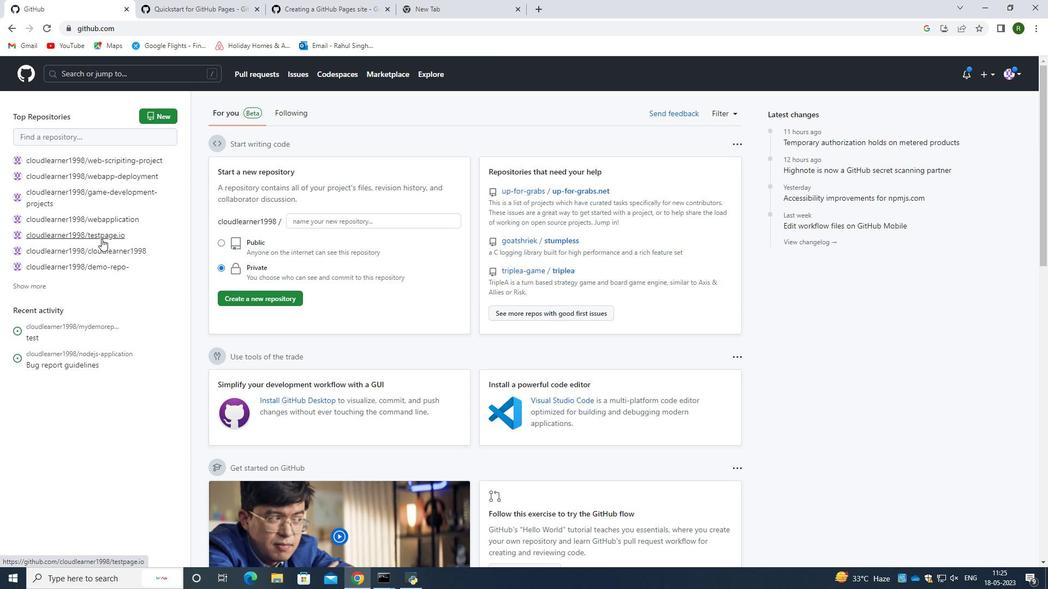 
Action: Mouse moved to (120, 110)
Screenshot: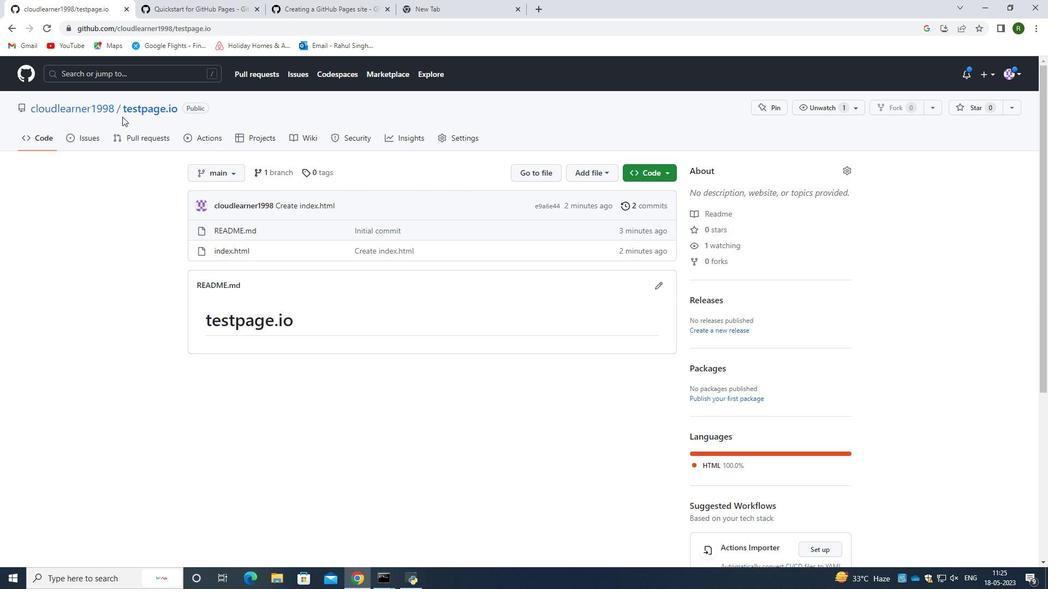 
Action: Mouse pressed left at (120, 110)
Screenshot: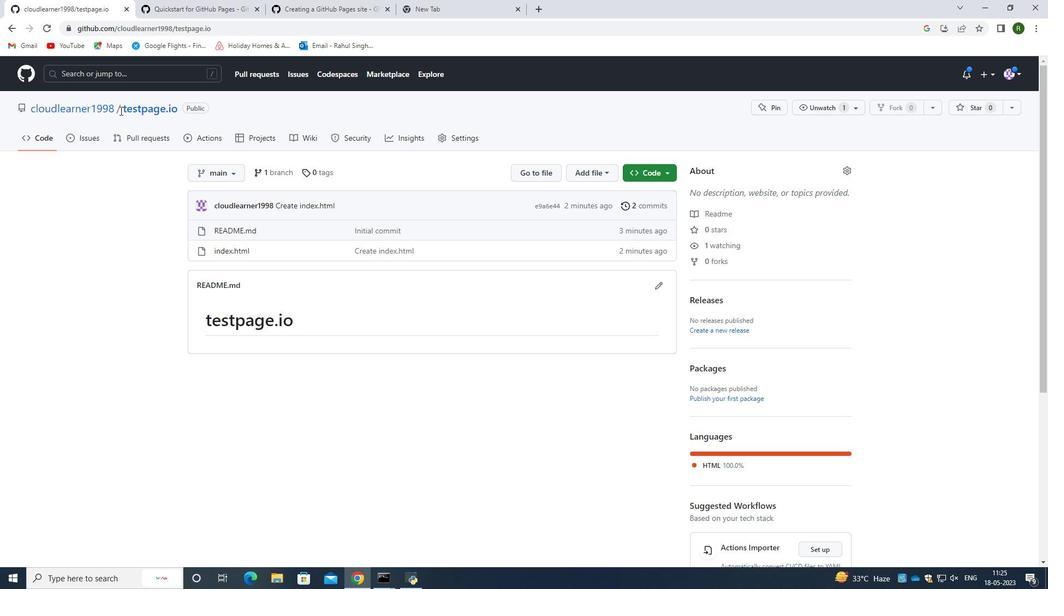 
Action: Mouse moved to (175, 110)
Screenshot: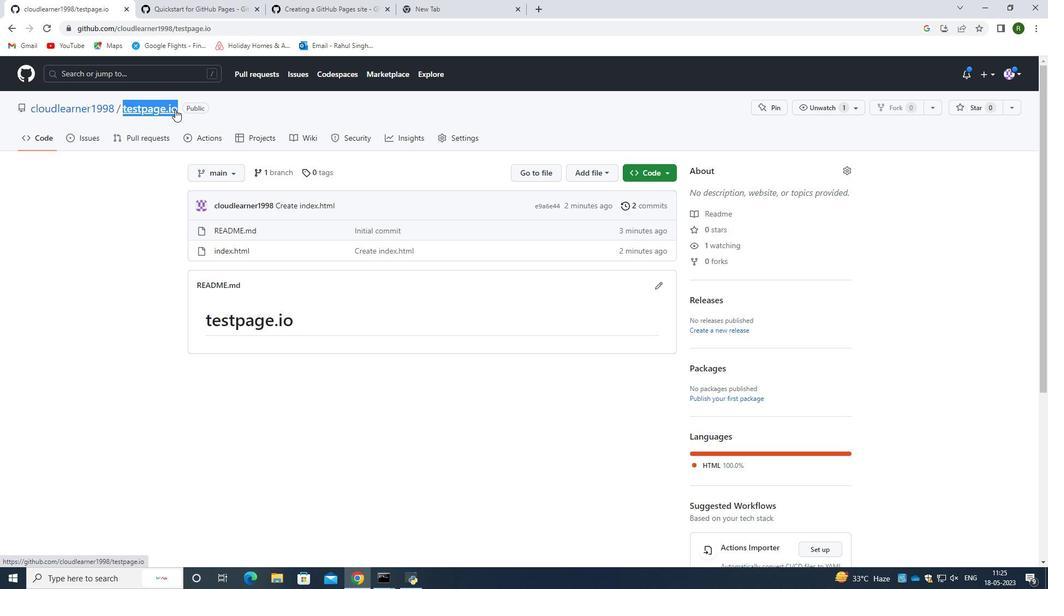 
Action: Key pressed ctrl+C
Screenshot: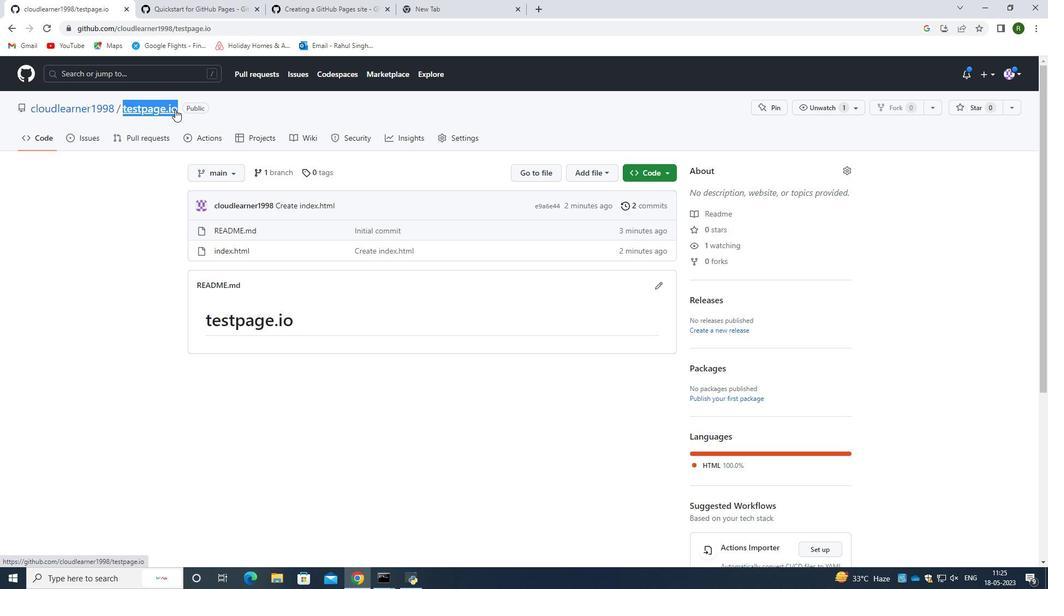 
Action: Mouse moved to (174, 111)
Screenshot: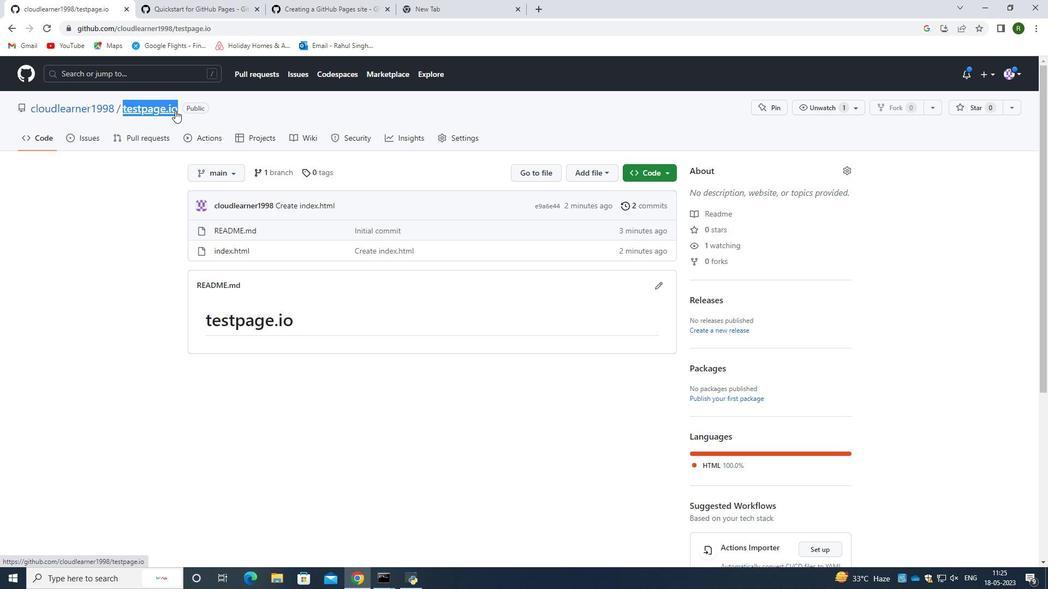 
Action: Mouse pressed right at (174, 111)
Screenshot: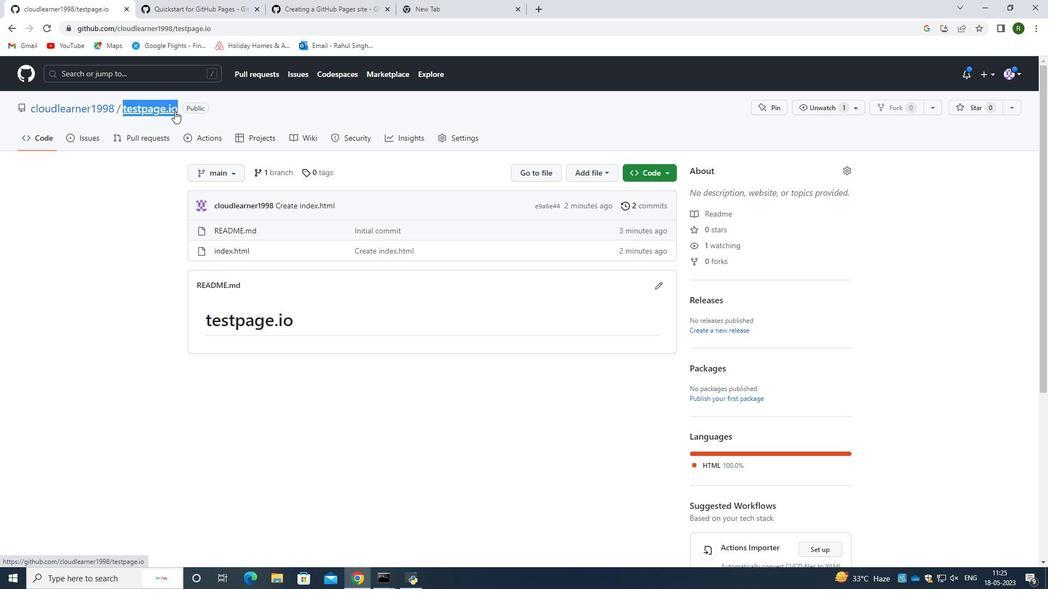 
Action: Mouse moved to (205, 199)
Screenshot: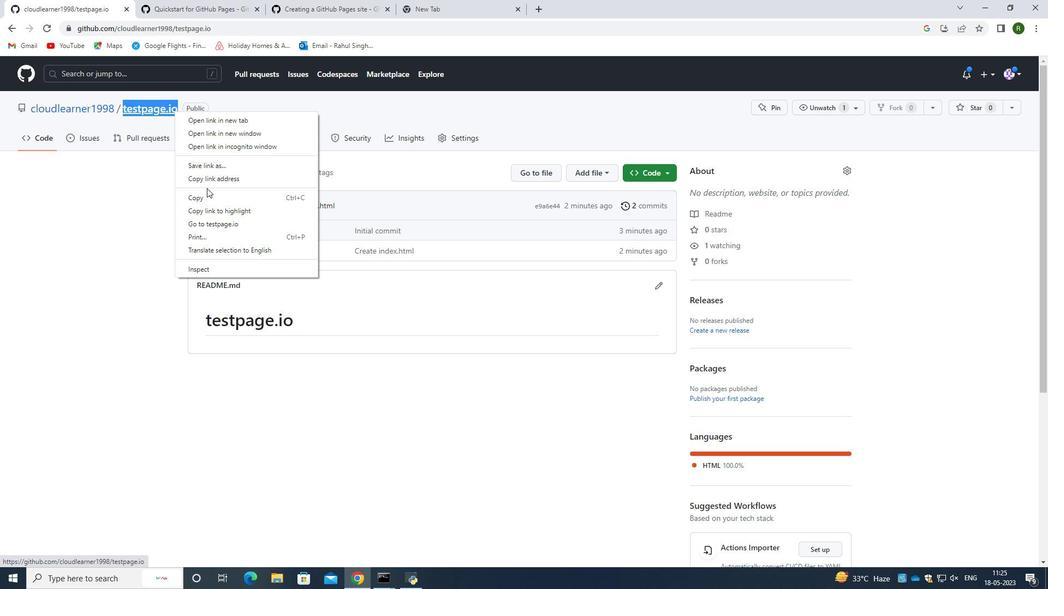 
Action: Mouse pressed left at (205, 199)
Screenshot: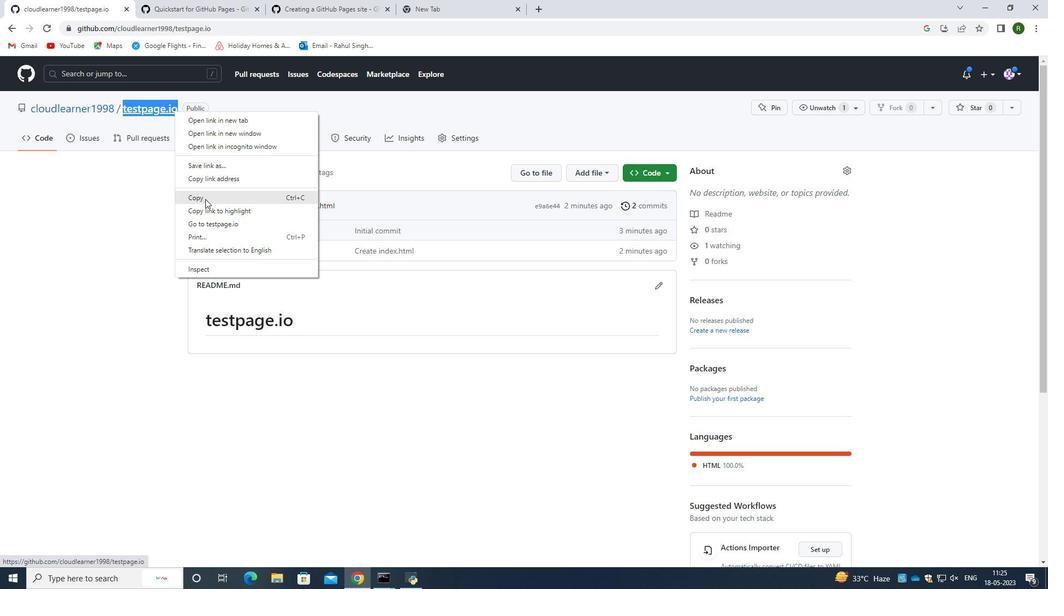 
Action: Mouse moved to (456, 0)
Screenshot: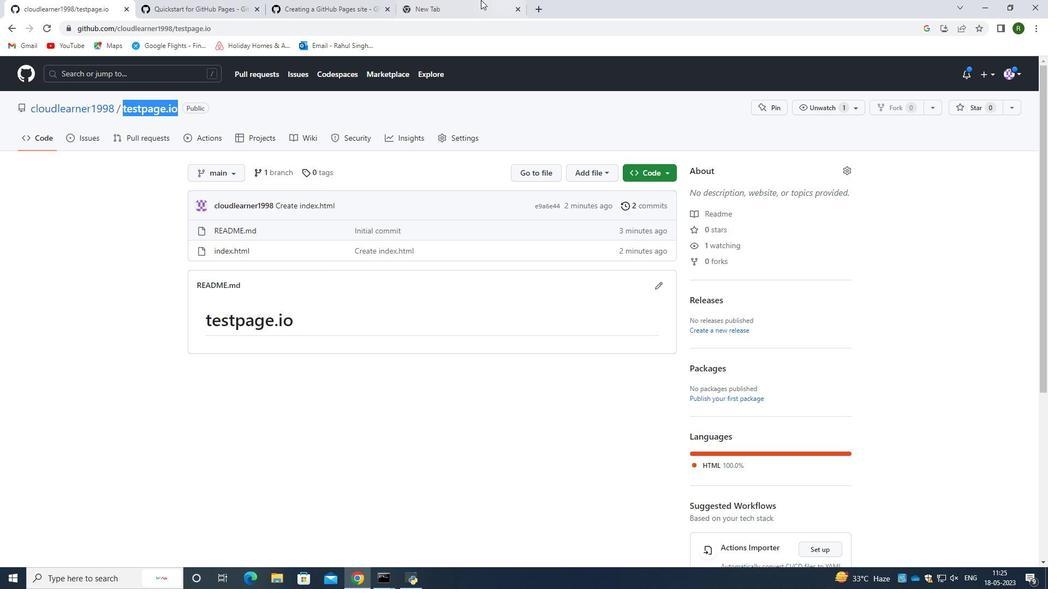 
Action: Mouse pressed left at (456, 0)
Screenshot: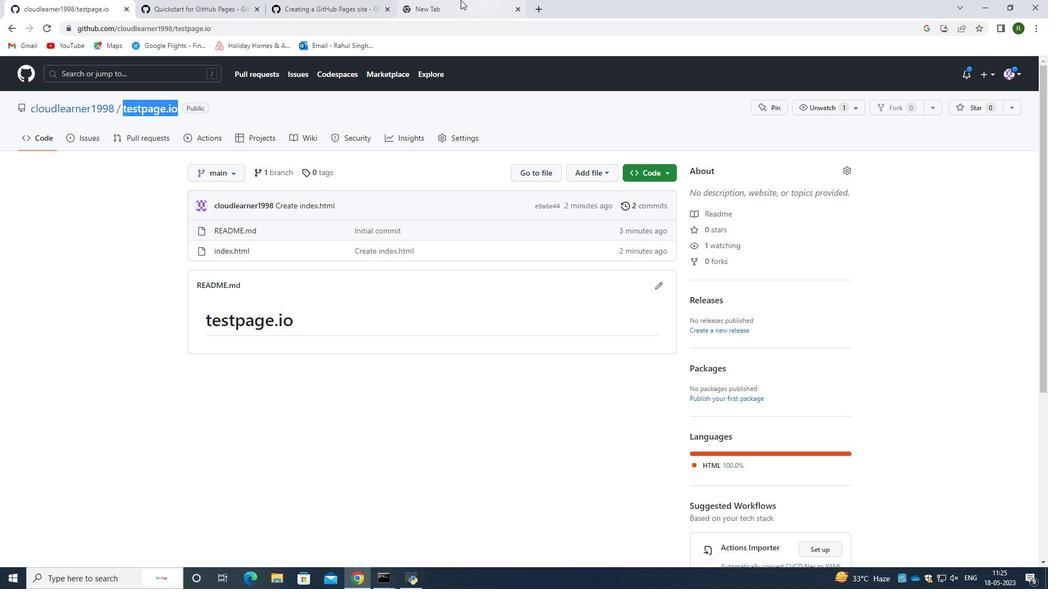 
Action: Mouse moved to (301, 22)
Screenshot: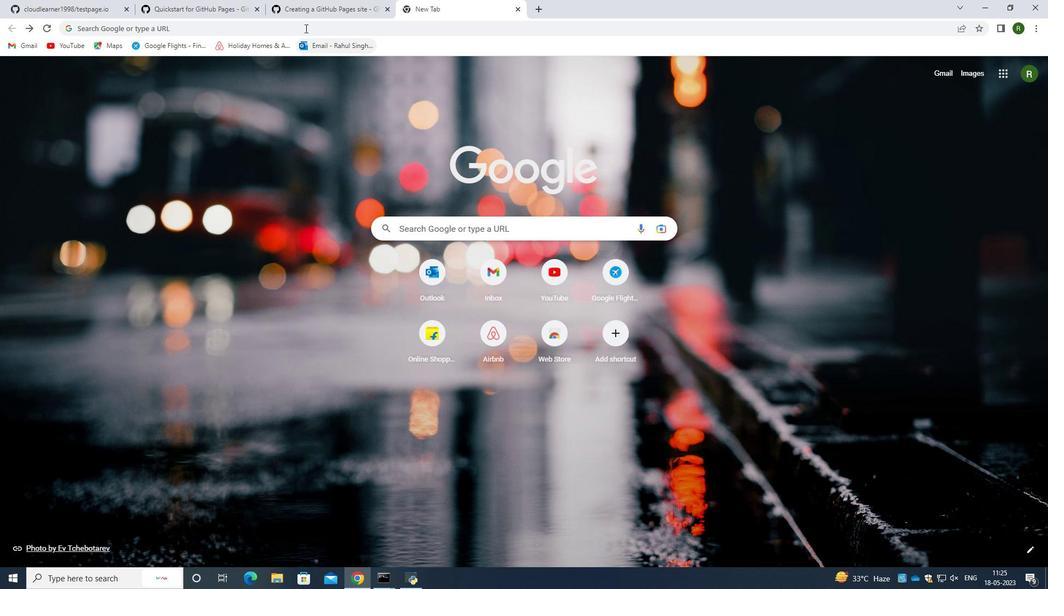 
Action: Mouse pressed left at (301, 22)
Screenshot: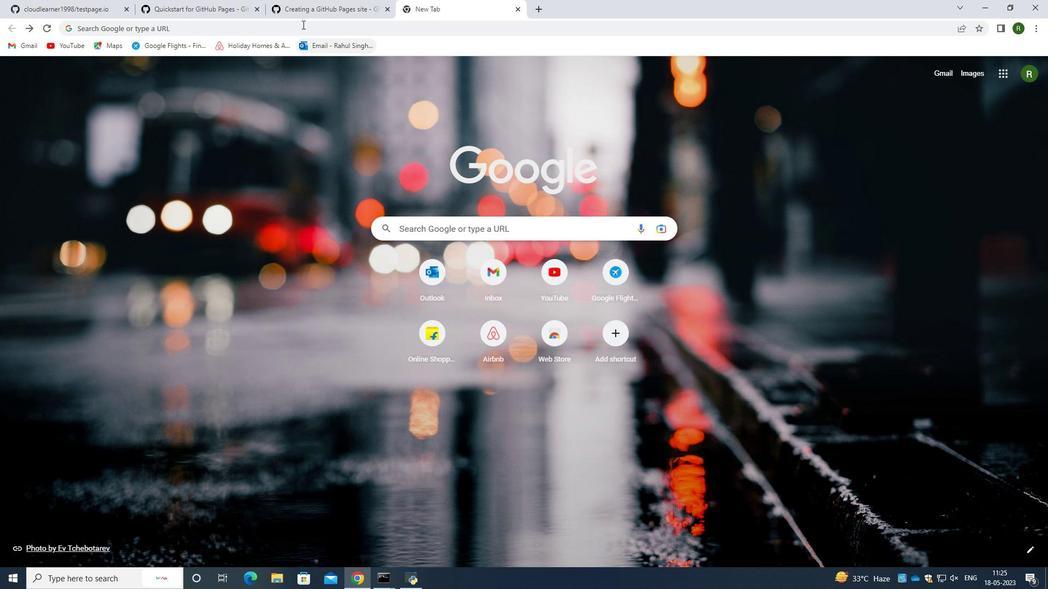
Action: Key pressed ctrl+V
Screenshot: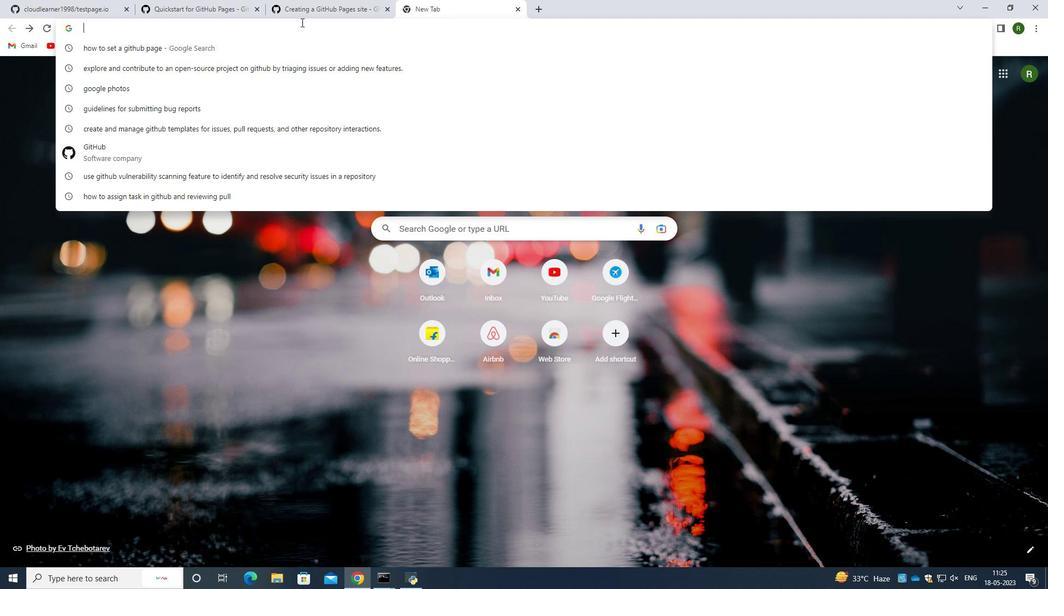 
Action: Mouse moved to (304, 23)
Screenshot: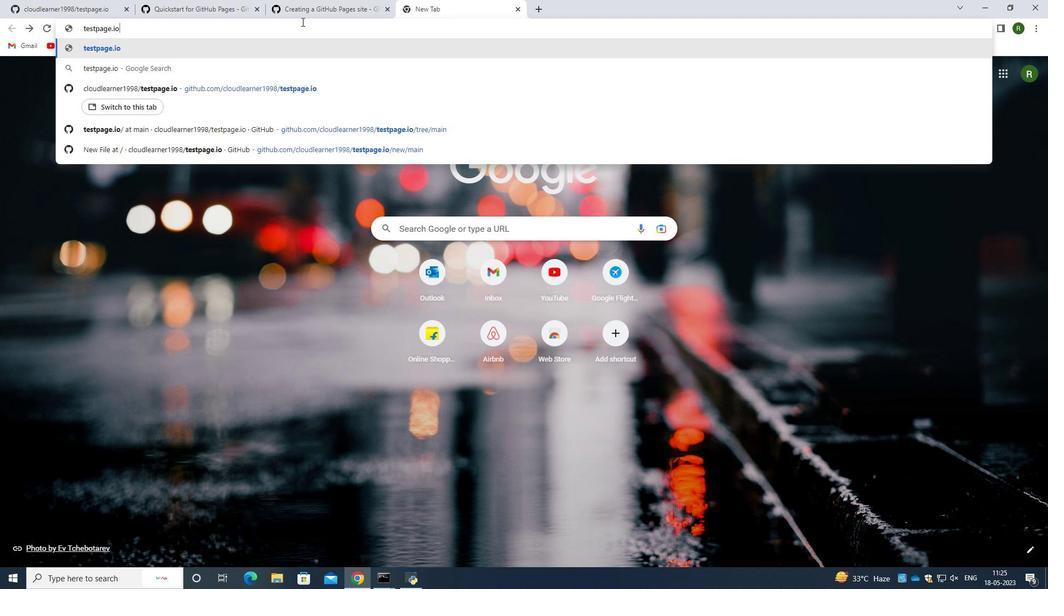 
Action: Key pressed <Key.enter>
Screenshot: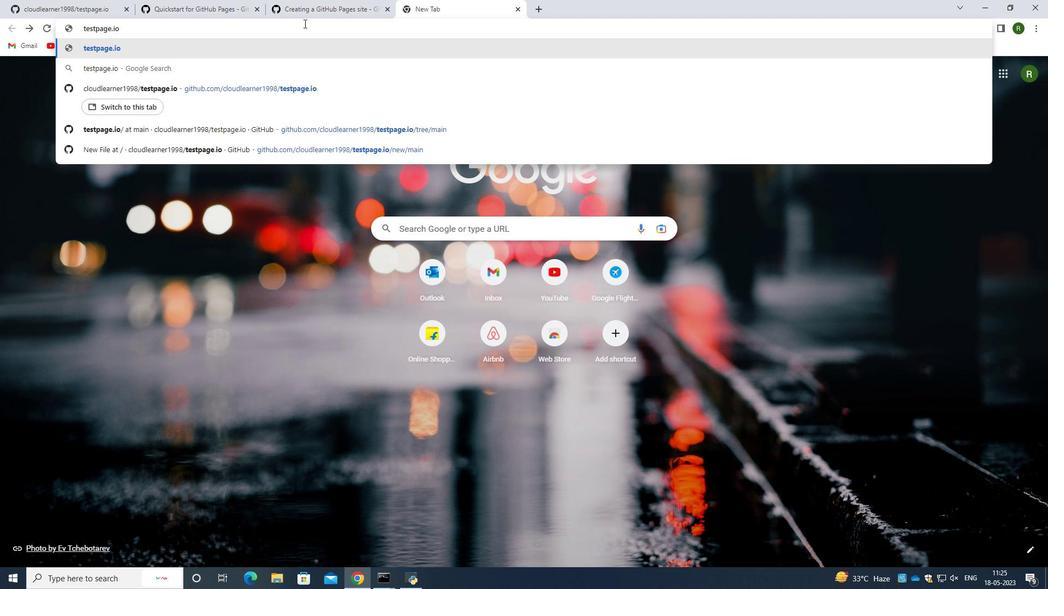 
Action: Mouse moved to (267, 207)
Screenshot: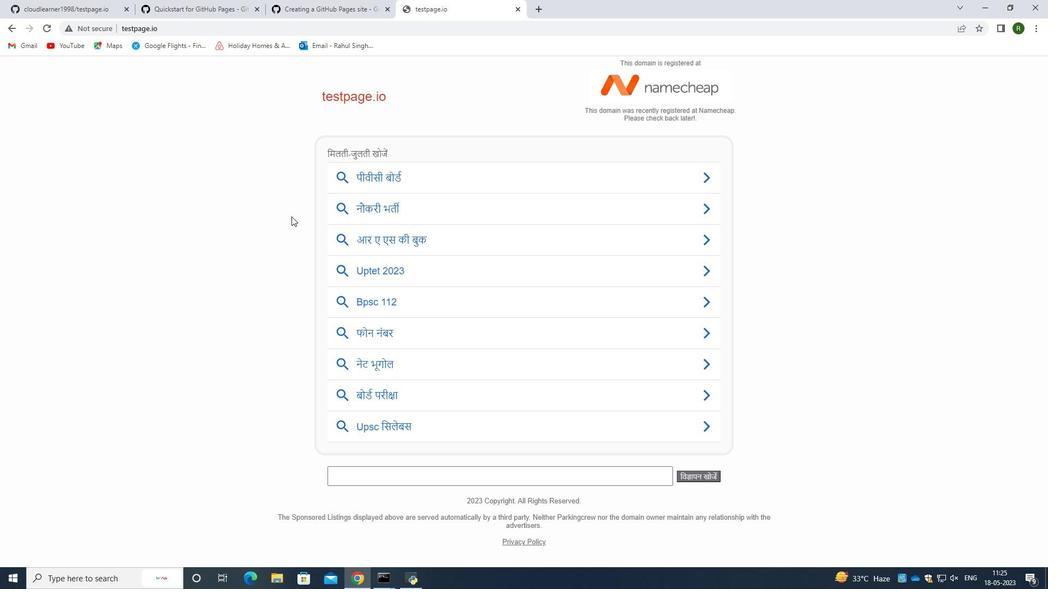 
Action: Mouse scrolled (267, 208) with delta (0, 0)
Screenshot: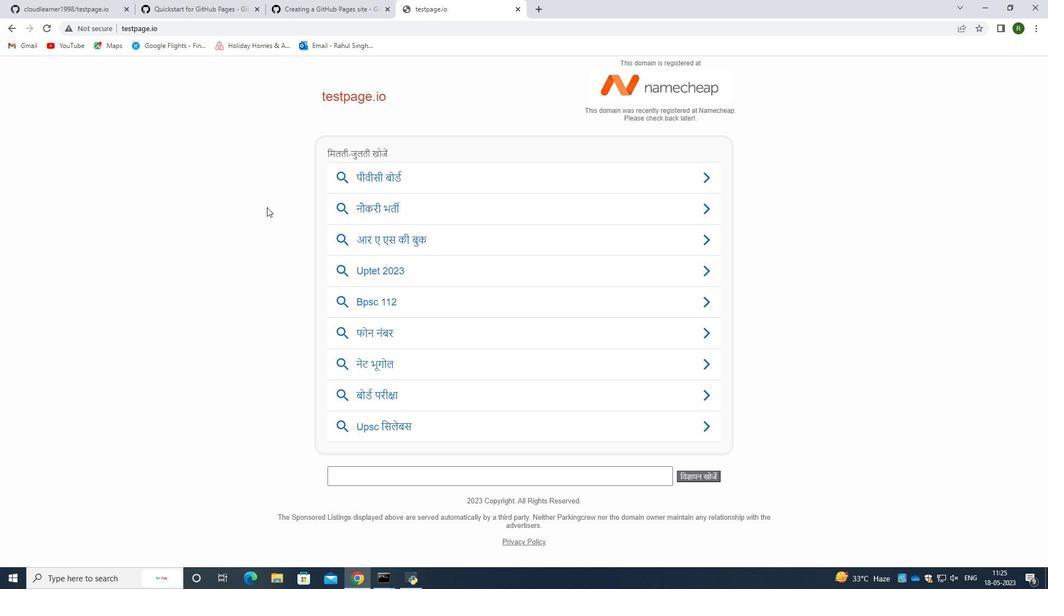 
Action: Mouse scrolled (267, 208) with delta (0, 0)
Screenshot: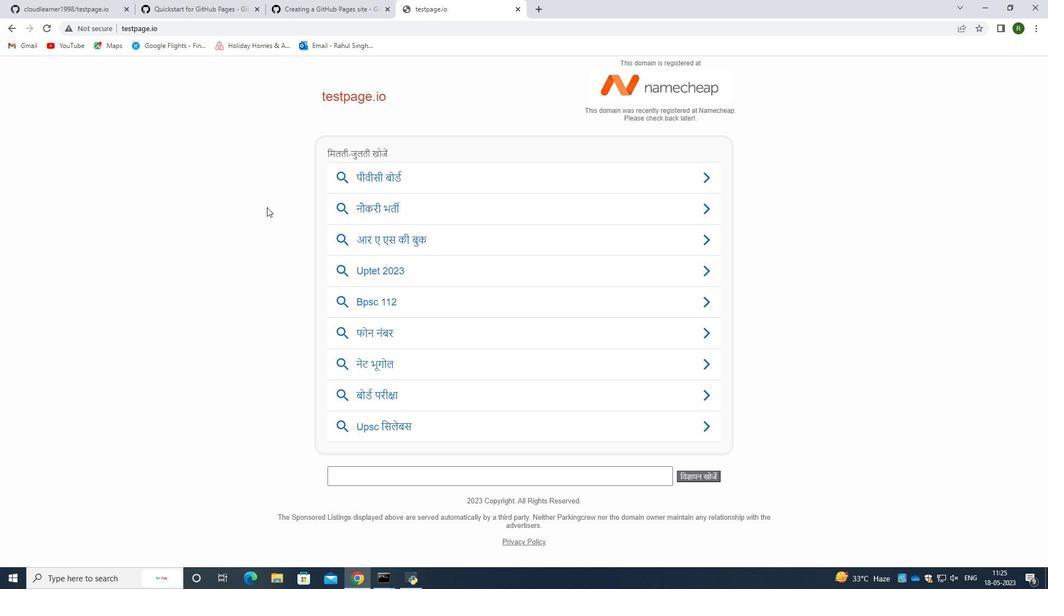 
Action: Mouse scrolled (267, 206) with delta (0, 0)
Screenshot: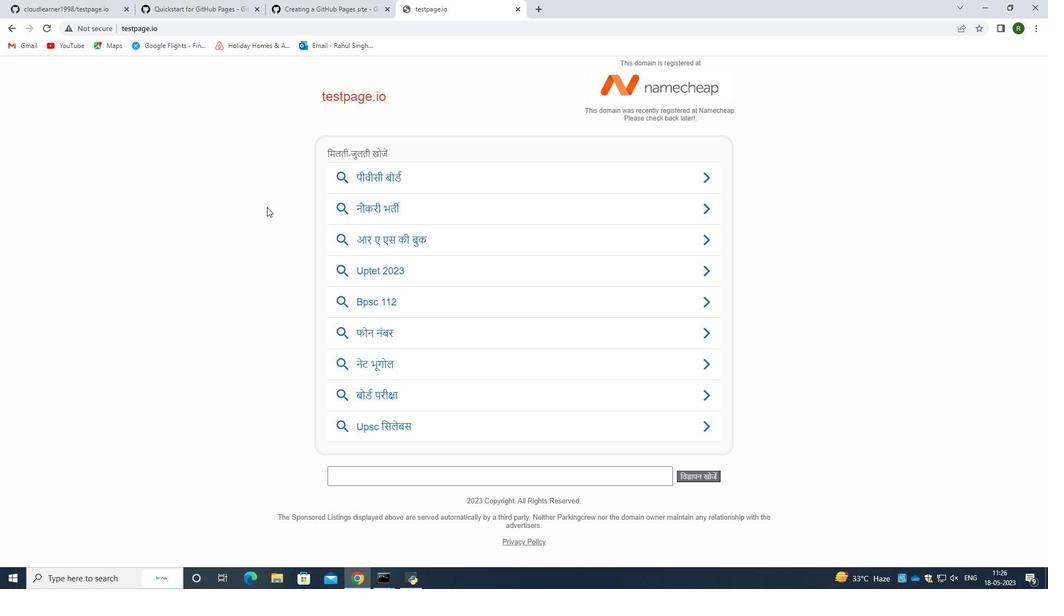 
Action: Mouse scrolled (267, 206) with delta (0, 0)
Screenshot: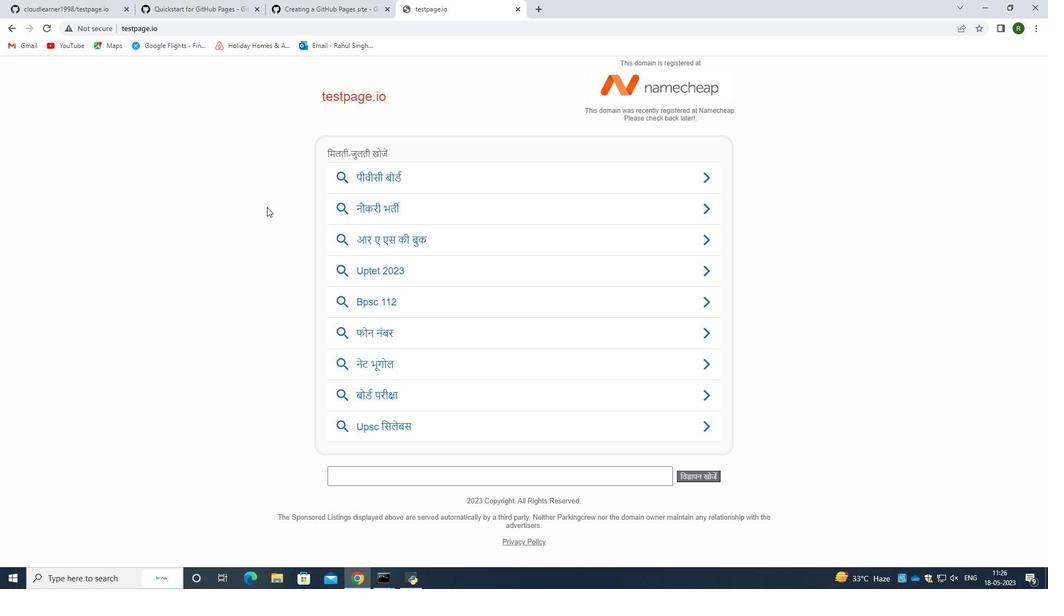 
Action: Mouse scrolled (267, 206) with delta (0, 0)
Screenshot: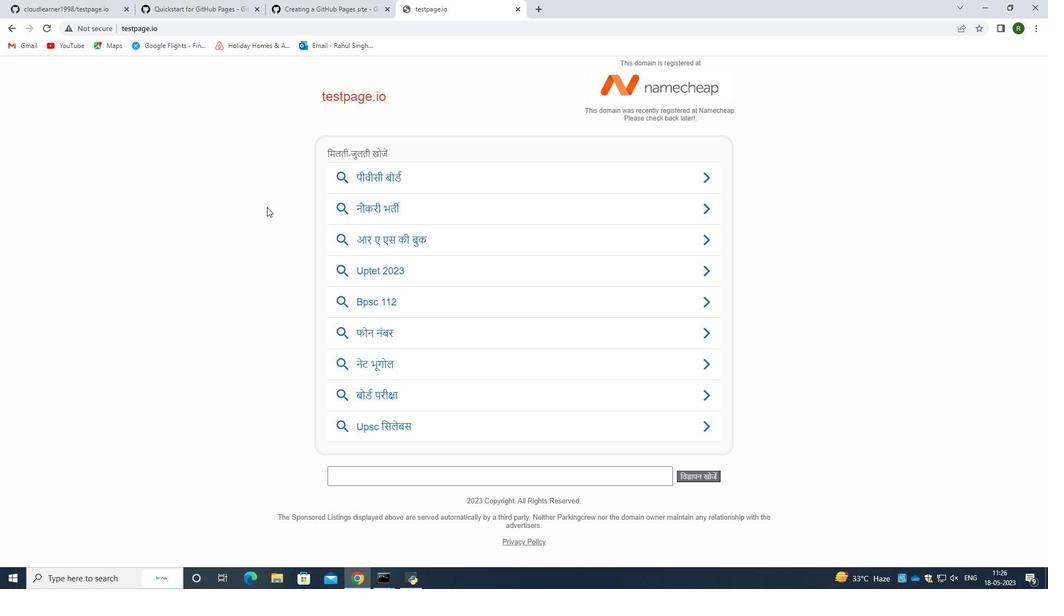 
Action: Mouse scrolled (267, 206) with delta (0, 0)
Screenshot: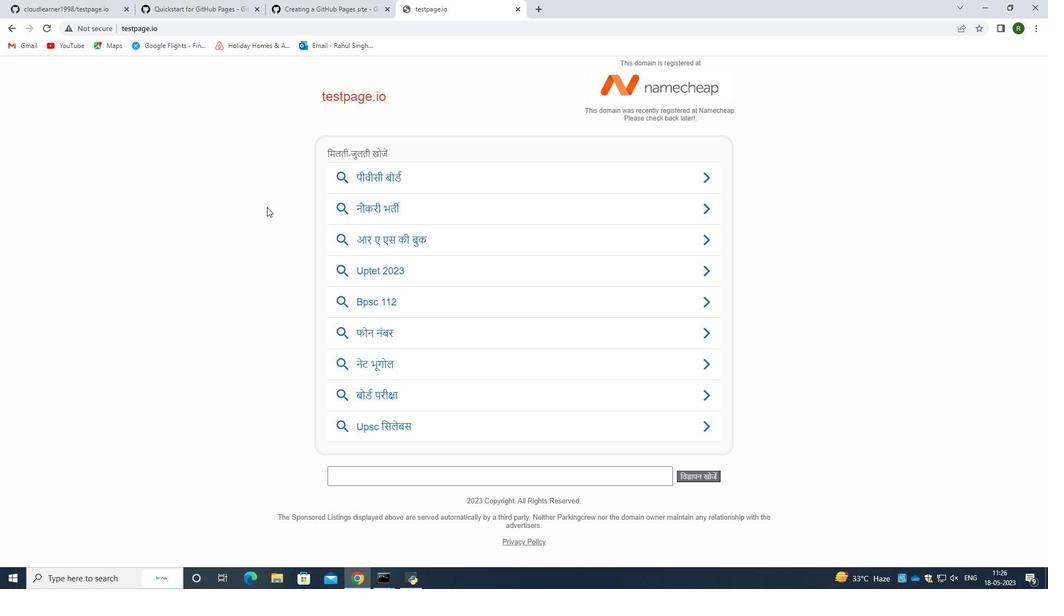 
Action: Mouse moved to (162, 245)
Screenshot: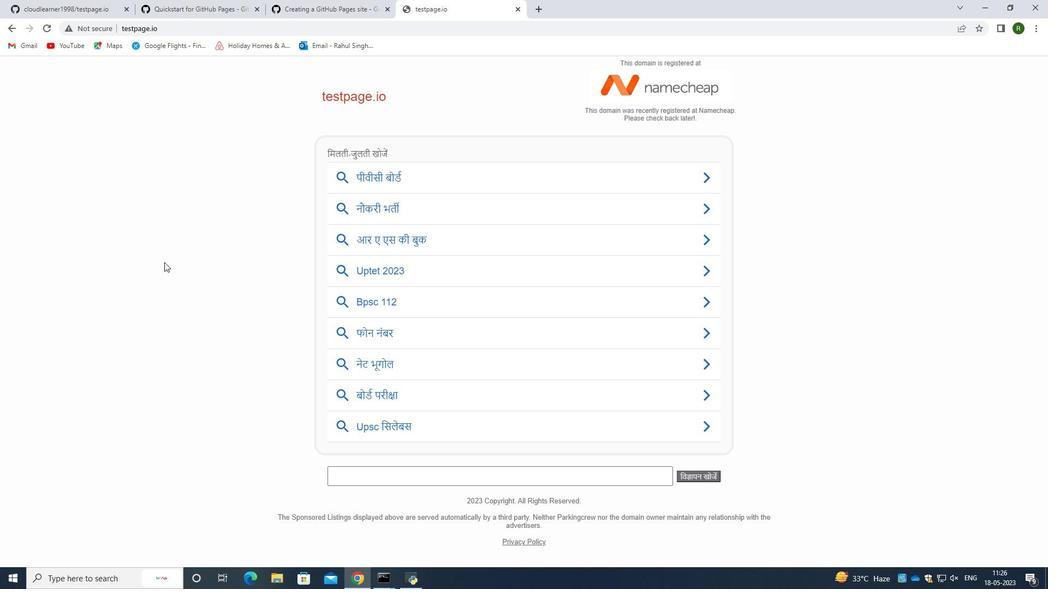 
Action: Mouse scrolled (162, 246) with delta (0, 0)
Screenshot: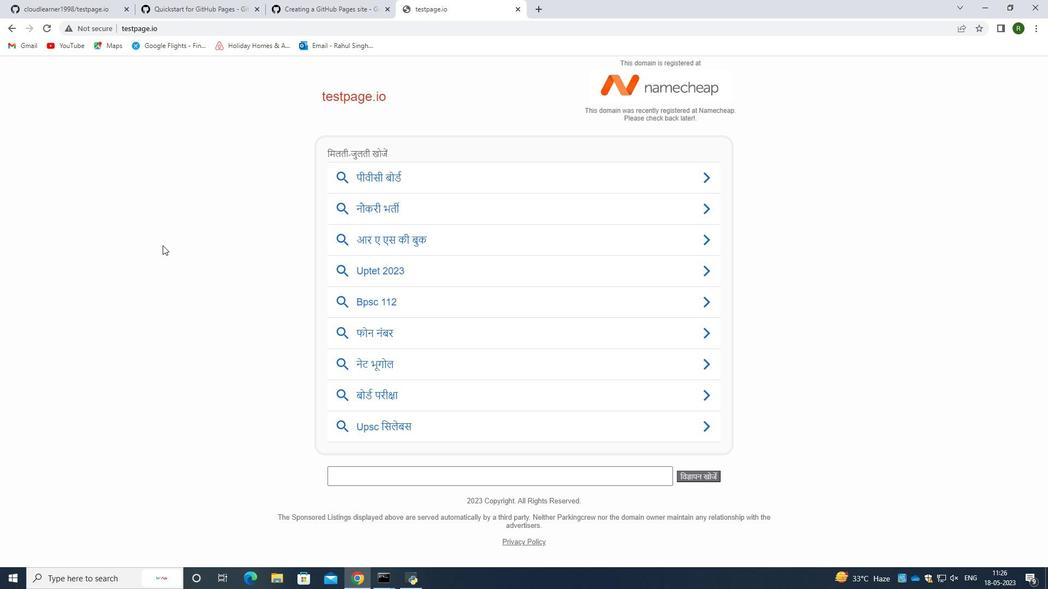 
Action: Mouse moved to (229, 188)
Screenshot: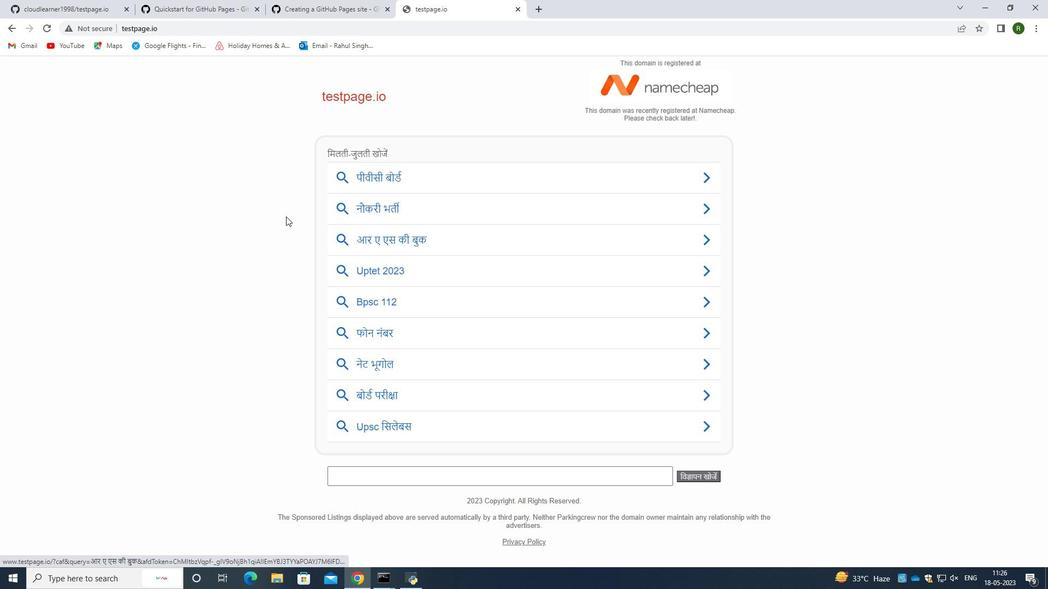 
Action: Mouse scrolled (229, 189) with delta (0, 0)
Screenshot: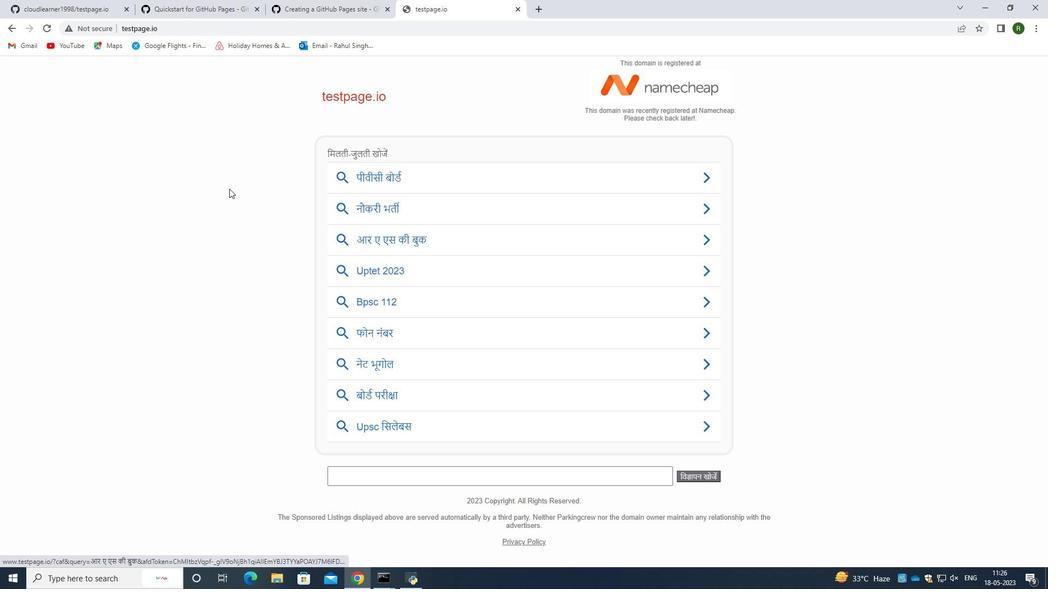 
Action: Mouse scrolled (229, 189) with delta (0, 0)
Screenshot: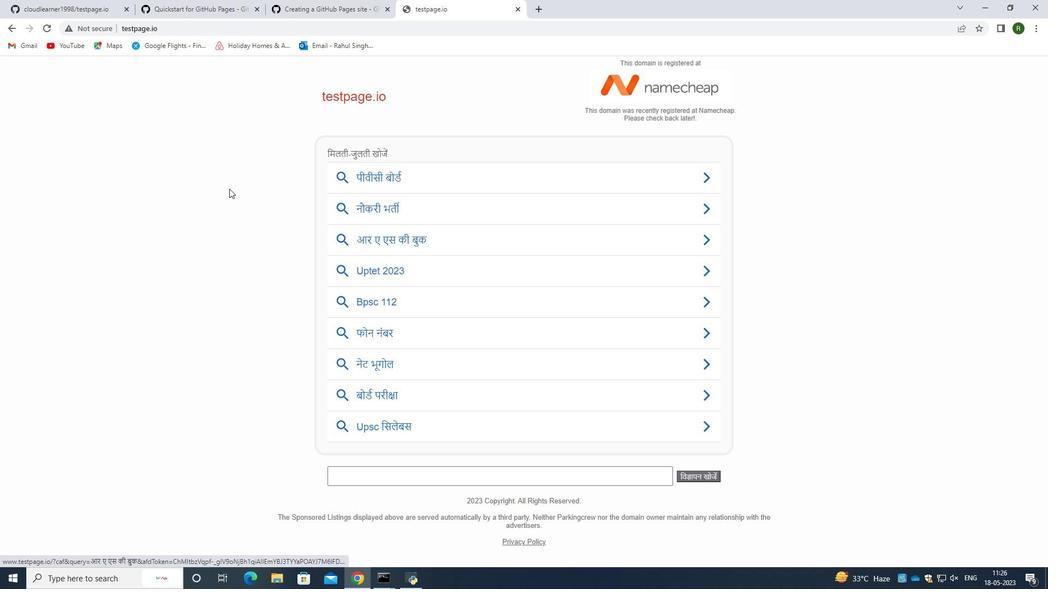 
Action: Mouse scrolled (229, 189) with delta (0, 0)
